 Task: Create a green corporate presentation templates elements.
Action: Mouse moved to (523, 270)
Screenshot: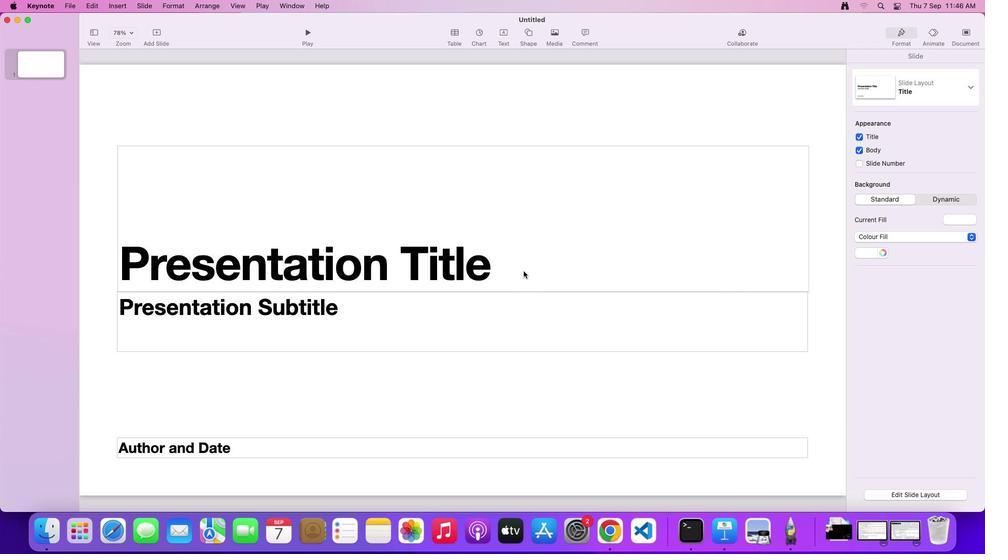 
Action: Mouse pressed left at (523, 270)
Screenshot: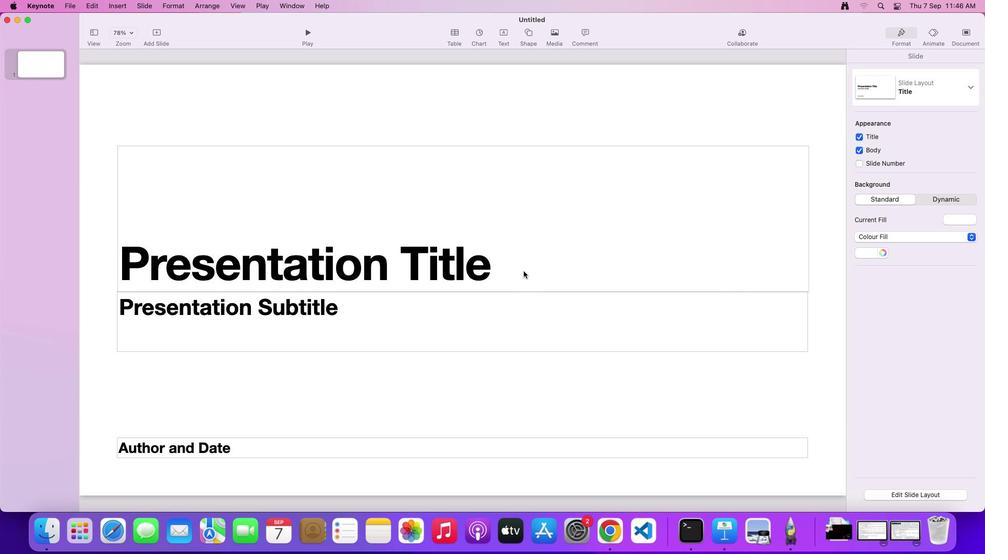 
Action: Mouse pressed left at (523, 270)
Screenshot: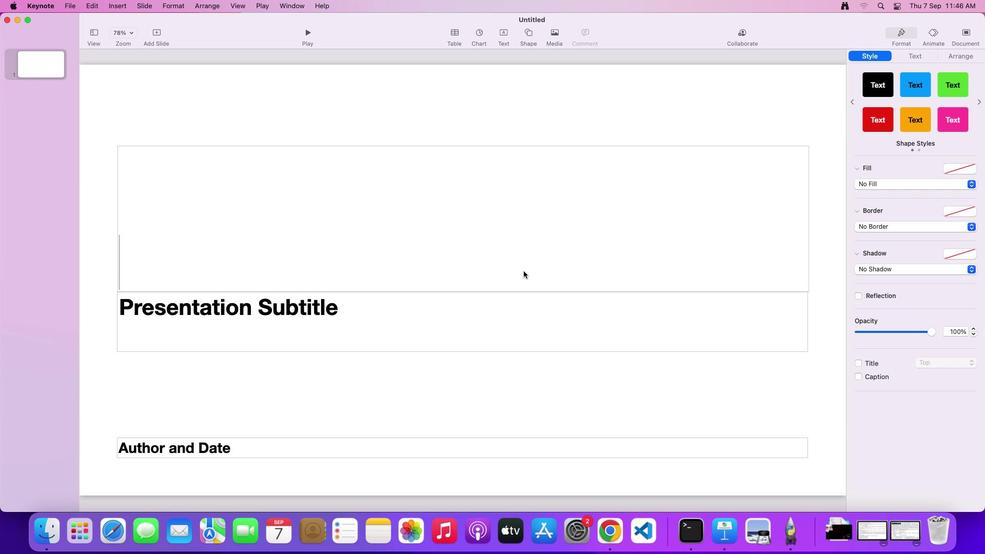 
Action: Key pressed Key.delete
Screenshot: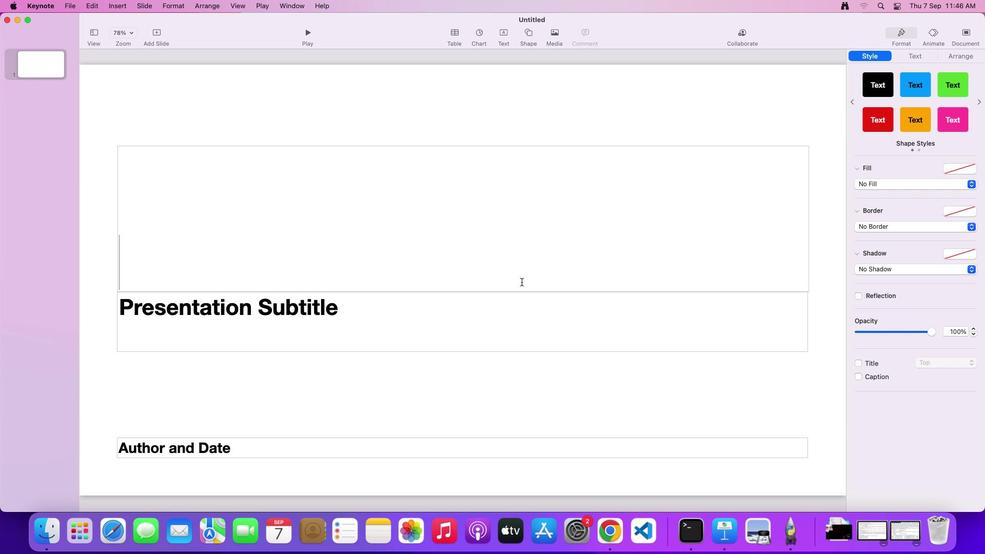 
Action: Mouse moved to (540, 260)
Screenshot: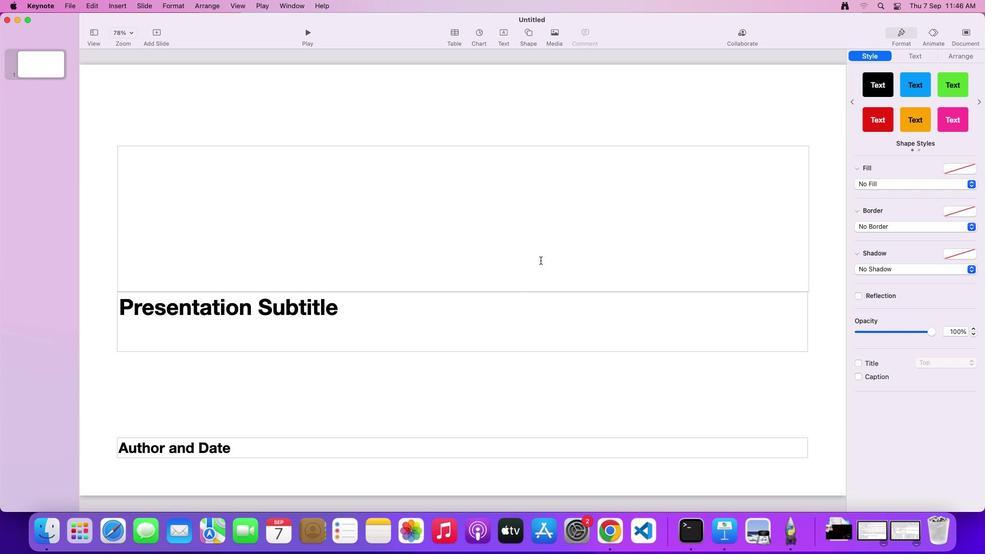 
Action: Mouse pressed left at (540, 260)
Screenshot: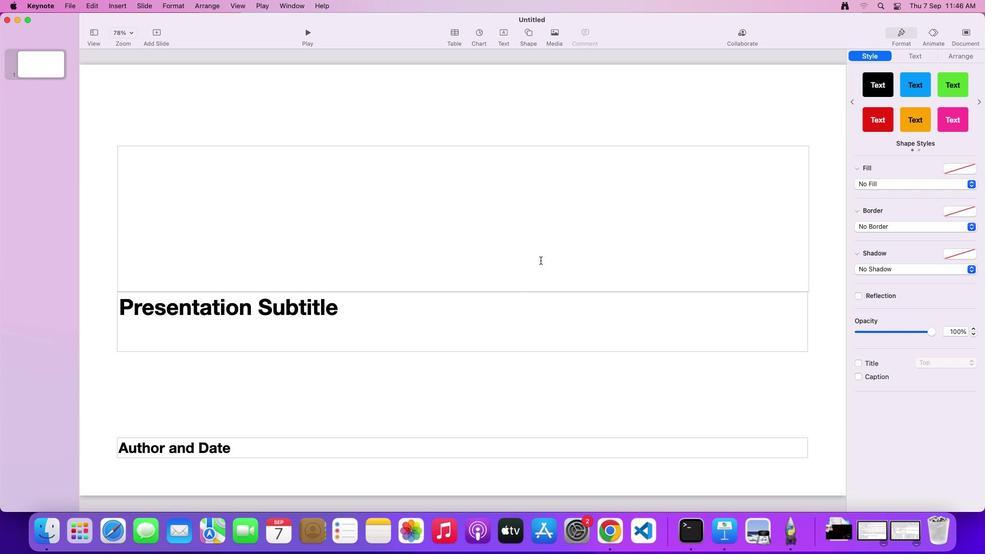 
Action: Mouse moved to (529, 323)
Screenshot: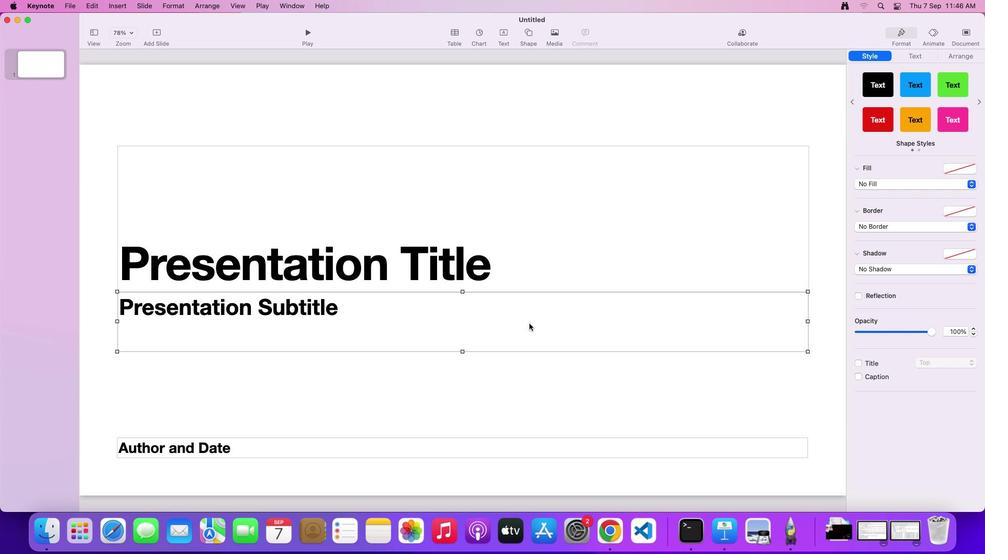 
Action: Mouse pressed left at (529, 323)
Screenshot: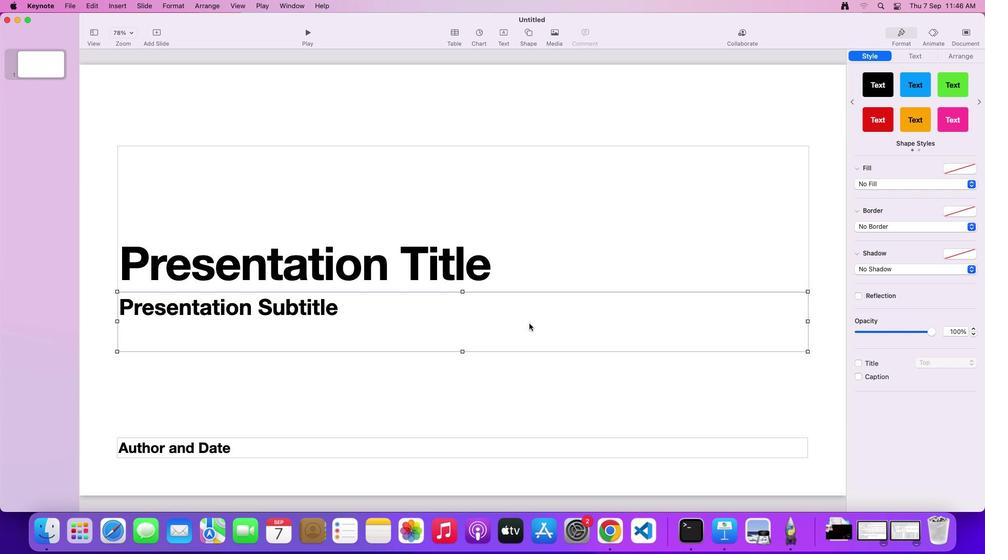 
Action: Key pressed Key.delete
Screenshot: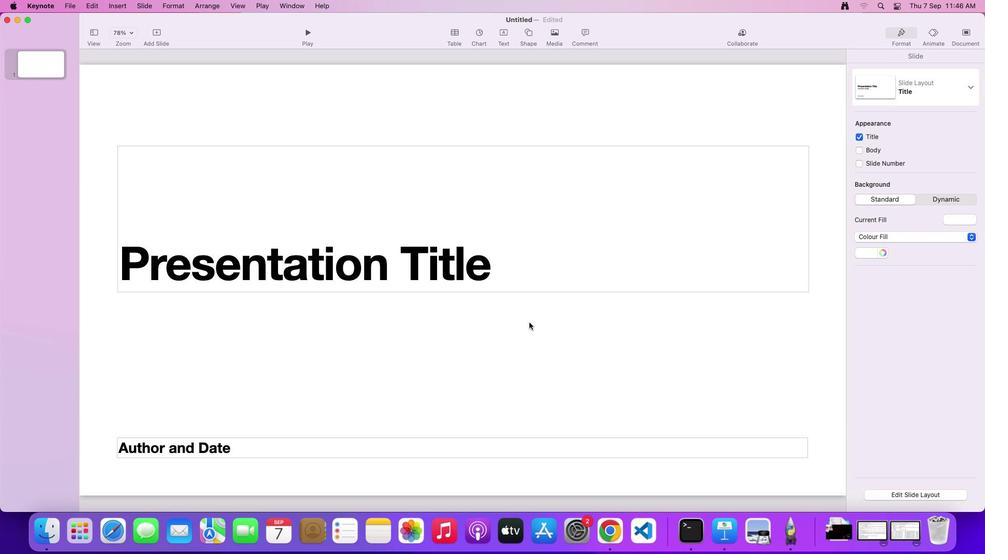 
Action: Mouse moved to (553, 277)
Screenshot: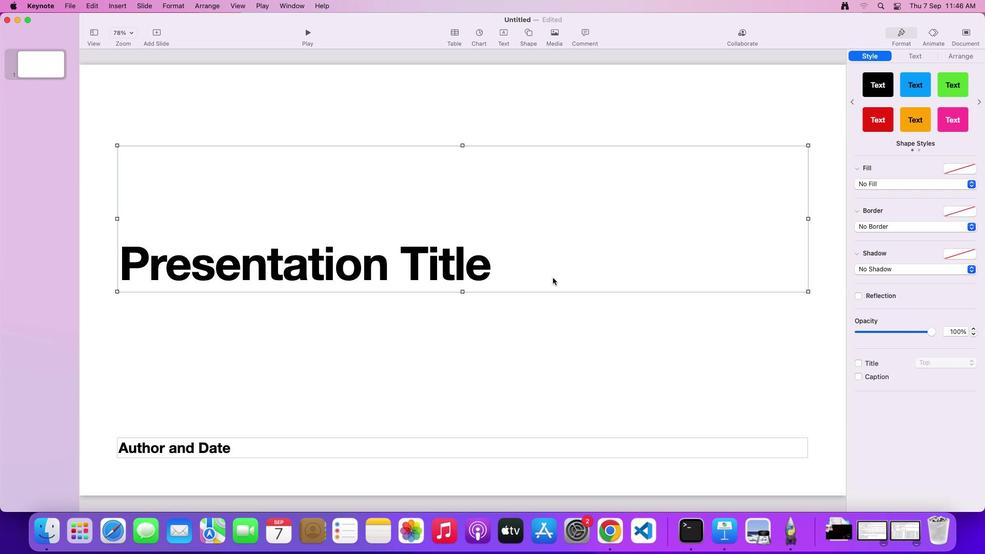 
Action: Mouse pressed left at (553, 277)
Screenshot: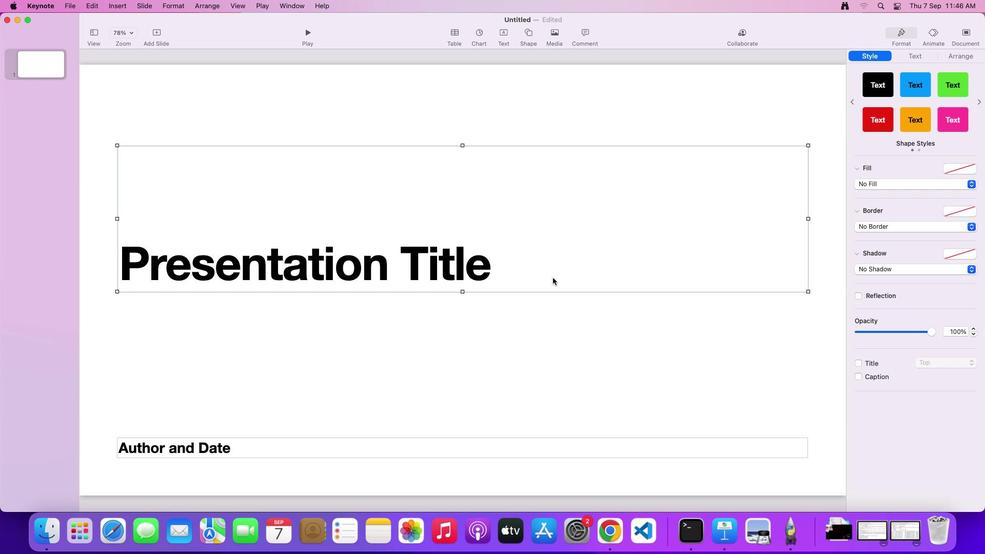 
Action: Key pressed Key.delete
Screenshot: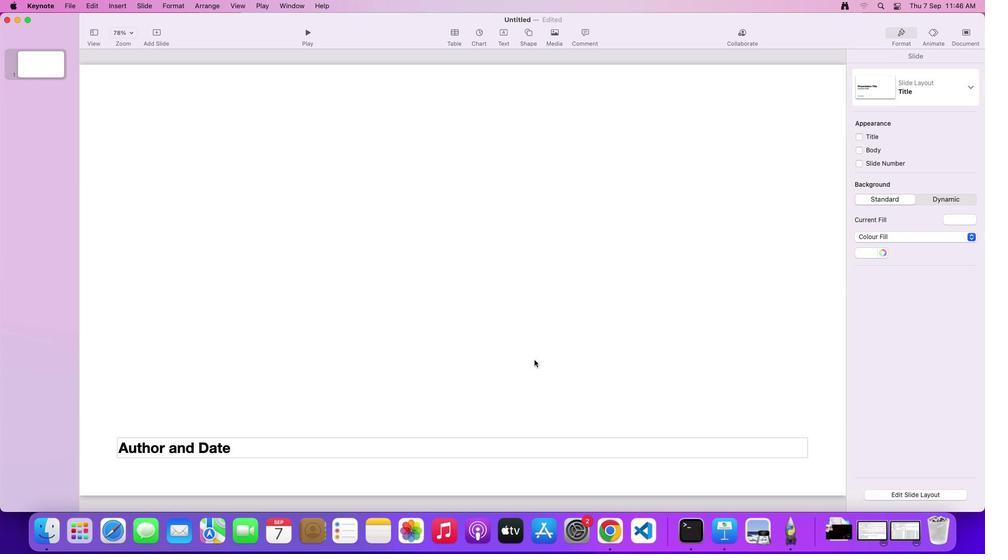 
Action: Mouse moved to (540, 454)
Screenshot: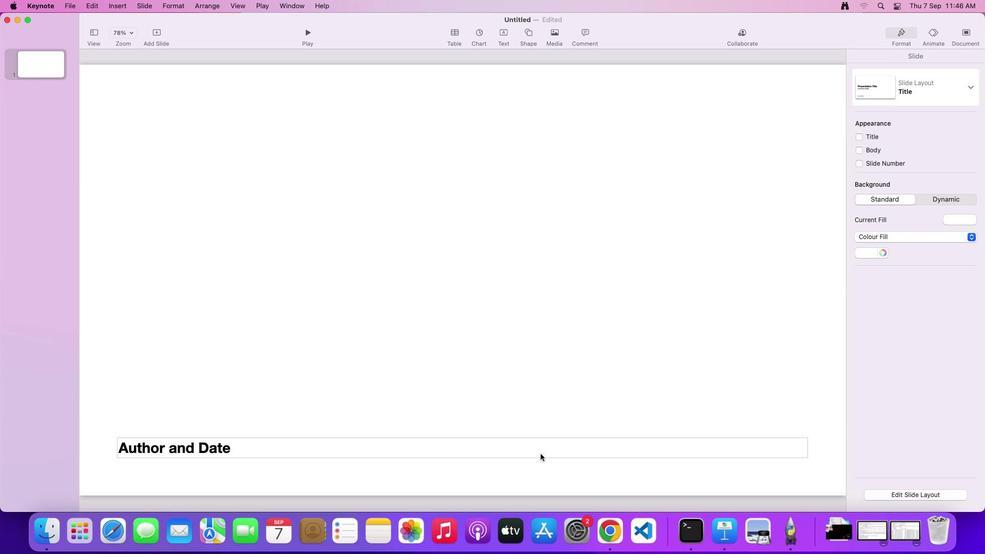 
Action: Mouse pressed left at (540, 454)
Screenshot: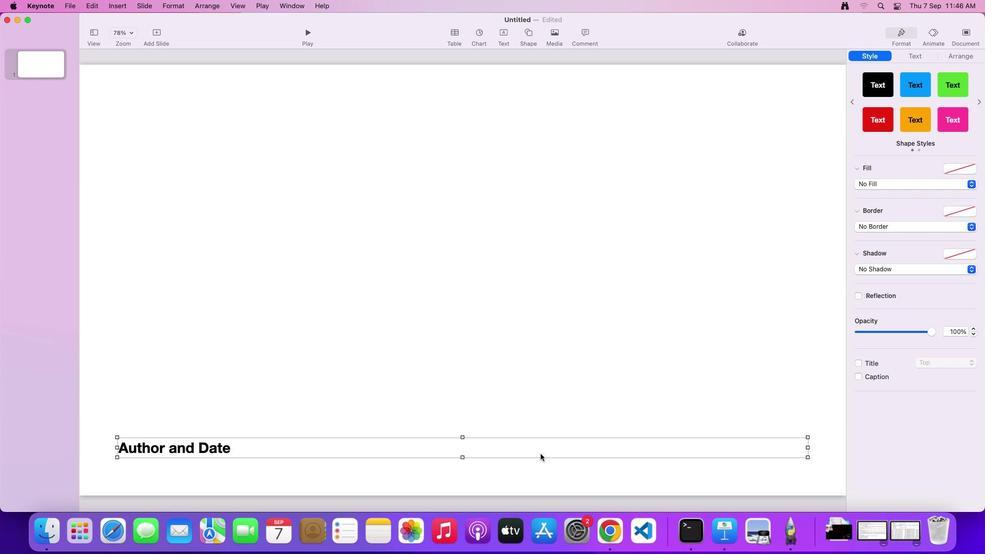 
Action: Key pressed Key.delete
Screenshot: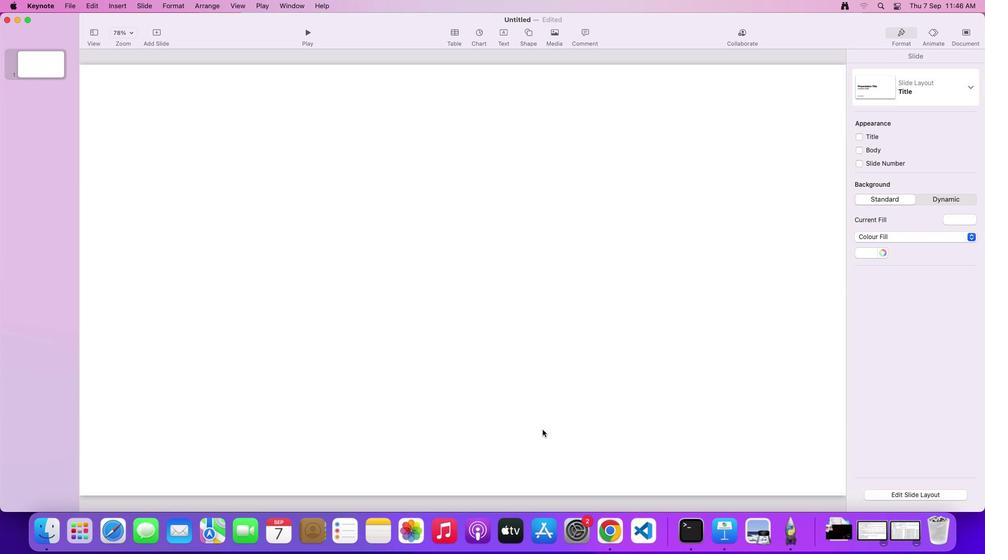 
Action: Mouse moved to (515, 320)
Screenshot: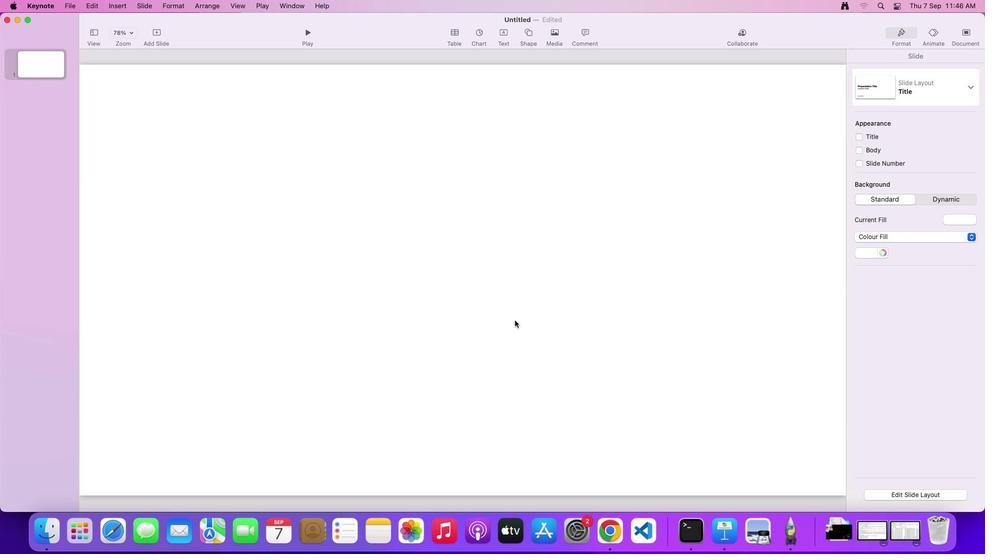 
Action: Mouse pressed left at (515, 320)
Screenshot: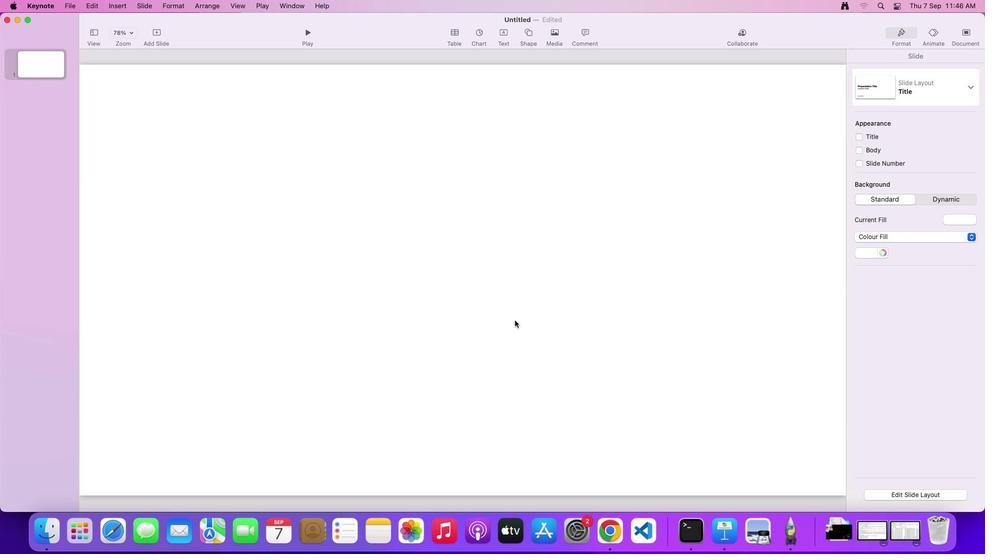 
Action: Mouse moved to (479, 116)
Screenshot: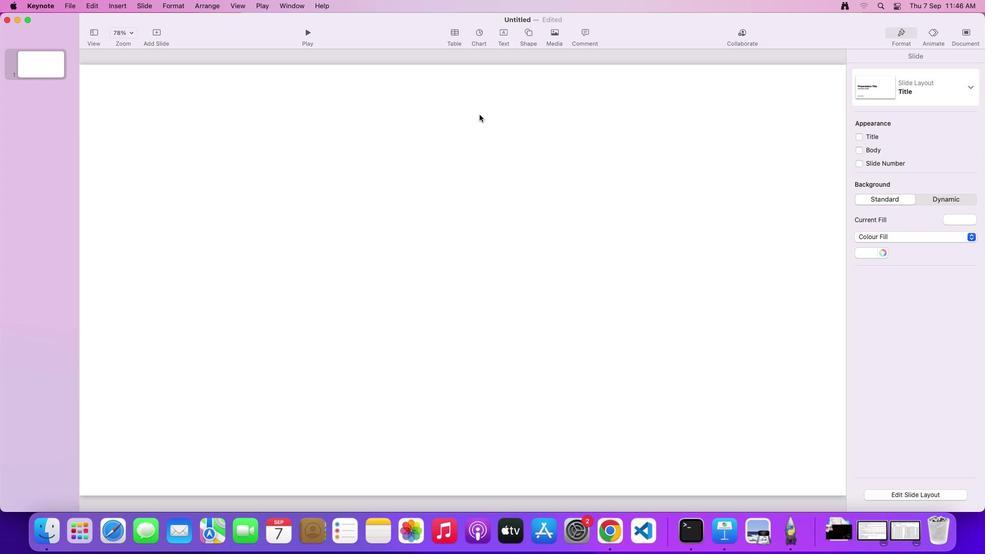 
Action: Mouse pressed left at (479, 116)
Screenshot: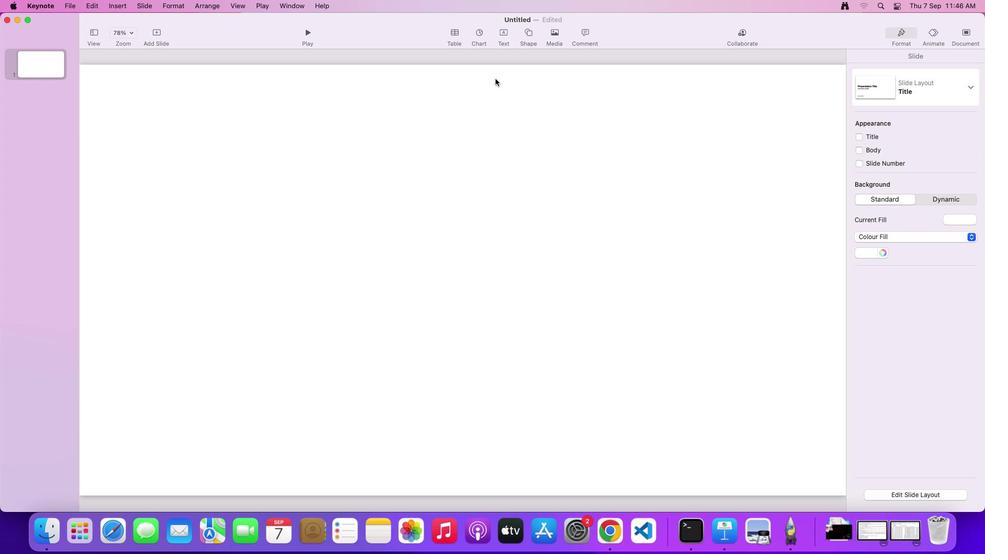 
Action: Mouse moved to (529, 33)
Screenshot: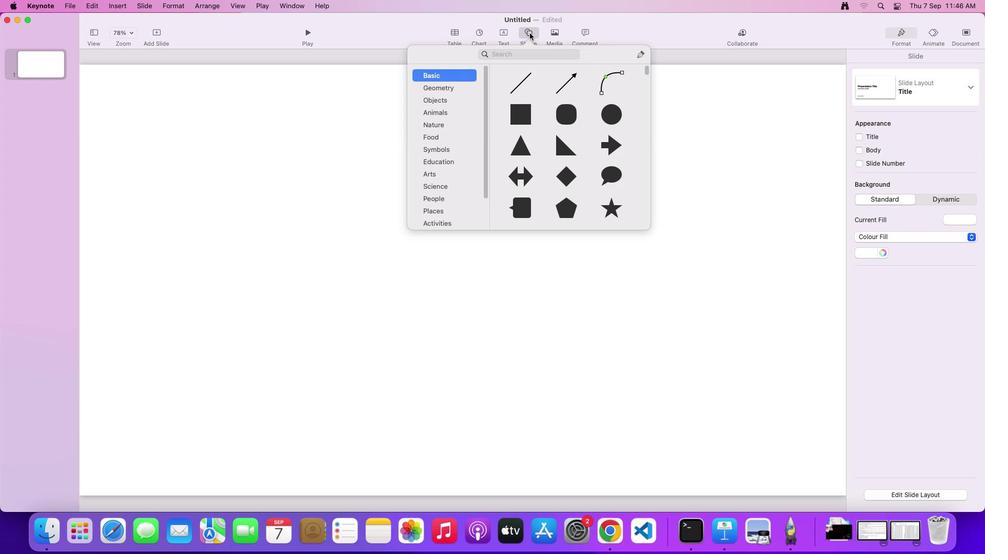 
Action: Mouse pressed left at (529, 33)
Screenshot: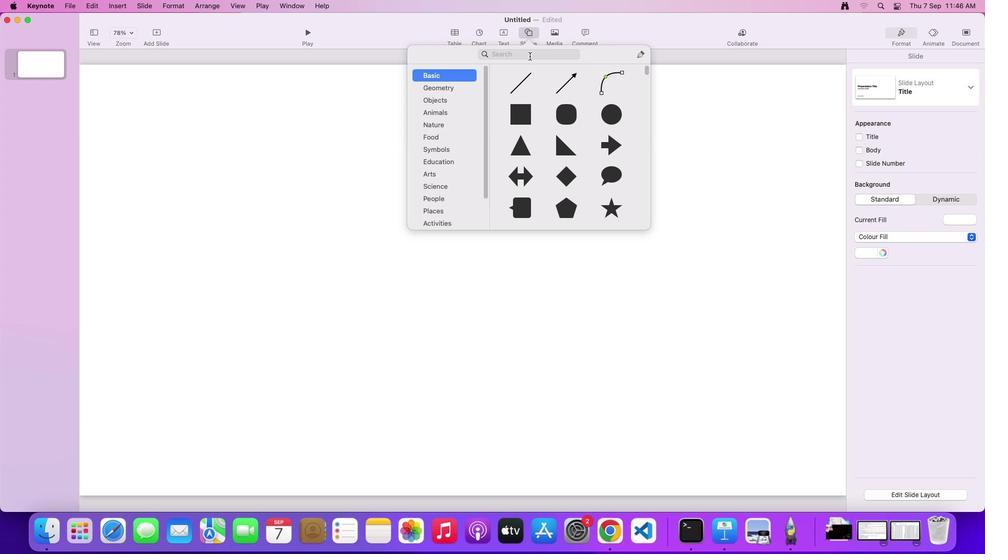 
Action: Mouse moved to (520, 118)
Screenshot: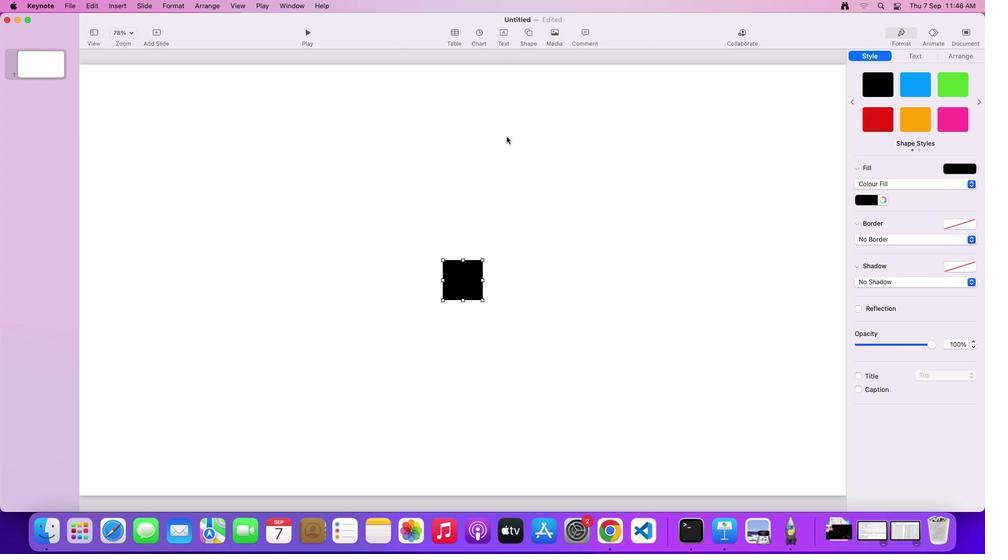 
Action: Mouse pressed left at (520, 118)
Screenshot: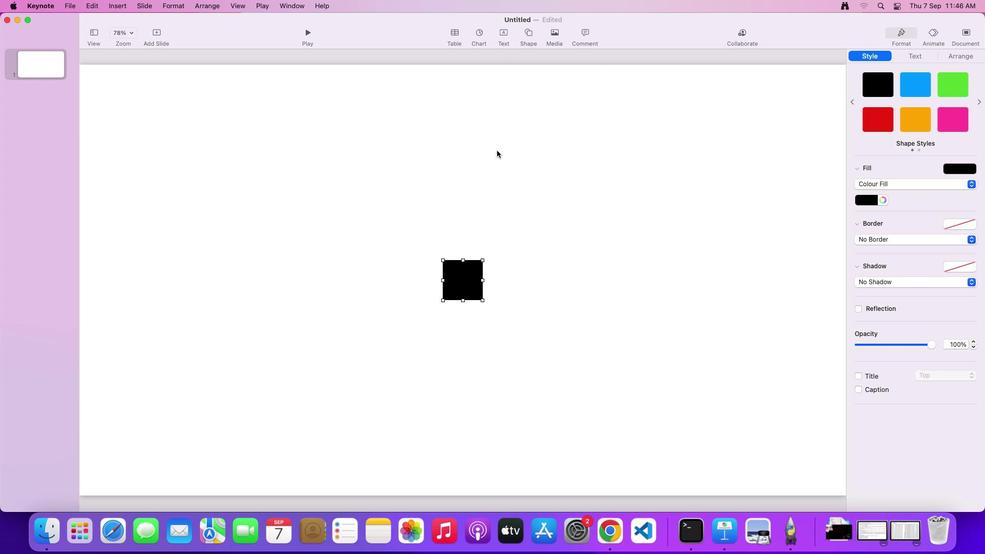 
Action: Mouse moved to (482, 300)
Screenshot: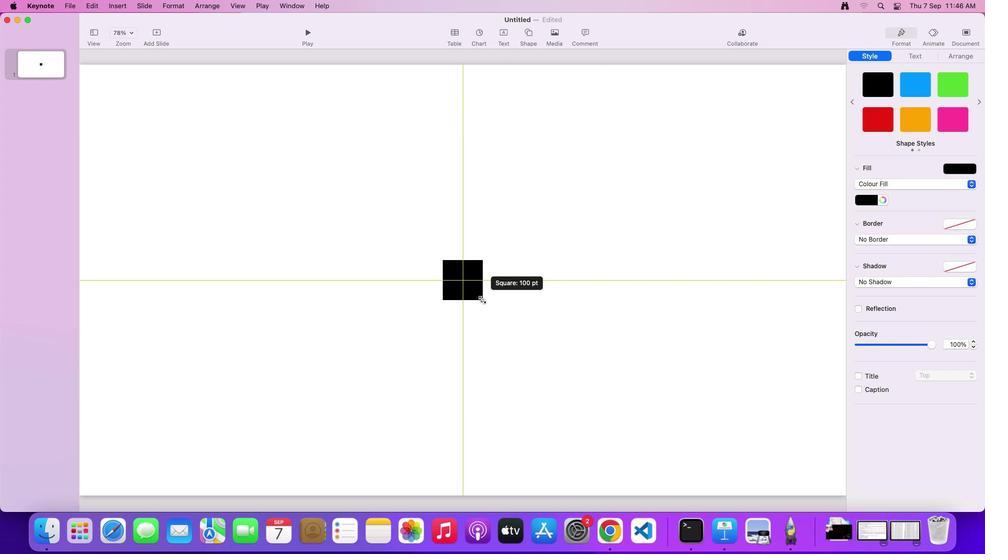 
Action: Mouse pressed left at (482, 300)
Screenshot: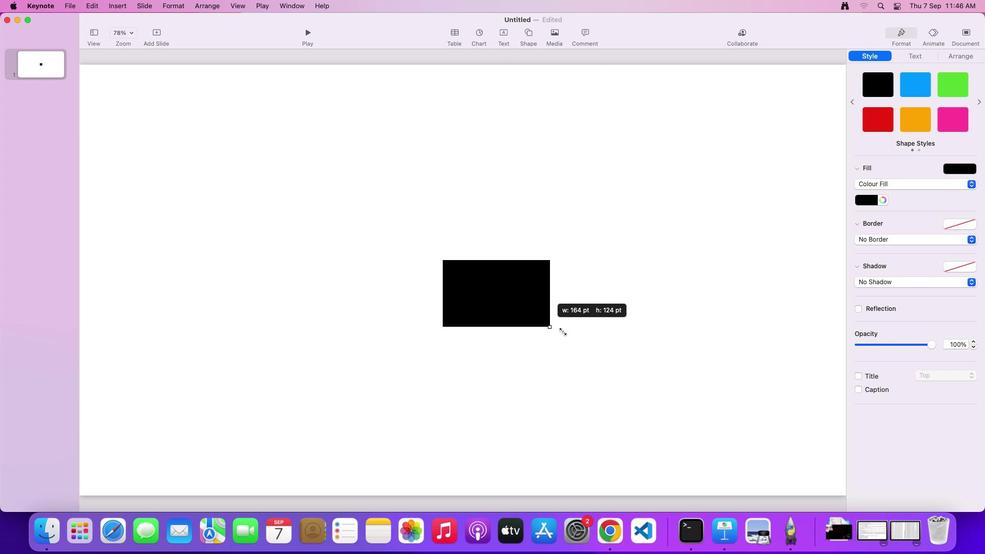 
Action: Mouse moved to (615, 332)
Screenshot: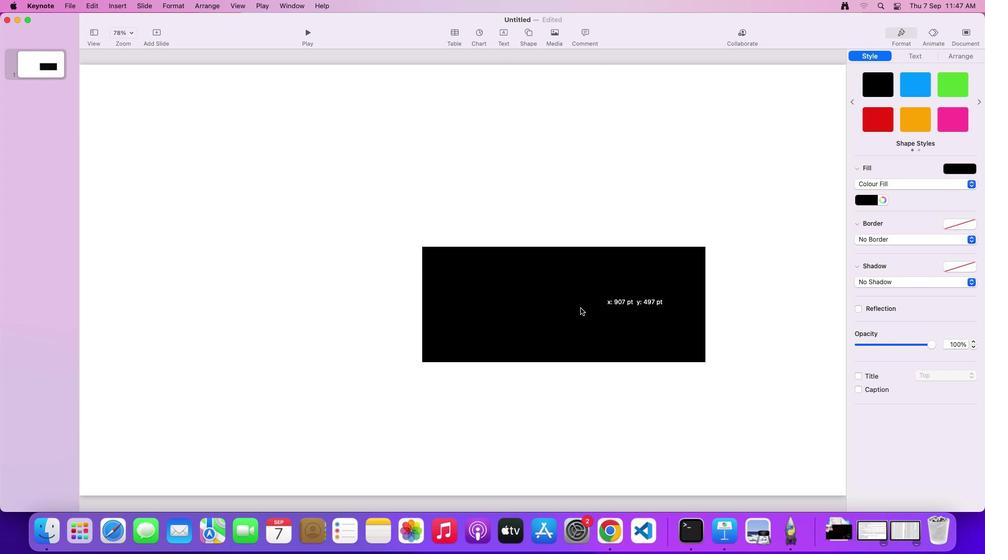 
Action: Mouse pressed left at (615, 332)
Screenshot: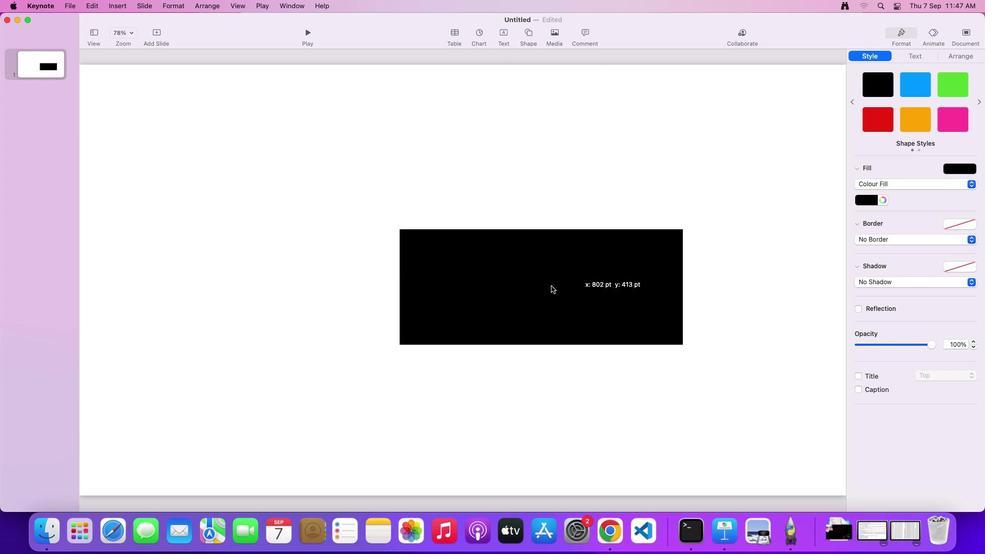 
Action: Mouse moved to (514, 239)
Screenshot: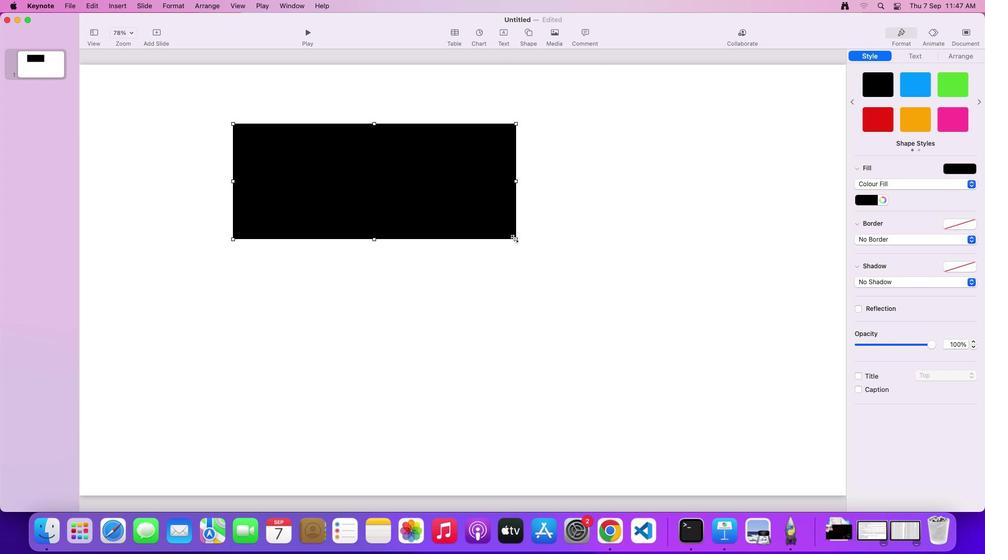 
Action: Mouse pressed left at (514, 239)
Screenshot: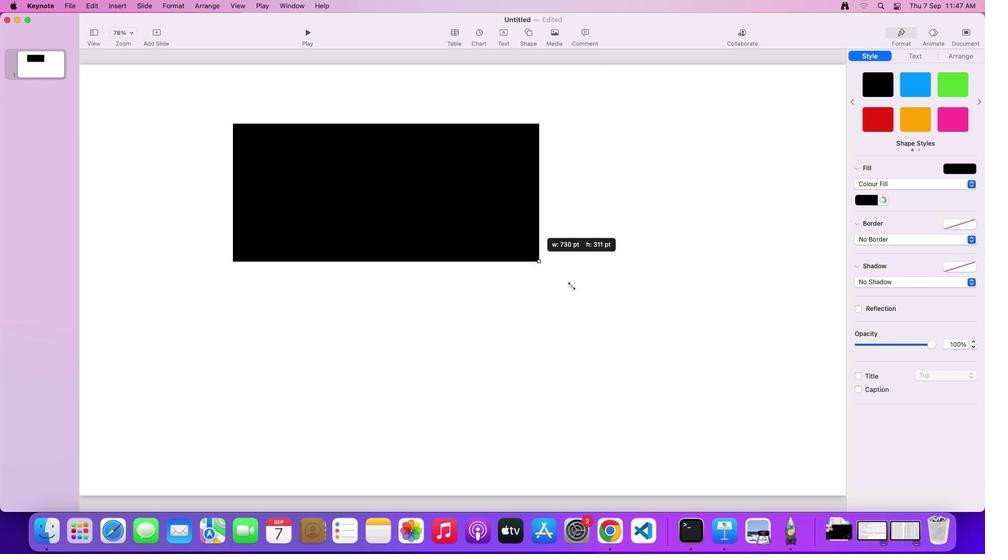 
Action: Mouse moved to (524, 284)
Screenshot: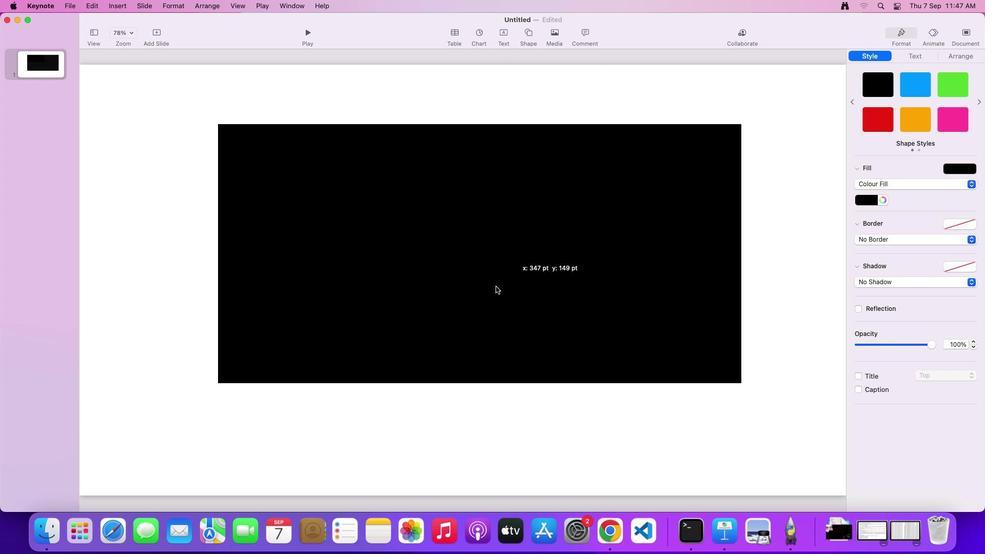 
Action: Mouse pressed left at (524, 284)
Screenshot: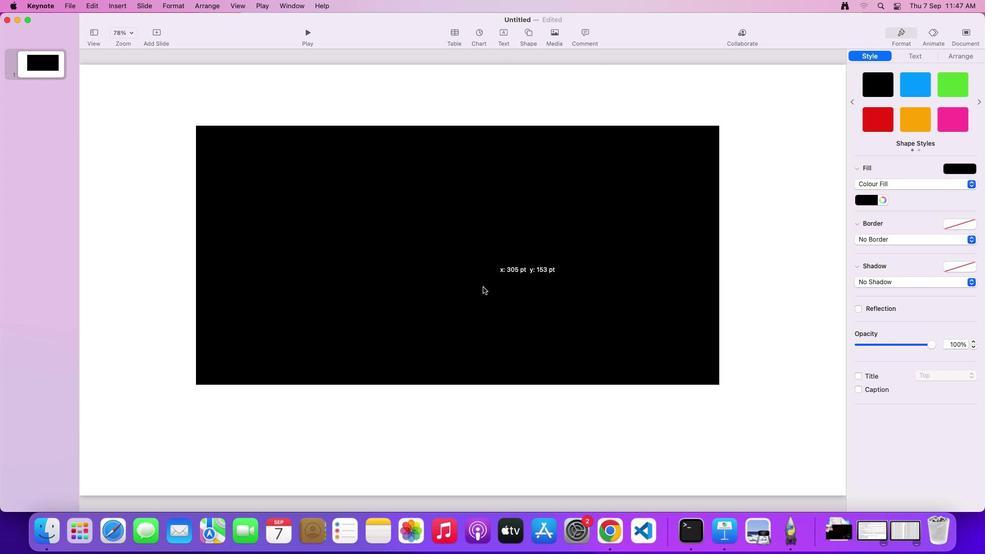 
Action: Mouse moved to (859, 308)
Screenshot: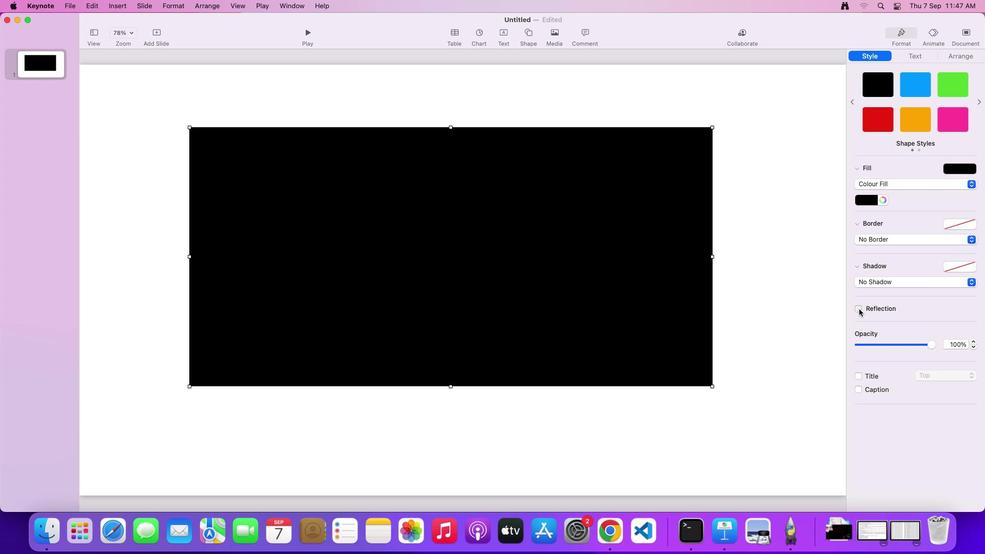 
Action: Mouse pressed left at (859, 308)
Screenshot: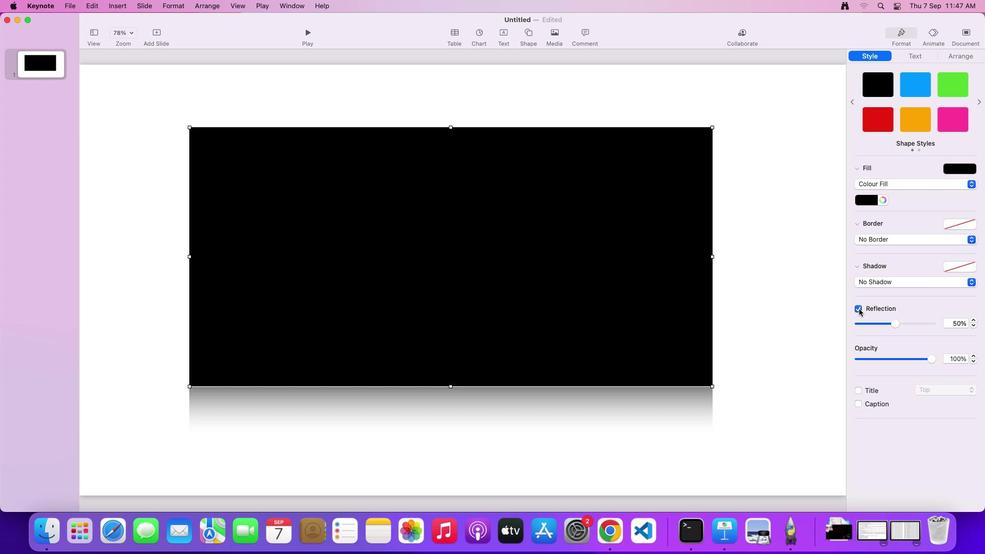 
Action: Mouse moved to (971, 185)
Screenshot: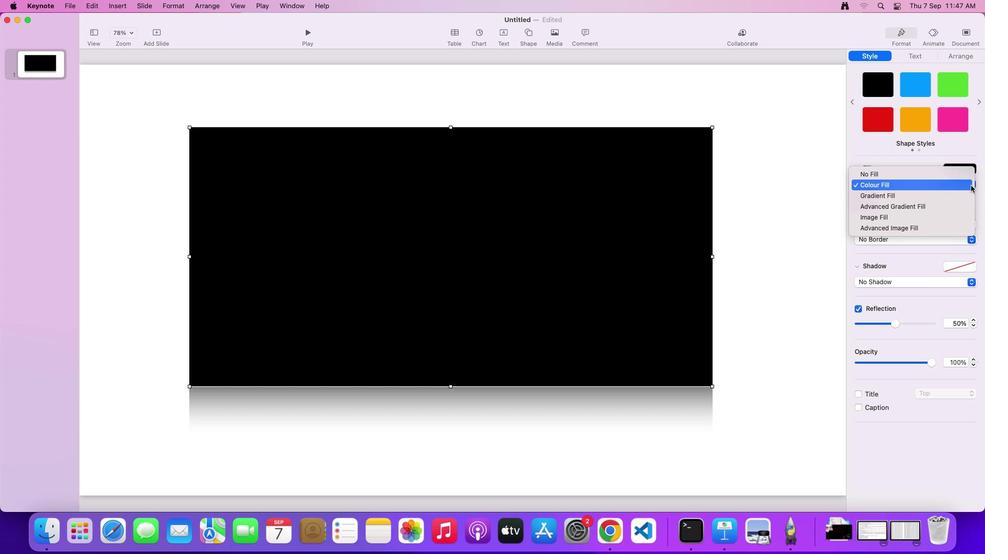 
Action: Mouse pressed left at (971, 185)
Screenshot: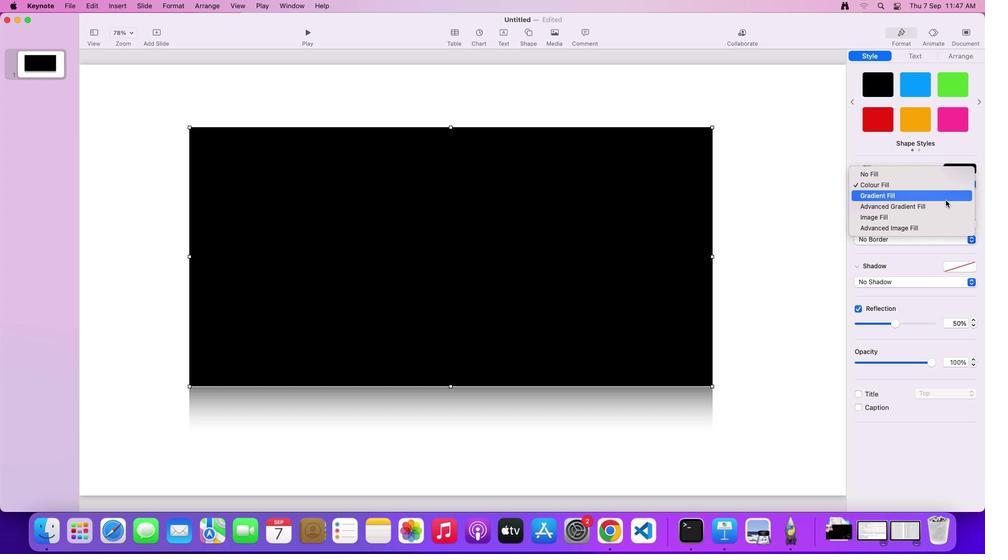 
Action: Mouse moved to (931, 198)
Screenshot: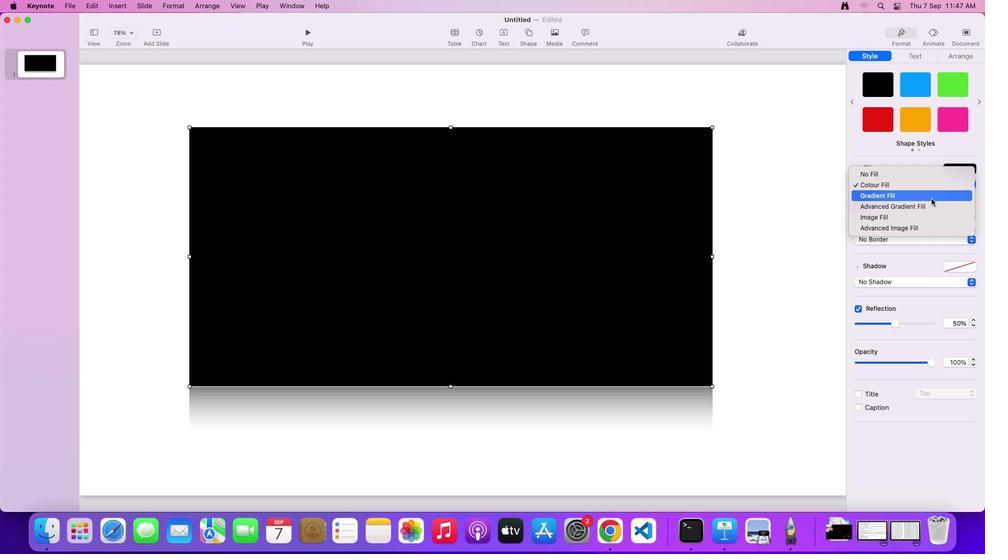 
Action: Mouse pressed left at (931, 198)
Screenshot: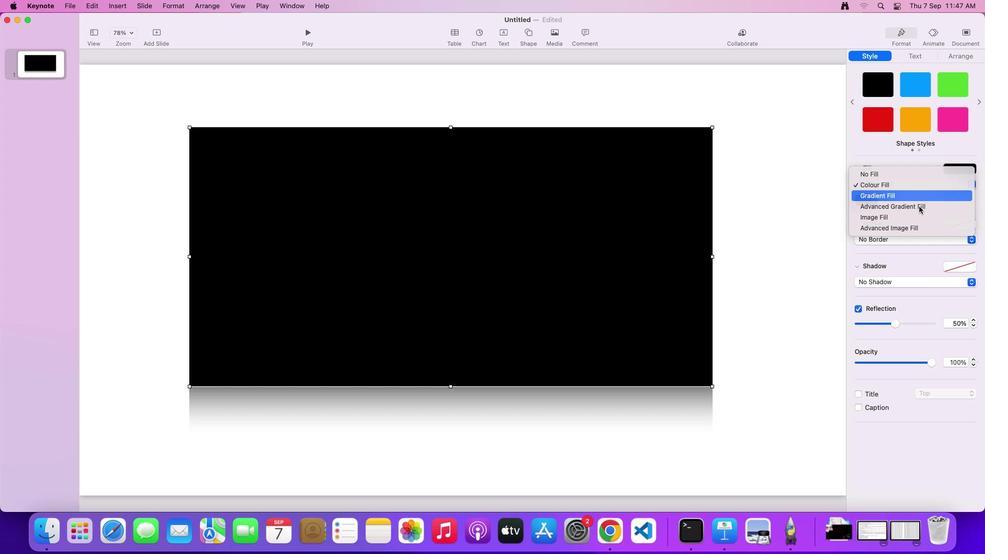 
Action: Mouse moved to (884, 202)
Screenshot: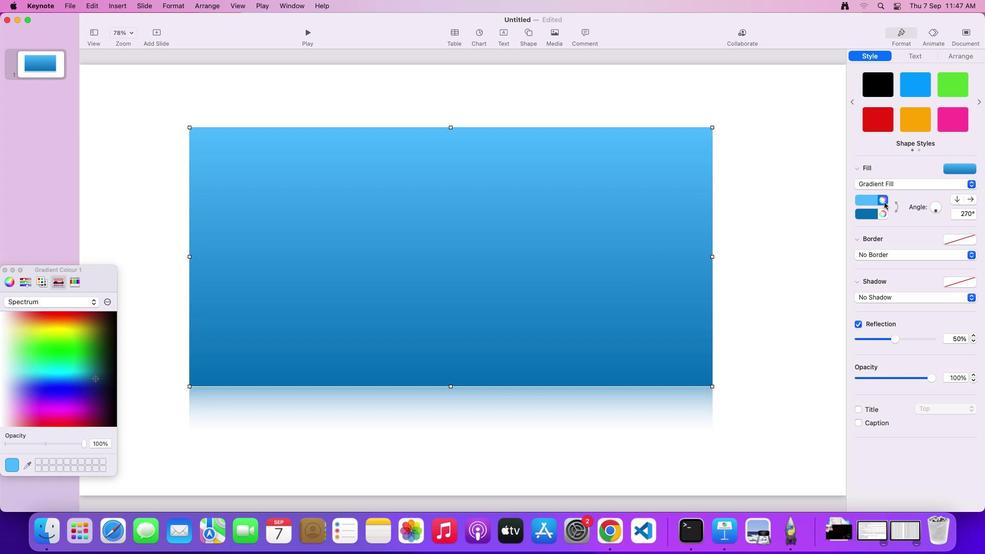 
Action: Mouse pressed left at (884, 202)
Screenshot: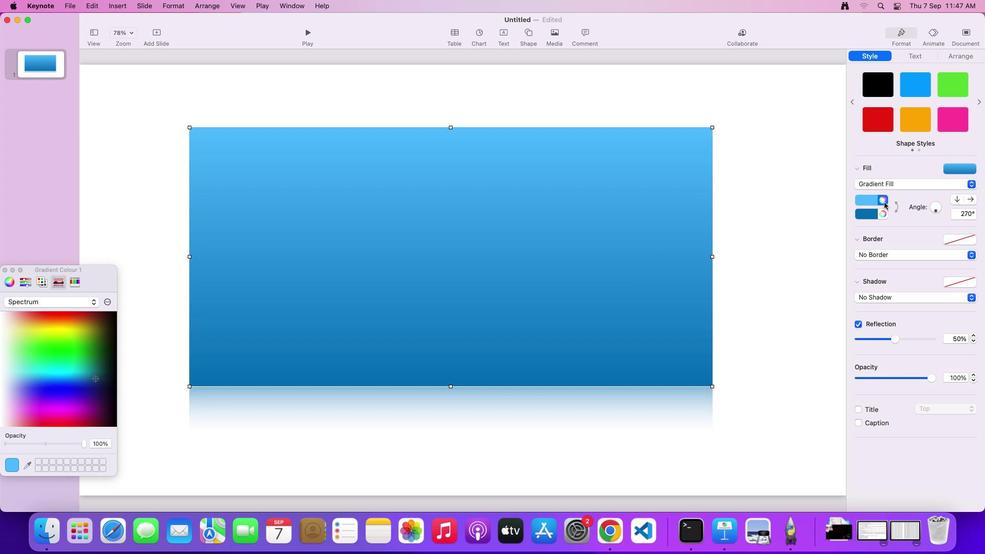 
Action: Mouse moved to (103, 347)
Screenshot: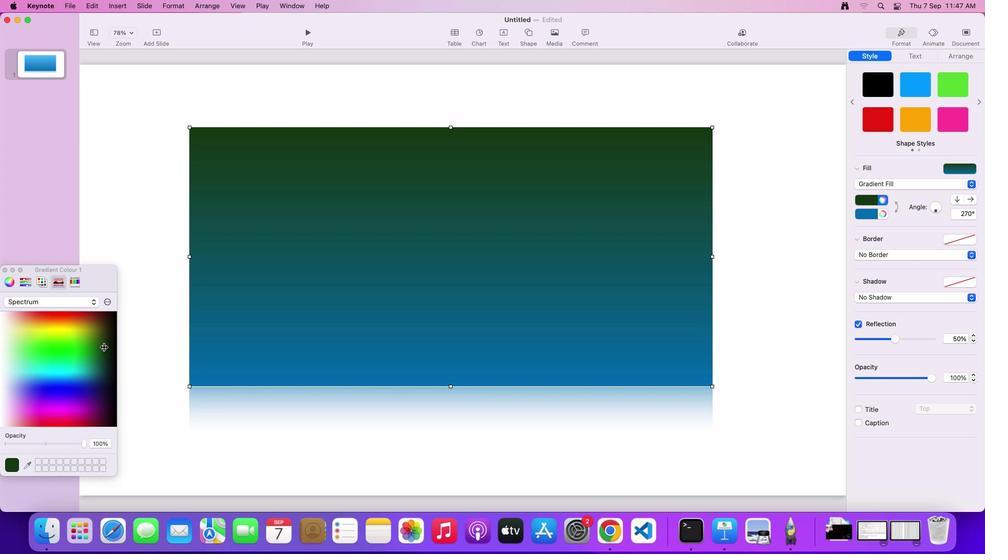 
Action: Mouse pressed left at (103, 347)
Screenshot: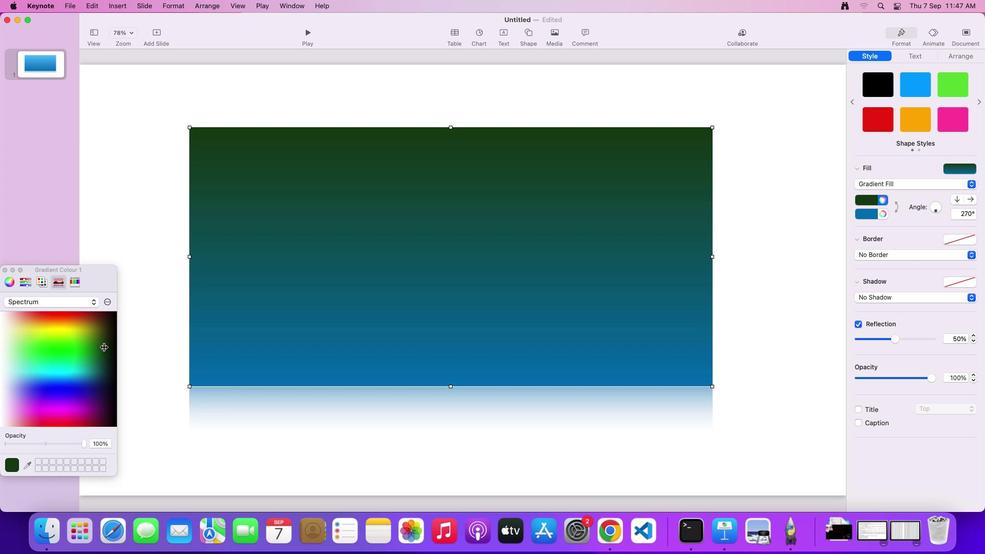 
Action: Mouse moved to (94, 340)
Screenshot: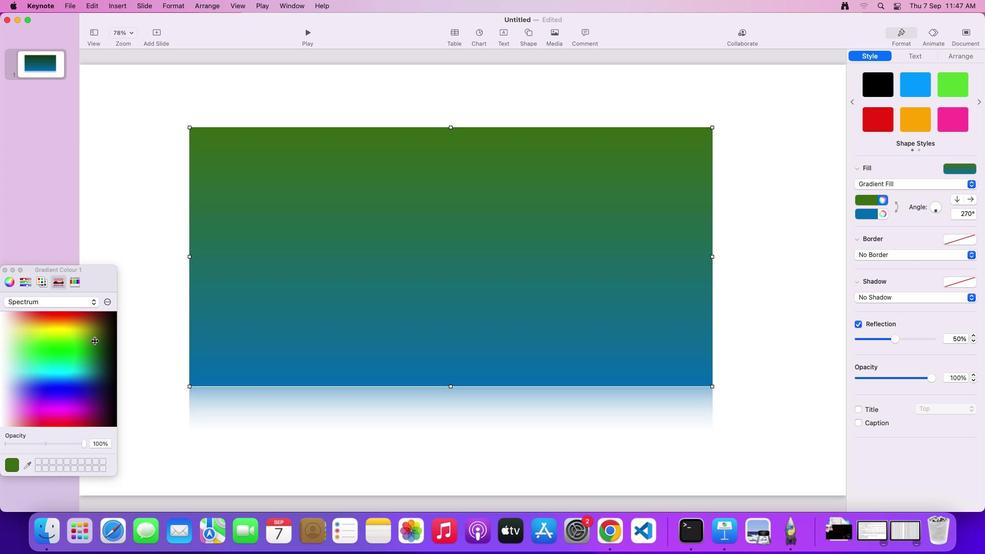 
Action: Mouse pressed left at (94, 340)
Screenshot: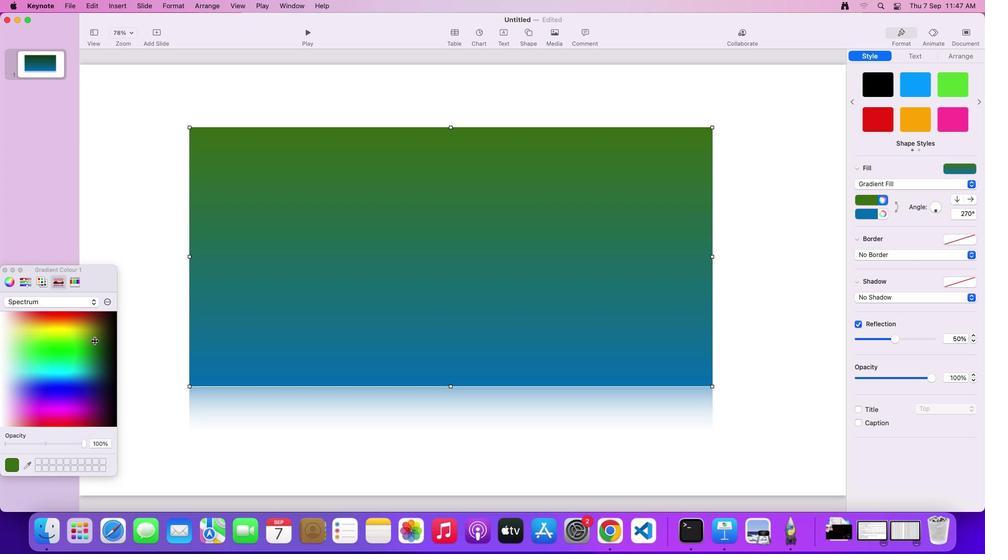
Action: Mouse moved to (83, 328)
Screenshot: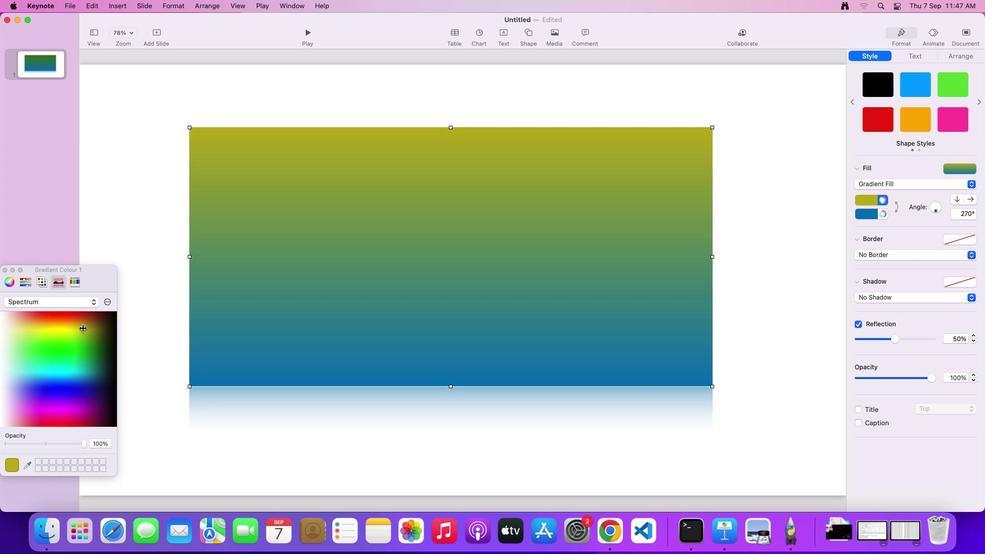 
Action: Mouse pressed left at (83, 328)
Screenshot: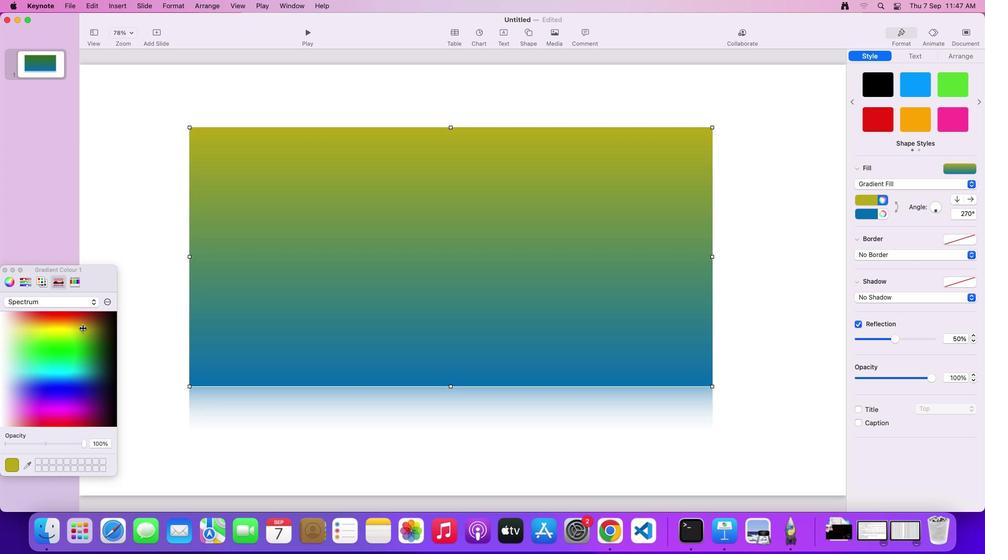 
Action: Mouse moved to (86, 354)
Screenshot: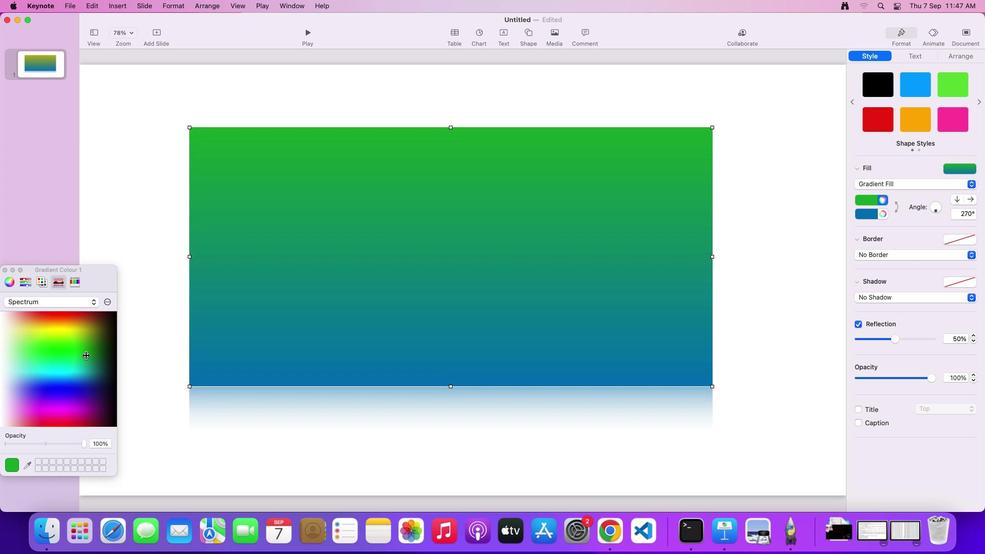 
Action: Mouse pressed left at (86, 354)
Screenshot: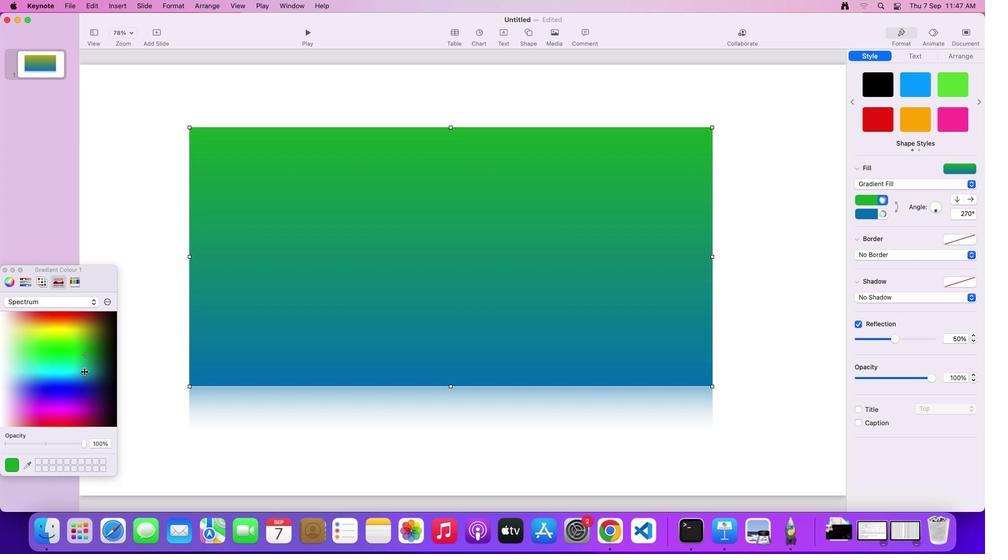 
Action: Mouse moved to (87, 369)
Screenshot: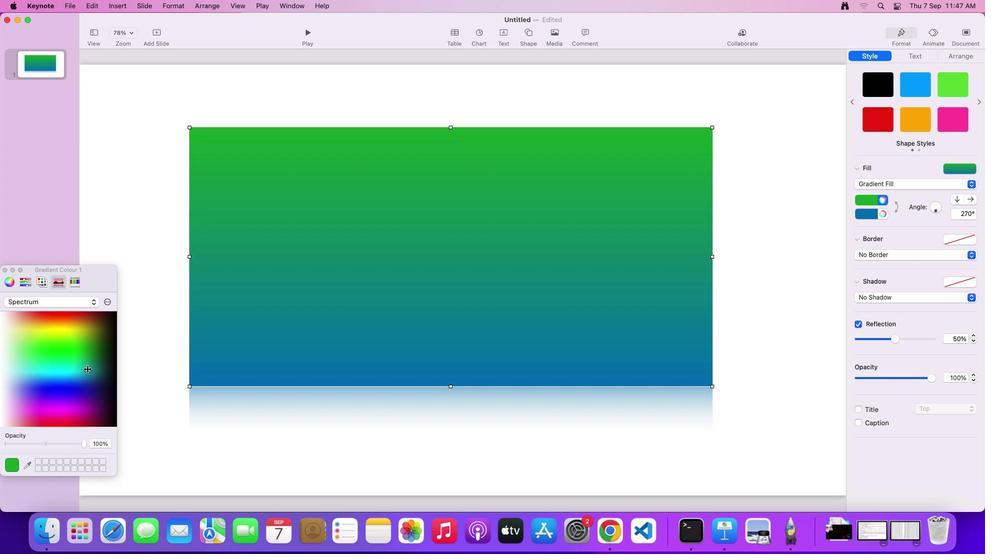 
Action: Mouse pressed left at (87, 369)
Screenshot: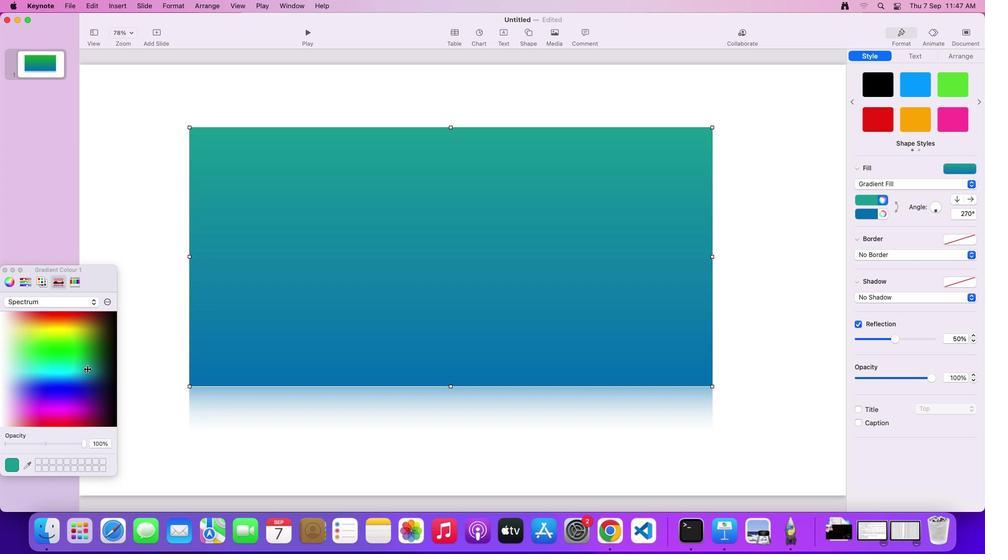 
Action: Mouse moved to (92, 366)
Screenshot: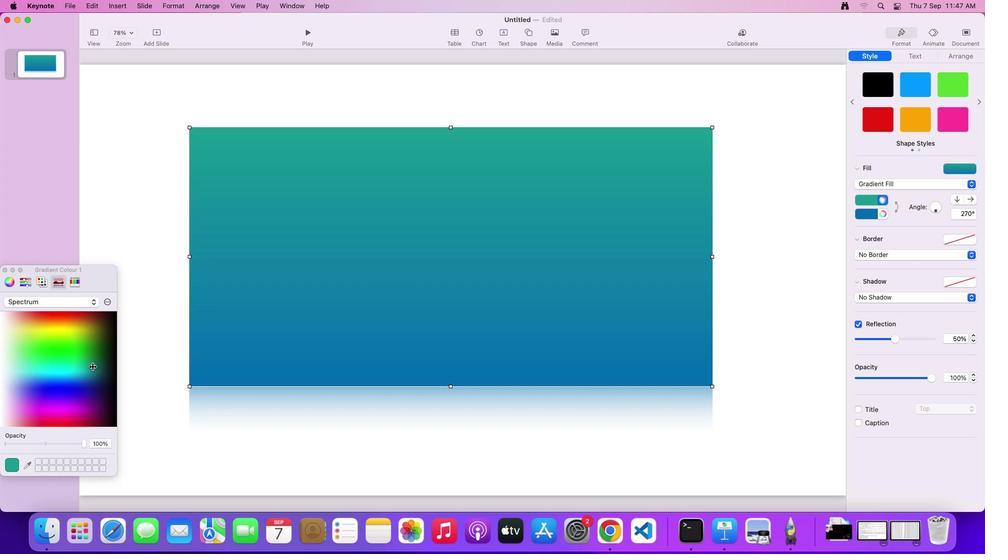 
Action: Mouse pressed left at (92, 366)
Screenshot: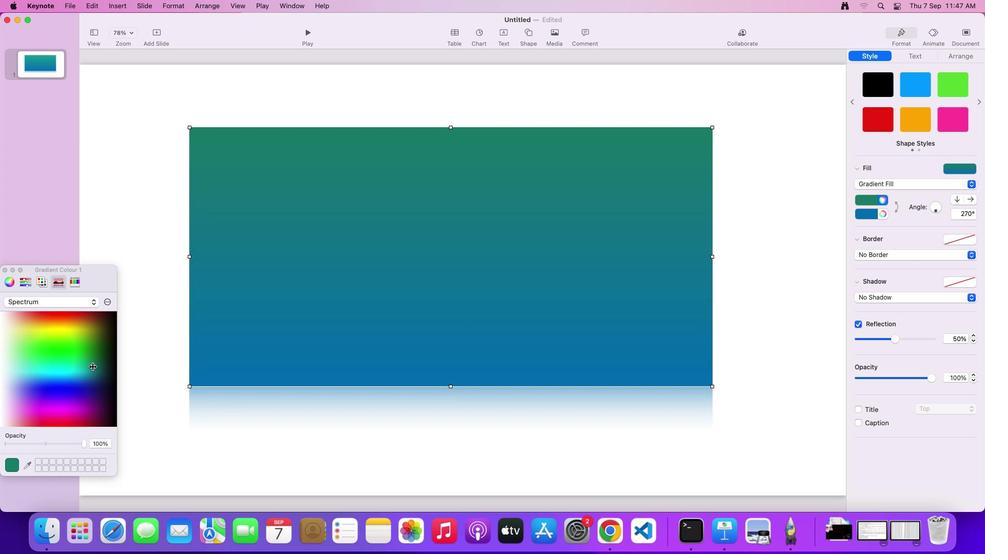 
Action: Mouse moved to (94, 364)
Screenshot: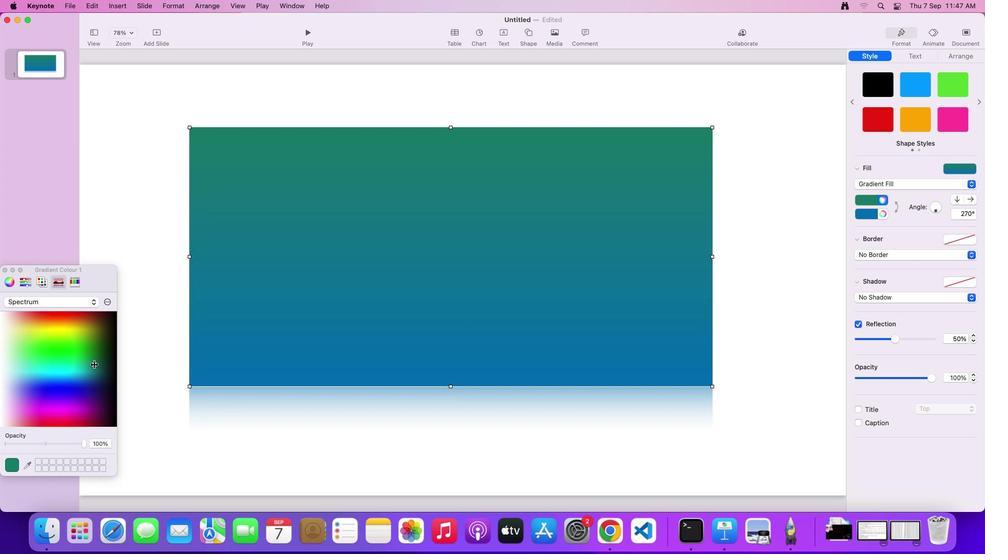 
Action: Mouse pressed left at (94, 364)
Screenshot: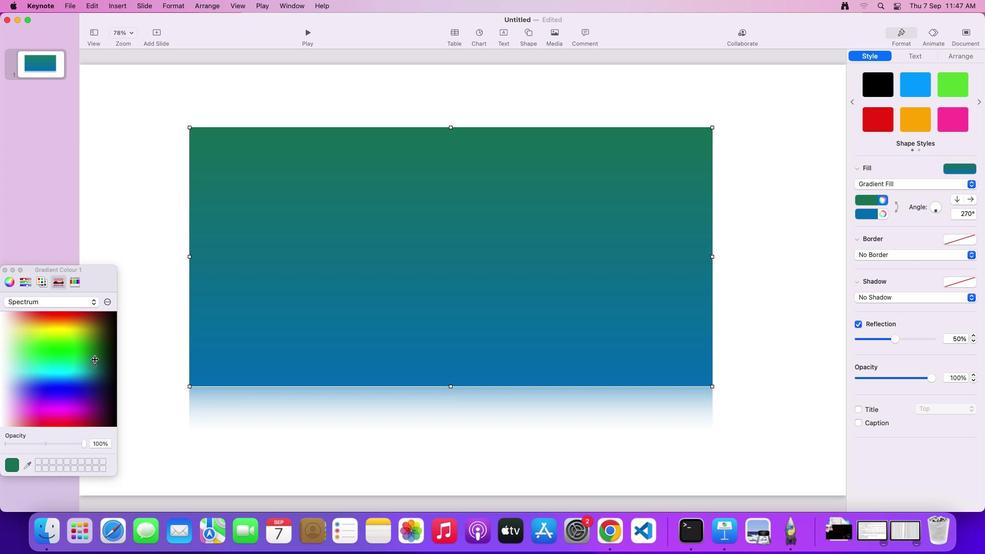 
Action: Mouse moved to (94, 357)
Screenshot: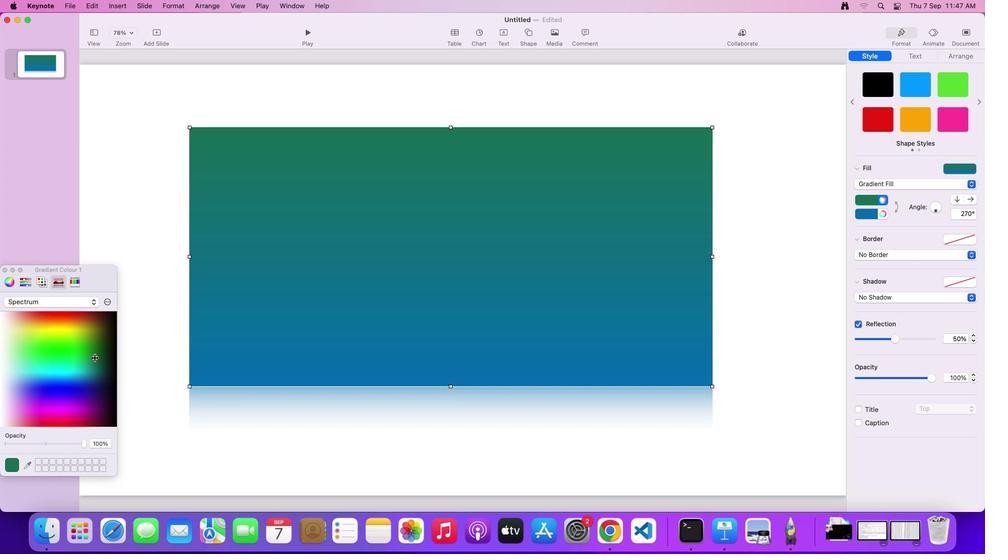 
Action: Mouse pressed left at (94, 357)
Screenshot: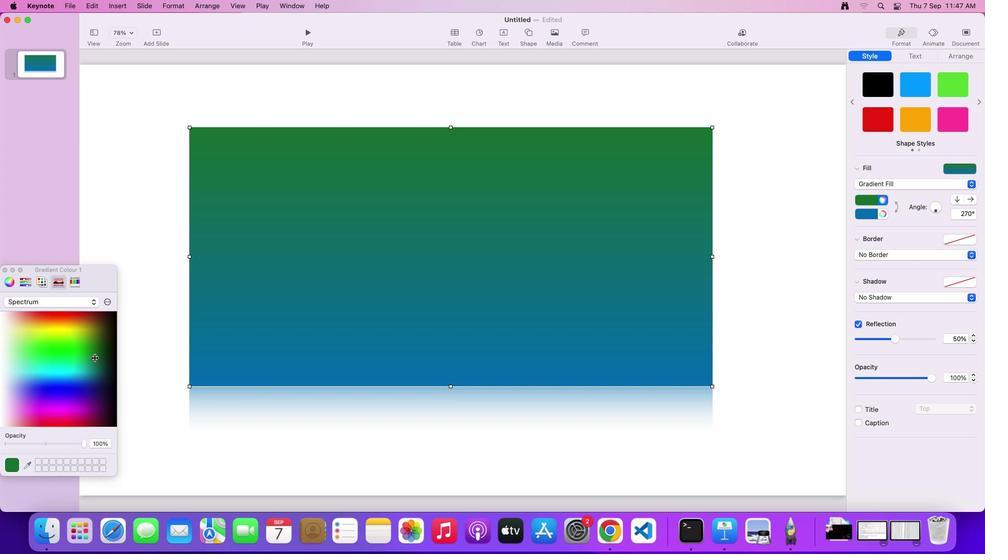 
Action: Mouse moved to (884, 212)
Screenshot: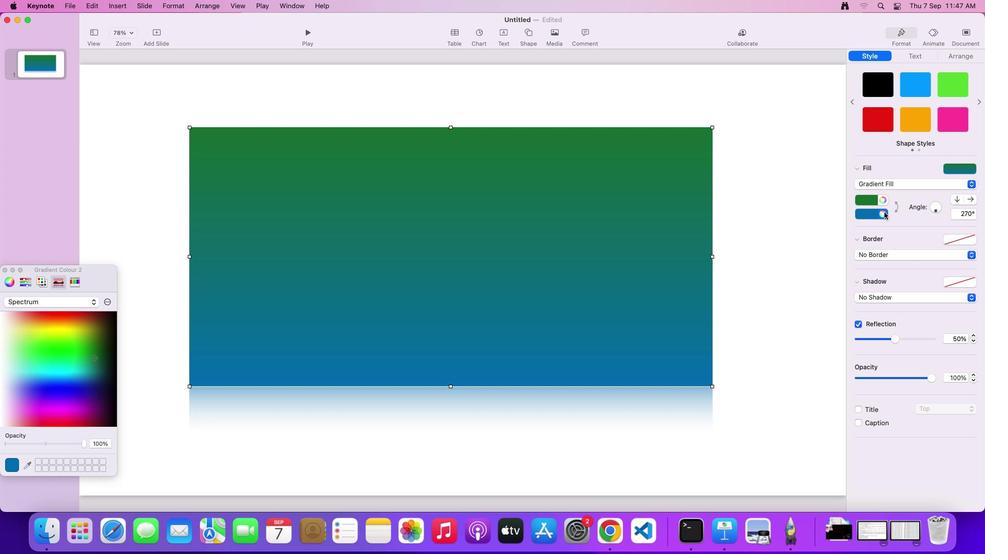 
Action: Mouse pressed left at (884, 212)
Screenshot: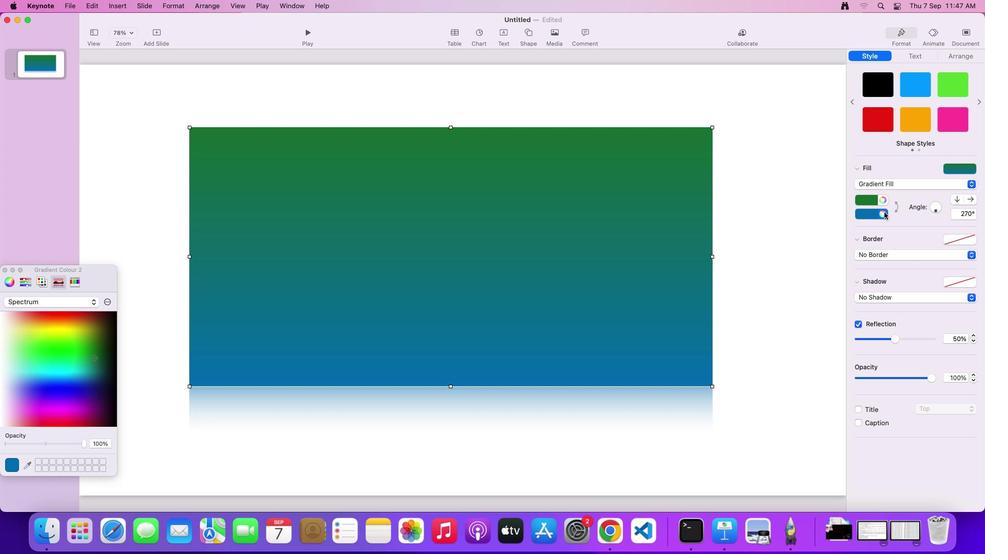 
Action: Mouse moved to (91, 369)
Screenshot: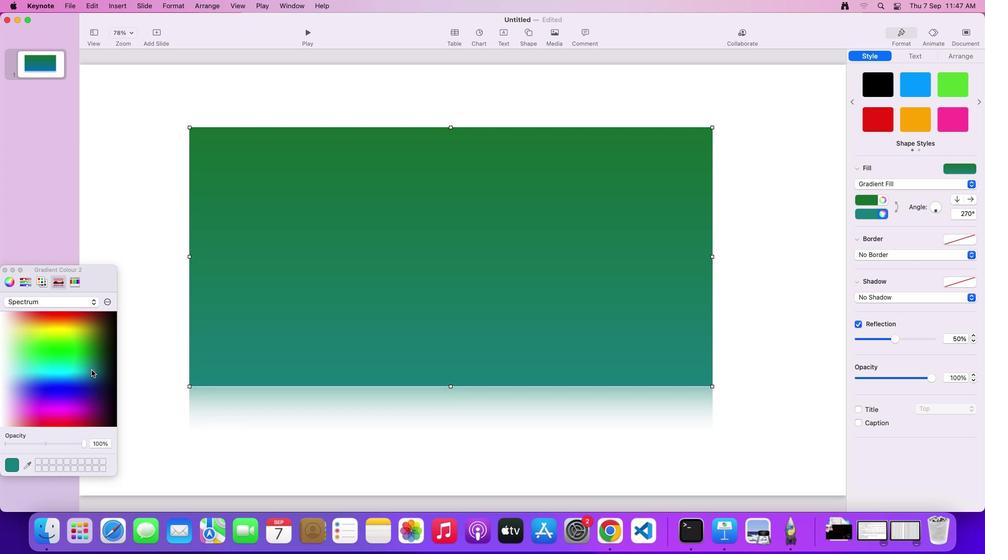 
Action: Mouse pressed left at (91, 369)
Screenshot: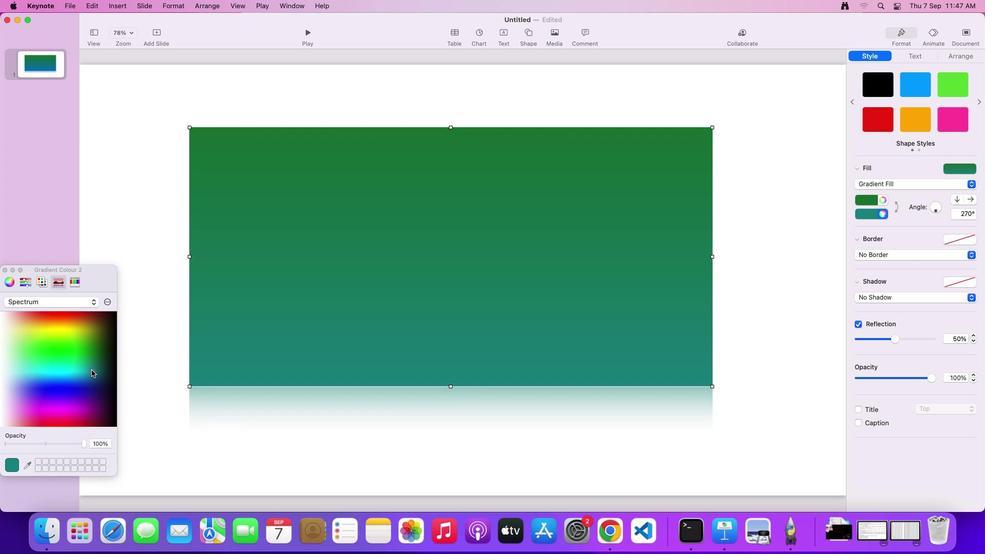 
Action: Mouse moved to (5, 271)
Screenshot: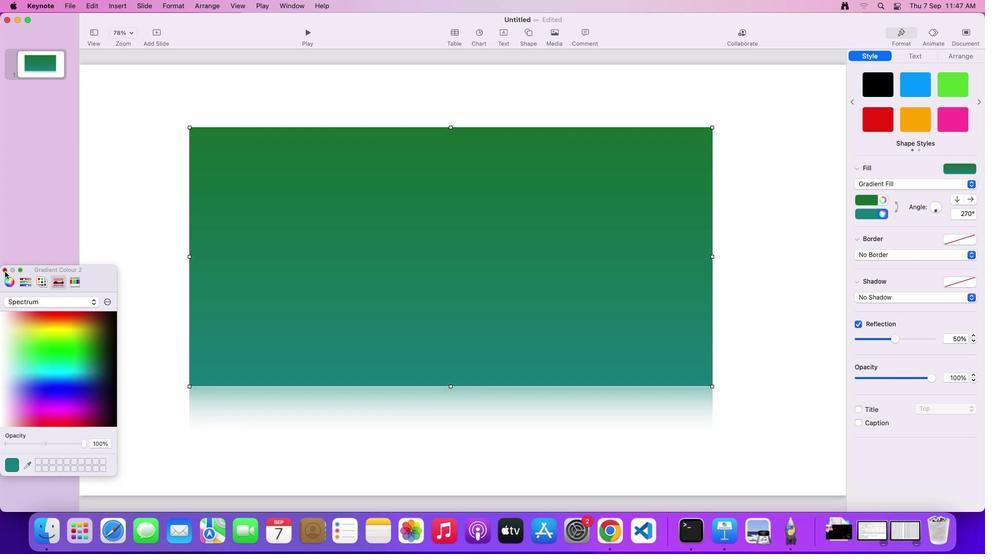 
Action: Mouse pressed left at (5, 271)
Screenshot: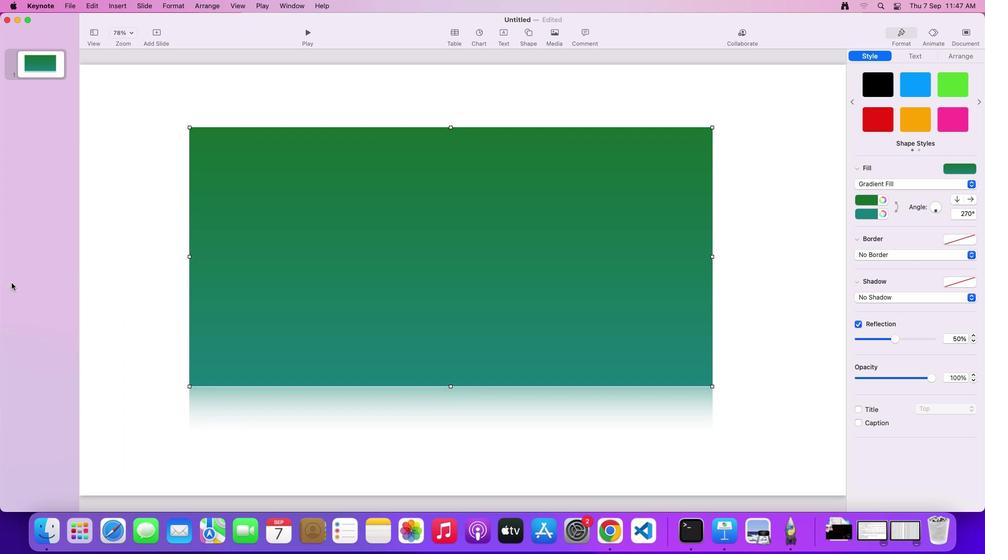 
Action: Mouse moved to (394, 341)
Screenshot: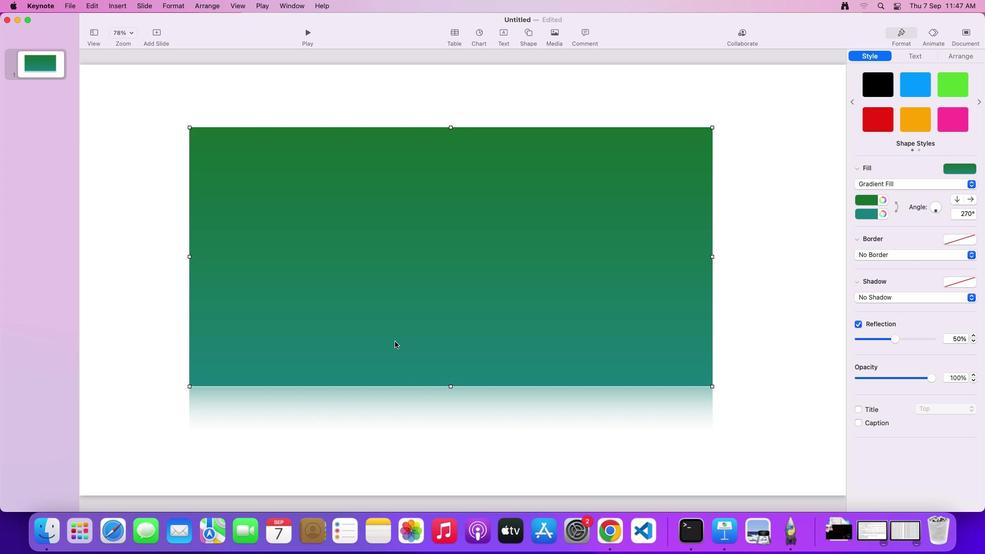 
Action: Key pressed Key.cmd
Screenshot: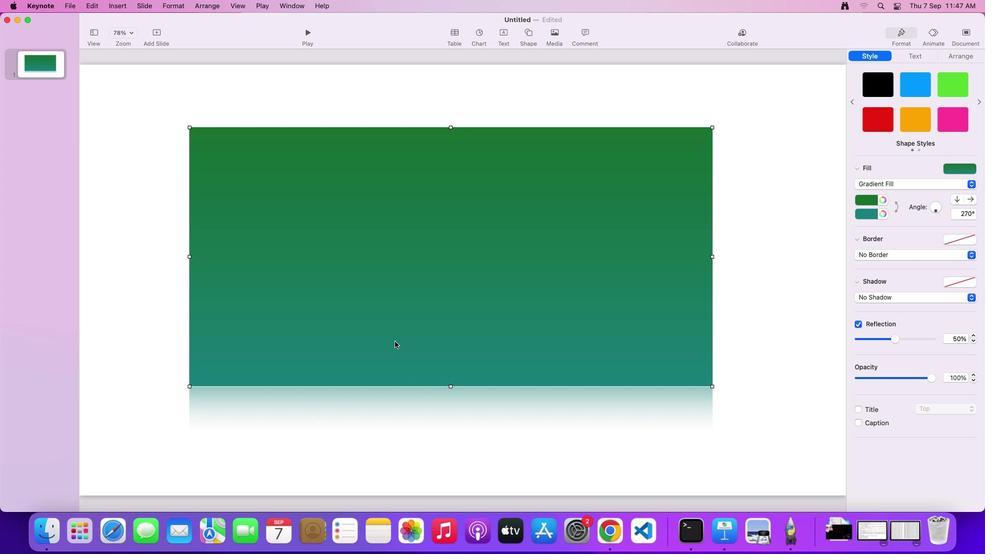 
Action: Mouse moved to (405, 276)
Screenshot: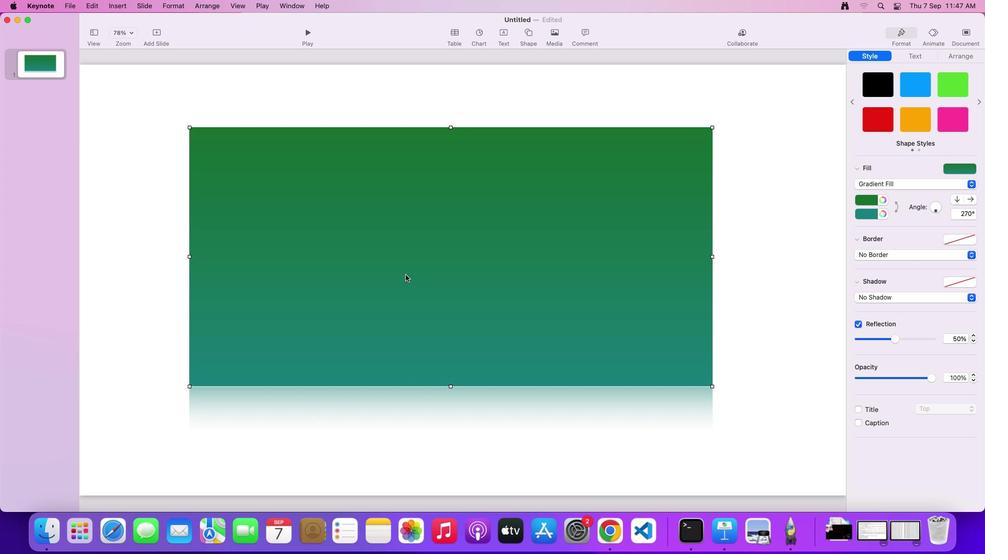 
Action: Mouse pressed left at (405, 276)
Screenshot: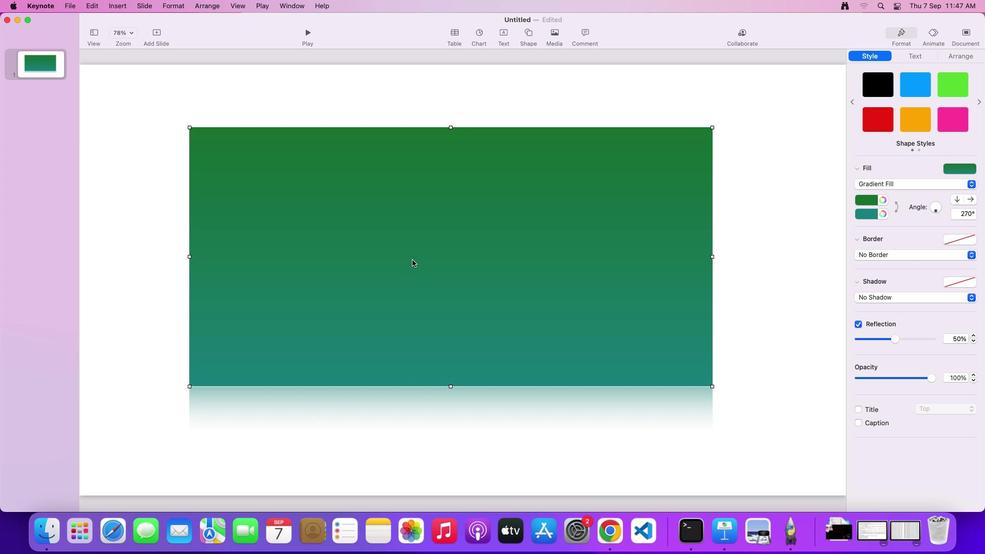 
Action: Mouse moved to (972, 183)
Screenshot: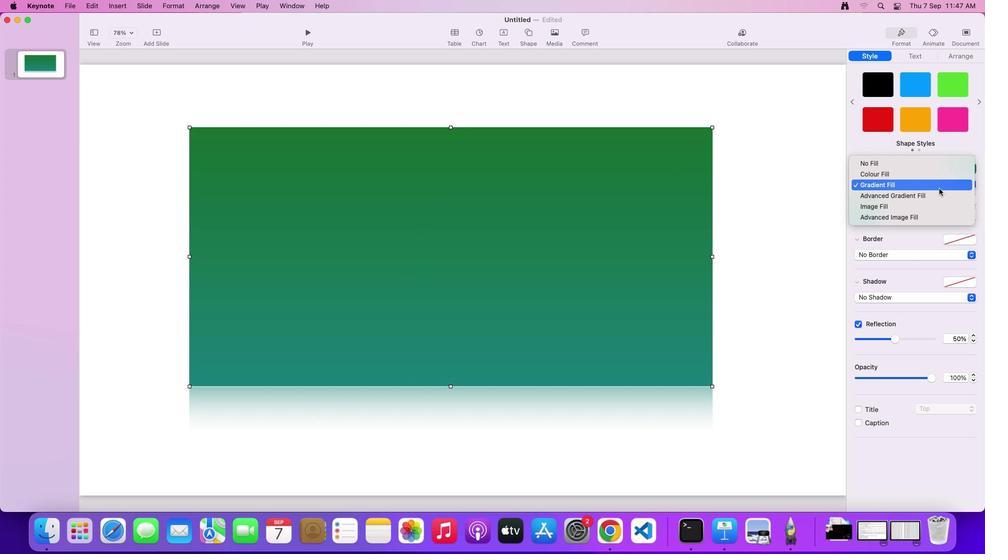 
Action: Mouse pressed left at (972, 183)
Screenshot: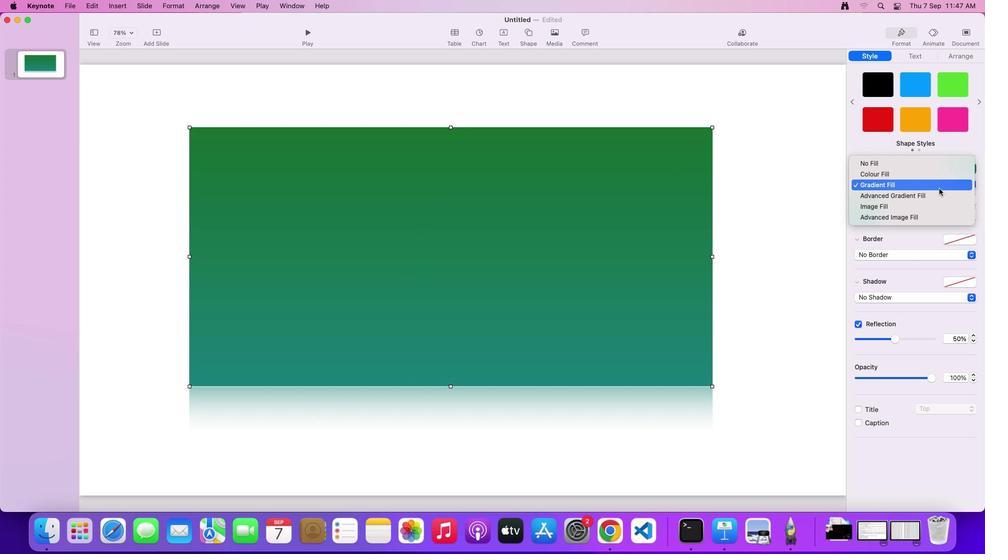
Action: Mouse moved to (889, 173)
Screenshot: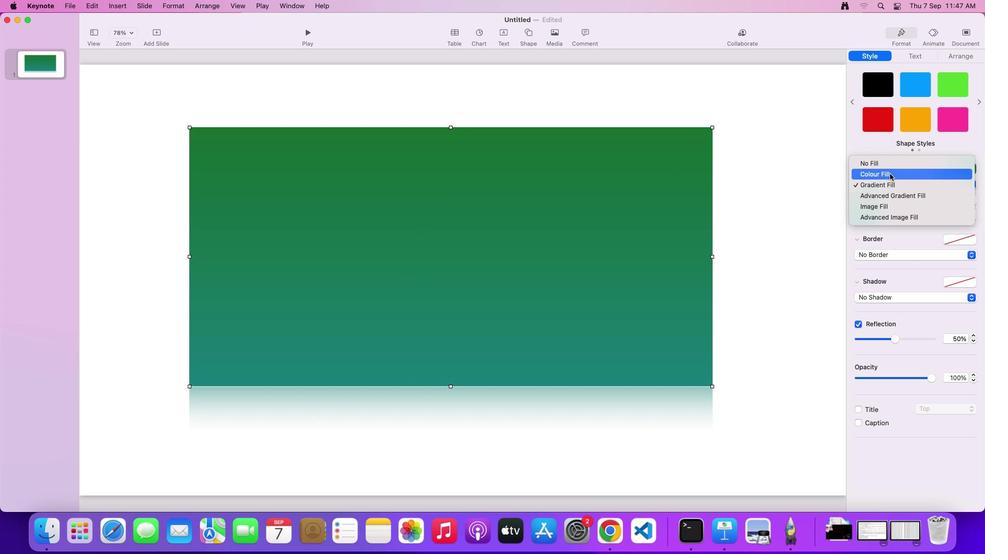 
Action: Mouse pressed left at (889, 173)
Screenshot: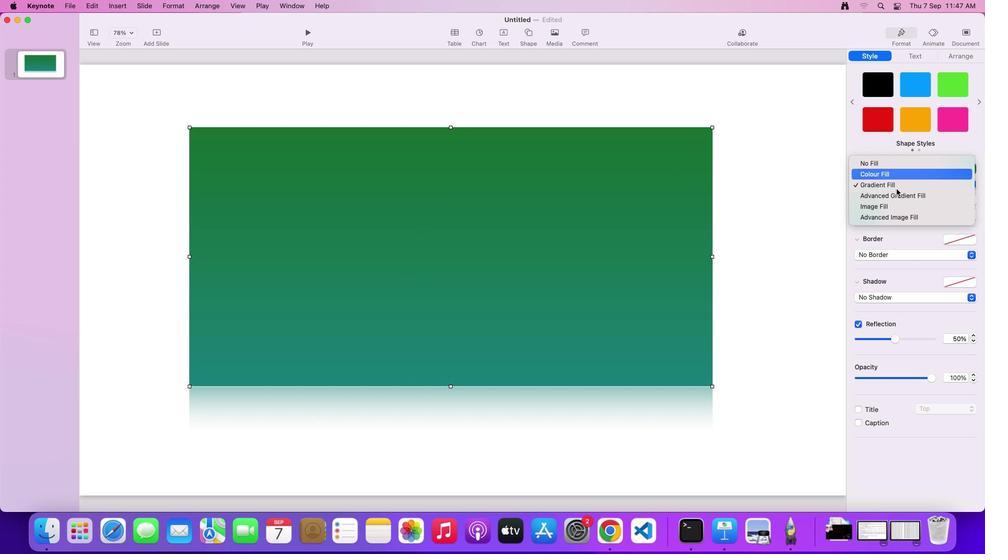 
Action: Mouse moved to (873, 201)
Screenshot: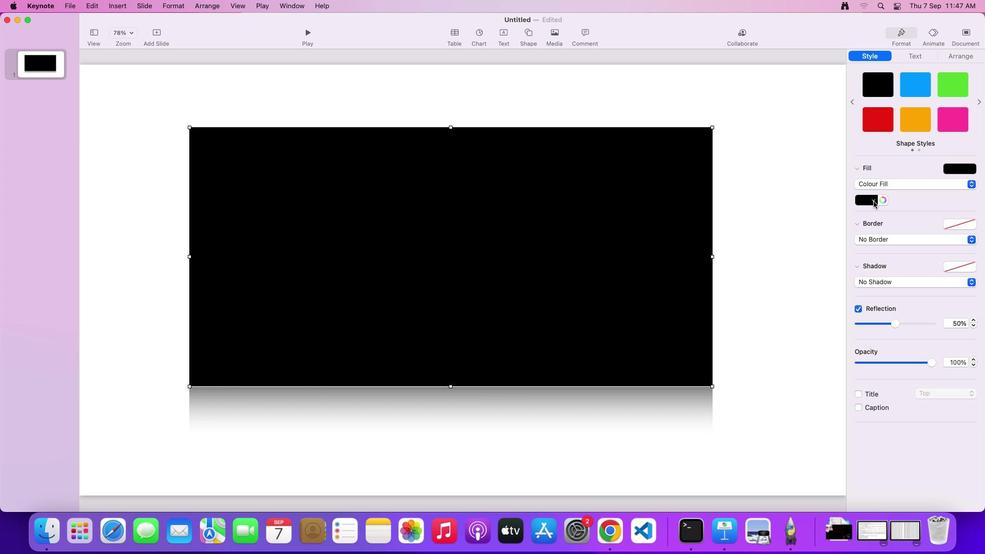 
Action: Mouse pressed left at (873, 201)
Screenshot: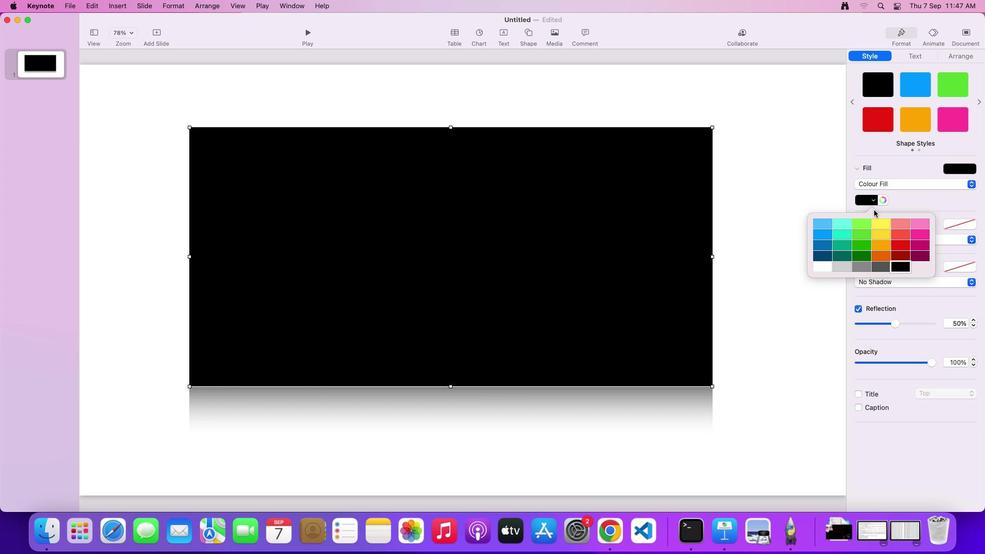 
Action: Mouse moved to (827, 268)
Screenshot: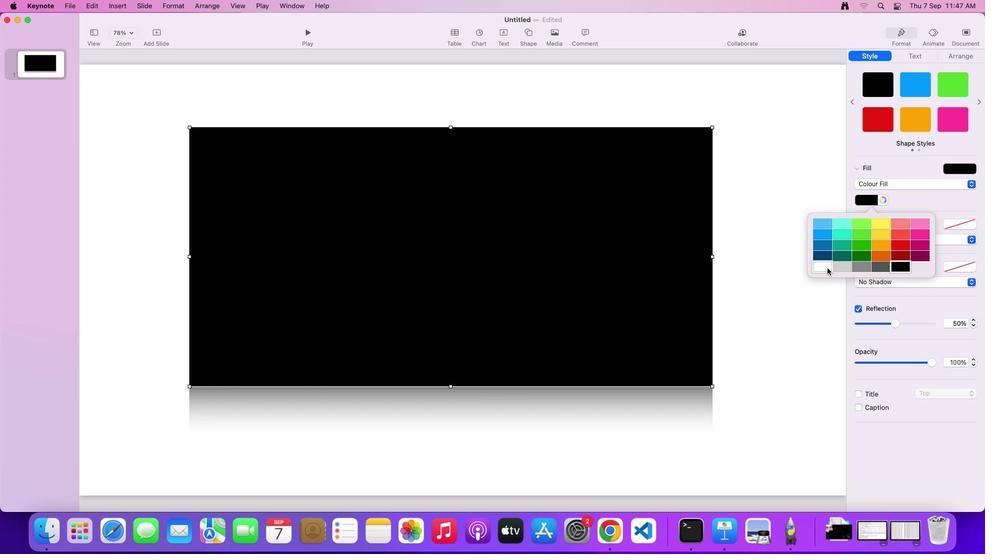 
Action: Mouse pressed left at (827, 268)
Screenshot: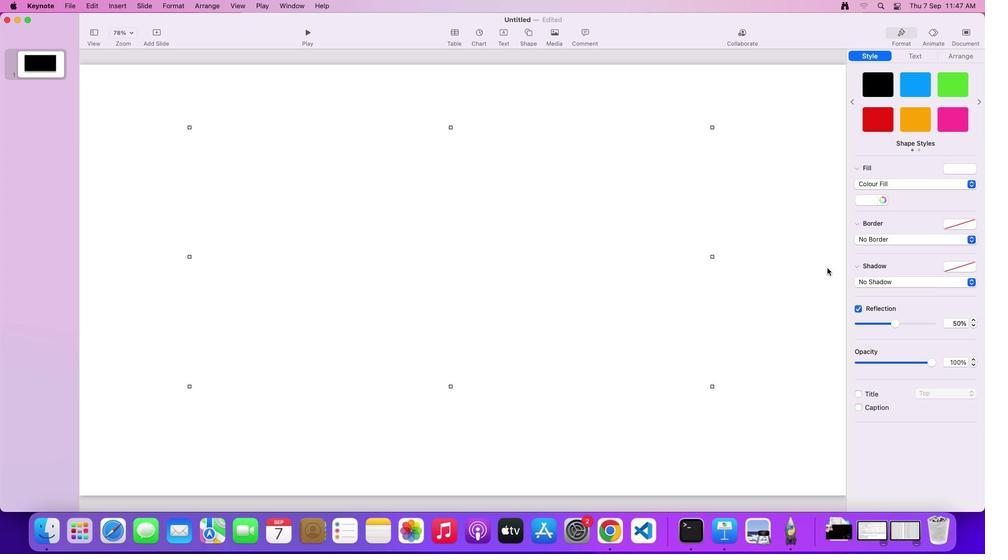 
Action: Mouse moved to (512, 68)
Screenshot: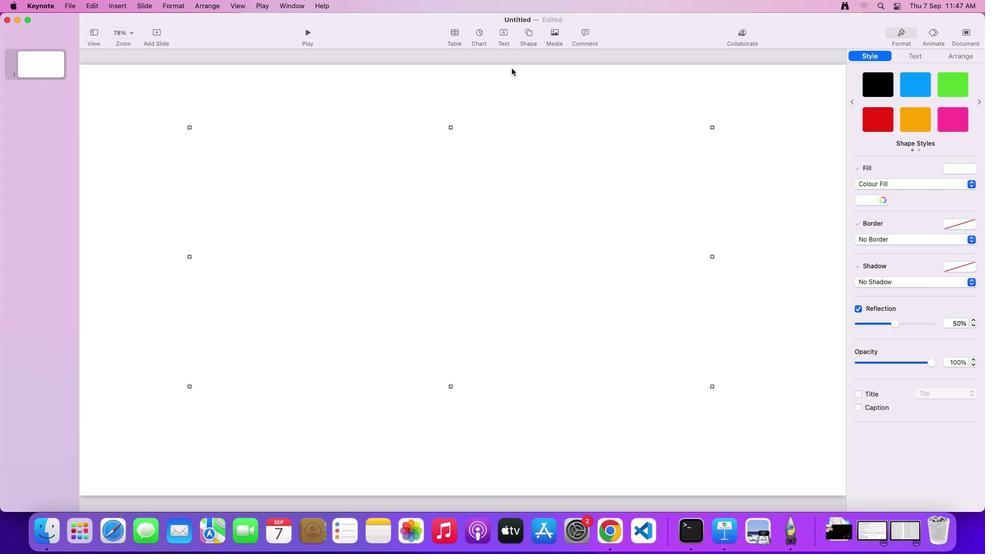 
Action: Key pressed Key.cmd
Screenshot: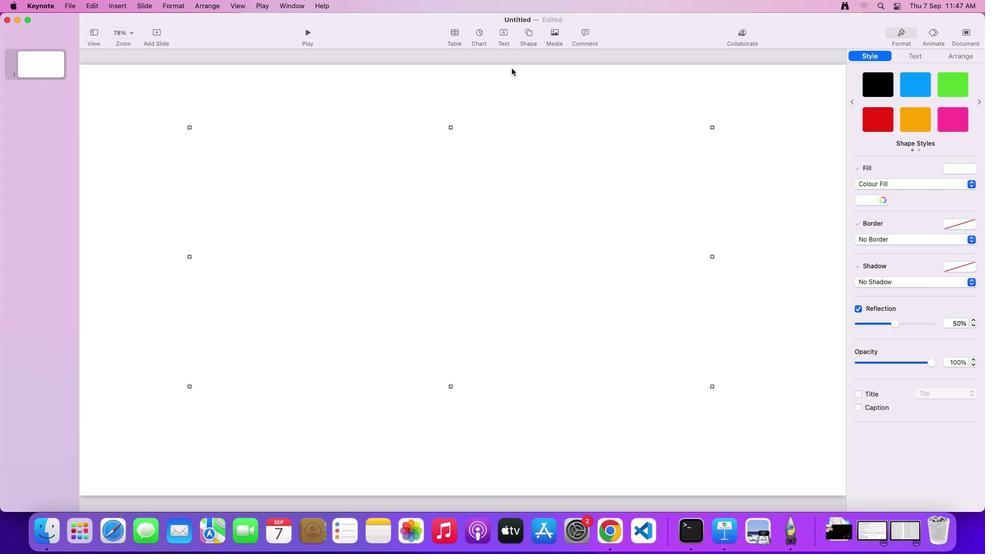
Action: Mouse moved to (512, 68)
Screenshot: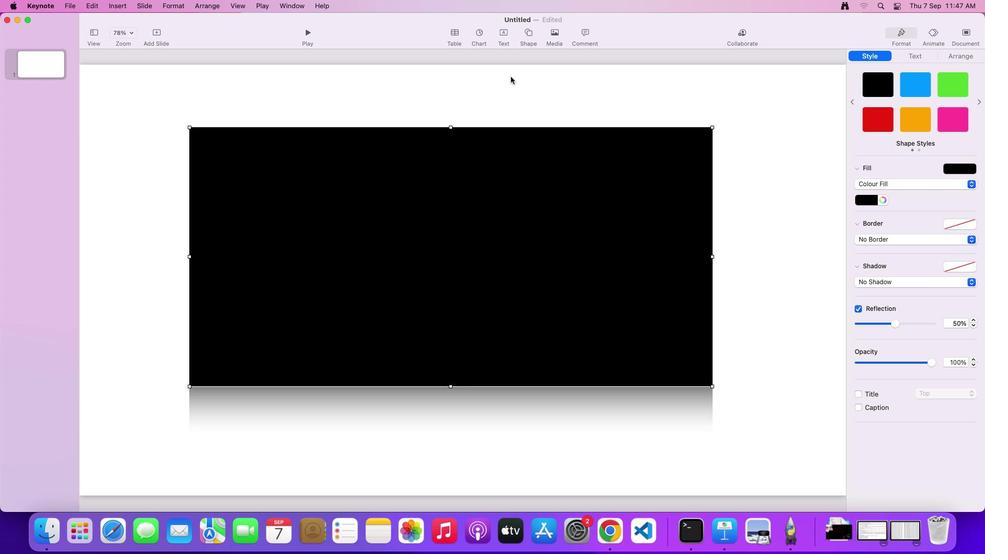 
Action: Key pressed 'z'
Screenshot: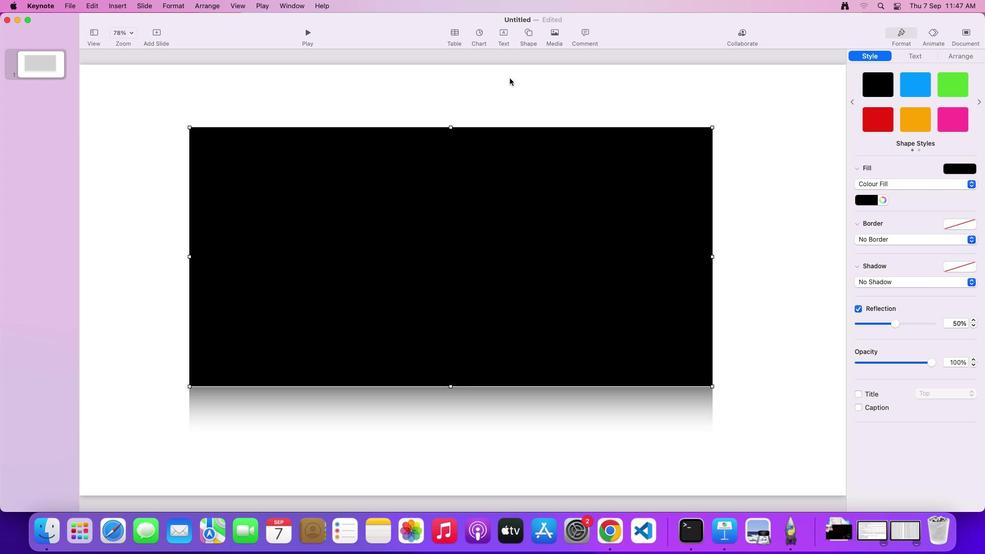 
Action: Mouse moved to (502, 87)
Screenshot: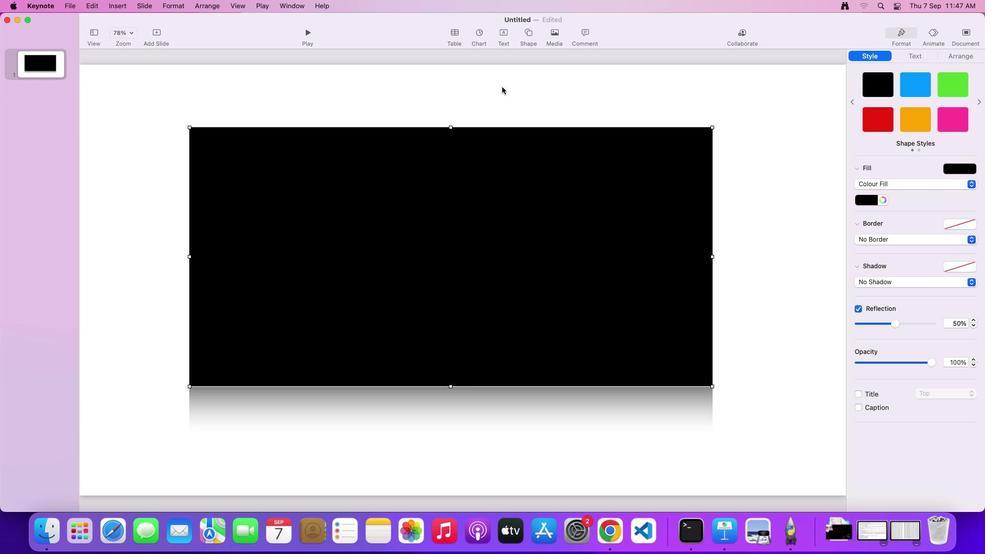 
Action: Key pressed Key.cmd'z'
Screenshot: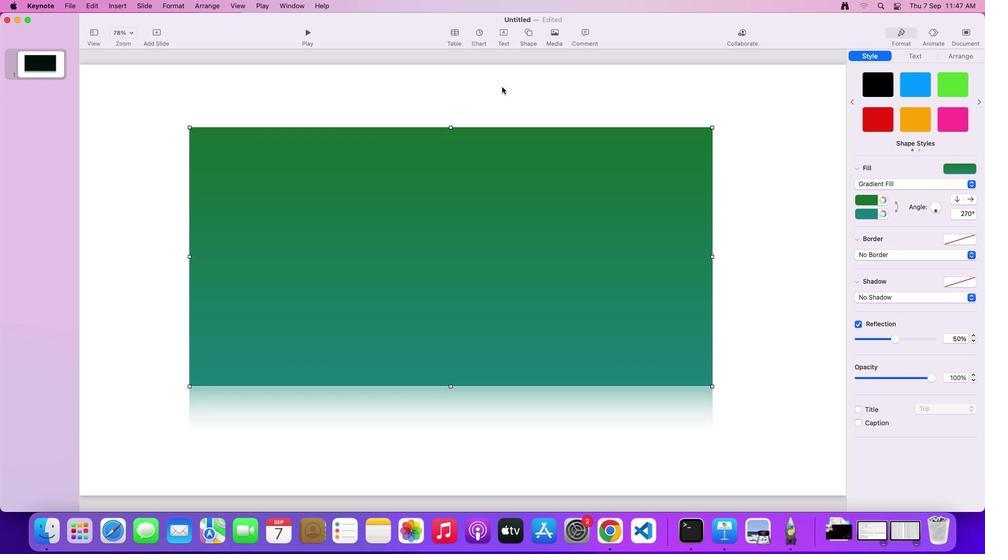 
Action: Mouse moved to (529, 32)
Screenshot: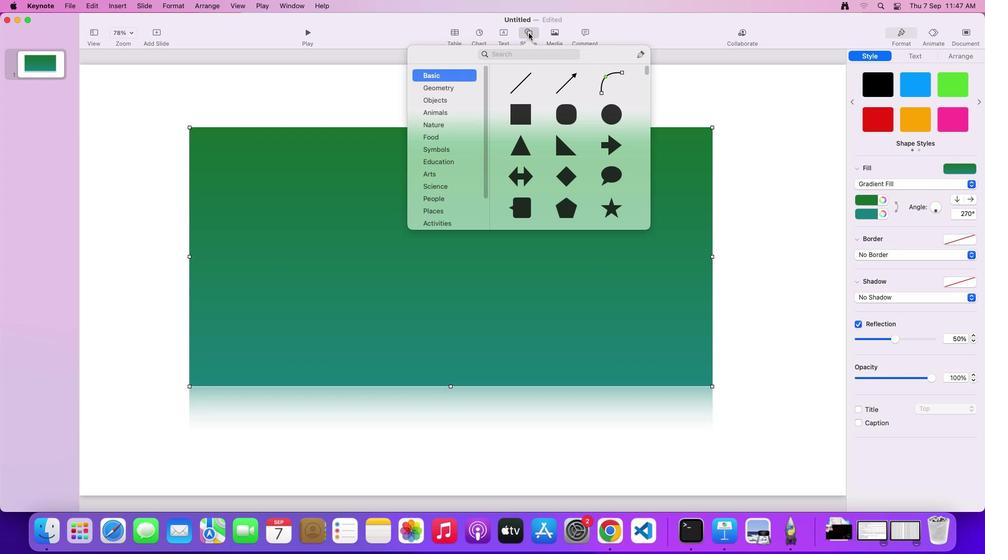 
Action: Mouse pressed left at (529, 32)
Screenshot: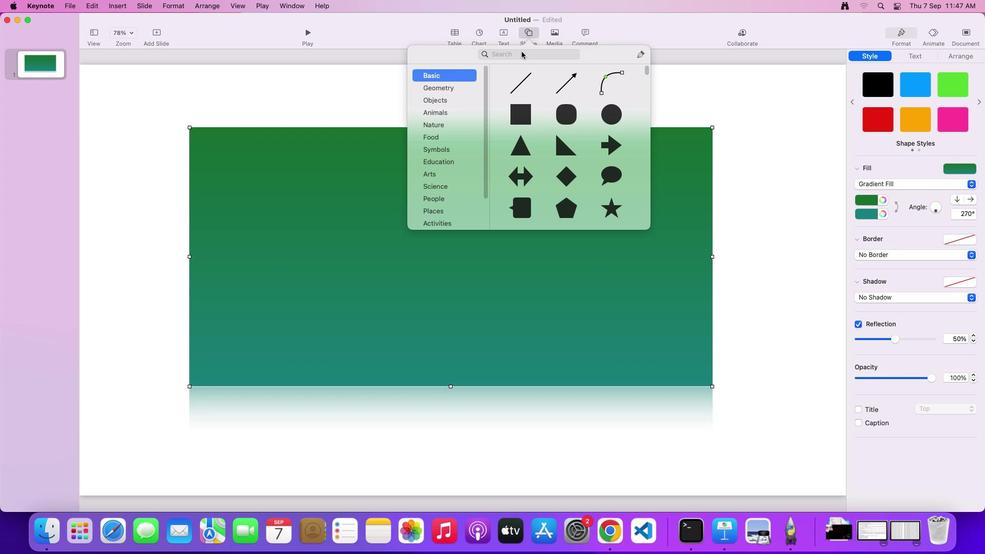 
Action: Mouse moved to (536, 53)
Screenshot: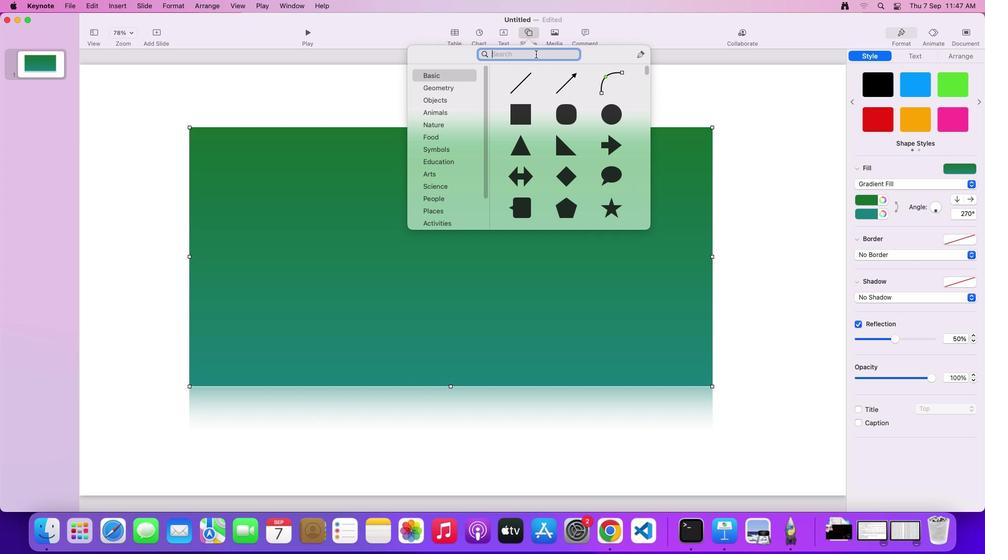 
Action: Mouse pressed left at (536, 53)
Screenshot: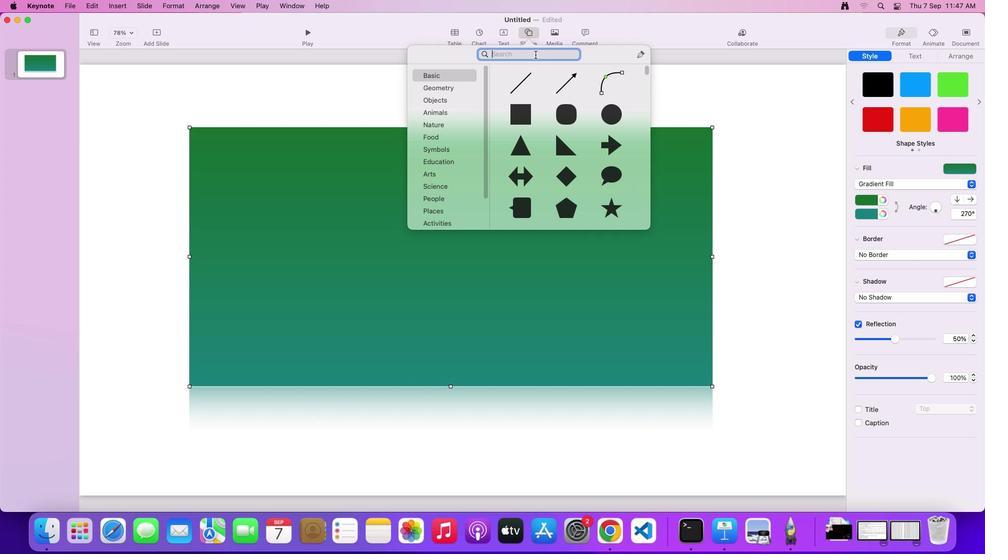 
Action: Mouse moved to (533, 69)
Screenshot: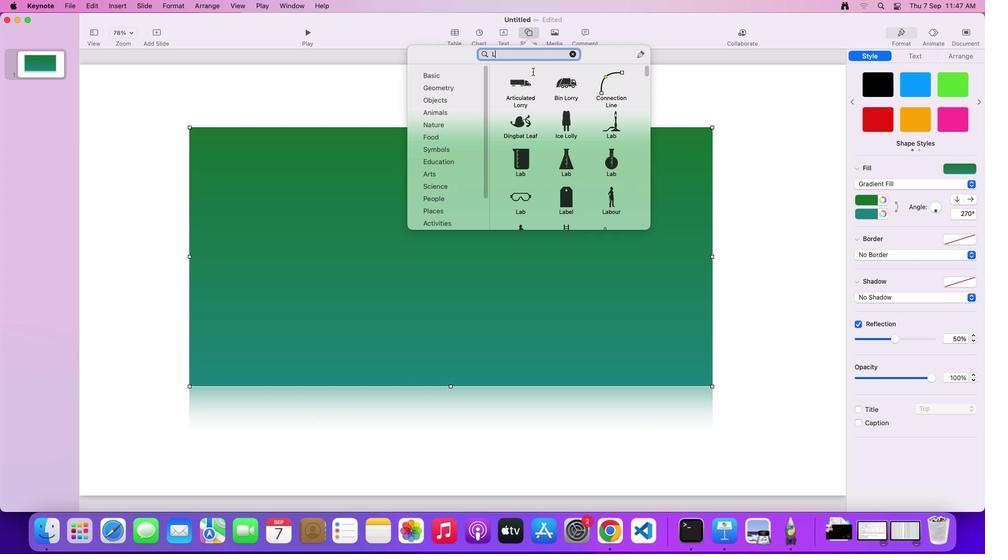 
Action: Key pressed 'L'
Screenshot: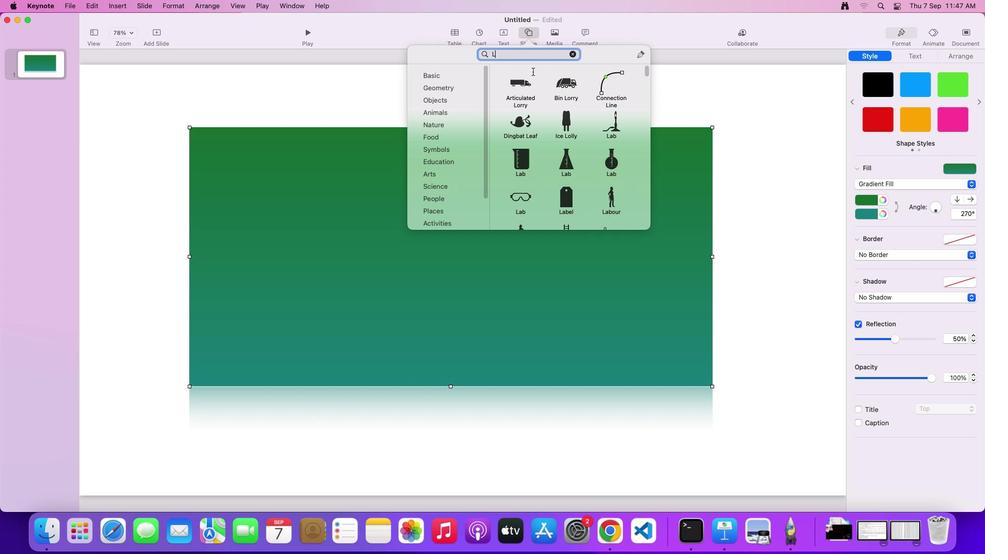 
Action: Mouse moved to (532, 71)
Screenshot: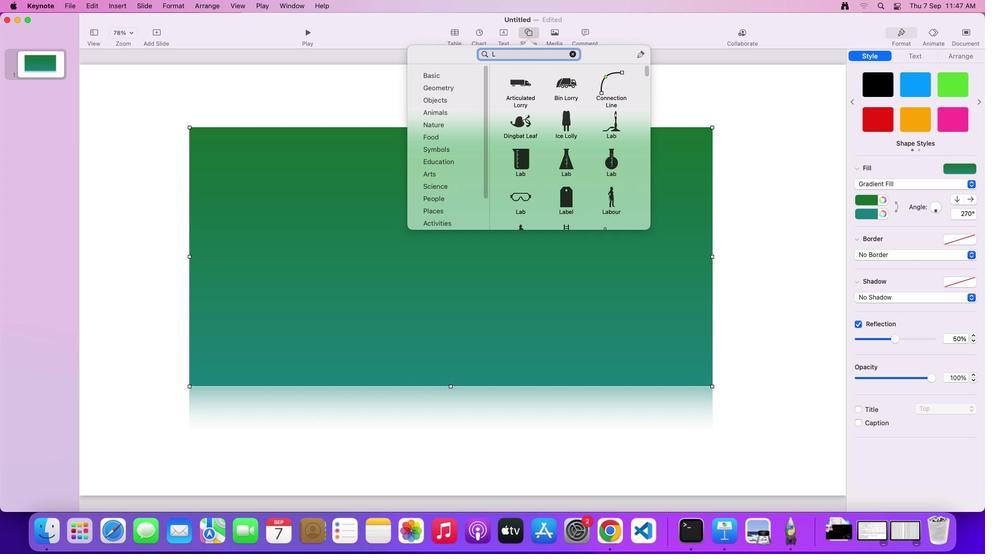 
Action: Key pressed 'E''A''F'
Screenshot: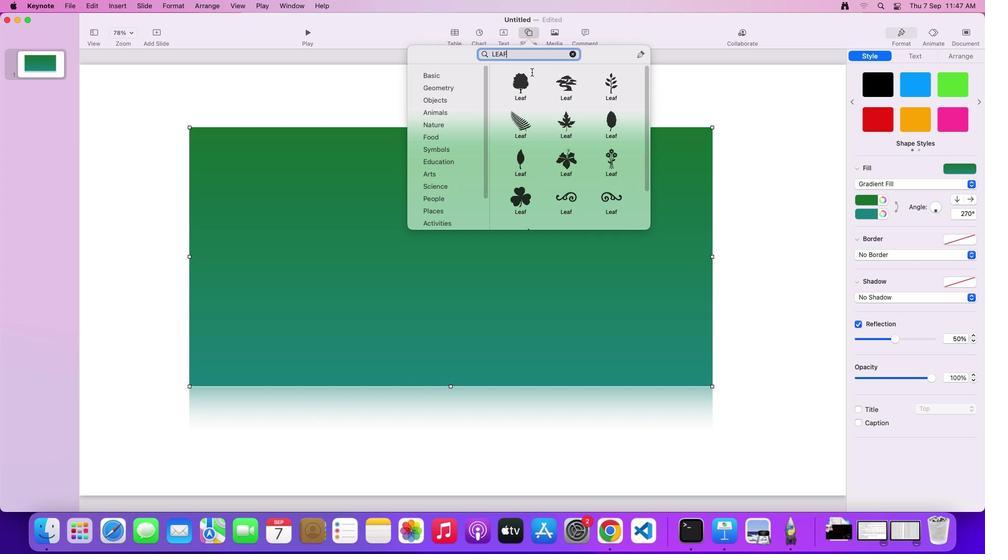 
Action: Mouse moved to (568, 161)
Screenshot: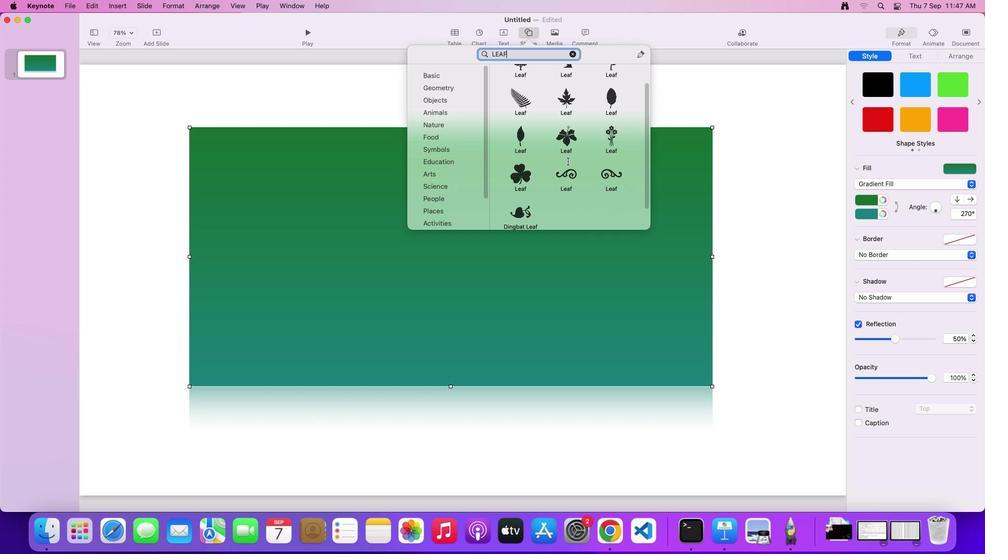 
Action: Mouse scrolled (568, 161) with delta (0, 0)
Screenshot: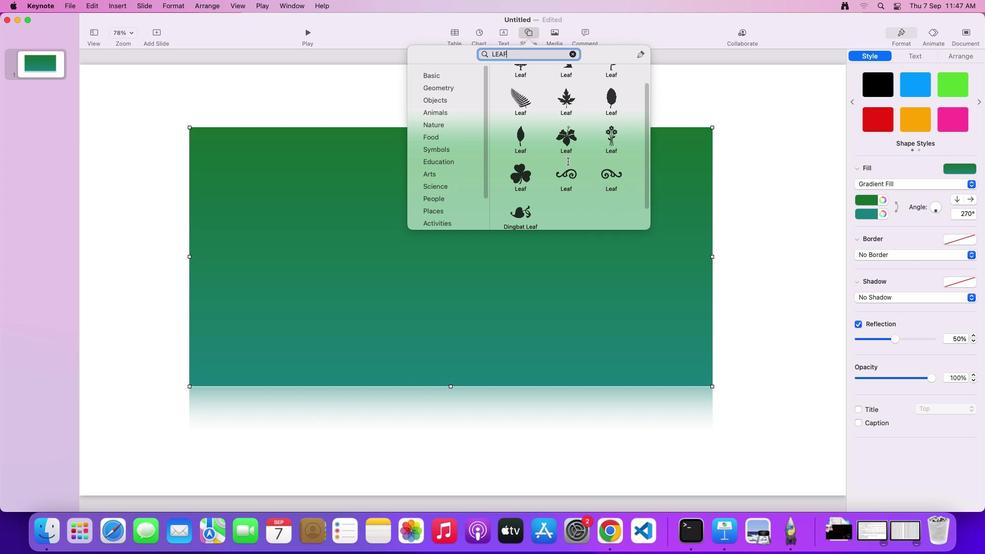 
Action: Mouse scrolled (568, 161) with delta (0, 0)
Screenshot: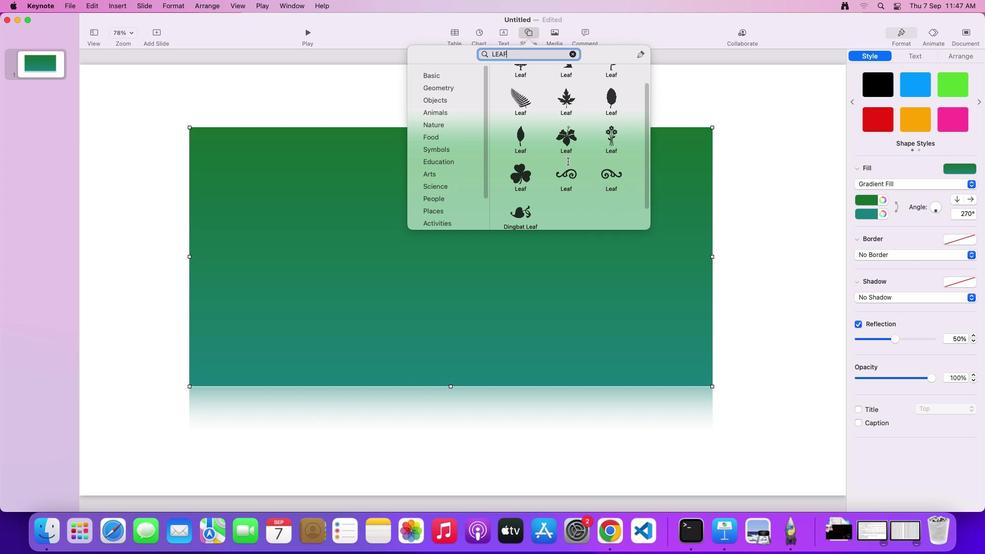 
Action: Mouse scrolled (568, 161) with delta (0, -1)
Screenshot: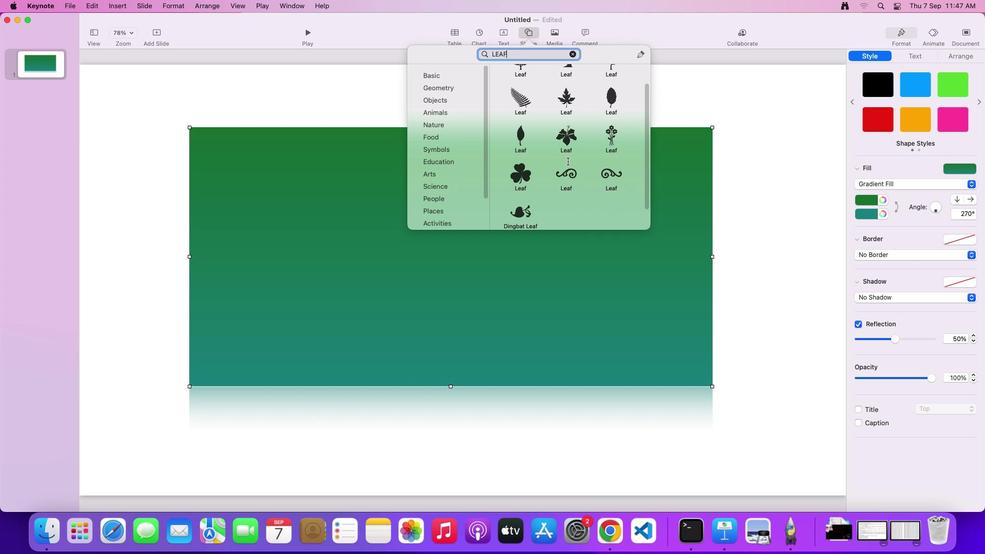 
Action: Mouse scrolled (568, 161) with delta (0, 0)
Screenshot: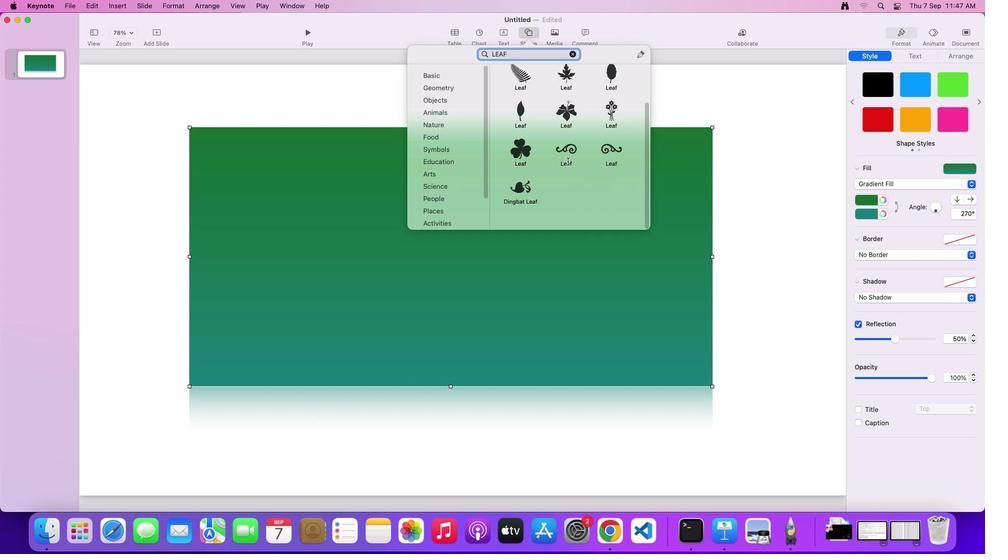 
Action: Mouse scrolled (568, 161) with delta (0, 0)
Screenshot: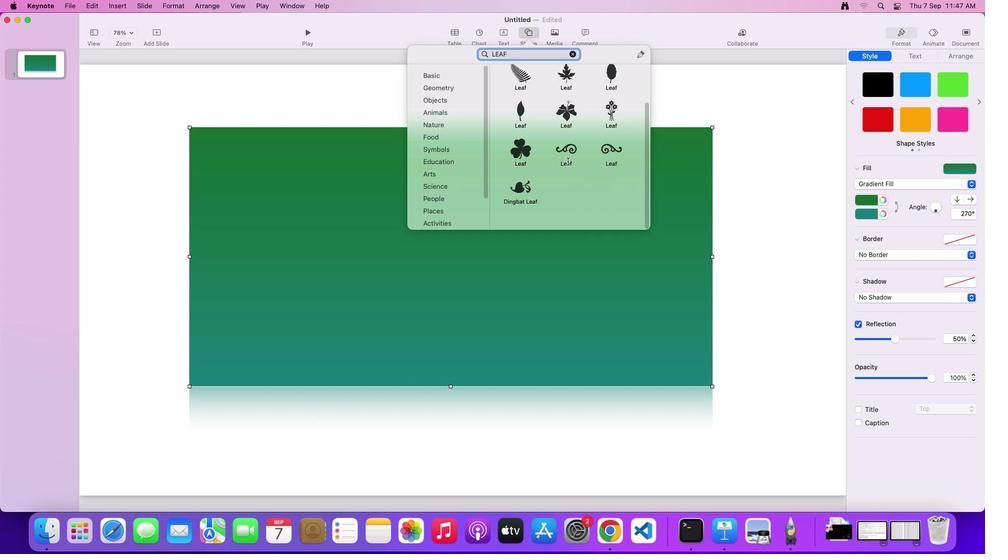 
Action: Mouse scrolled (568, 161) with delta (0, -1)
Screenshot: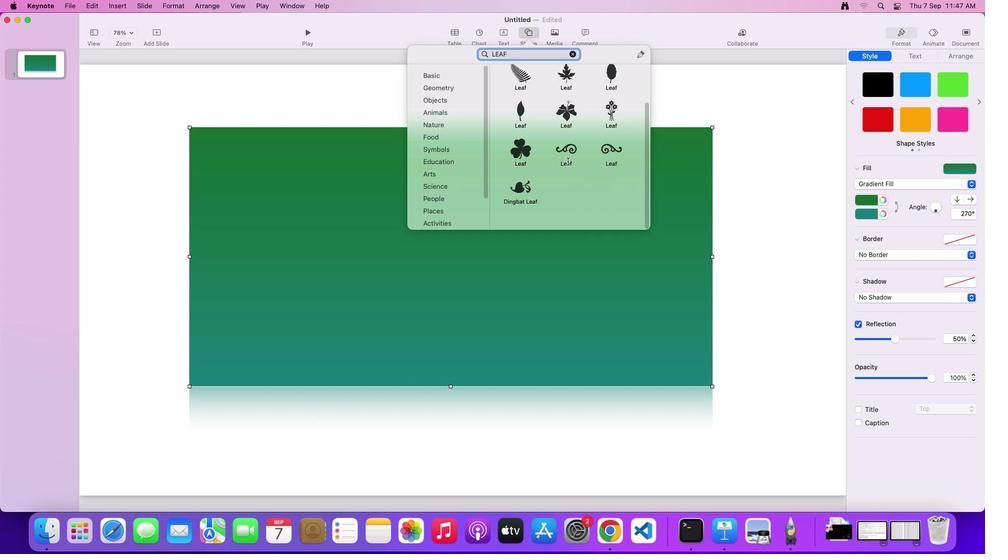 
Action: Mouse scrolled (568, 161) with delta (0, -2)
Screenshot: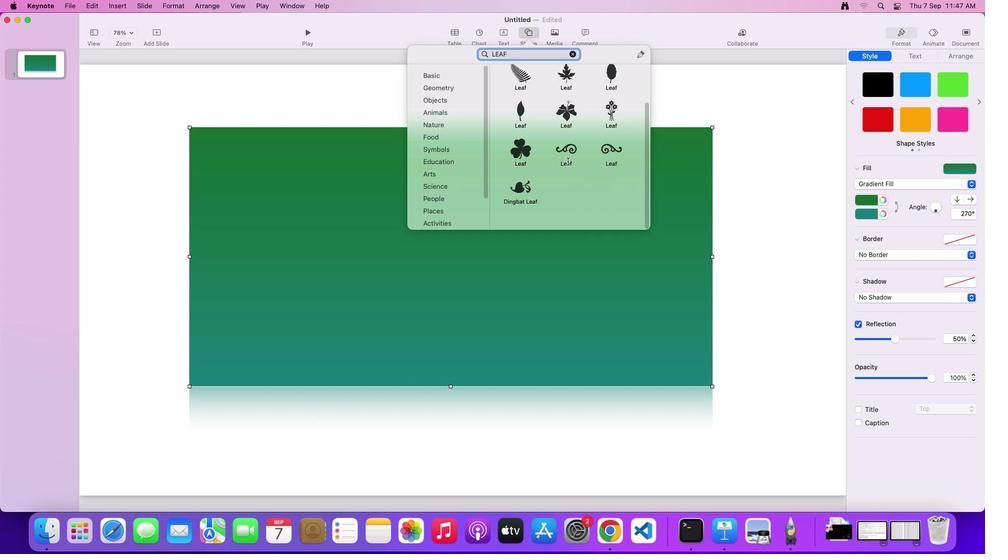 
Action: Mouse scrolled (568, 161) with delta (0, 0)
Screenshot: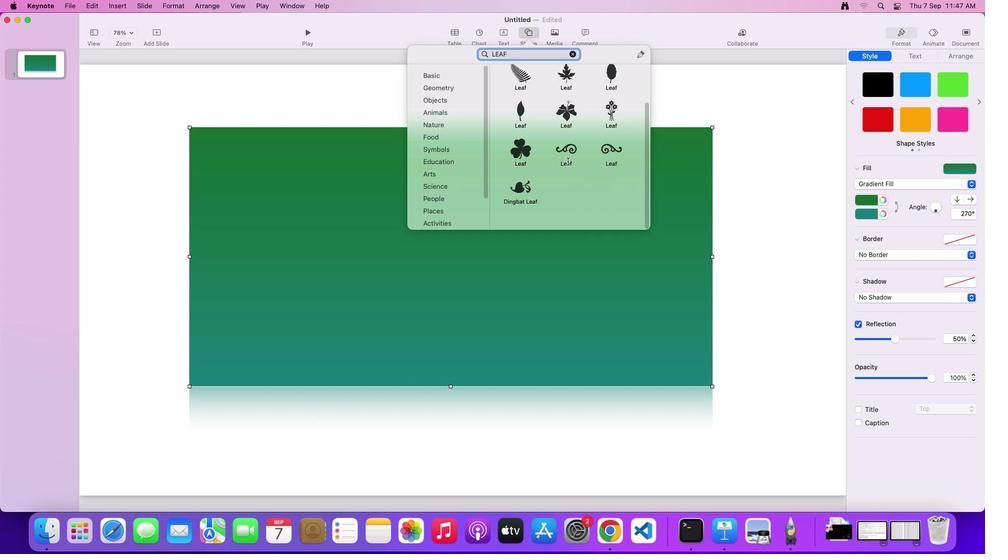 
Action: Mouse scrolled (568, 161) with delta (0, 0)
Screenshot: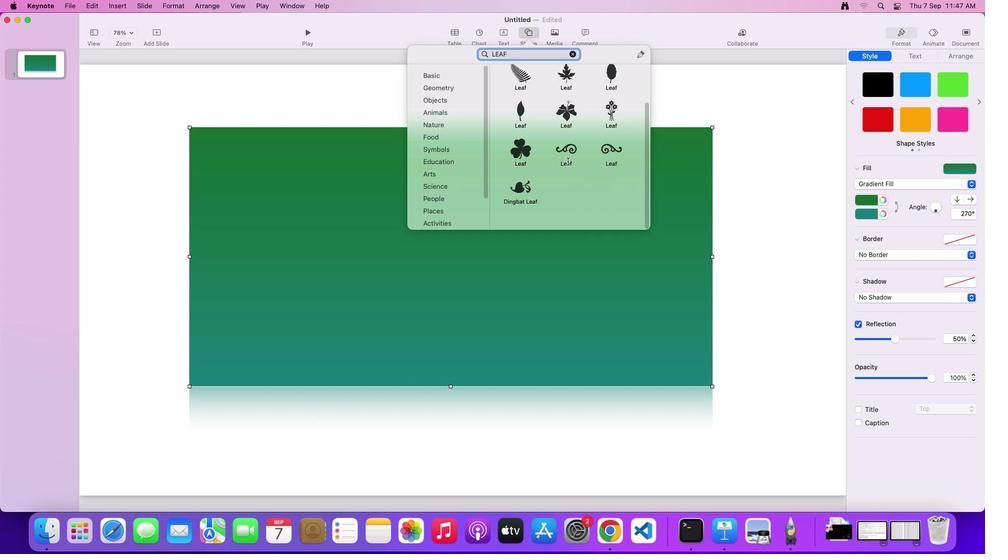 
Action: Mouse scrolled (568, 161) with delta (0, -1)
Screenshot: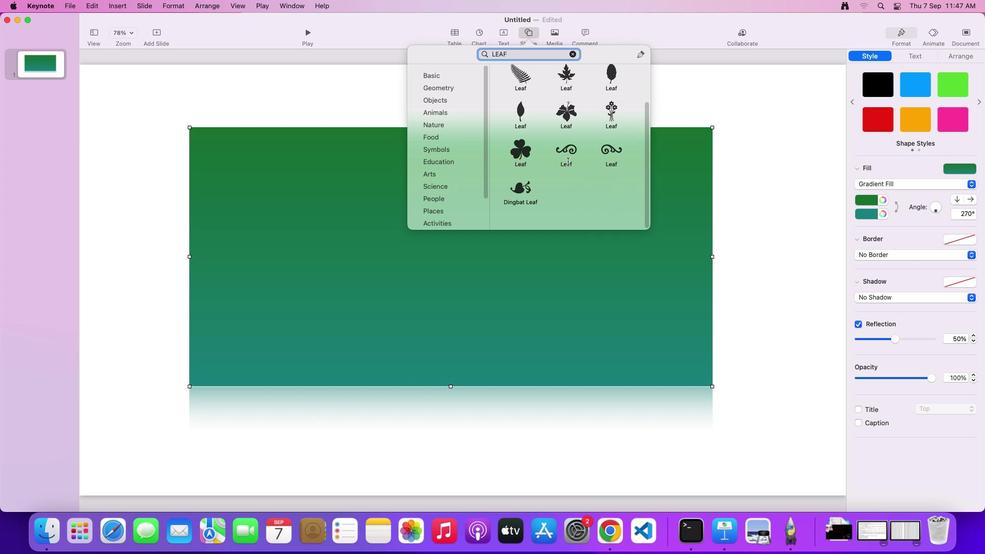 
Action: Mouse scrolled (568, 161) with delta (0, 0)
Screenshot: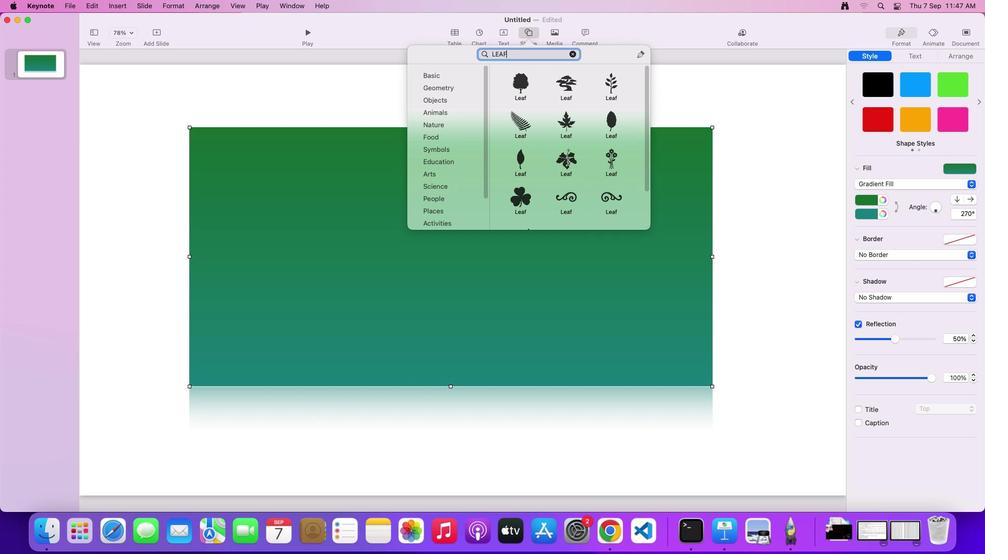 
Action: Mouse scrolled (568, 161) with delta (0, 0)
Screenshot: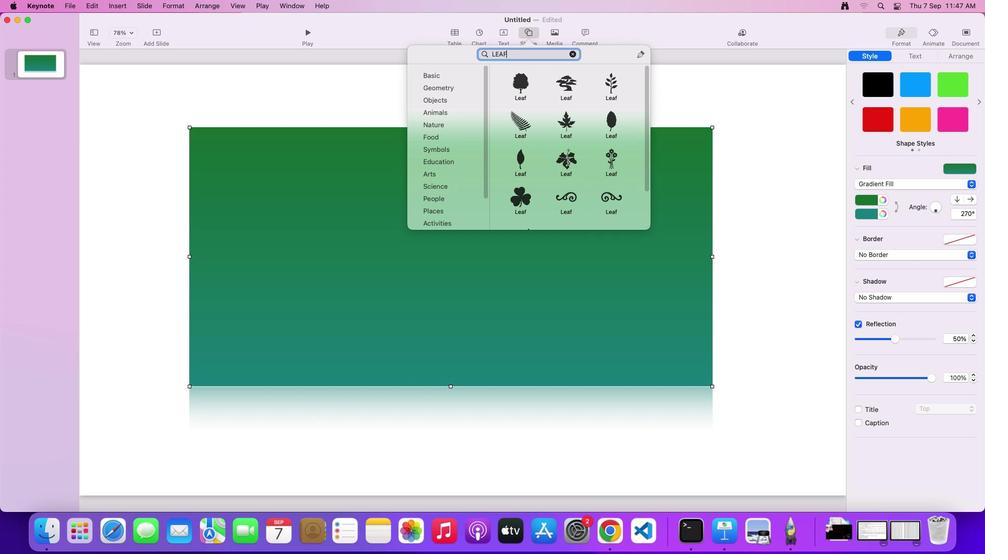 
Action: Mouse scrolled (568, 161) with delta (0, 2)
Screenshot: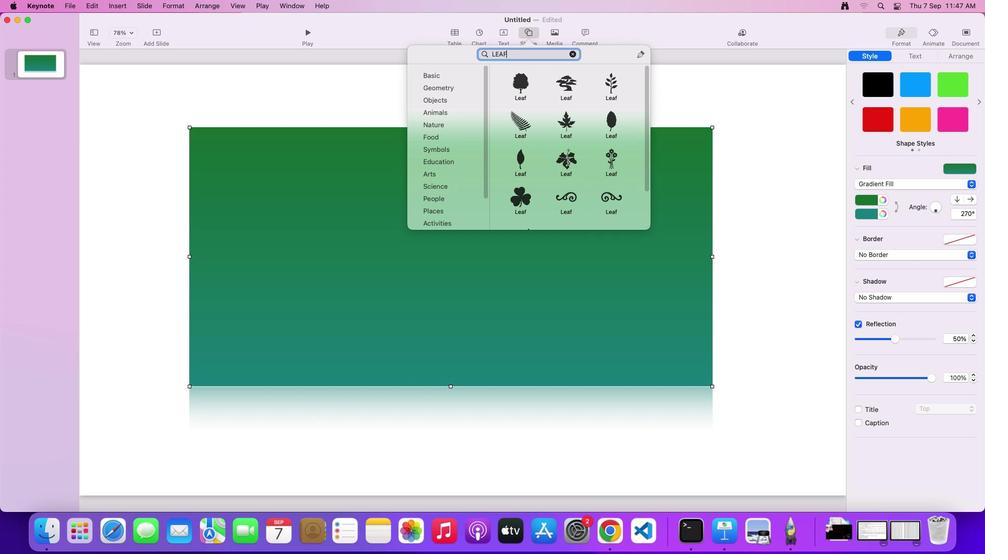 
Action: Mouse scrolled (568, 161) with delta (0, 2)
Screenshot: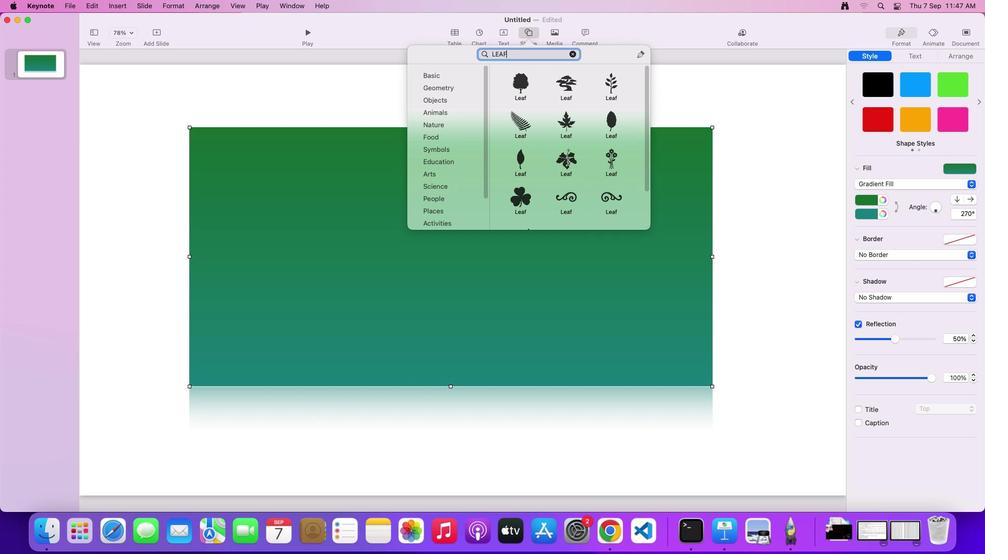 
Action: Mouse scrolled (568, 161) with delta (0, 0)
Screenshot: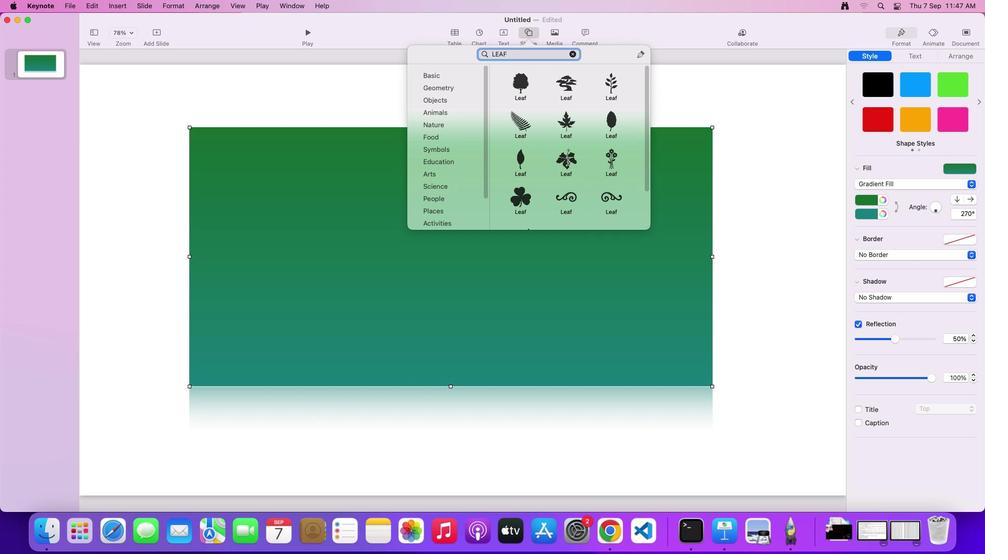 
Action: Mouse scrolled (568, 161) with delta (0, 0)
Screenshot: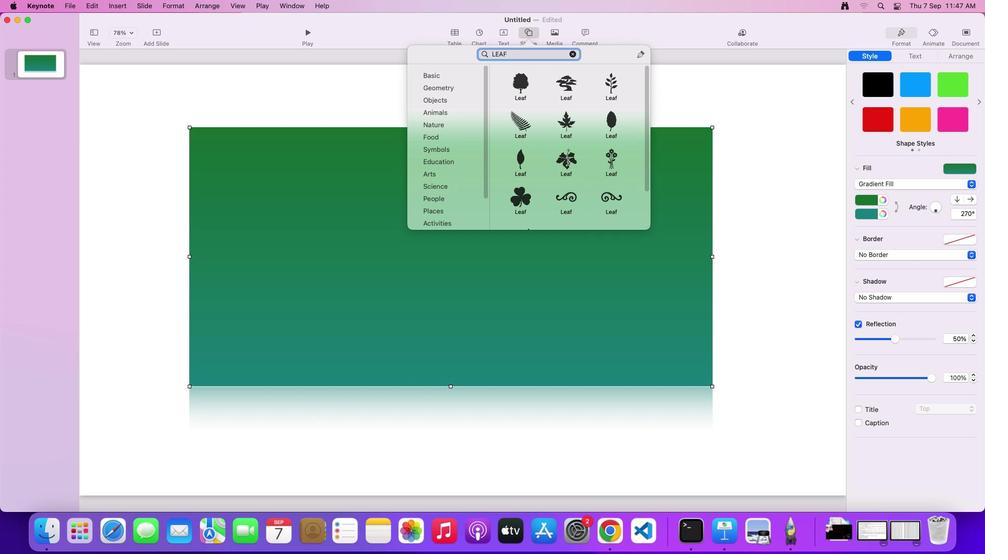 
Action: Mouse scrolled (568, 161) with delta (0, 2)
Screenshot: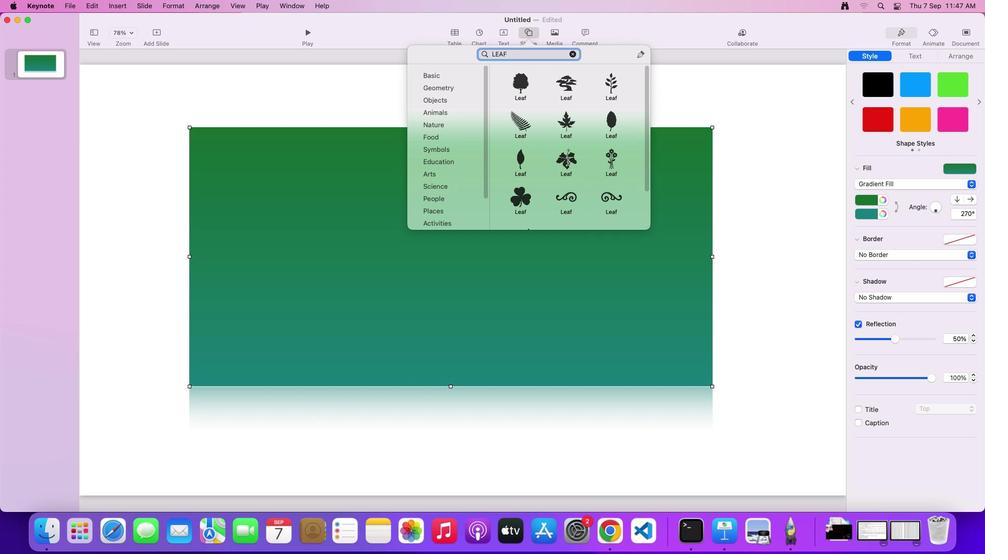 
Action: Mouse scrolled (568, 161) with delta (0, 2)
Screenshot: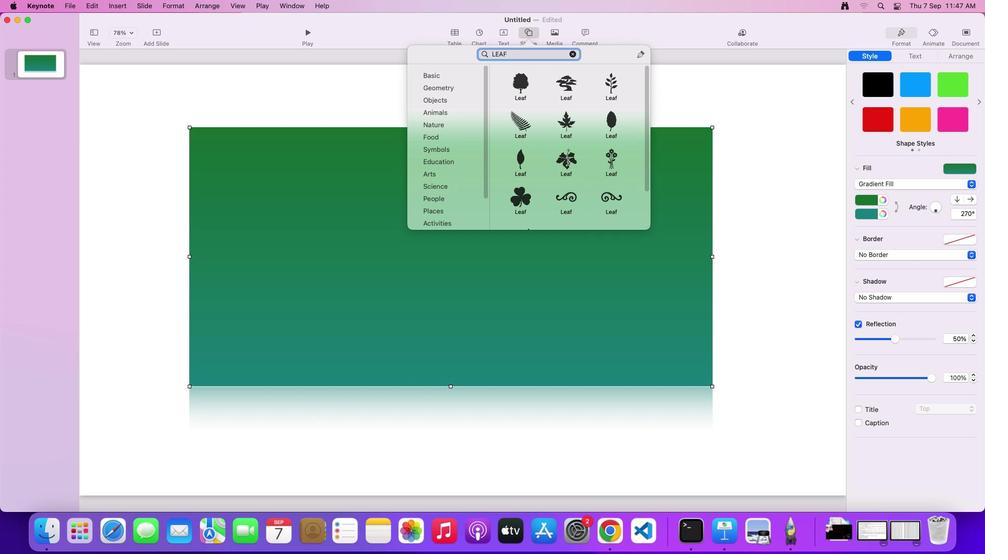 
Action: Mouse scrolled (568, 161) with delta (0, 0)
Screenshot: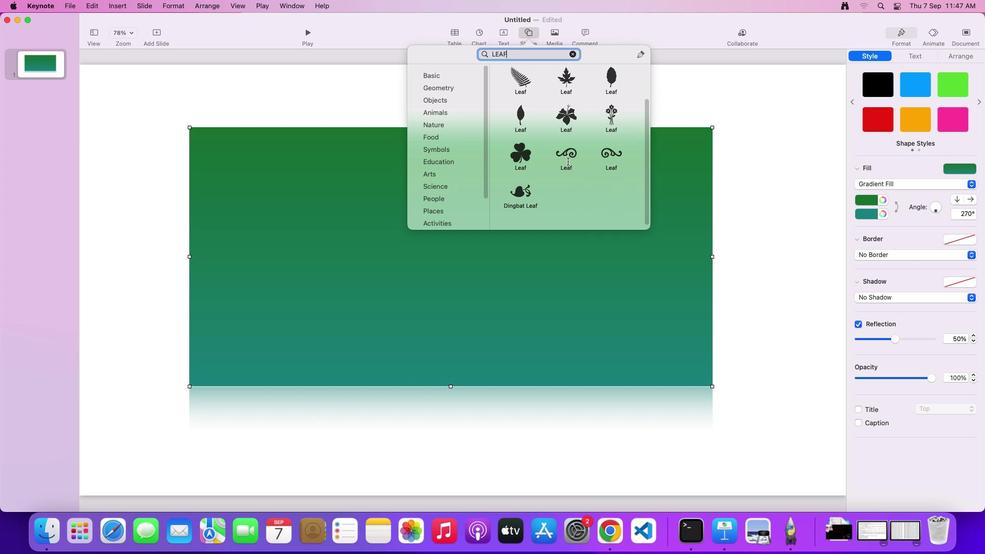 
Action: Mouse scrolled (568, 161) with delta (0, 0)
Screenshot: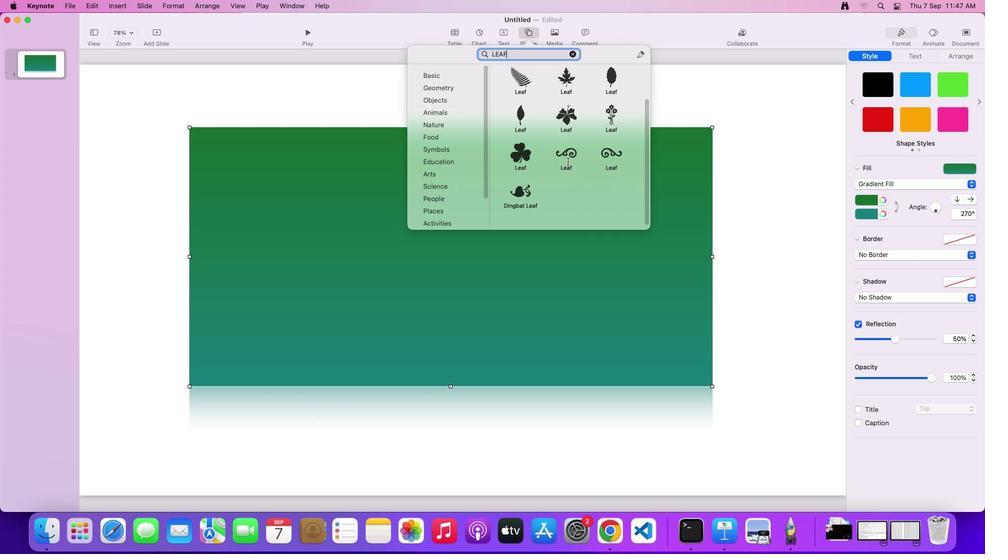 
Action: Mouse scrolled (568, 161) with delta (0, -1)
Screenshot: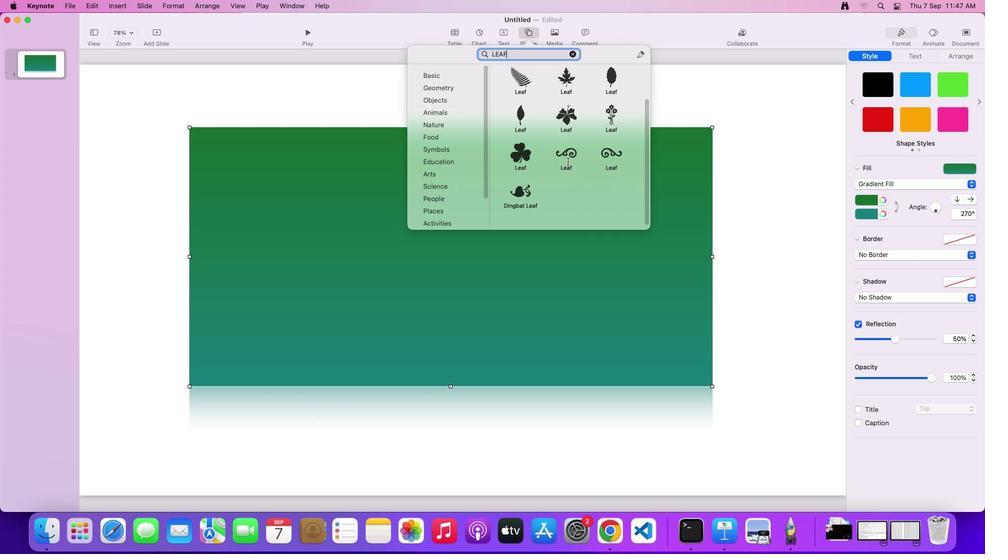 
Action: Mouse scrolled (568, 161) with delta (0, -2)
Screenshot: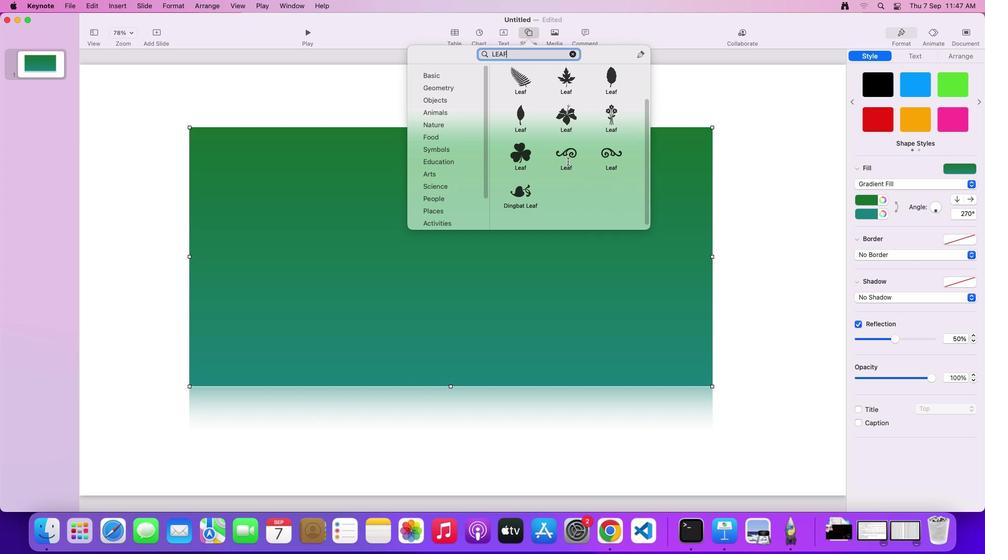
Action: Mouse moved to (568, 161)
Screenshot: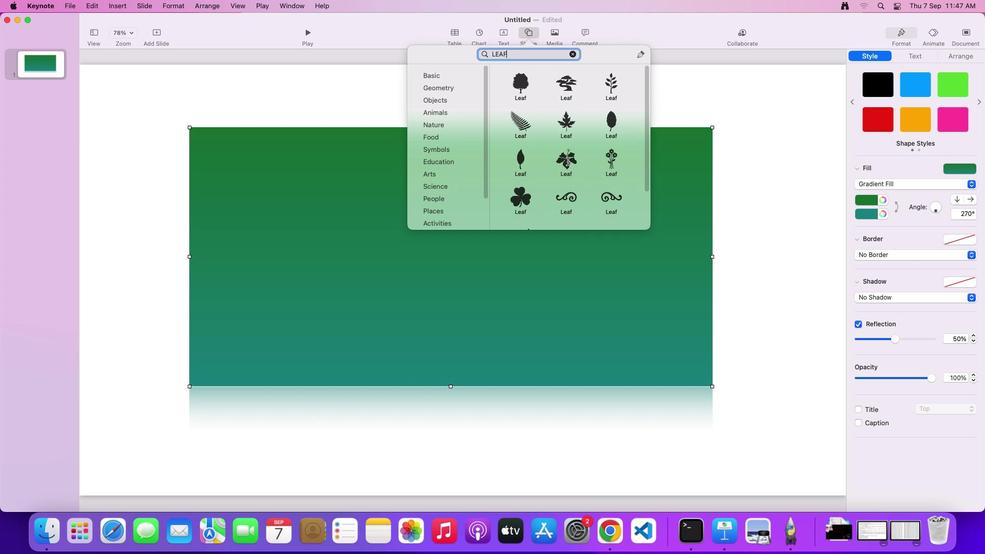 
Action: Mouse scrolled (568, 161) with delta (0, 0)
Screenshot: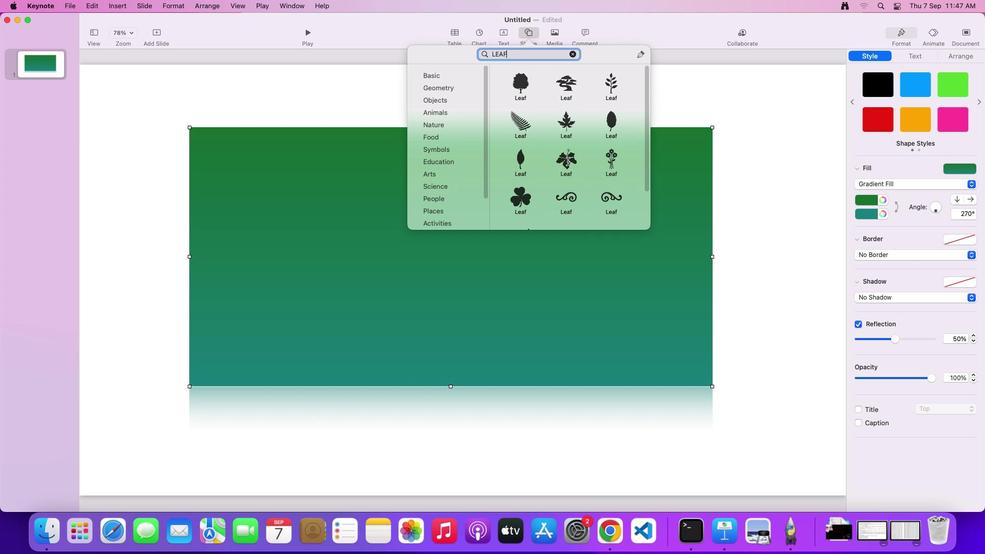 
Action: Mouse scrolled (568, 161) with delta (0, 0)
Screenshot: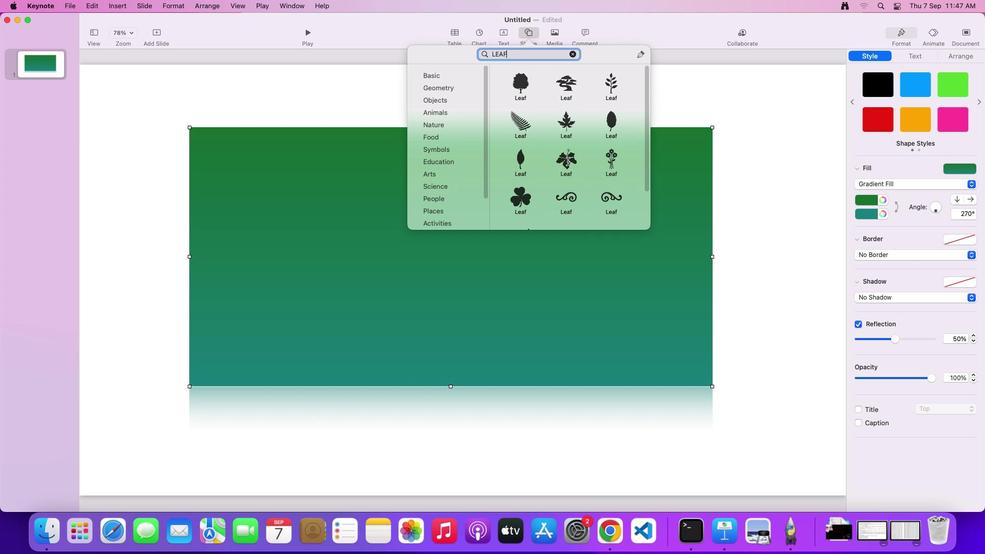
Action: Mouse scrolled (568, 161) with delta (0, 1)
Screenshot: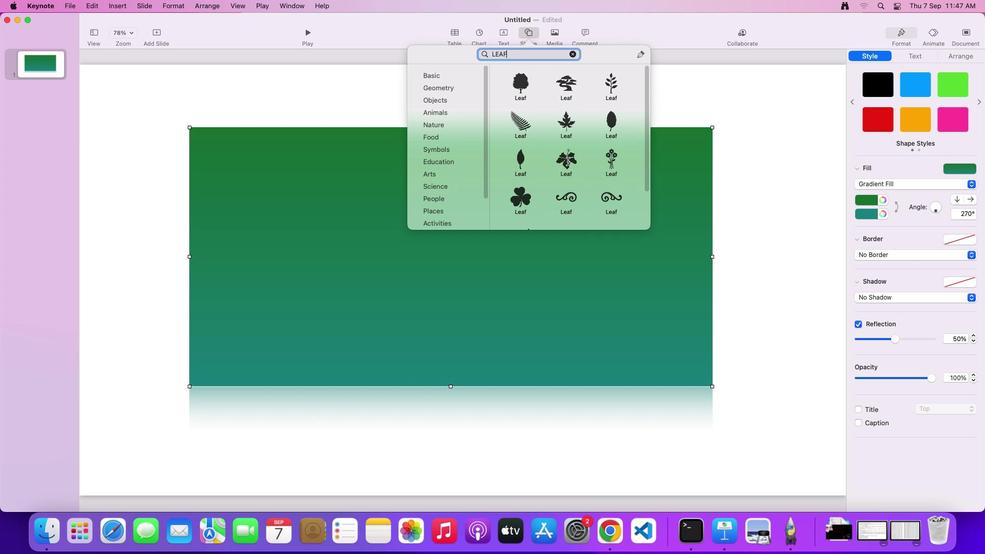 
Action: Mouse scrolled (568, 161) with delta (0, 2)
Screenshot: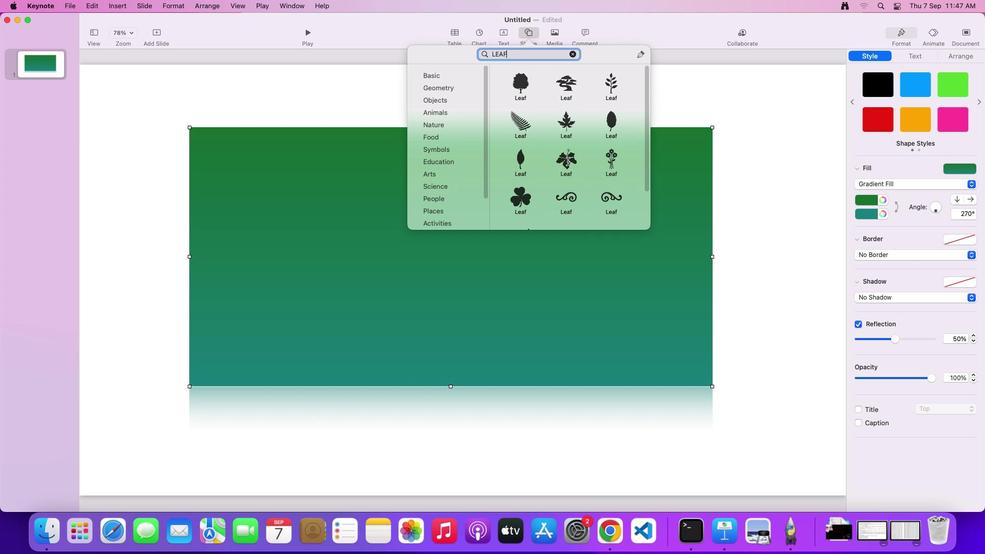 
Action: Mouse moved to (518, 165)
Screenshot: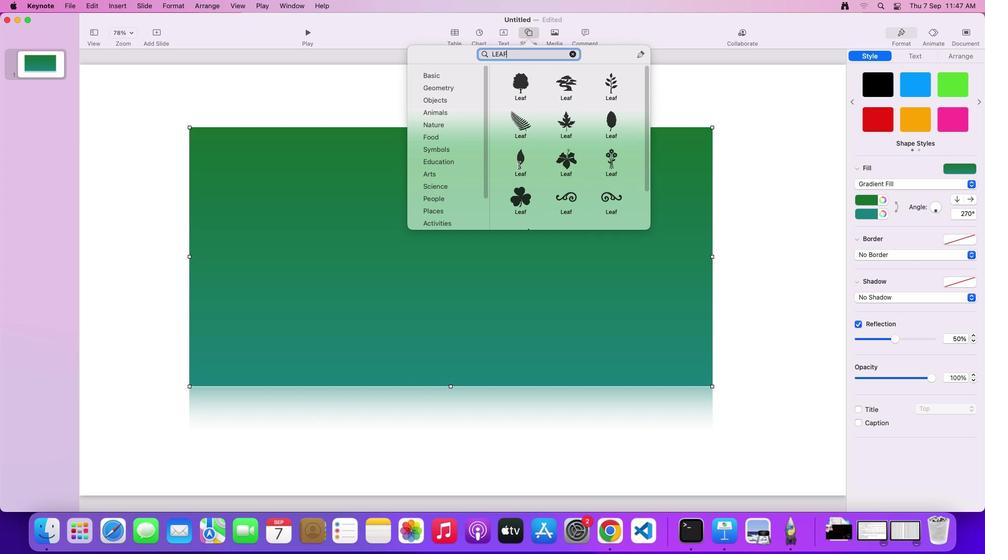 
Action: Mouse pressed left at (518, 165)
Screenshot: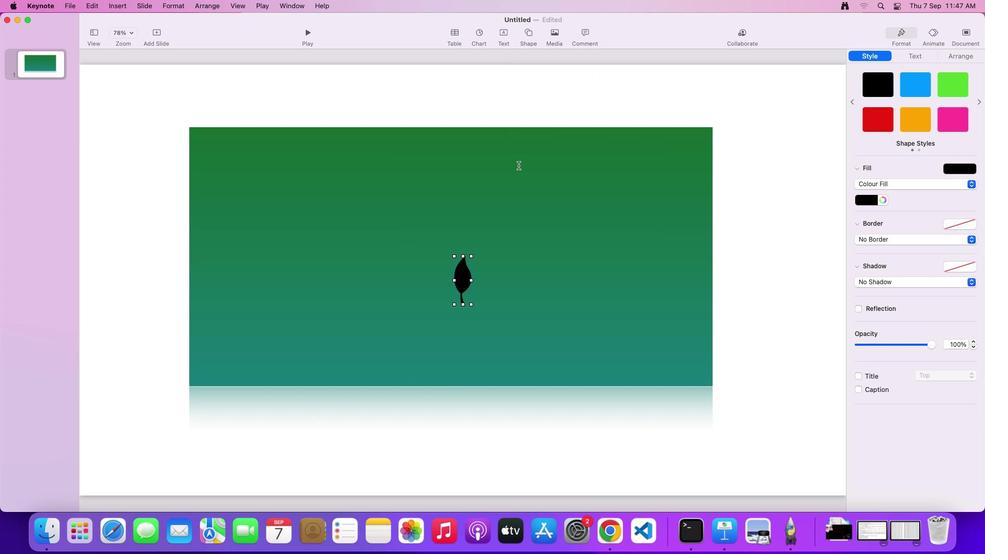 
Action: Mouse moved to (472, 303)
Screenshot: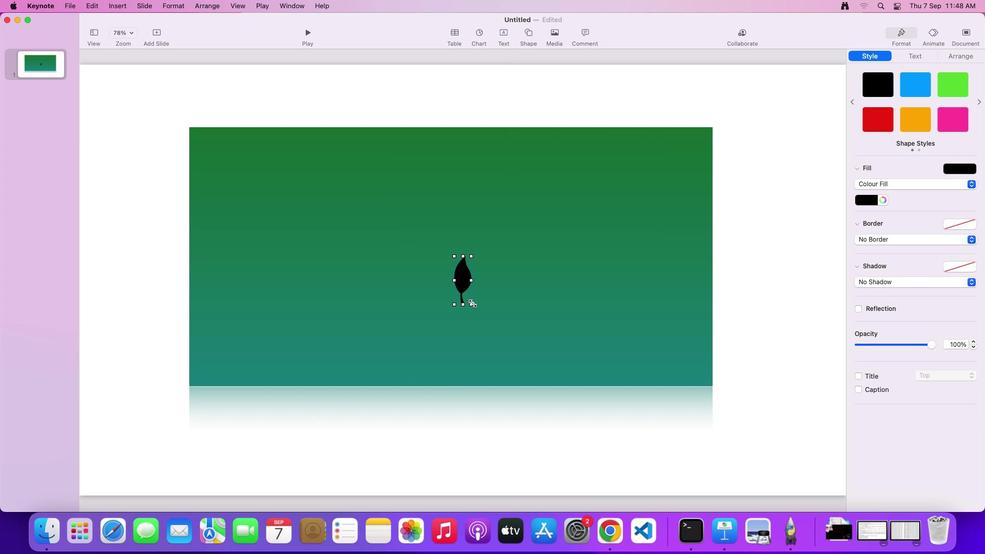 
Action: Mouse pressed left at (472, 303)
Screenshot: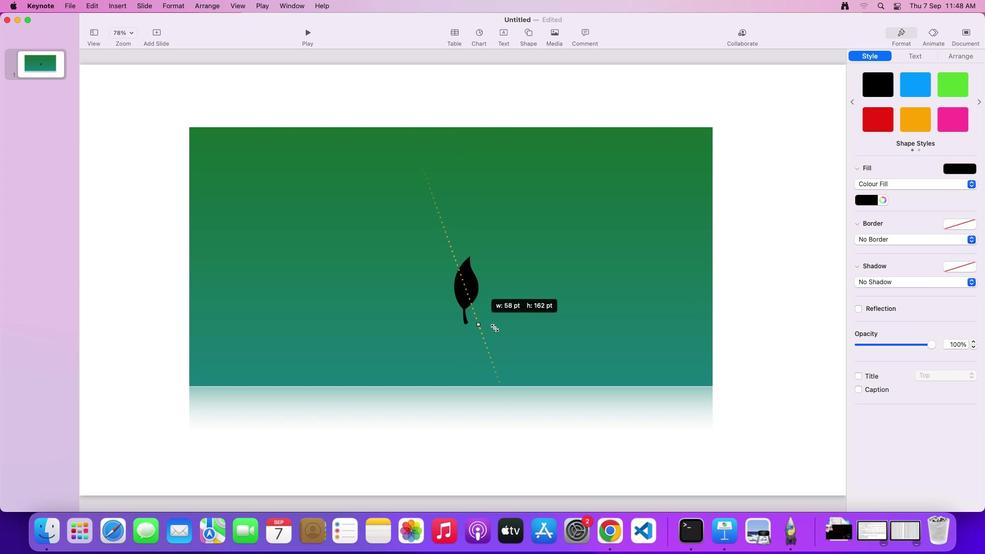 
Action: Mouse moved to (503, 331)
Screenshot: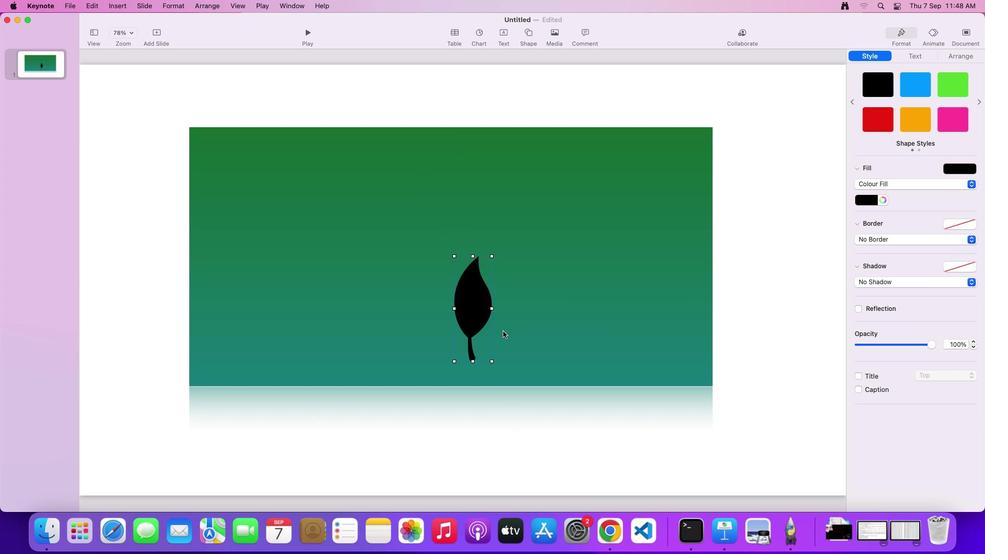 
Action: Key pressed Key.alt
Screenshot: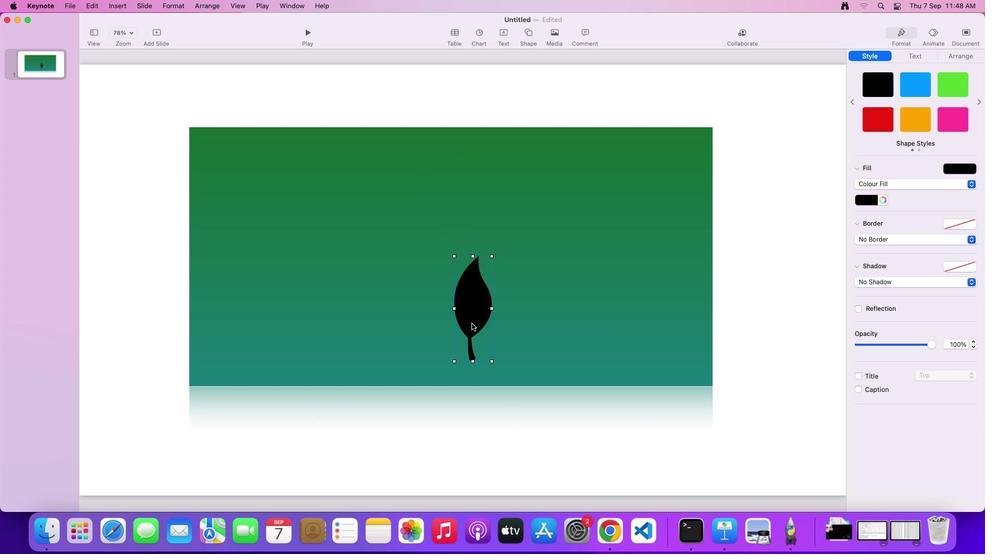 
Action: Mouse moved to (471, 315)
Screenshot: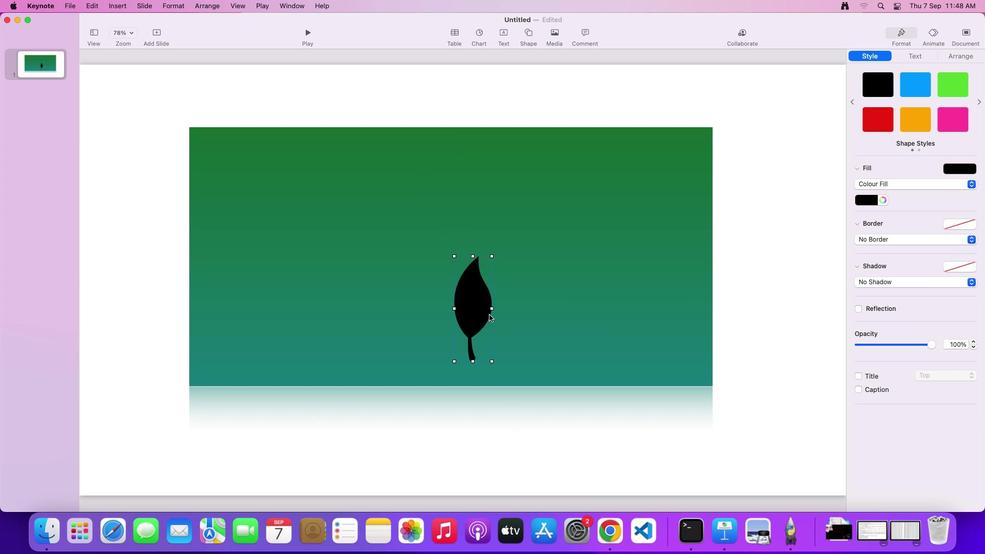 
Action: Mouse pressed left at (471, 315)
Screenshot: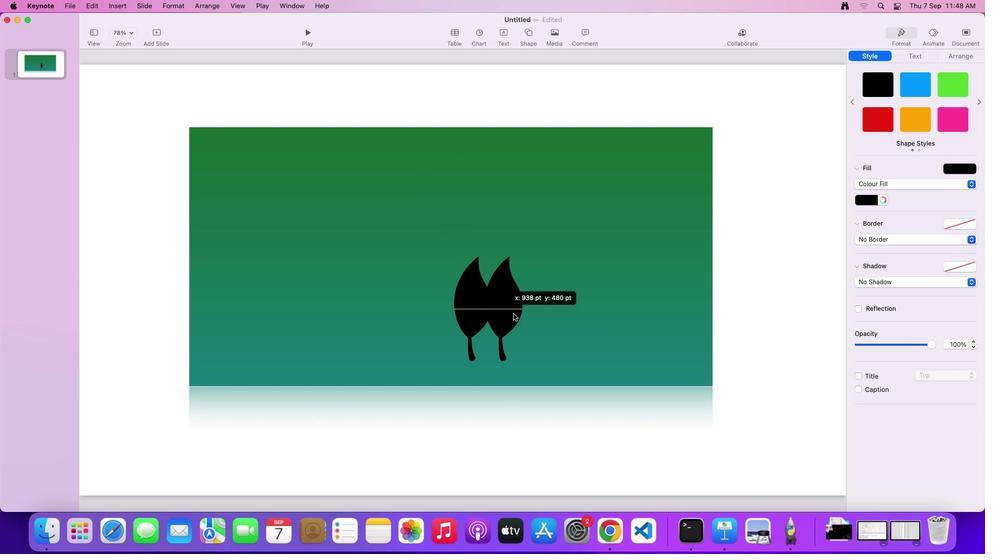 
Action: Mouse moved to (514, 313)
Screenshot: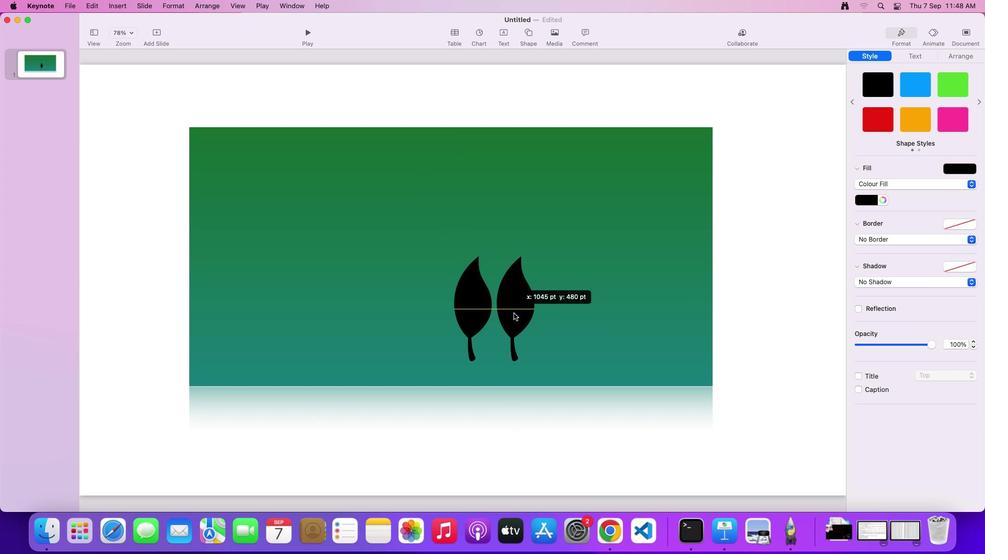 
Action: Mouse pressed left at (514, 313)
Screenshot: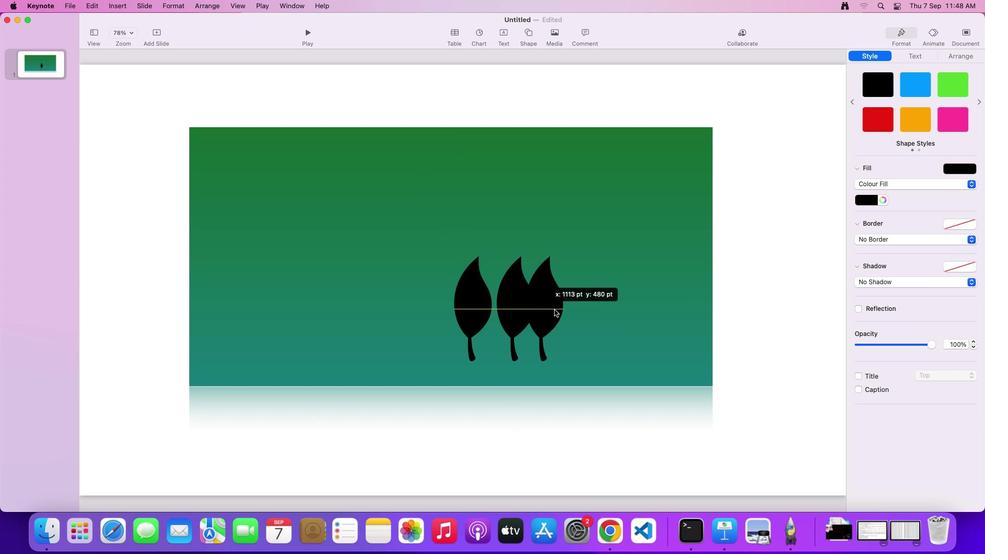 
Action: Mouse moved to (598, 250)
Screenshot: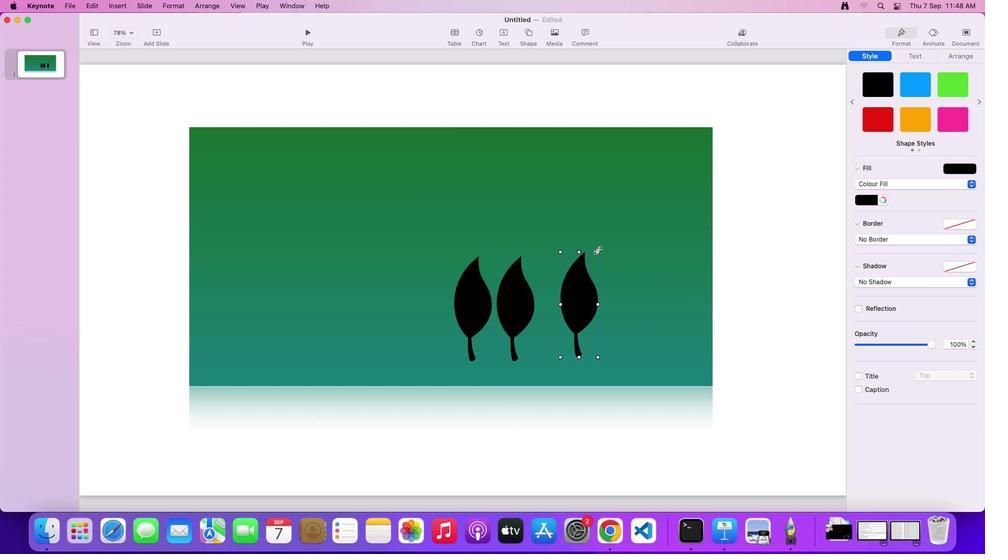 
Action: Mouse pressed left at (598, 250)
Screenshot: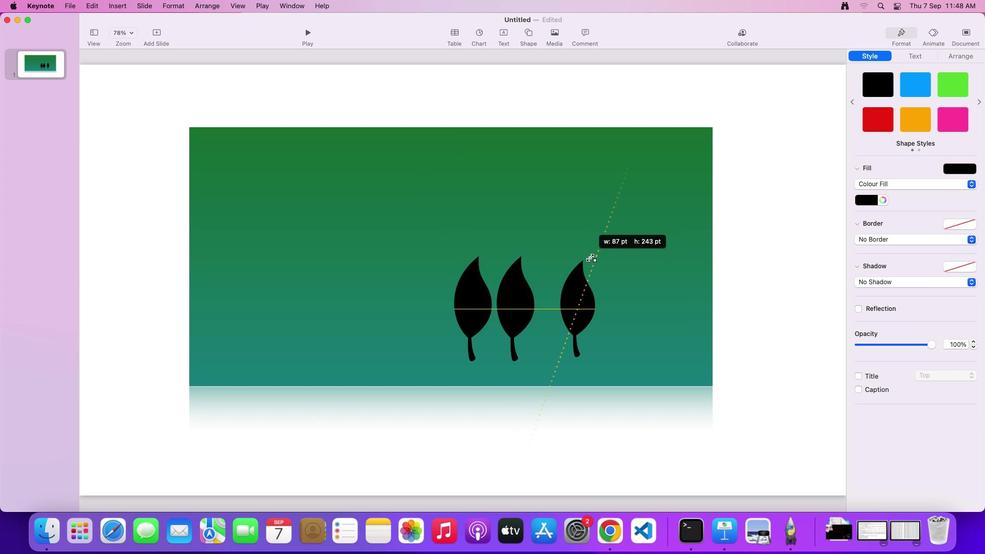 
Action: Mouse moved to (509, 298)
Screenshot: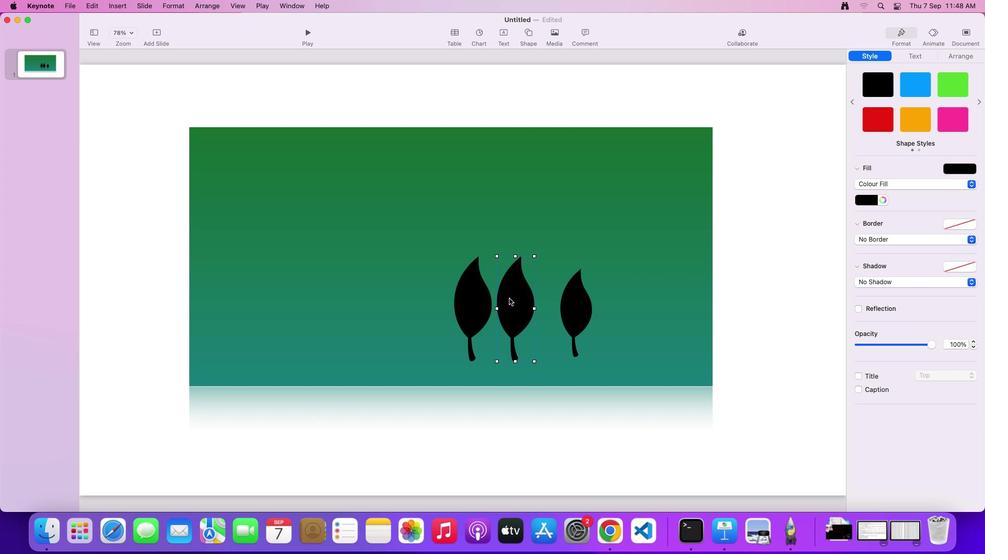 
Action: Mouse pressed left at (509, 298)
Screenshot: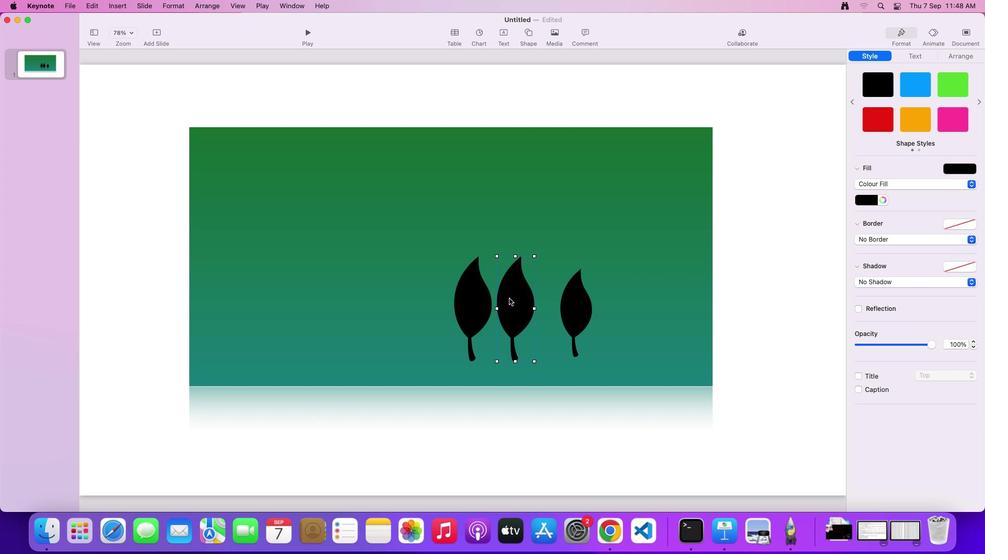 
Action: Mouse moved to (535, 256)
Screenshot: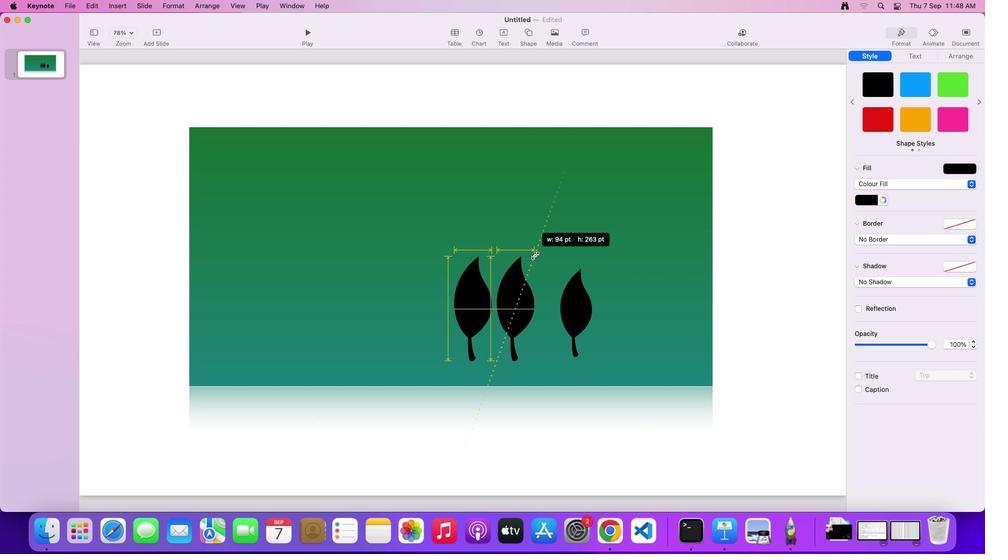 
Action: Mouse pressed left at (535, 256)
Screenshot: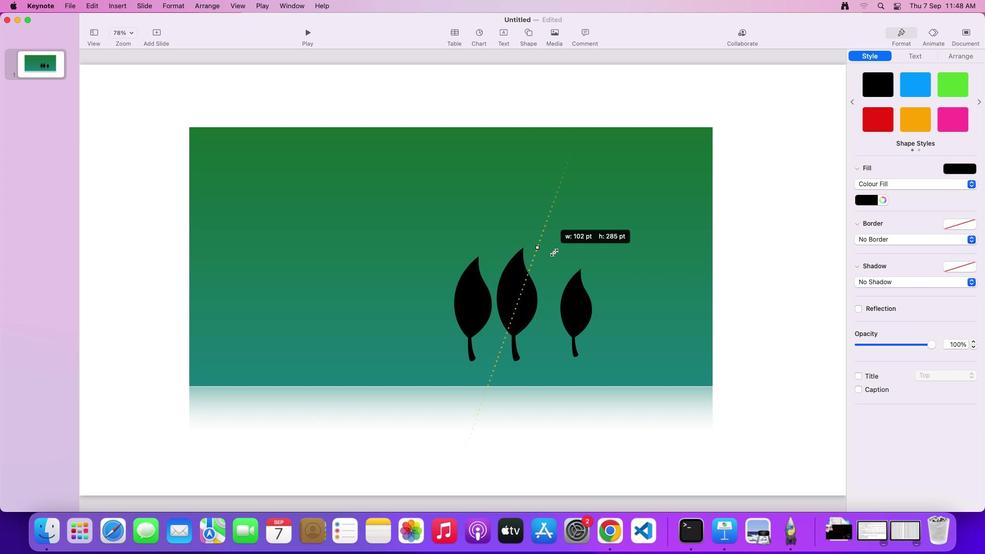 
Action: Mouse moved to (567, 322)
Screenshot: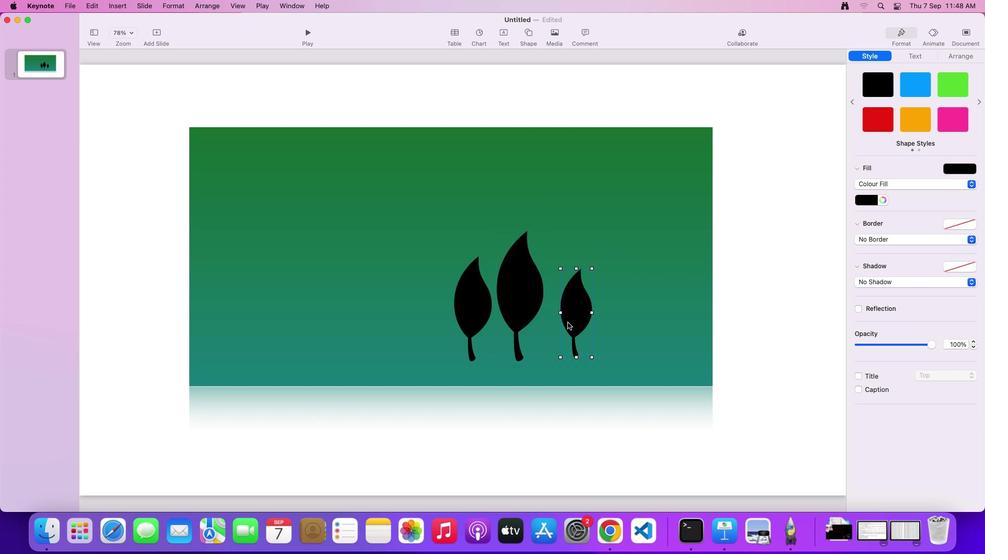 
Action: Mouse pressed left at (567, 322)
Screenshot: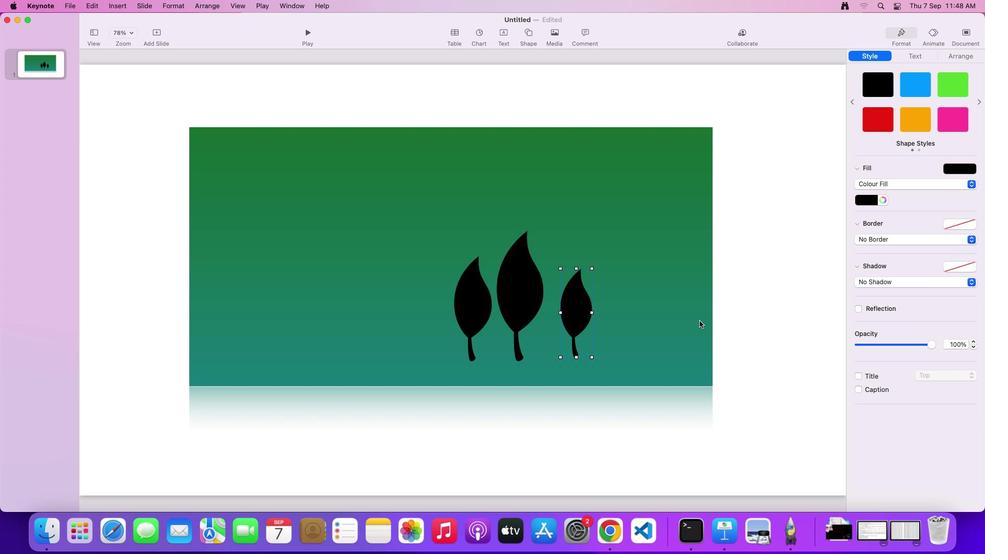 
Action: Mouse moved to (967, 53)
Screenshot: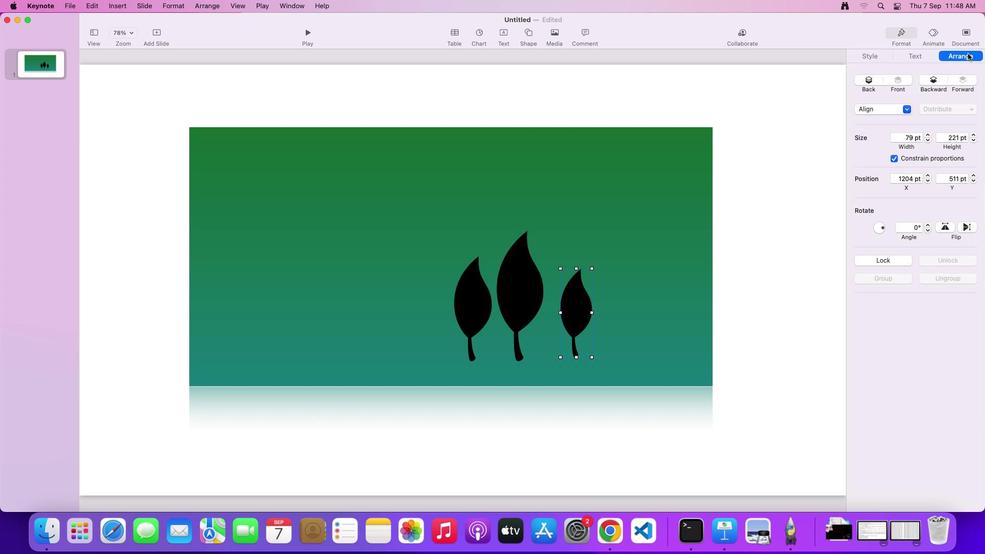 
Action: Mouse pressed left at (967, 53)
Screenshot: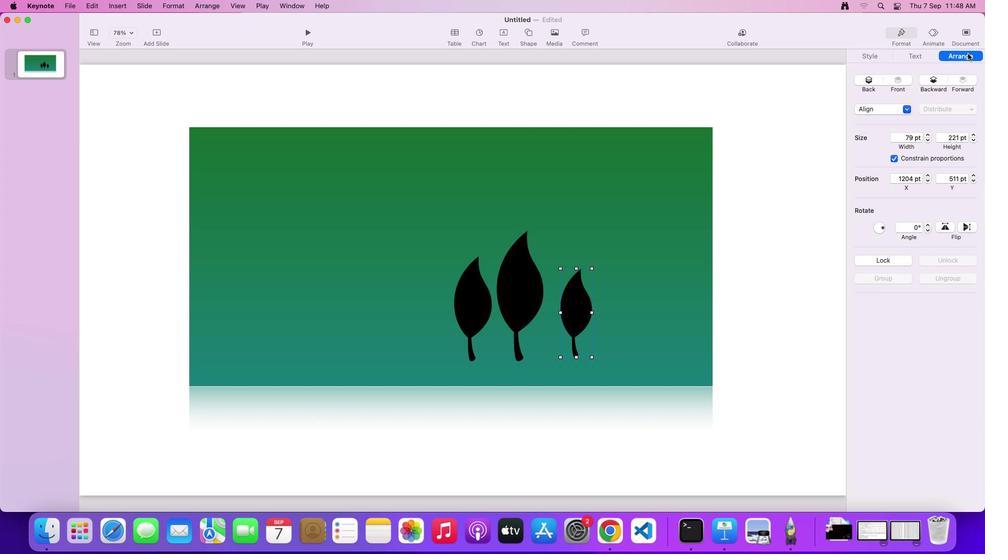 
Action: Mouse moved to (881, 232)
Screenshot: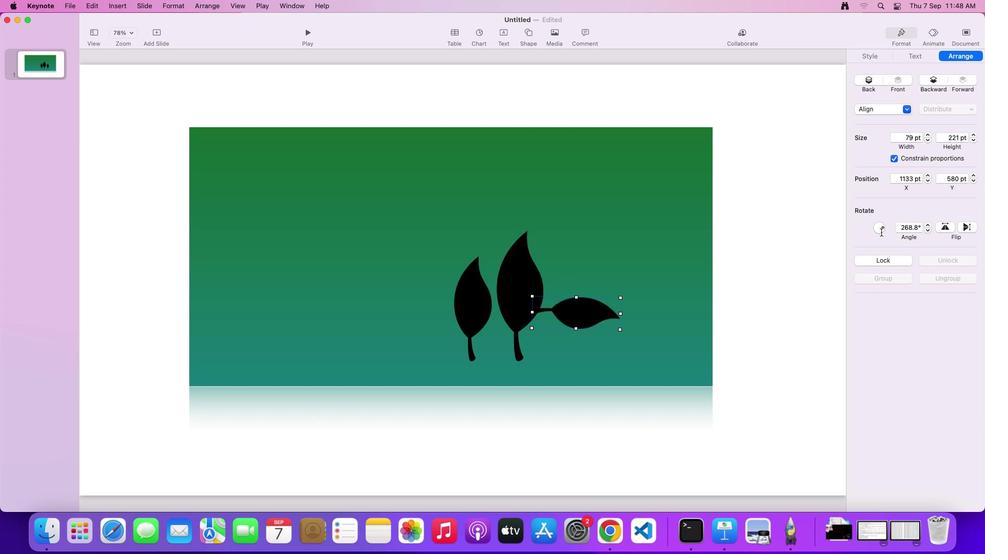 
Action: Mouse pressed left at (881, 232)
Screenshot: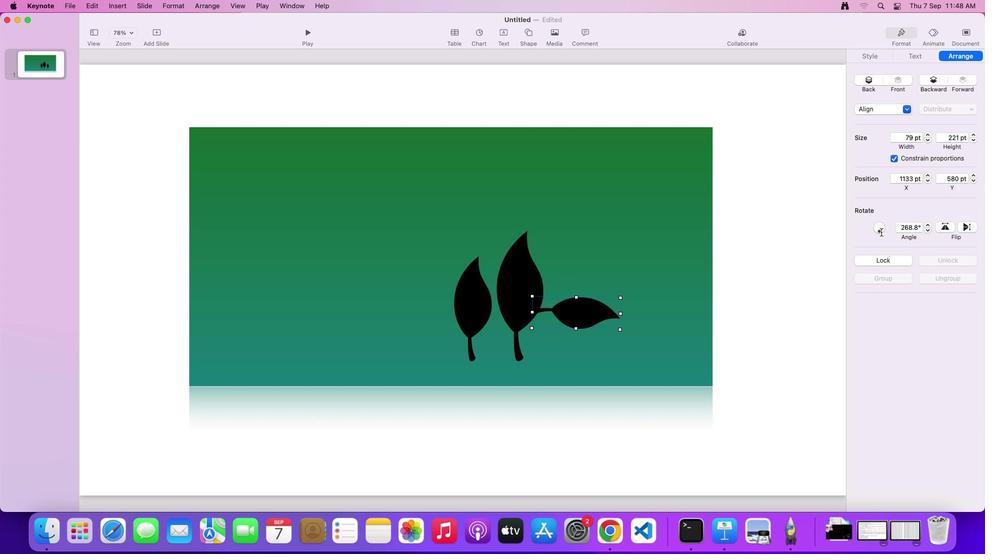 
Action: Mouse moved to (874, 226)
Screenshot: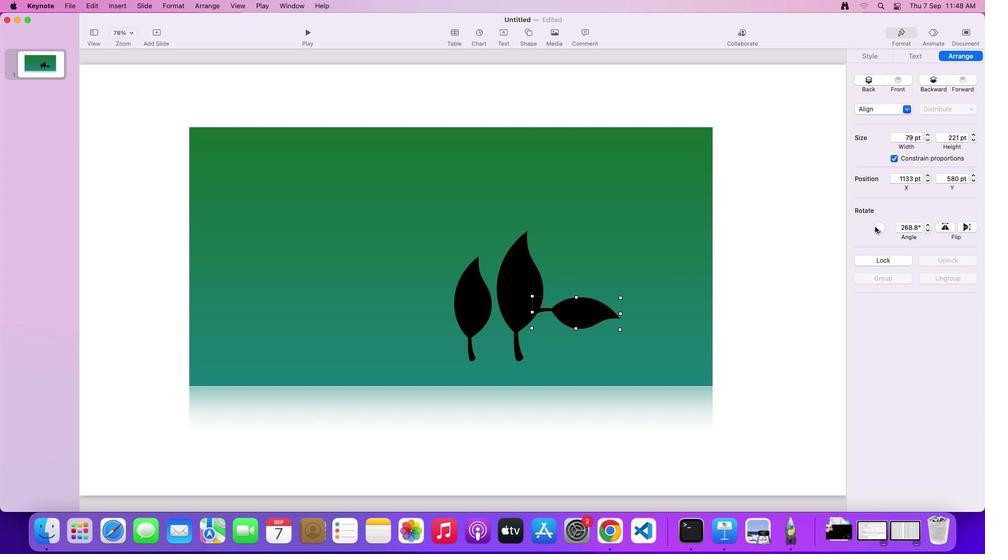 
Action: Mouse pressed left at (874, 226)
Screenshot: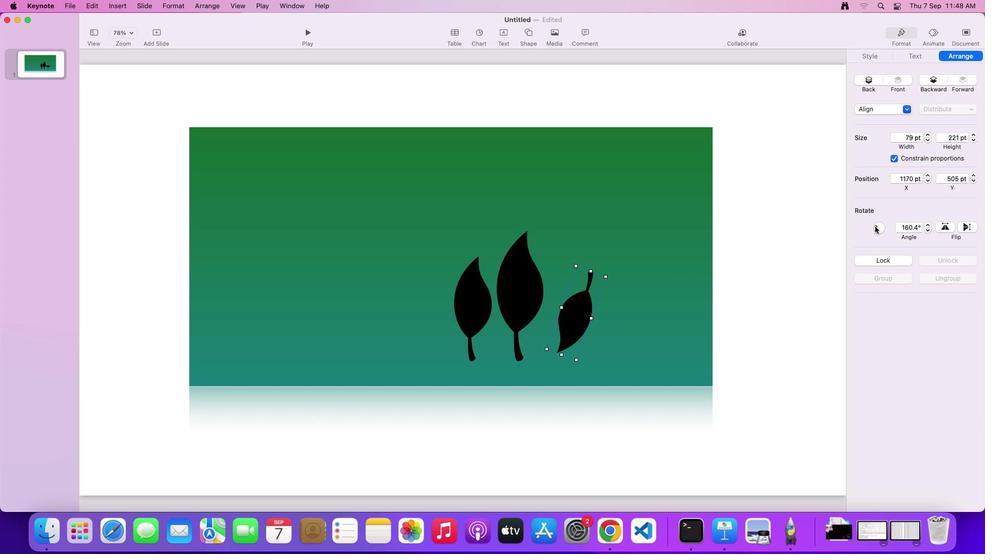 
Action: Mouse moved to (875, 230)
Screenshot: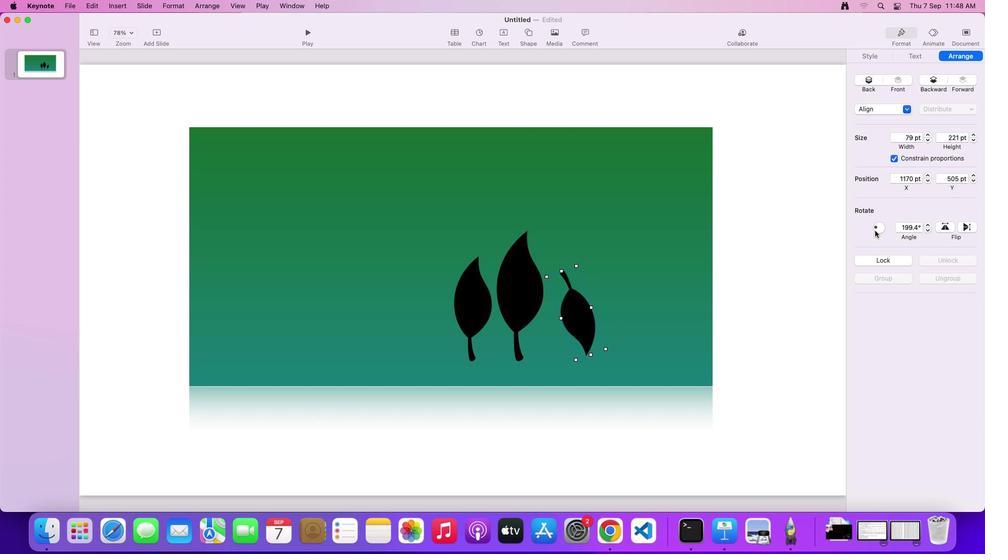 
Action: Mouse pressed left at (875, 230)
Screenshot: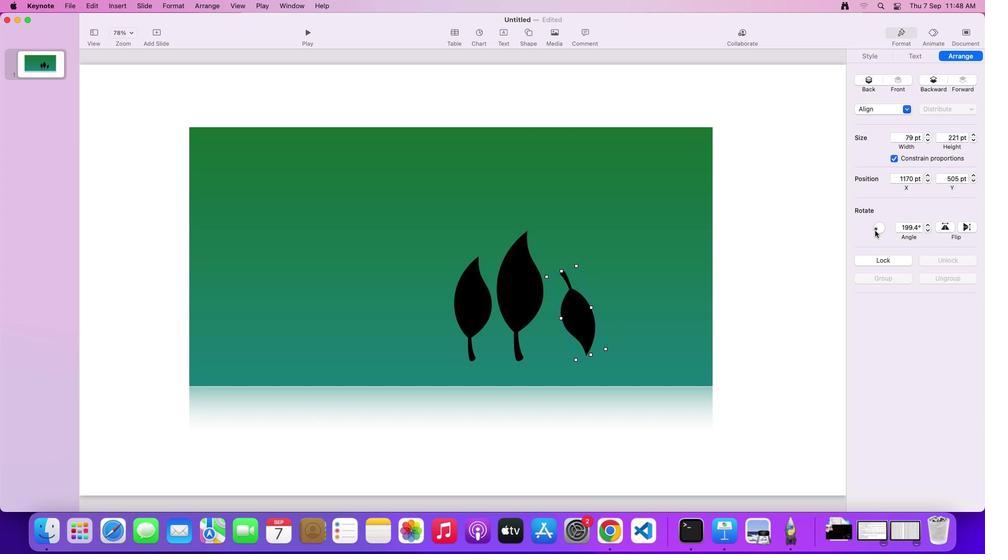 
Action: Mouse moved to (525, 294)
Screenshot: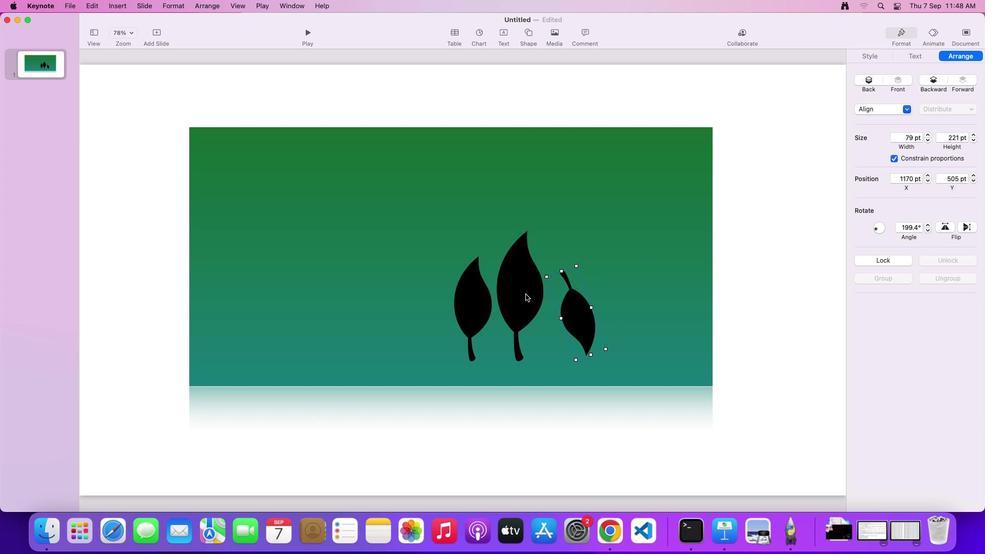 
Action: Mouse pressed left at (525, 294)
Screenshot: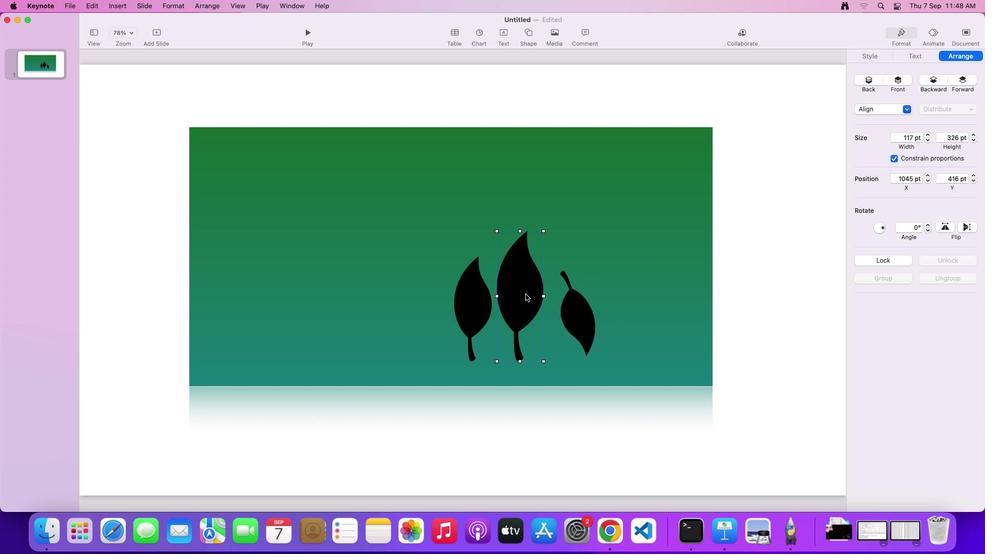 
Action: Mouse moved to (879, 230)
Screenshot: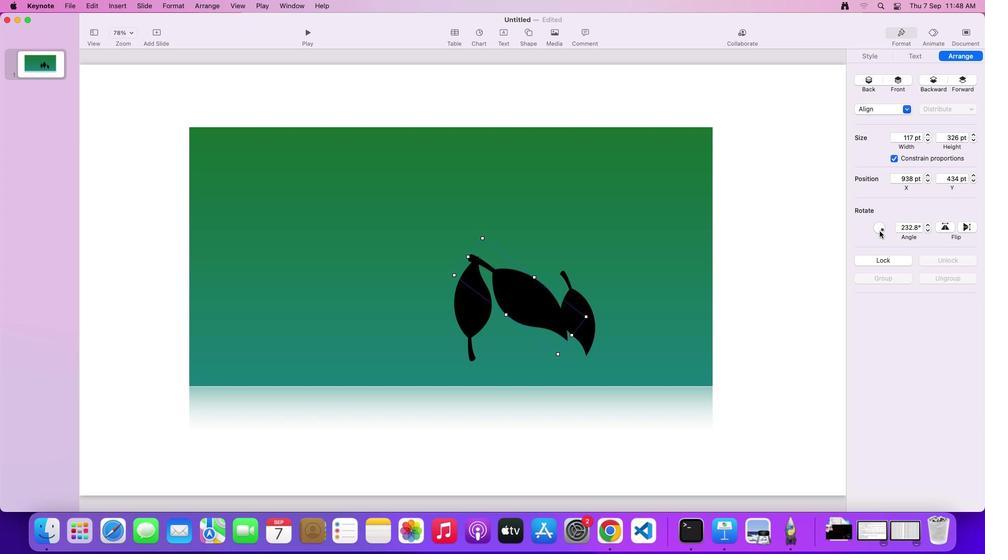 
Action: Mouse pressed left at (879, 230)
Screenshot: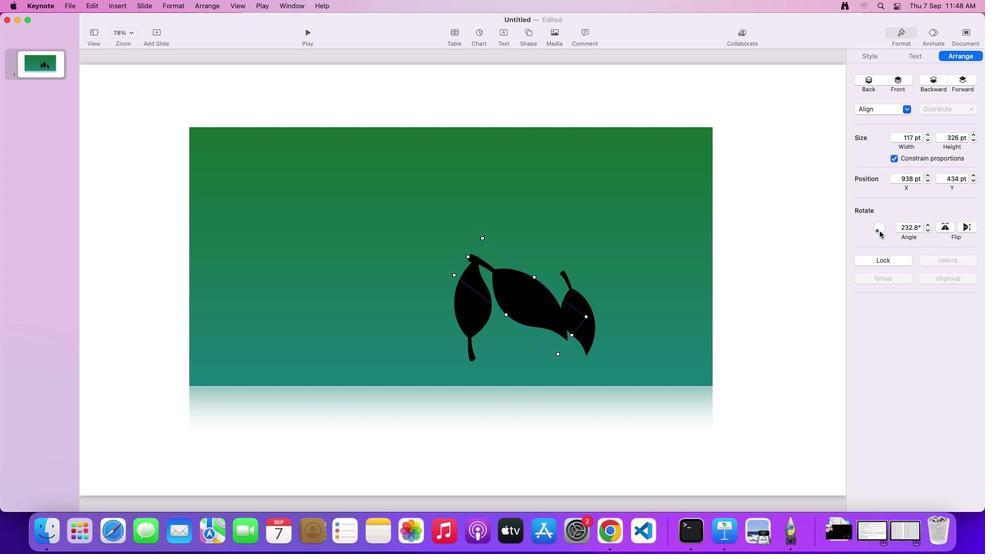 
Action: Mouse moved to (878, 231)
Screenshot: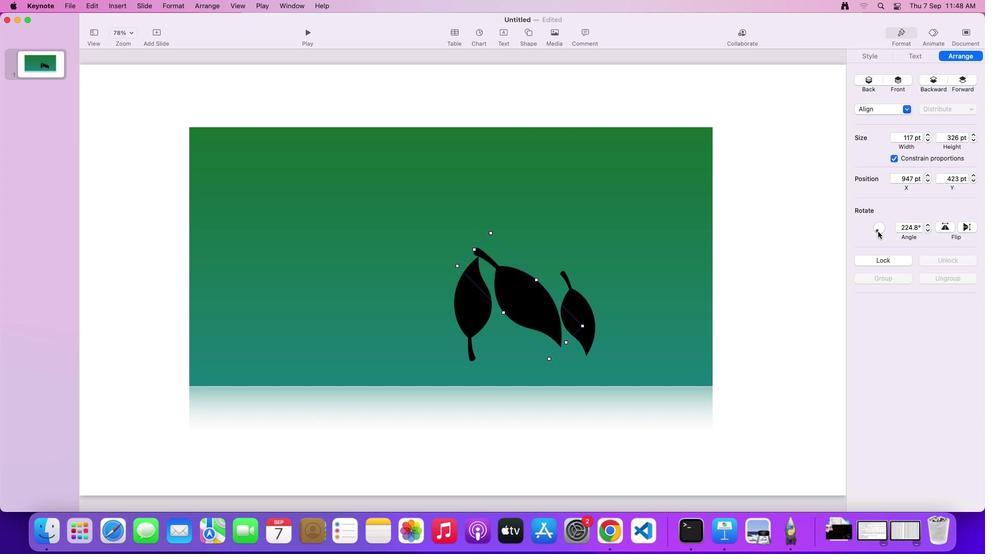 
Action: Mouse pressed left at (878, 231)
Screenshot: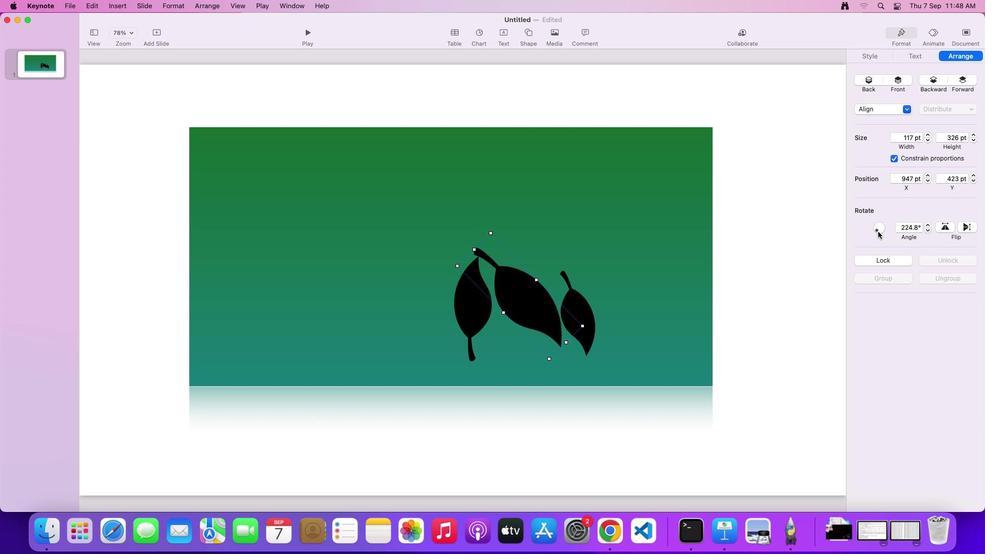 
Action: Mouse moved to (877, 232)
Screenshot: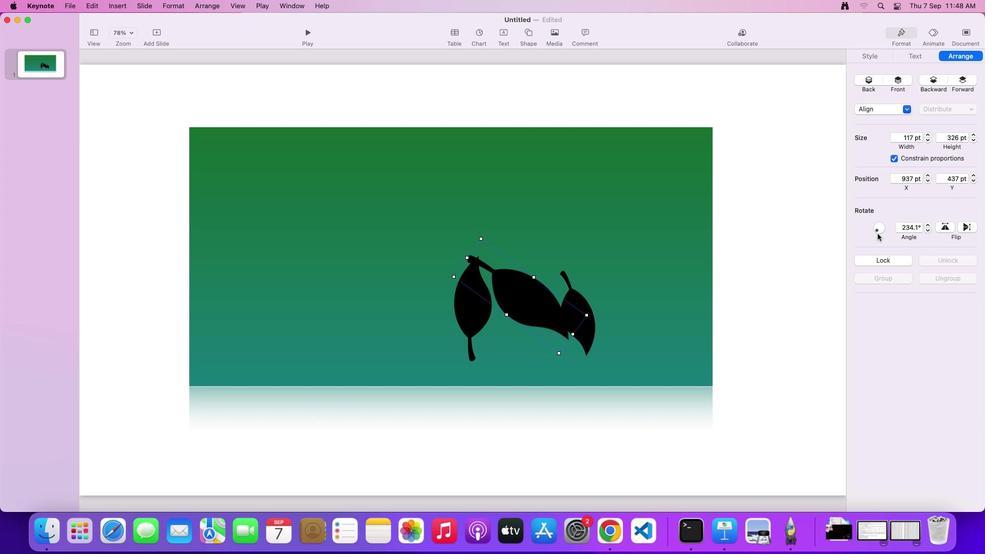 
Action: Mouse pressed left at (877, 232)
Screenshot: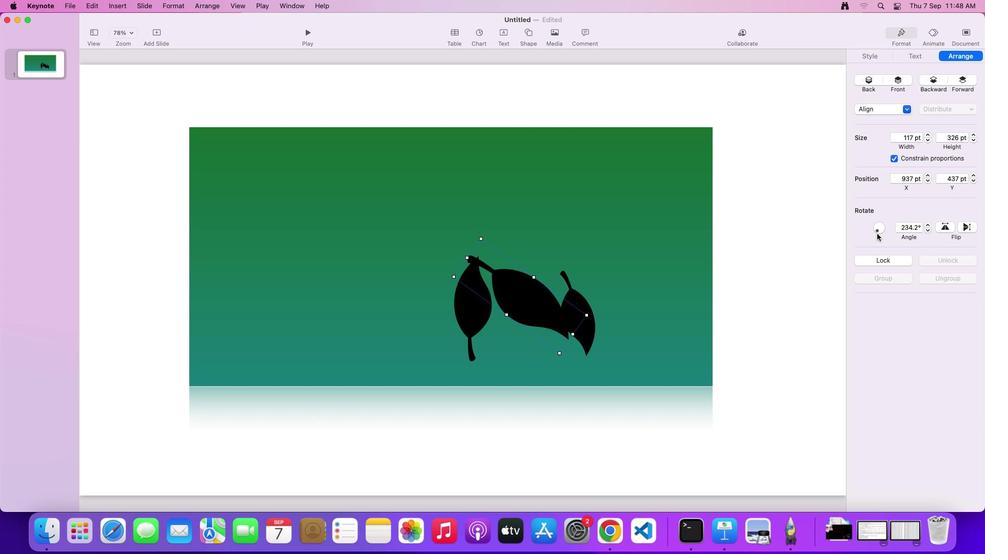 
Action: Mouse moved to (879, 231)
Screenshot: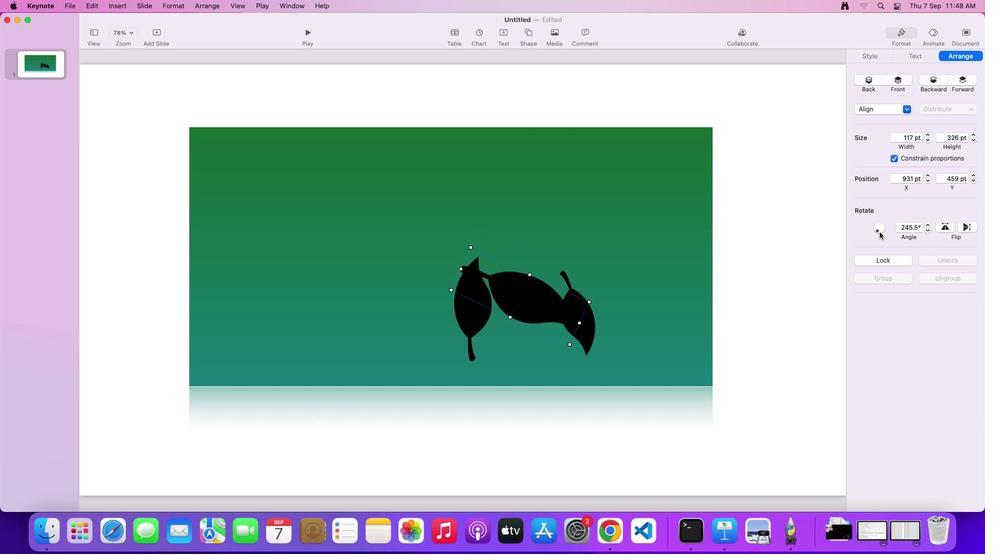 
Action: Mouse pressed left at (879, 231)
Screenshot: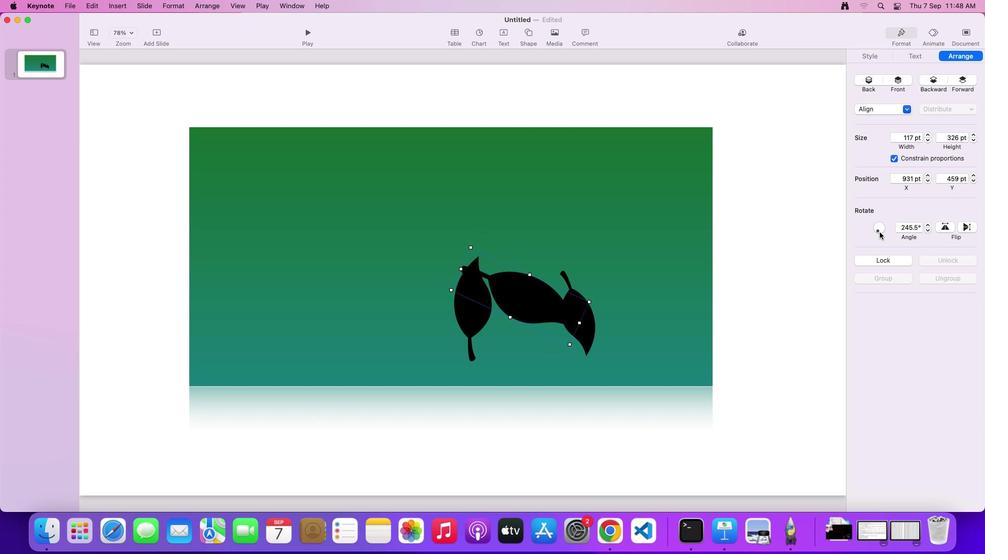 
Action: Mouse moved to (880, 223)
Screenshot: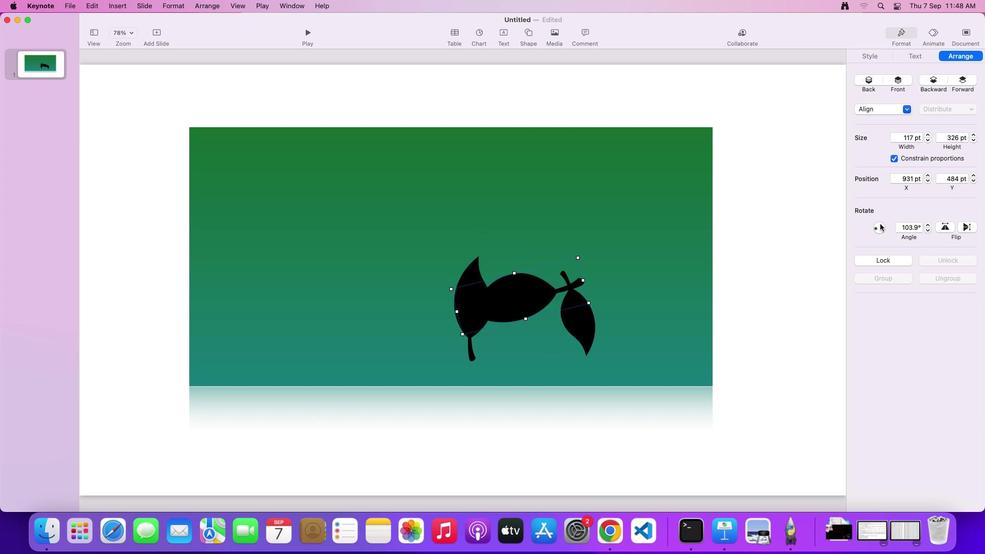 
Action: Mouse pressed left at (880, 223)
Screenshot: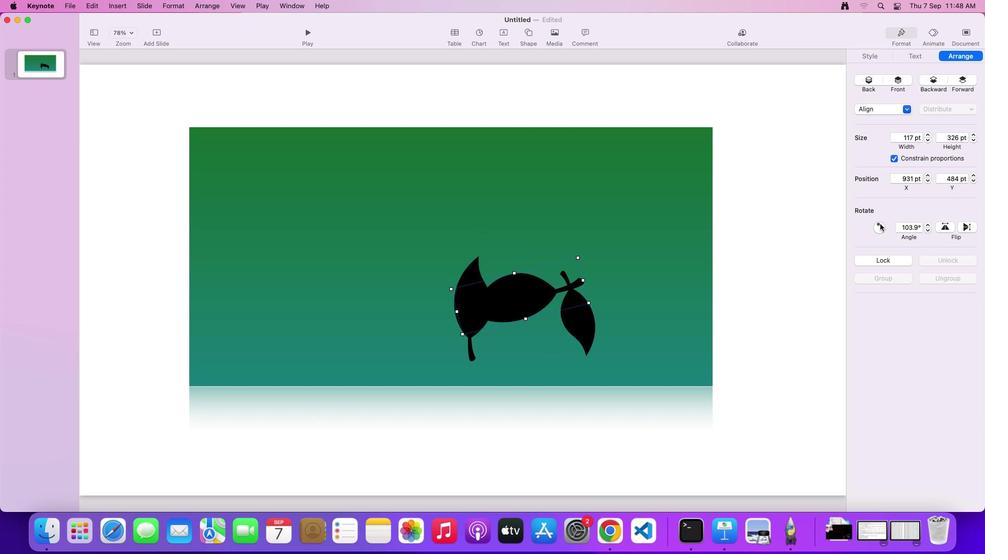 
Action: Mouse moved to (522, 291)
Screenshot: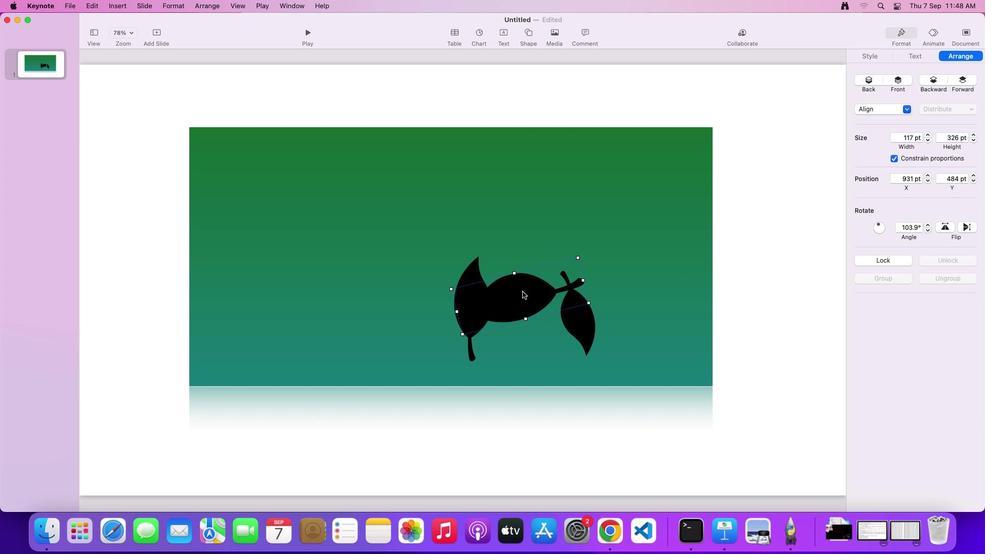 
Action: Mouse pressed left at (522, 291)
Screenshot: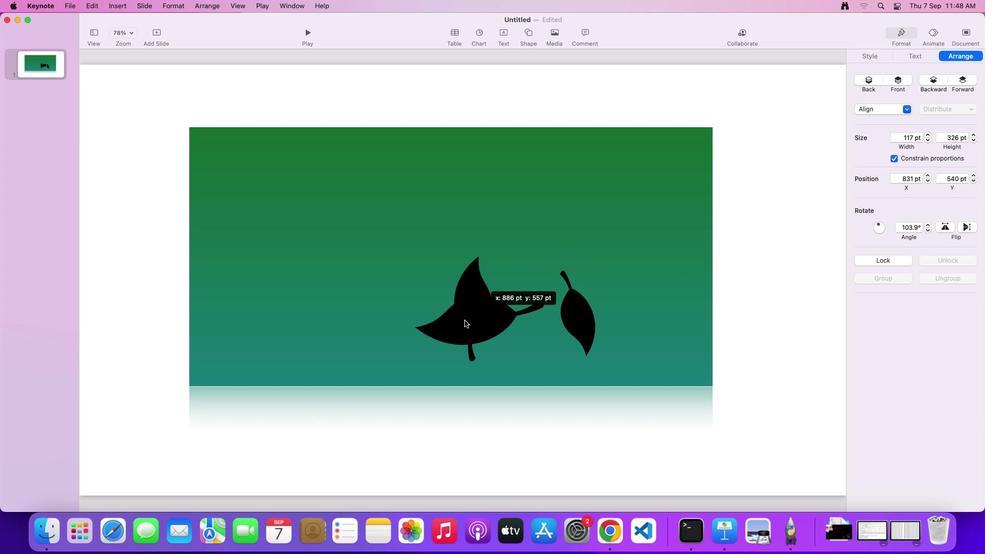 
Action: Mouse moved to (310, 317)
Screenshot: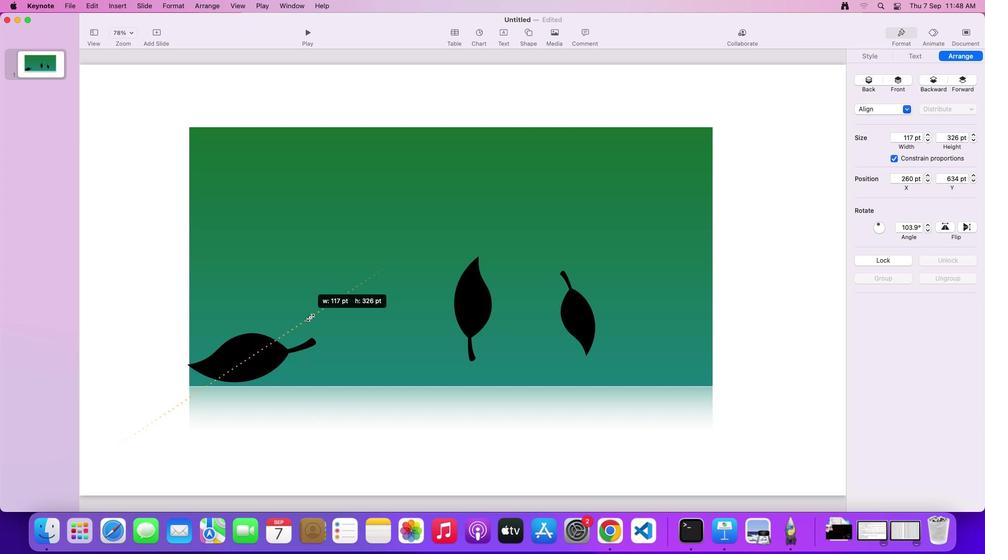 
Action: Mouse pressed left at (310, 317)
Screenshot: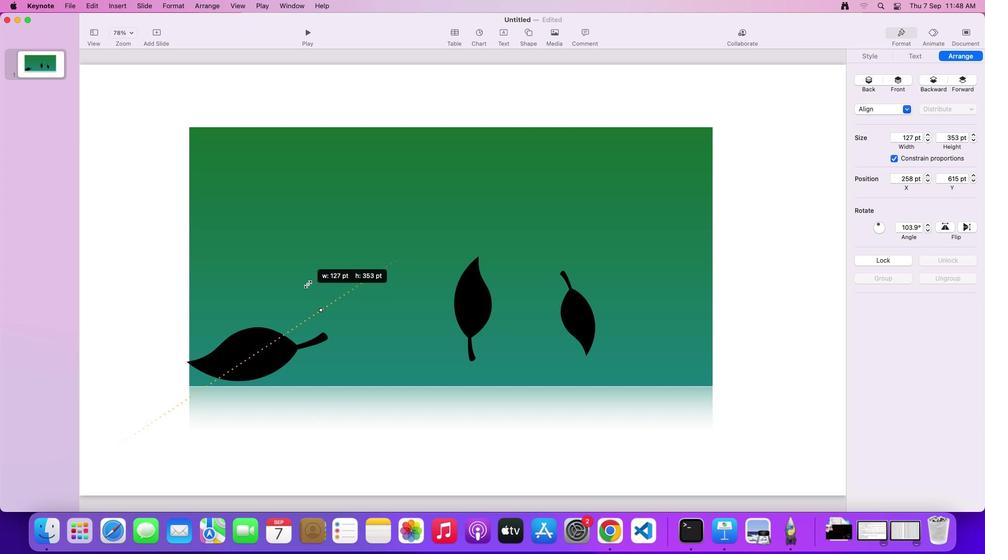 
Action: Mouse moved to (244, 337)
Screenshot: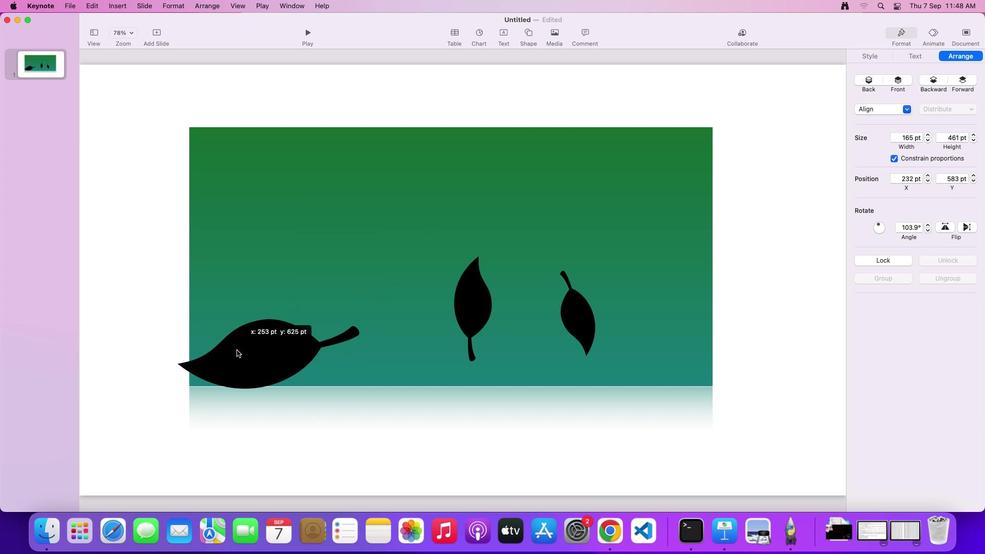 
Action: Mouse pressed left at (244, 337)
Screenshot: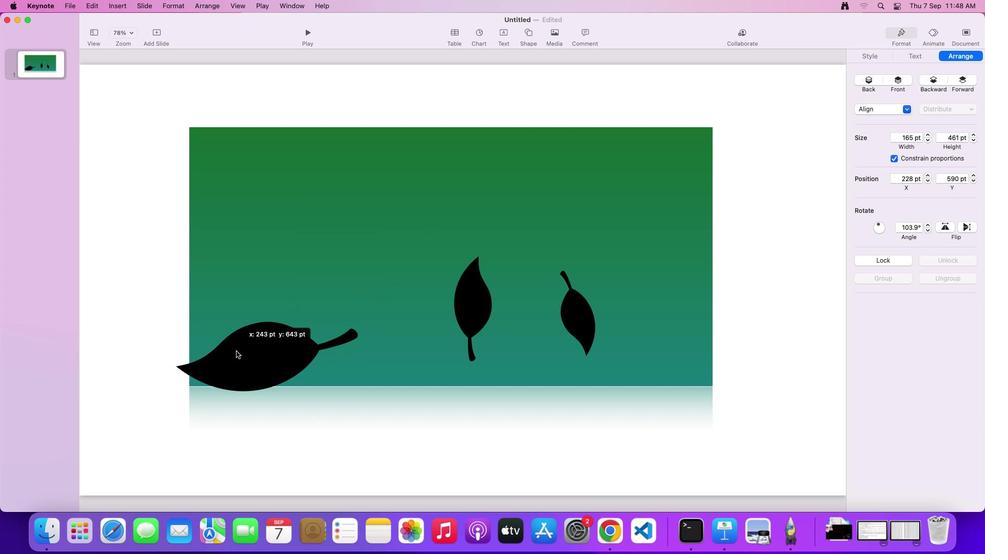 
Action: Mouse moved to (926, 224)
Screenshot: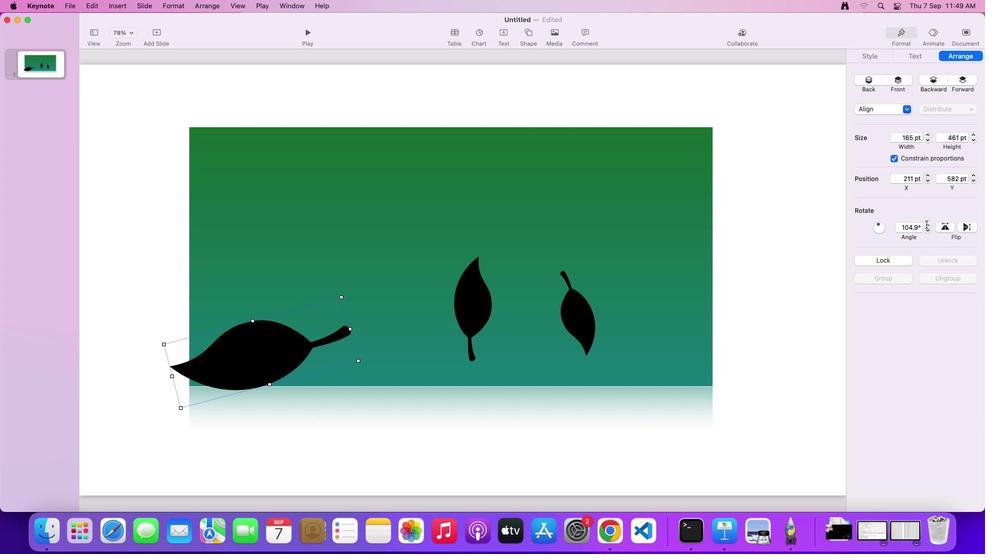 
Action: Mouse pressed left at (926, 224)
Screenshot: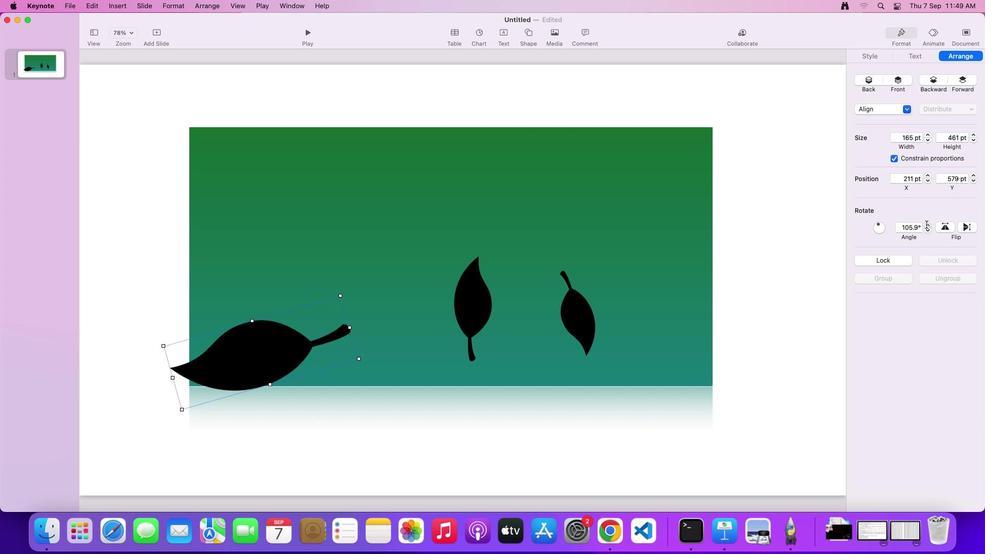 
Action: Mouse pressed left at (926, 224)
Screenshot: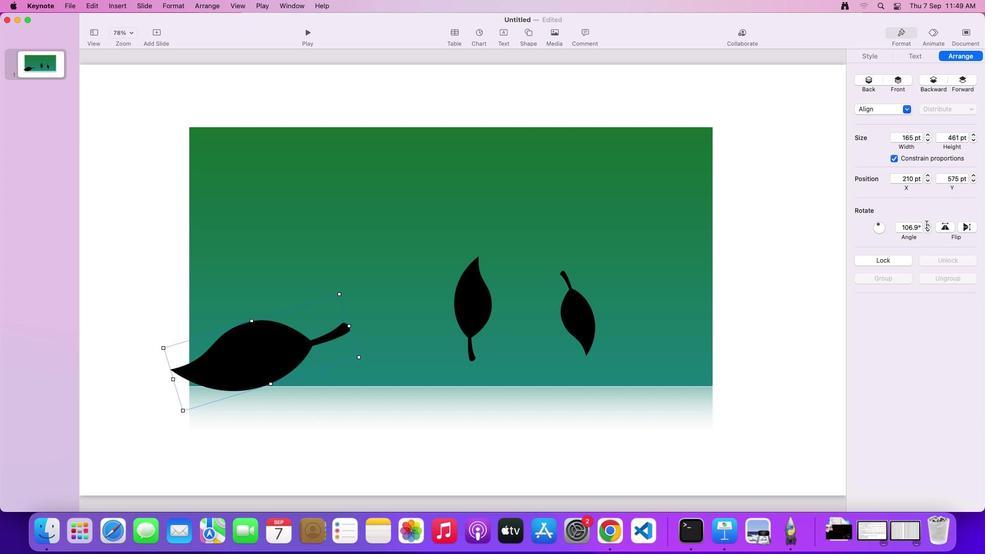 
Action: Mouse pressed left at (926, 224)
Screenshot: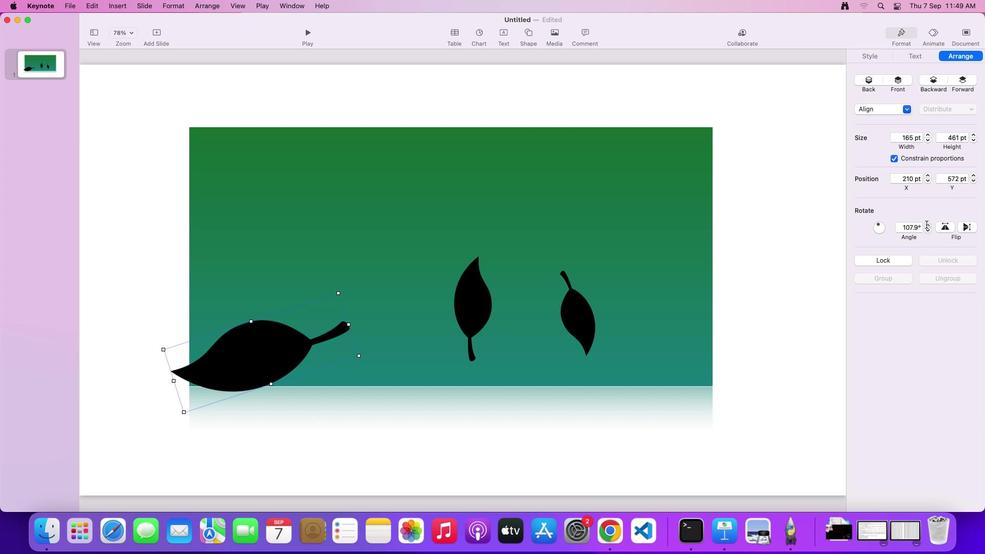 
Action: Mouse pressed left at (926, 224)
Screenshot: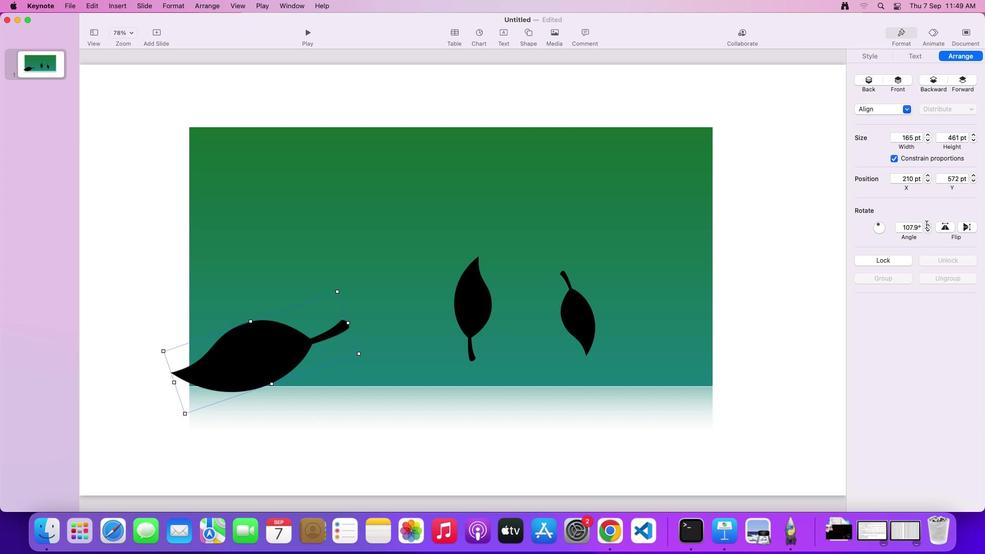 
Action: Mouse pressed left at (926, 224)
Screenshot: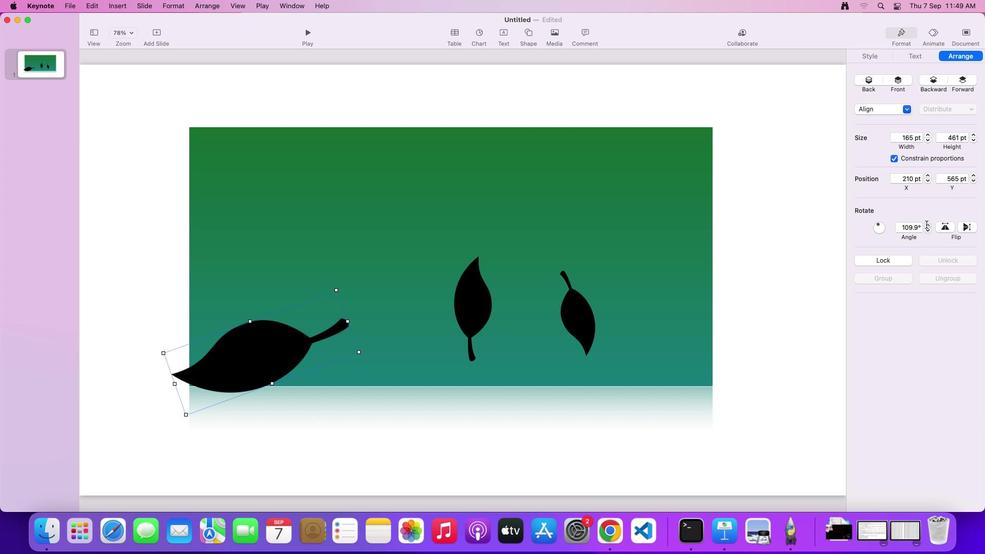 
Action: Mouse pressed left at (926, 224)
Screenshot: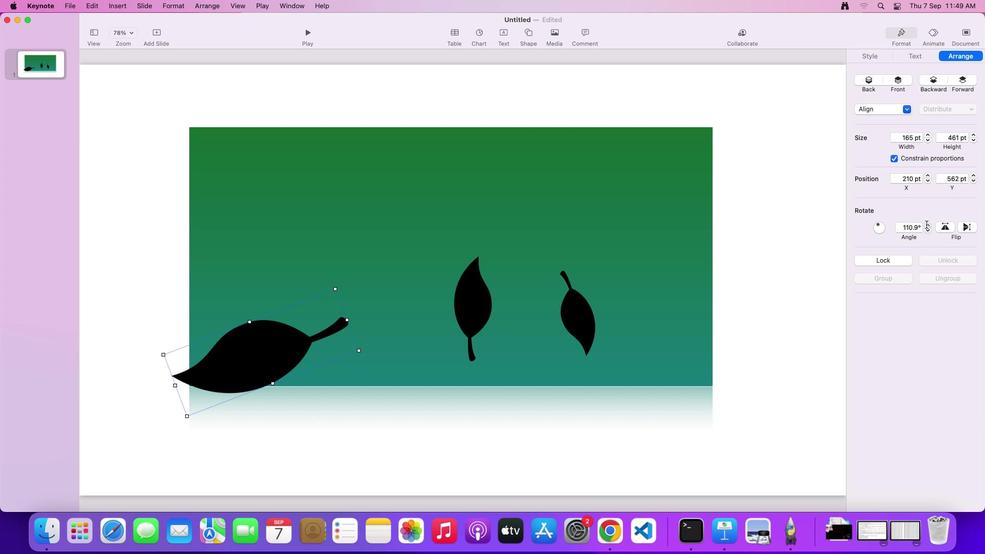 
Action: Mouse pressed left at (926, 224)
Screenshot: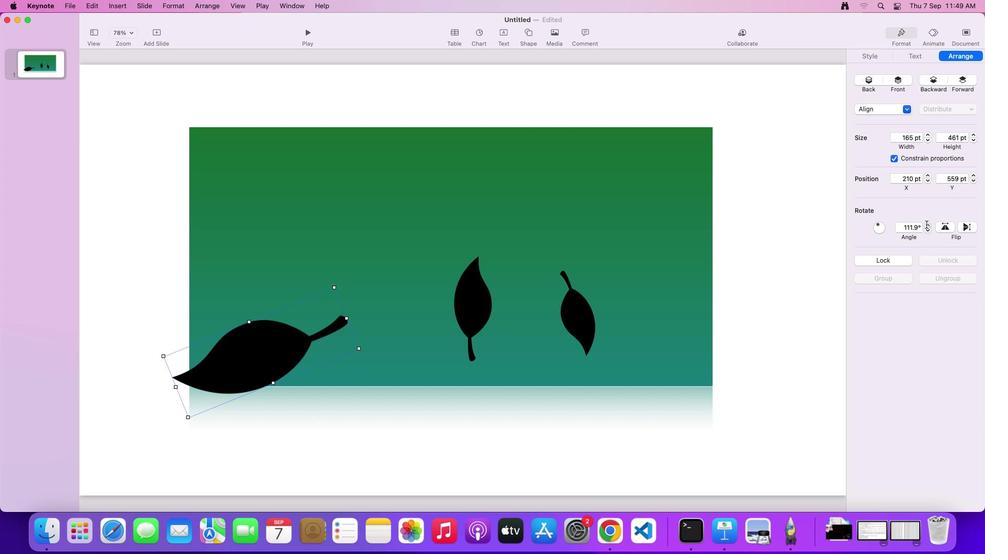 
Action: Mouse pressed left at (926, 224)
Screenshot: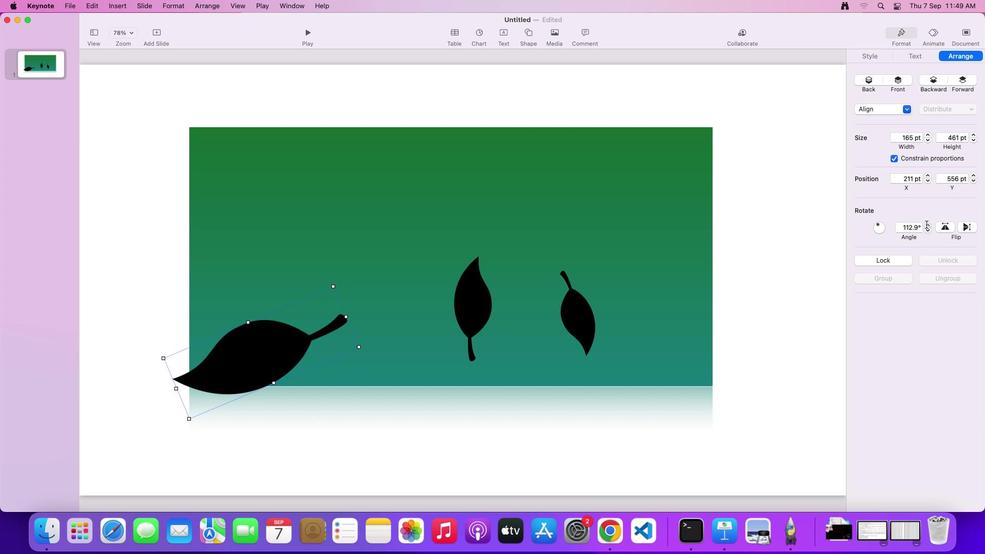 
Action: Mouse pressed left at (926, 224)
Screenshot: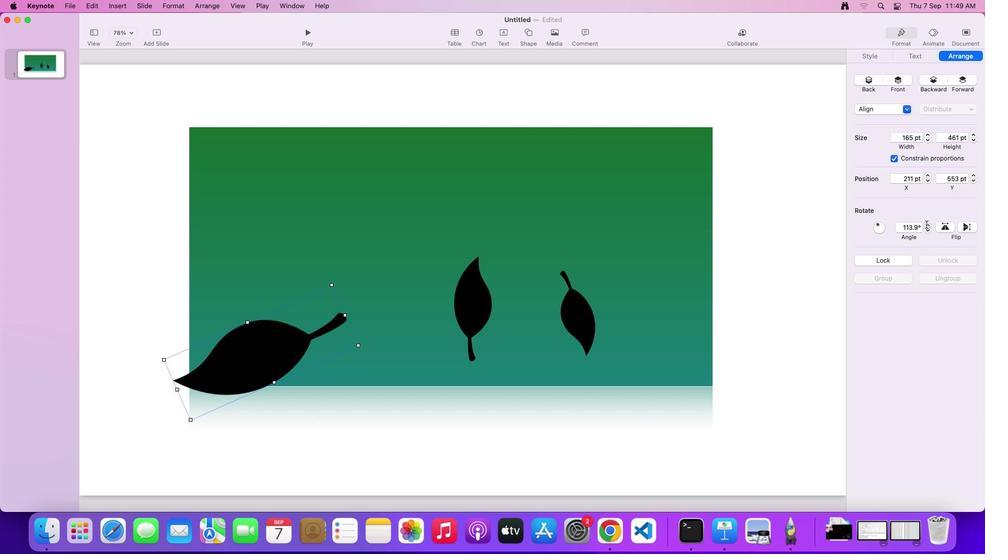 
Action: Mouse pressed left at (926, 224)
Screenshot: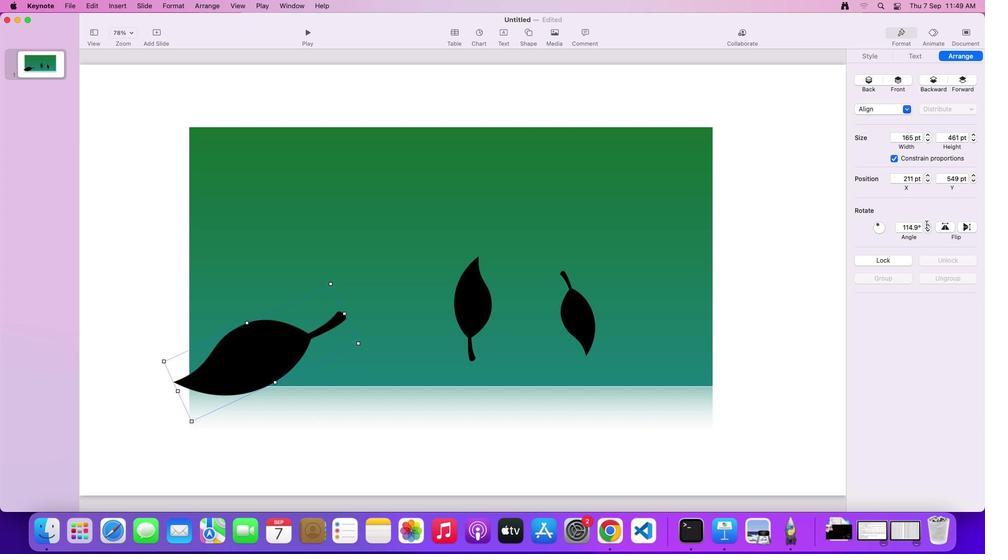 
Action: Mouse pressed left at (926, 224)
Screenshot: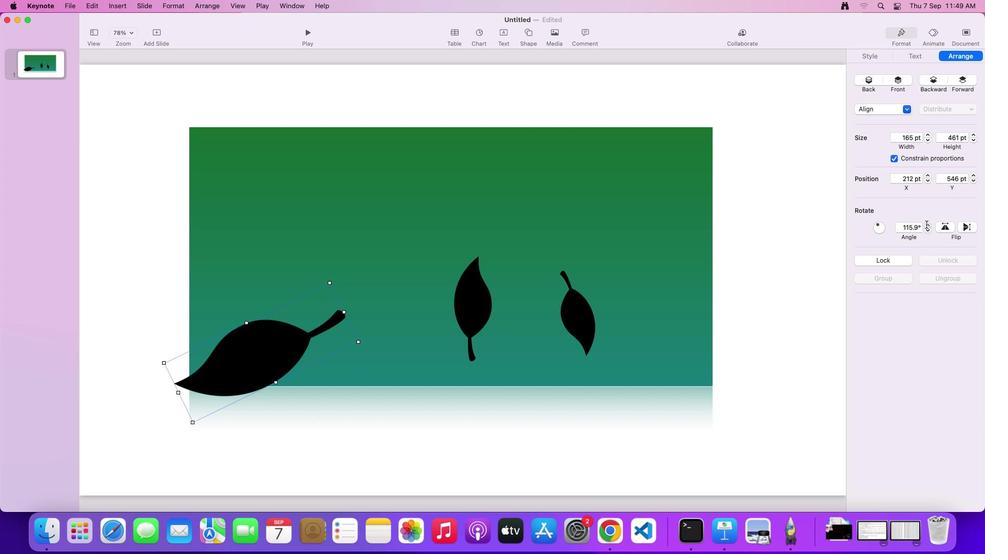
Action: Mouse pressed left at (926, 224)
Screenshot: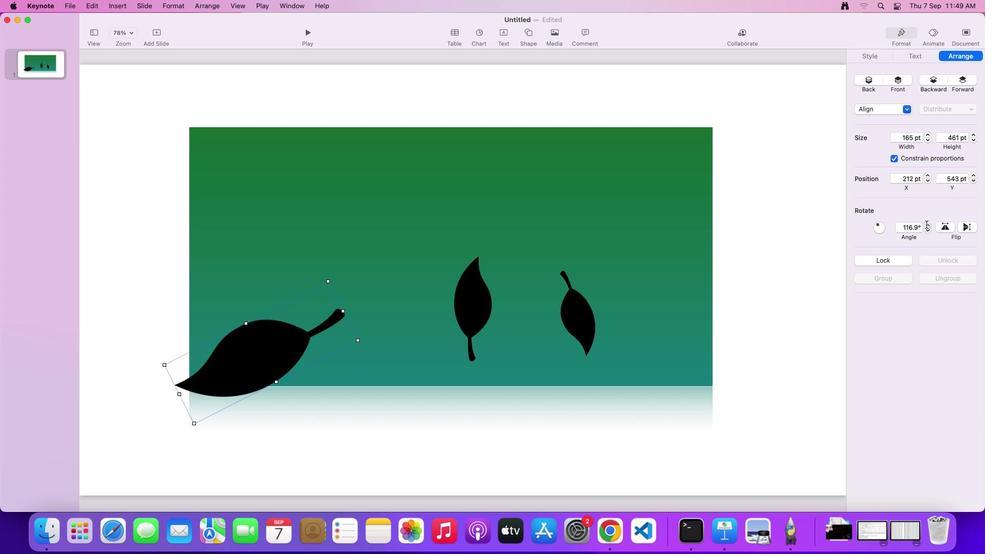 
Action: Mouse pressed left at (926, 224)
Screenshot: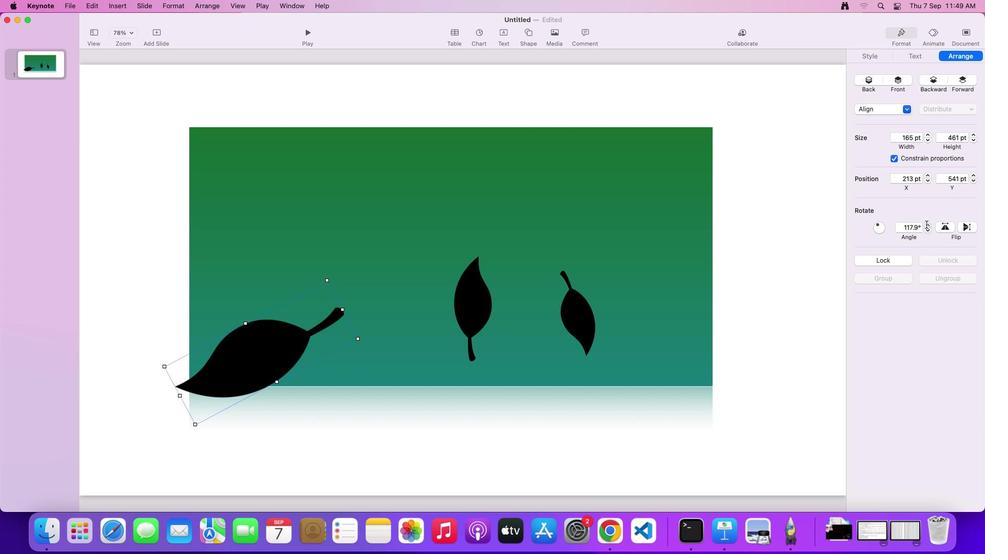 
Action: Mouse pressed left at (926, 224)
Screenshot: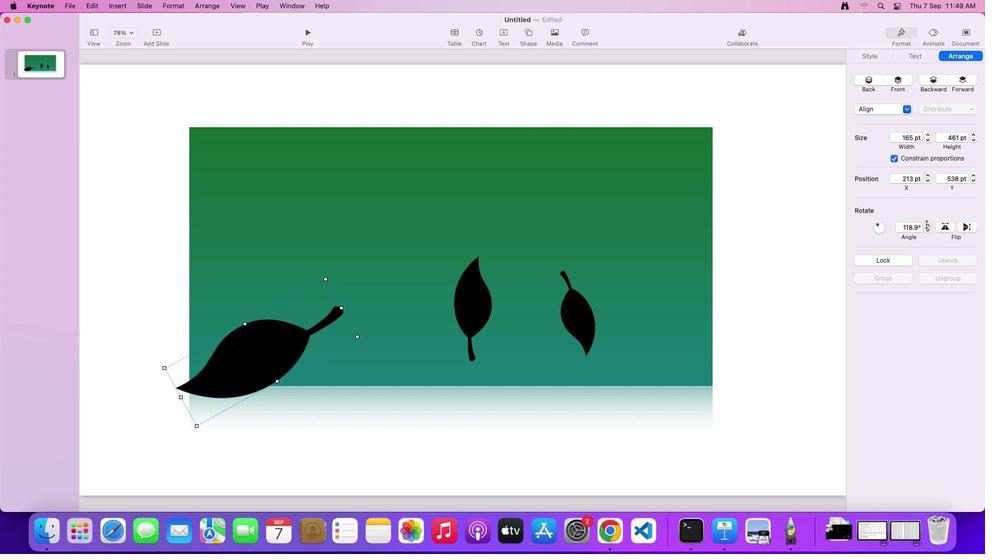
Action: Mouse pressed left at (926, 224)
Screenshot: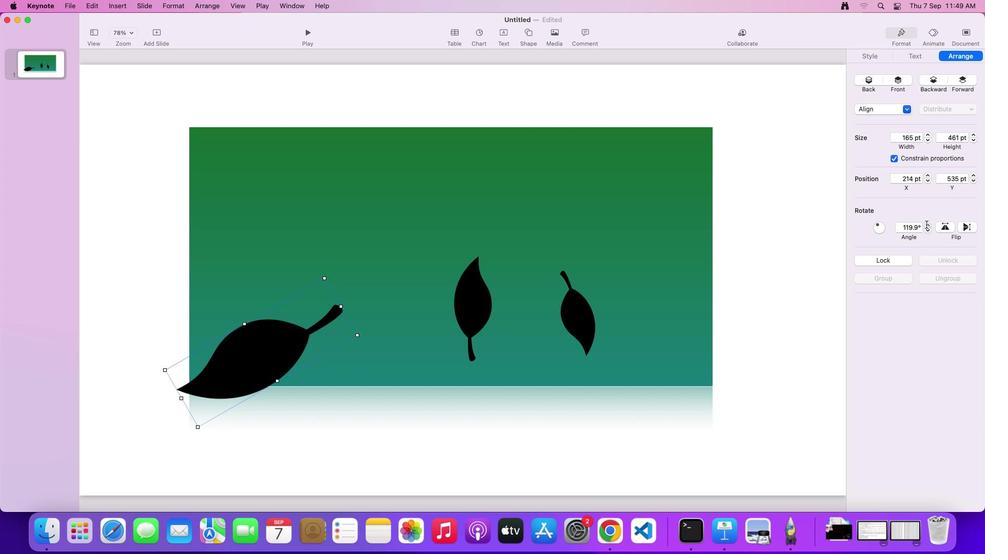 
Action: Mouse pressed left at (926, 224)
Screenshot: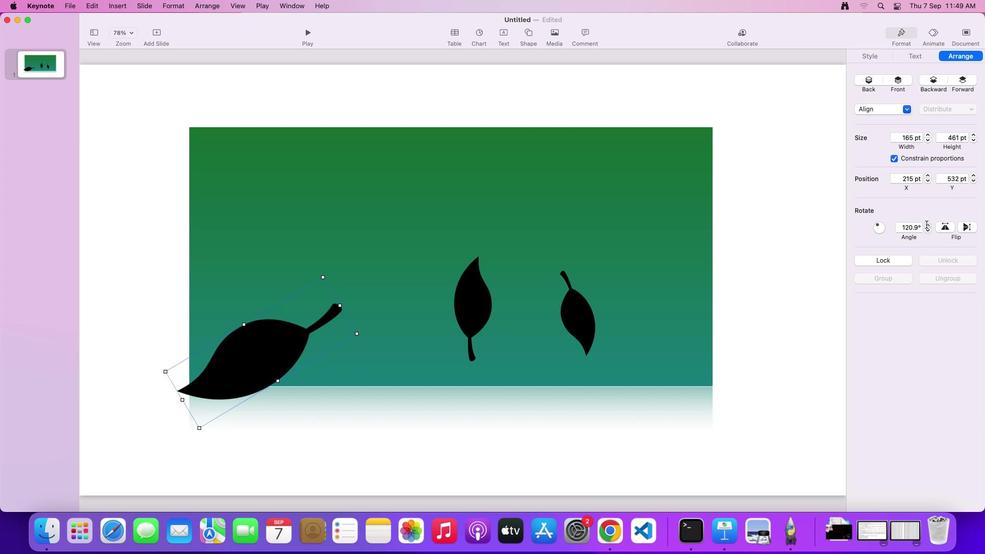 
Action: Mouse pressed left at (926, 224)
Screenshot: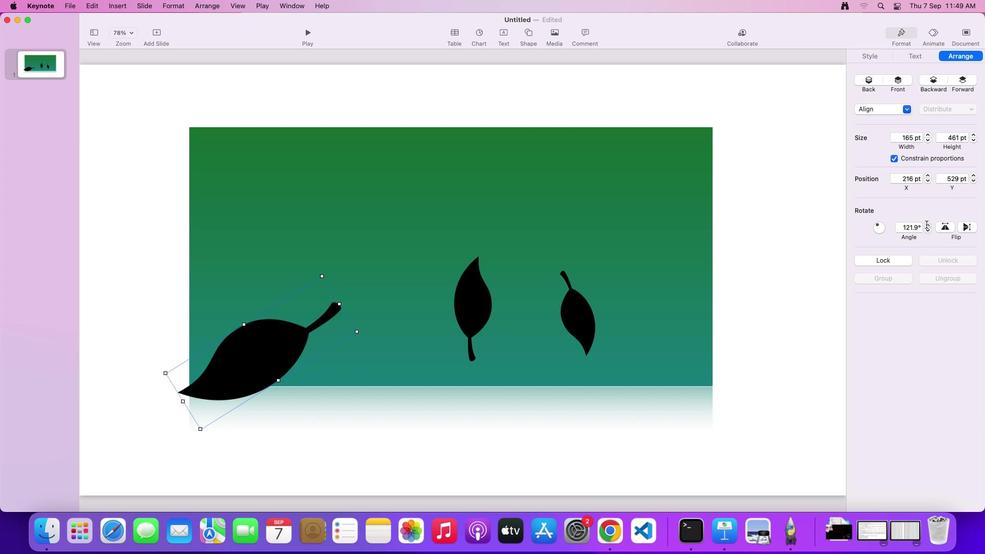 
Action: Mouse pressed left at (926, 224)
Screenshot: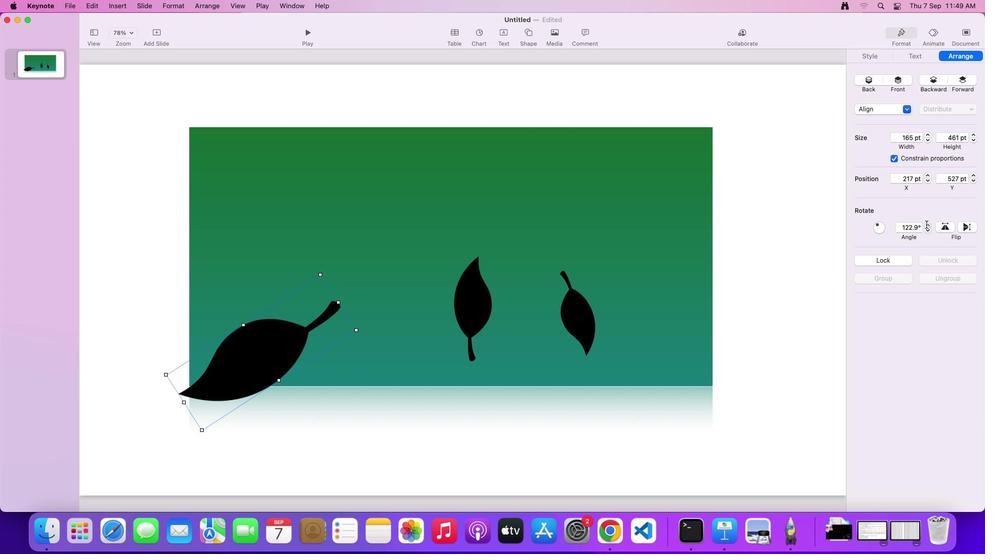 
Action: Mouse pressed left at (926, 224)
Screenshot: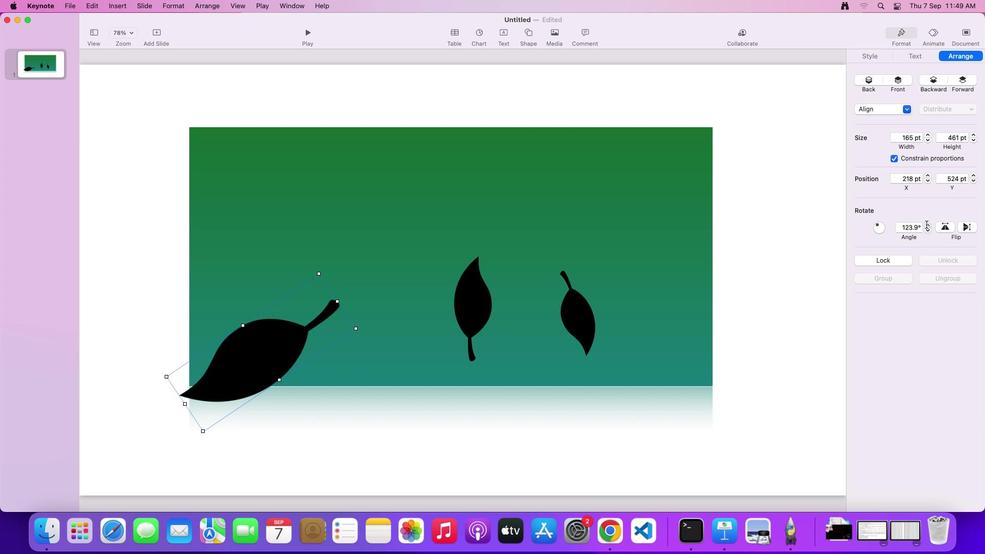 
Action: Mouse pressed left at (926, 224)
Screenshot: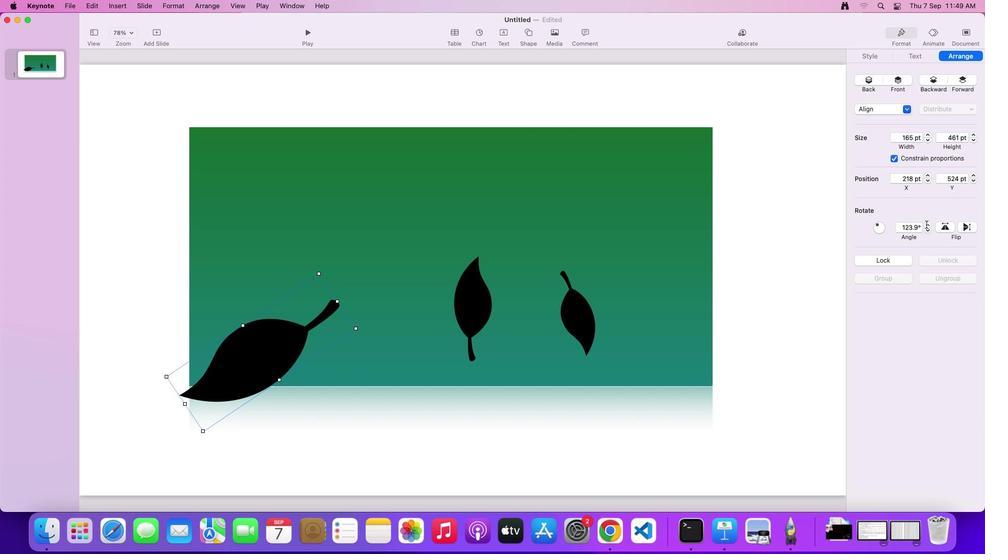 
Action: Mouse pressed left at (926, 224)
Screenshot: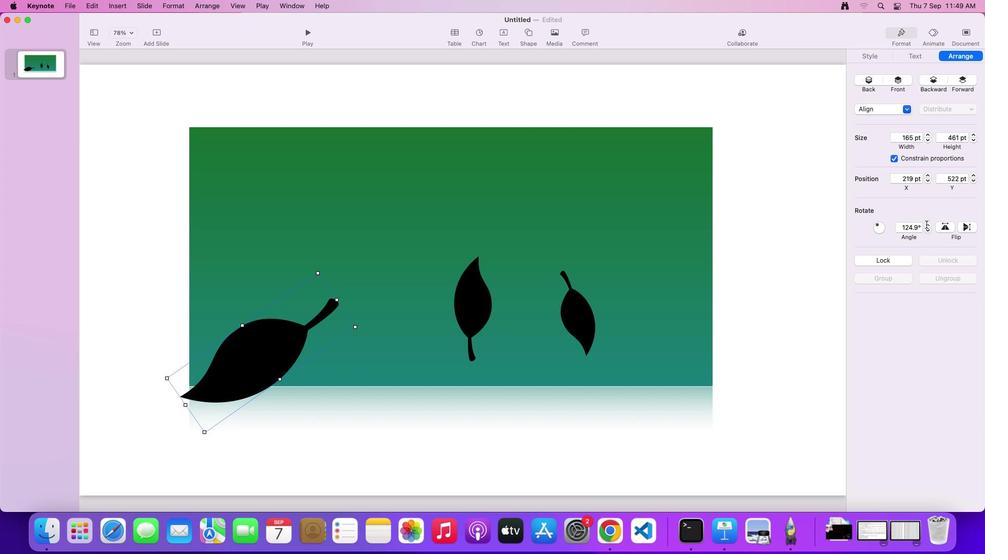 
Action: Mouse pressed left at (926, 224)
Screenshot: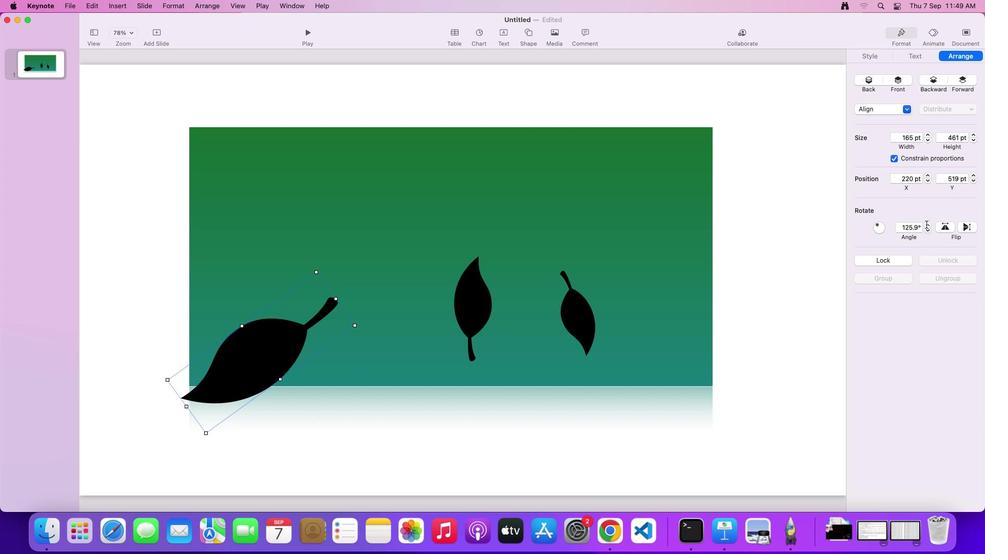 
Action: Mouse moved to (266, 347)
Screenshot: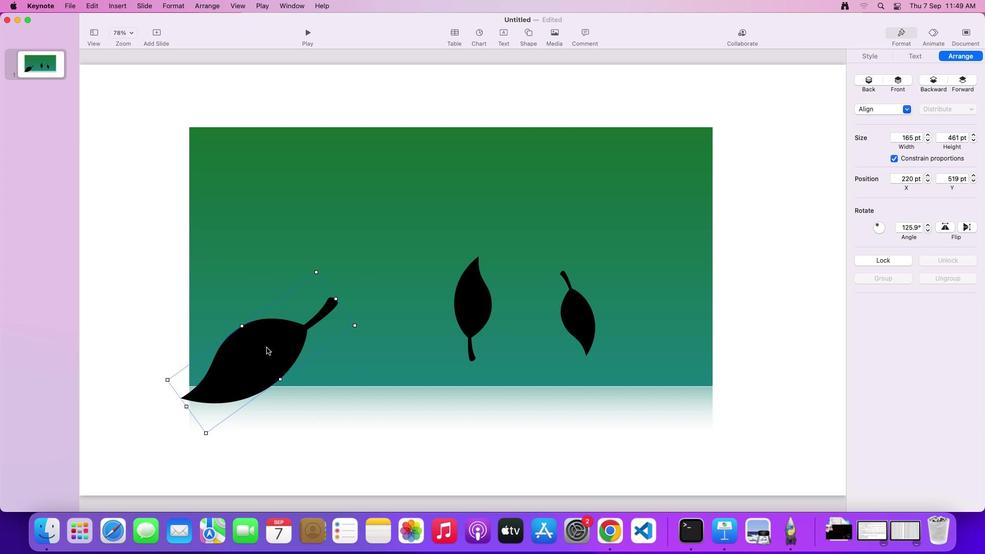 
Action: Mouse pressed left at (266, 347)
Screenshot: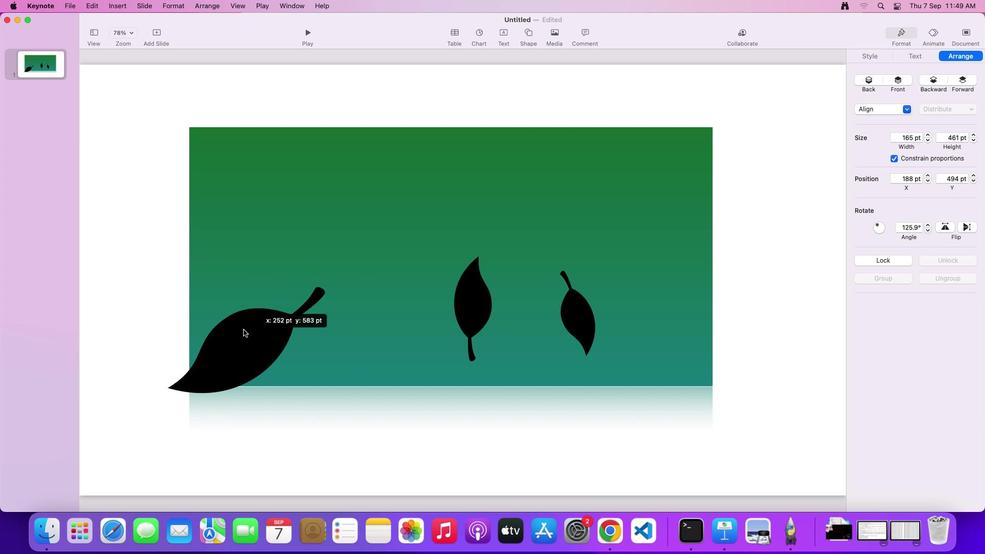 
Action: Mouse moved to (485, 299)
Screenshot: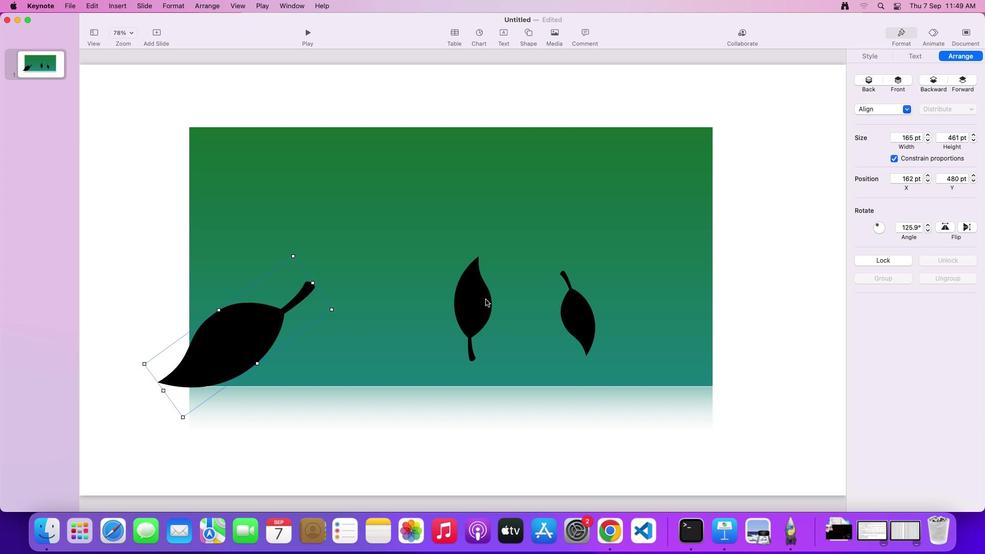 
Action: Mouse pressed left at (485, 299)
Screenshot: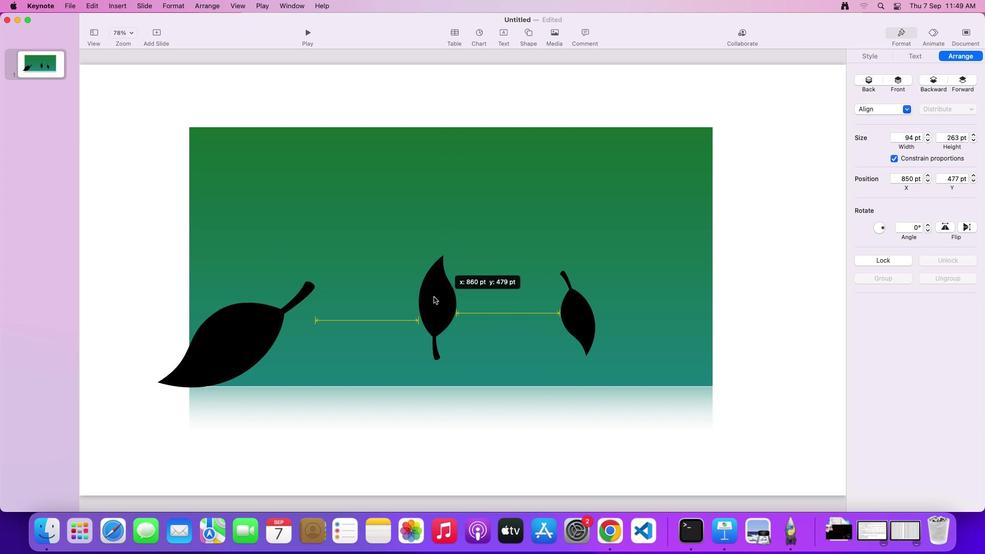 
Action: Mouse moved to (586, 332)
Screenshot: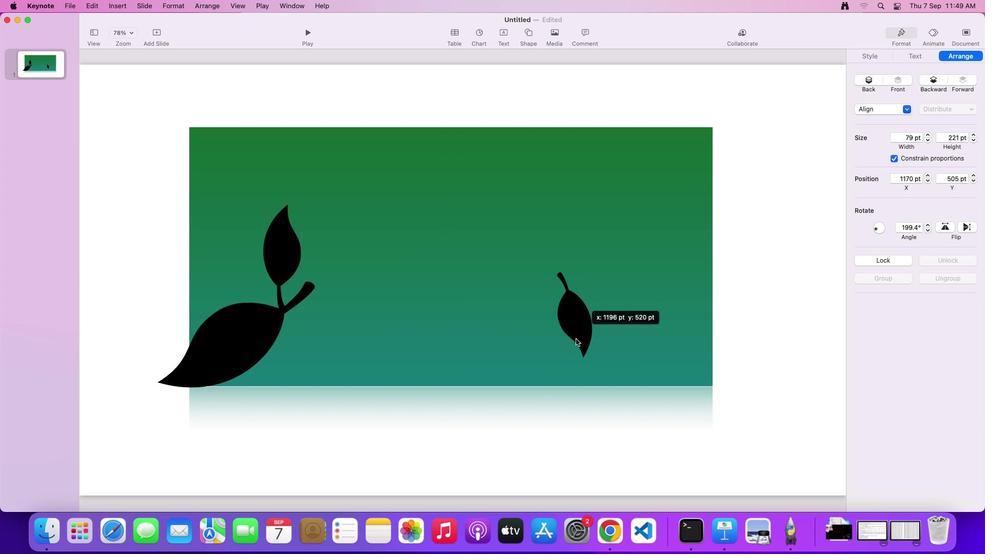 
Action: Mouse pressed left at (586, 332)
Screenshot: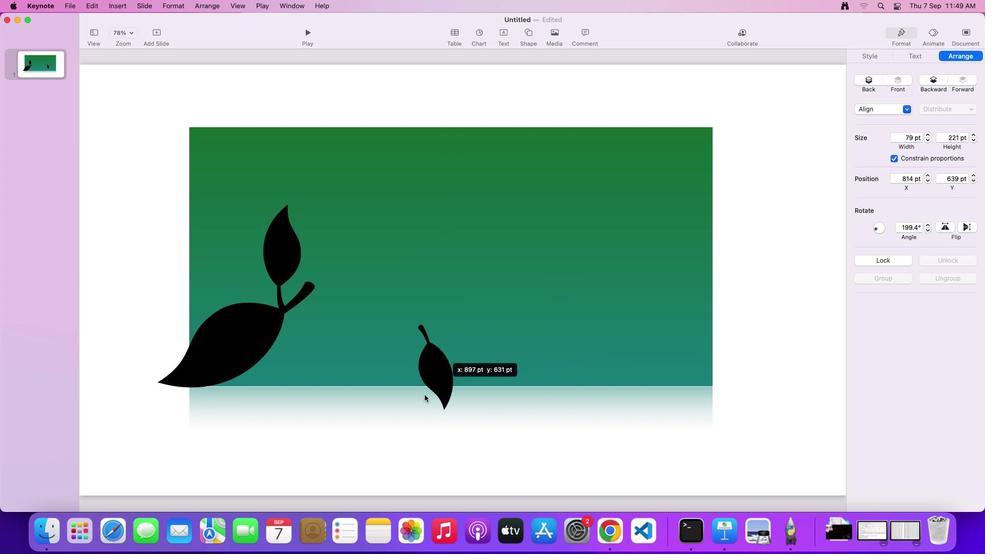 
Action: Mouse moved to (236, 350)
Screenshot: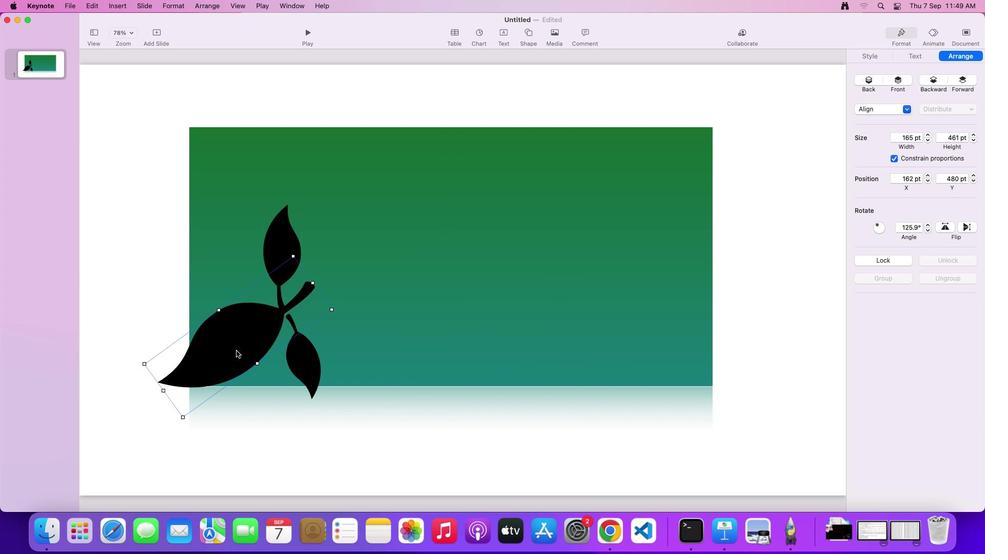 
Action: Mouse pressed left at (236, 350)
Screenshot: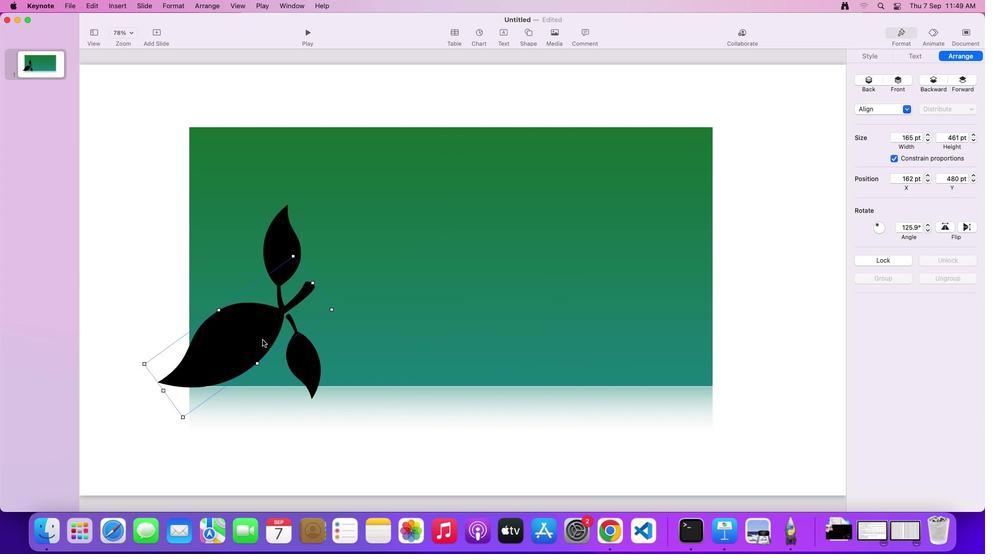 
Action: Mouse moved to (293, 257)
Screenshot: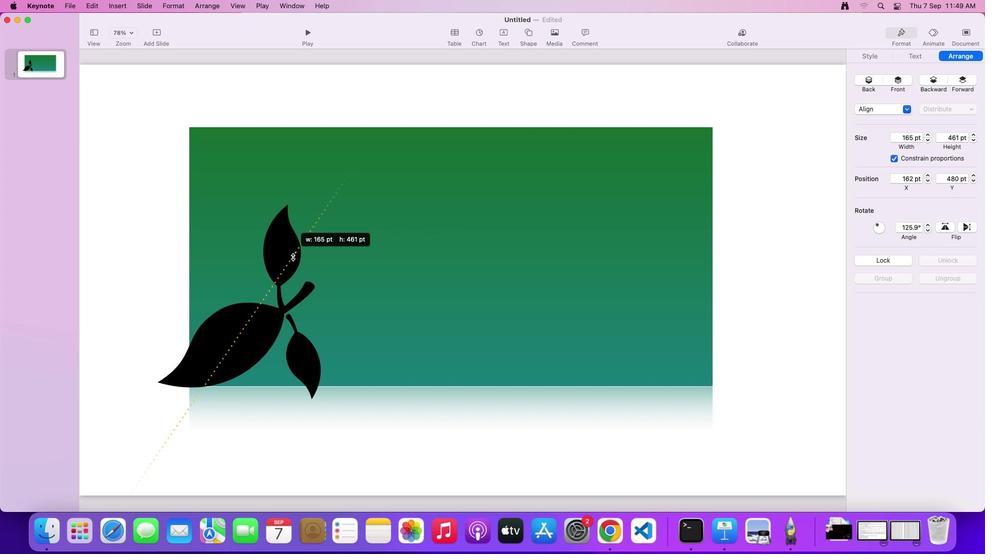
Action: Mouse pressed left at (293, 257)
Screenshot: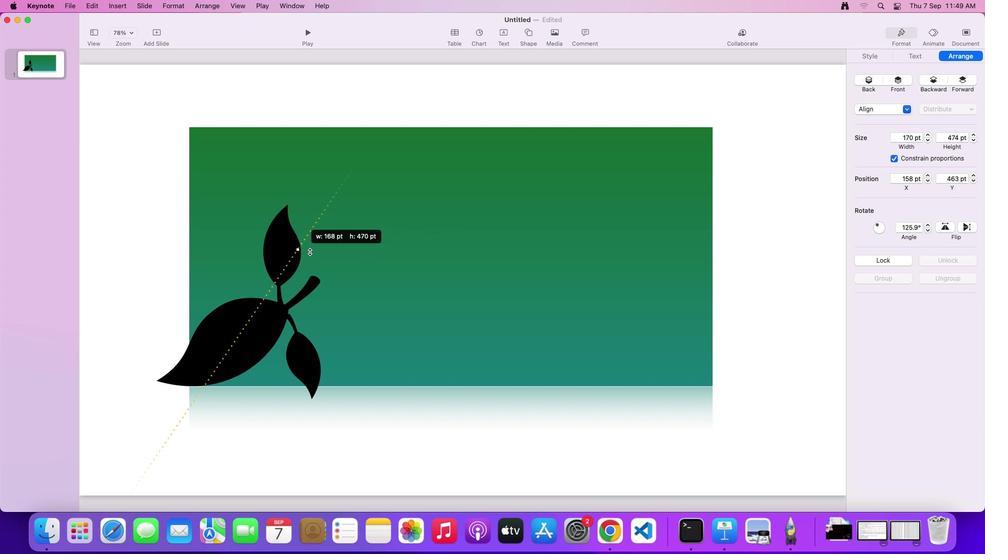 
Action: Mouse moved to (301, 251)
Screenshot: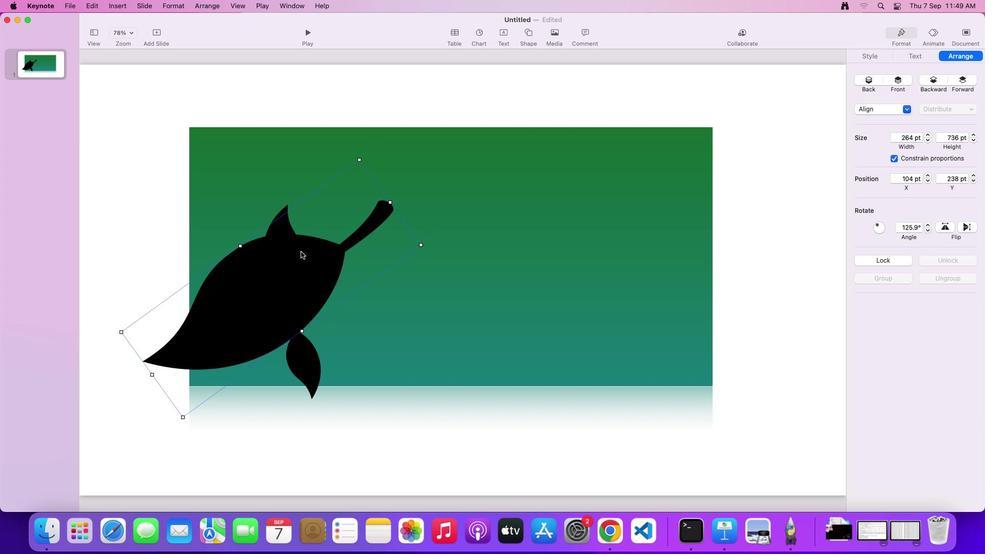 
Action: Mouse pressed left at (301, 251)
Screenshot: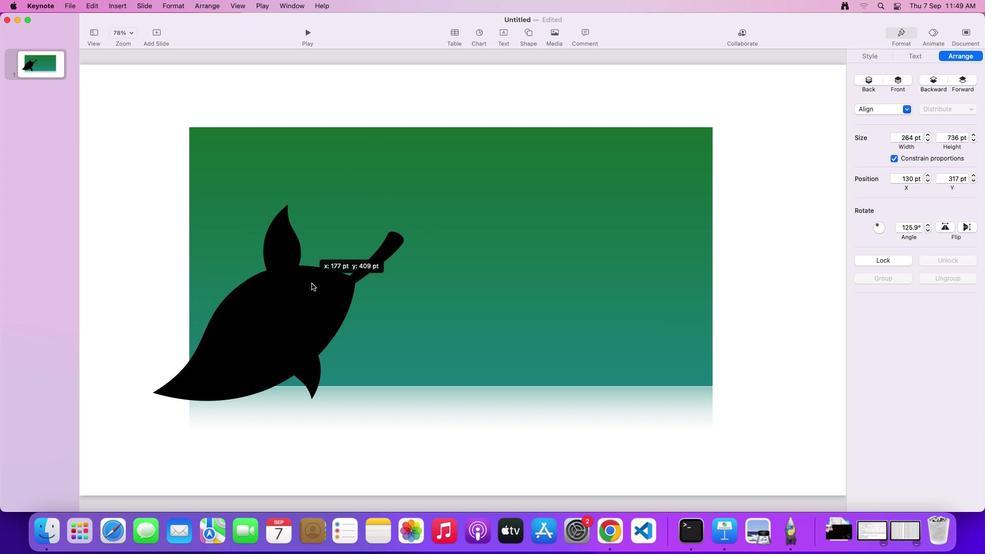 
Action: Mouse moved to (309, 391)
Screenshot: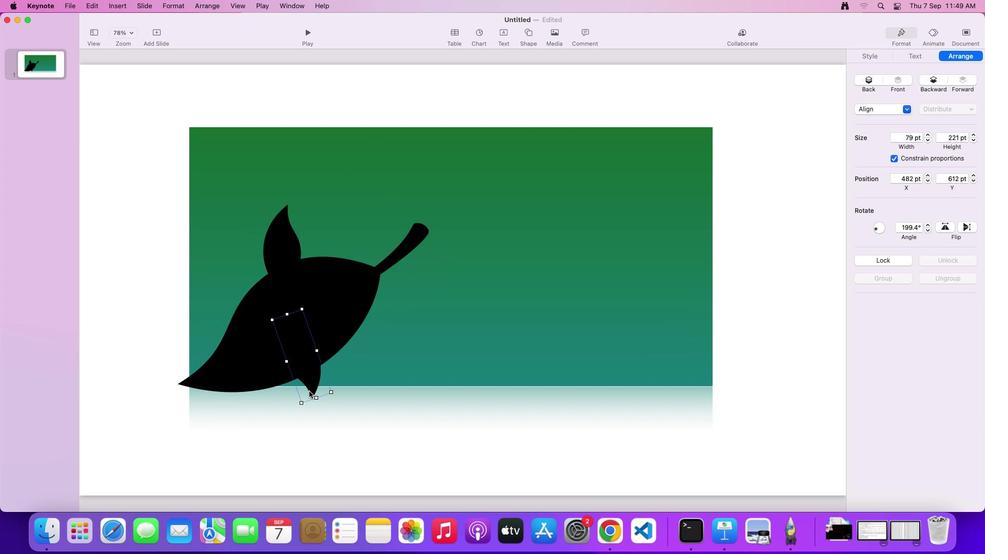 
Action: Mouse pressed left at (309, 391)
Screenshot: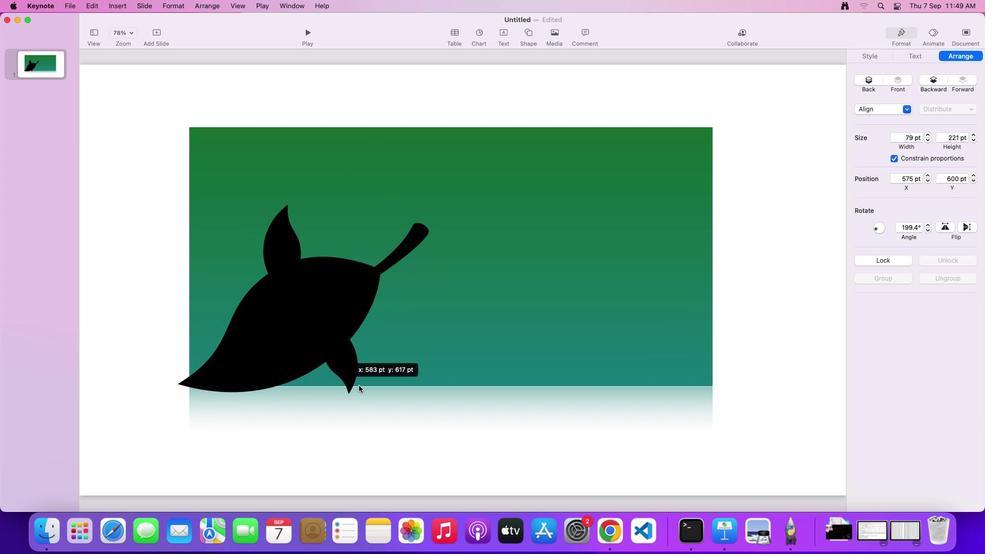 
Action: Mouse moved to (928, 231)
Screenshot: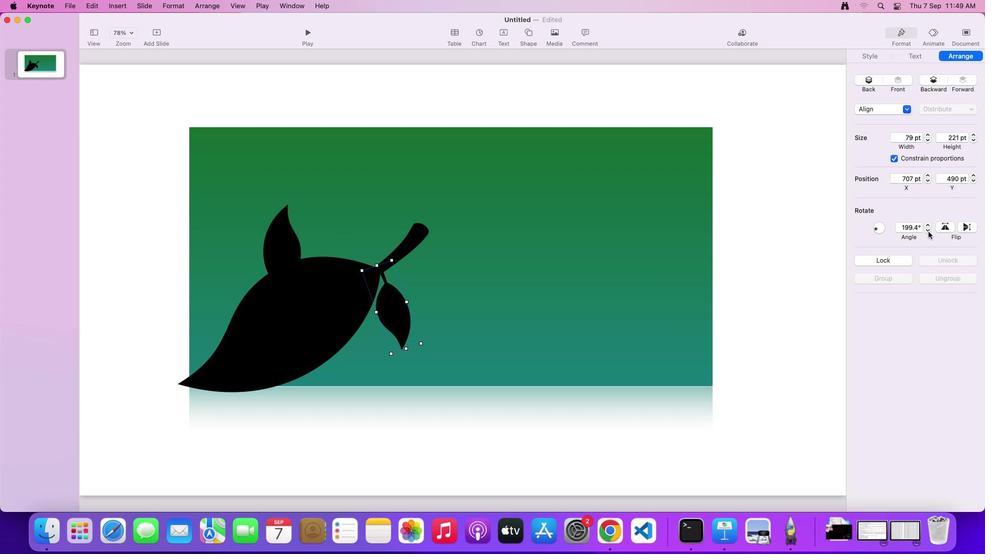 
Action: Mouse pressed left at (928, 231)
Screenshot: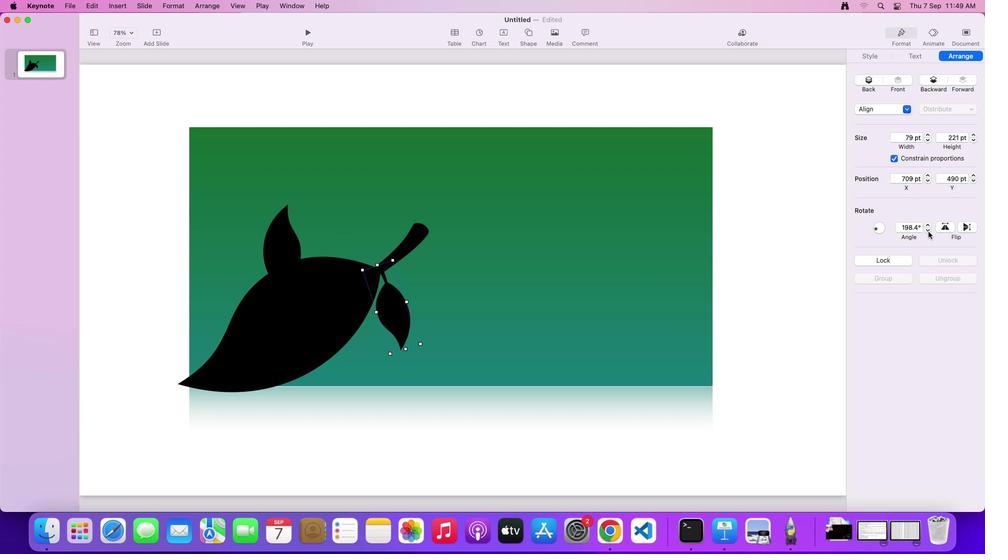 
Action: Mouse pressed left at (928, 231)
Screenshot: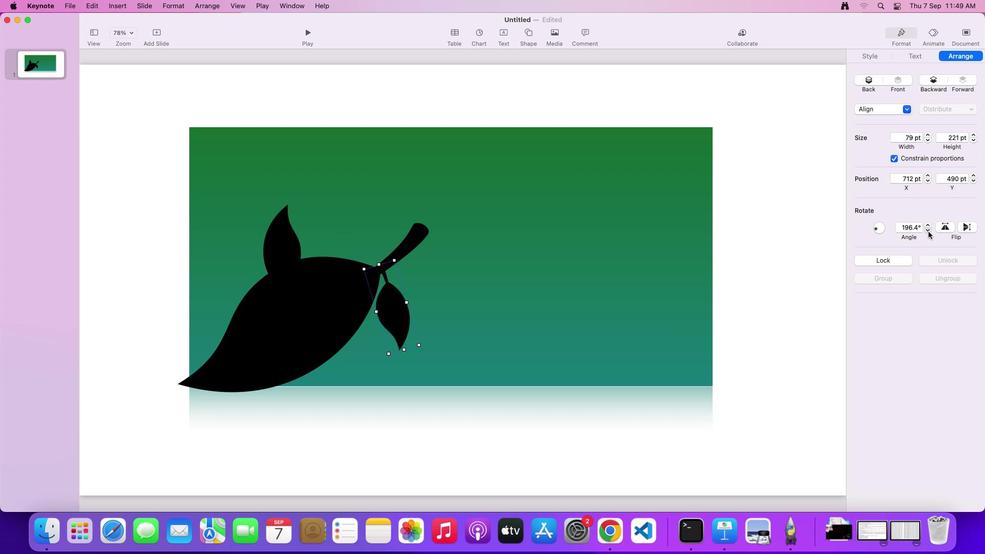 
Action: Mouse pressed left at (928, 231)
Screenshot: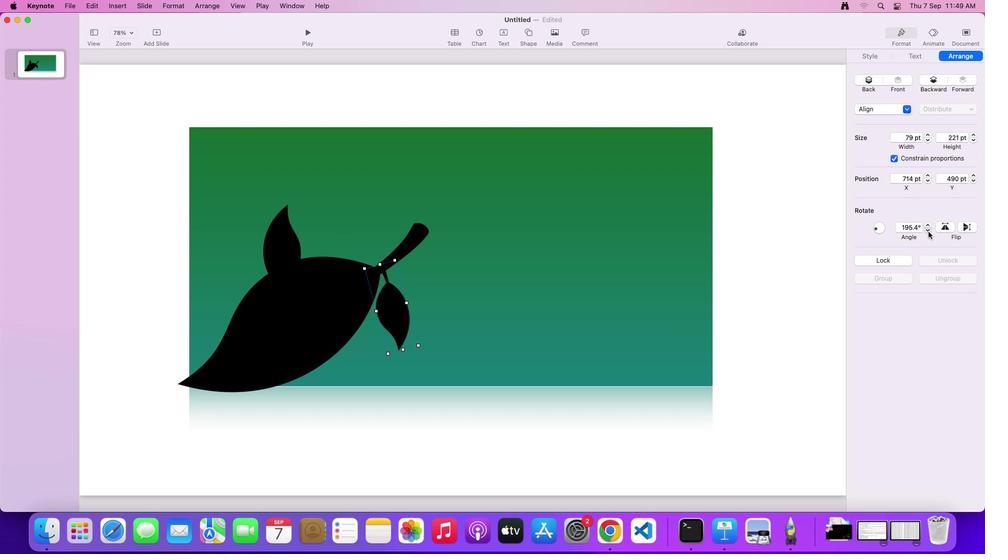 
Action: Mouse pressed left at (928, 231)
Screenshot: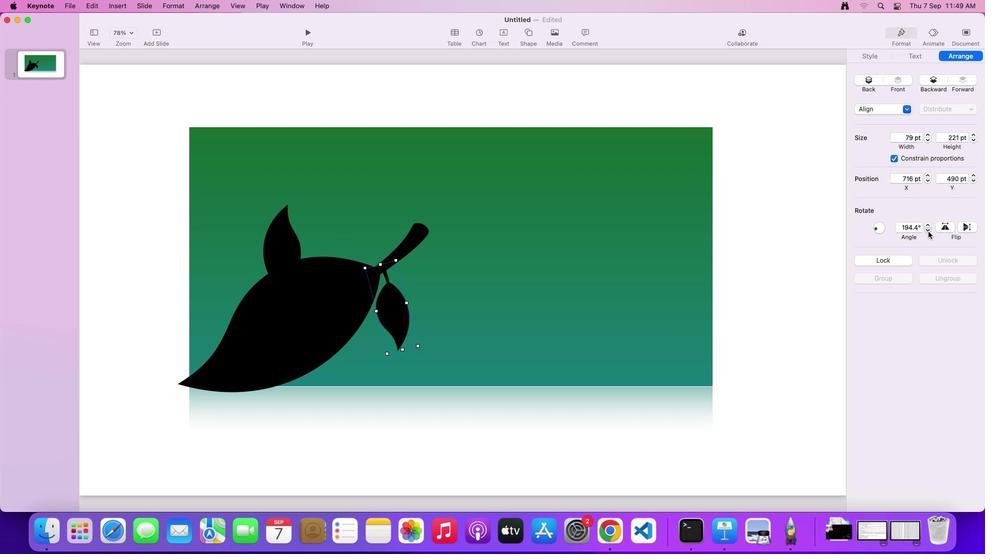 
Action: Mouse pressed left at (928, 231)
Screenshot: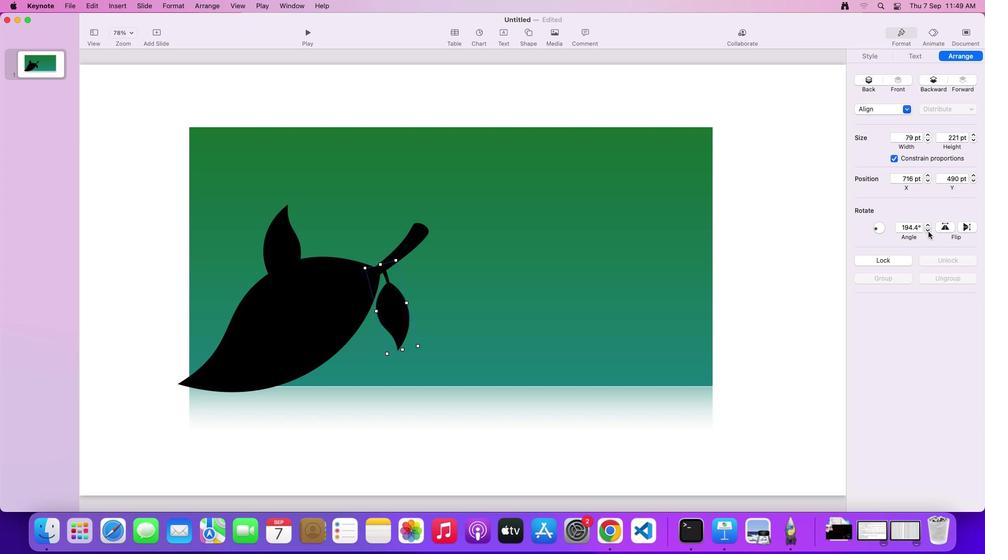 
Action: Mouse pressed left at (928, 231)
Screenshot: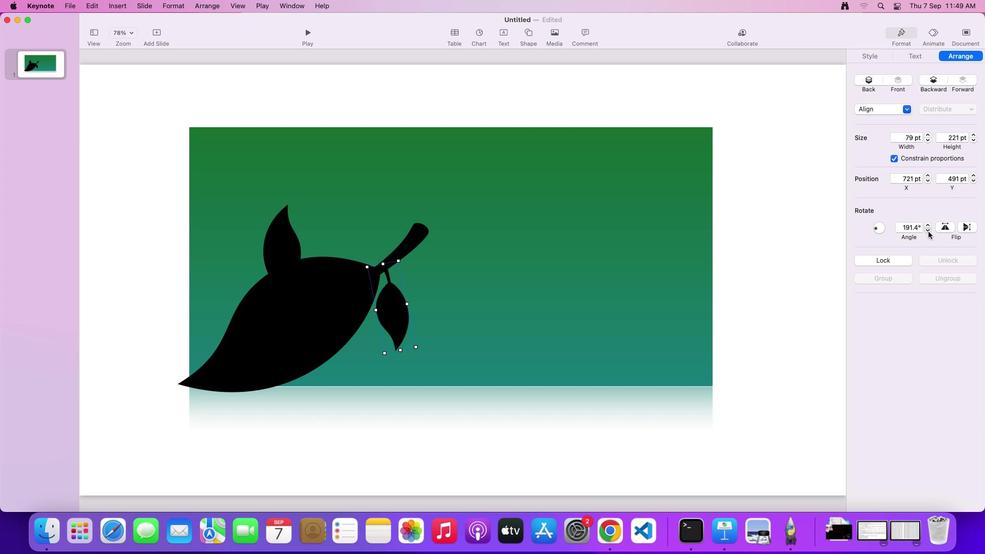 
Action: Mouse pressed left at (928, 231)
Screenshot: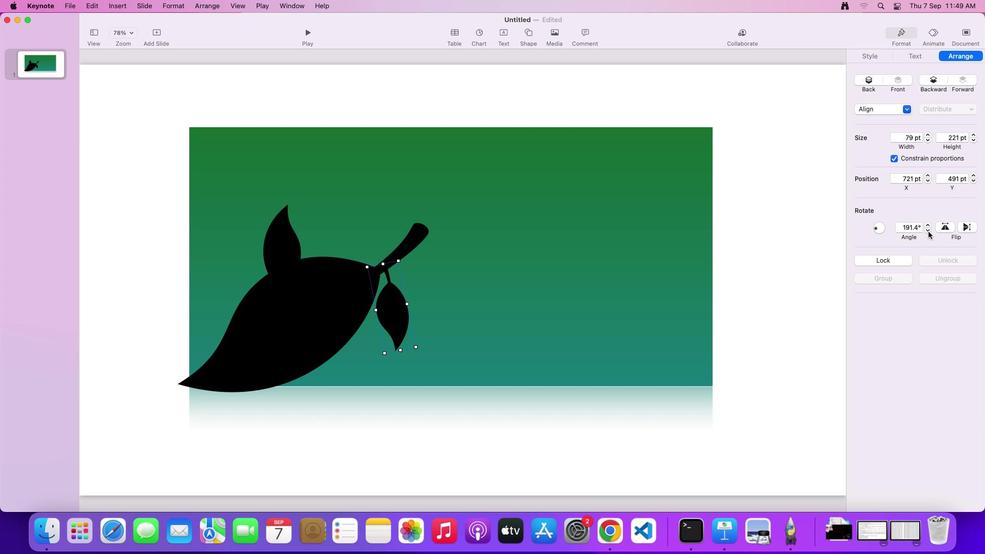 
Action: Mouse pressed left at (928, 231)
Screenshot: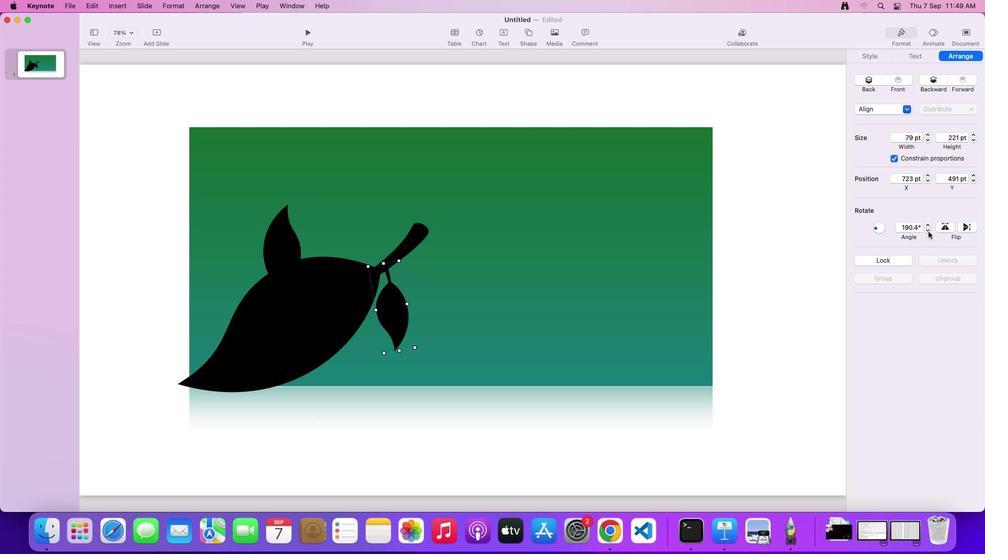 
Action: Mouse pressed left at (928, 231)
Screenshot: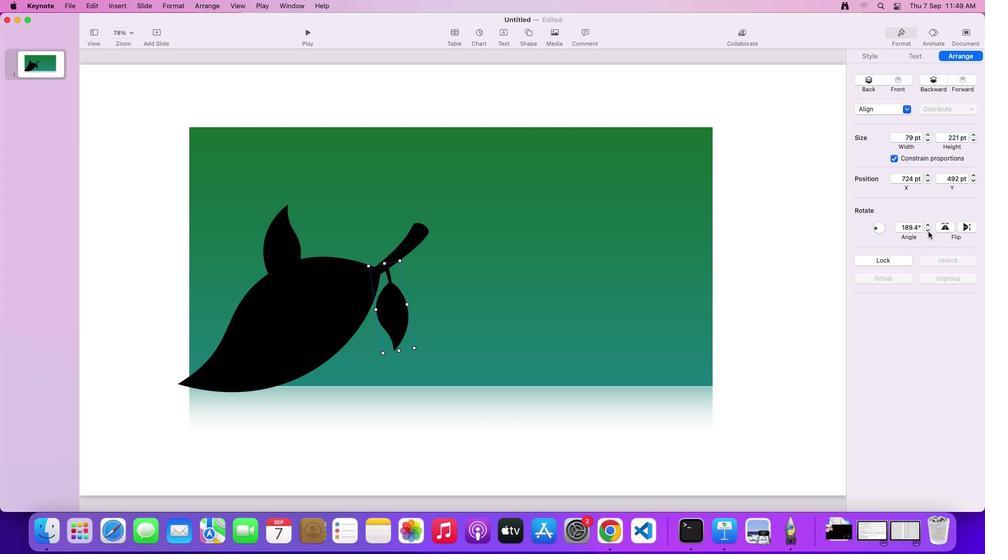 
Action: Mouse moved to (276, 243)
Screenshot: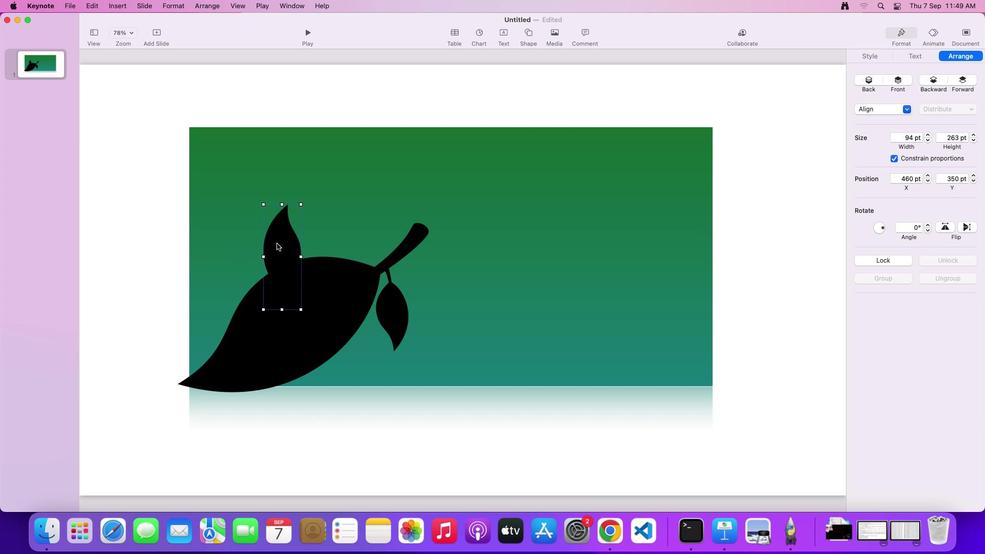 
Action: Mouse pressed left at (276, 243)
Screenshot: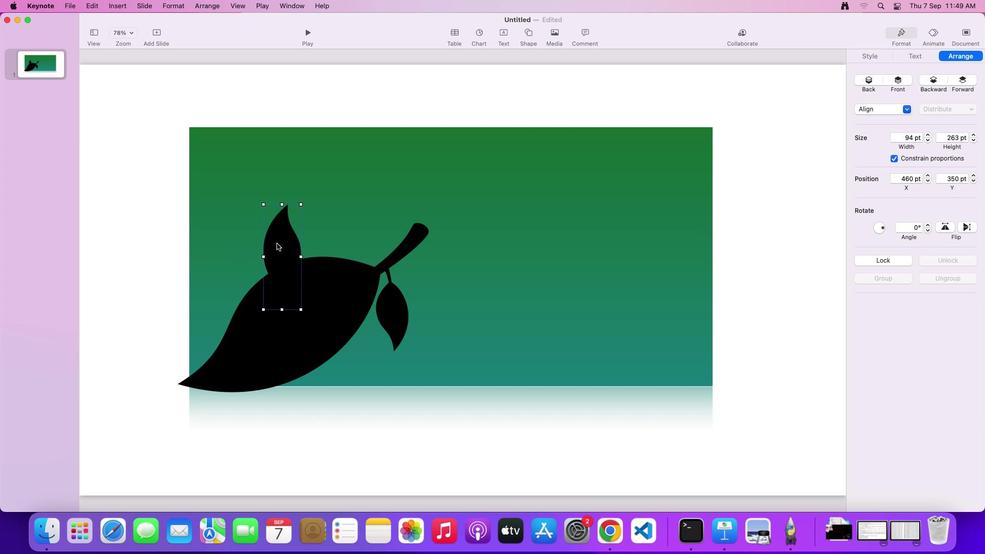
Action: Mouse moved to (879, 232)
Screenshot: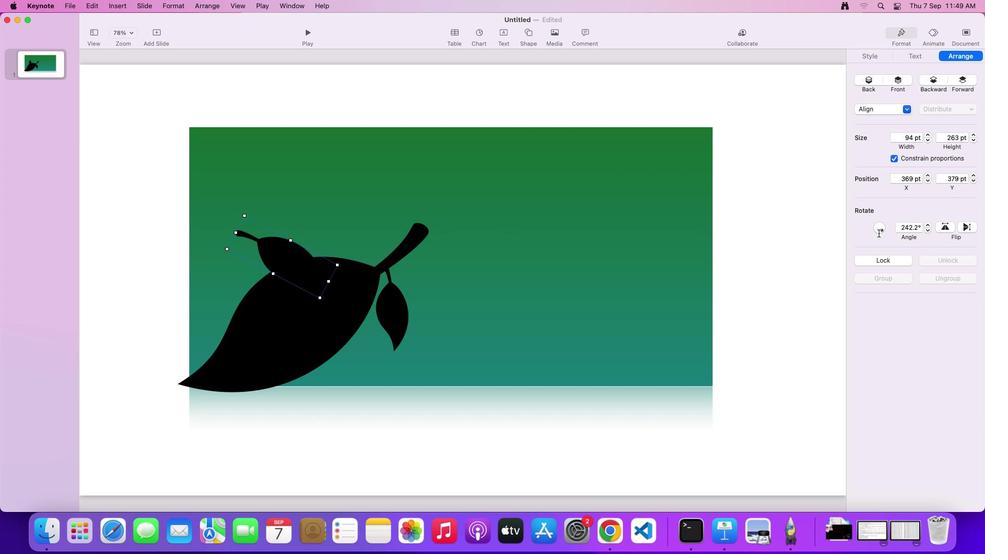 
Action: Mouse pressed left at (879, 232)
Screenshot: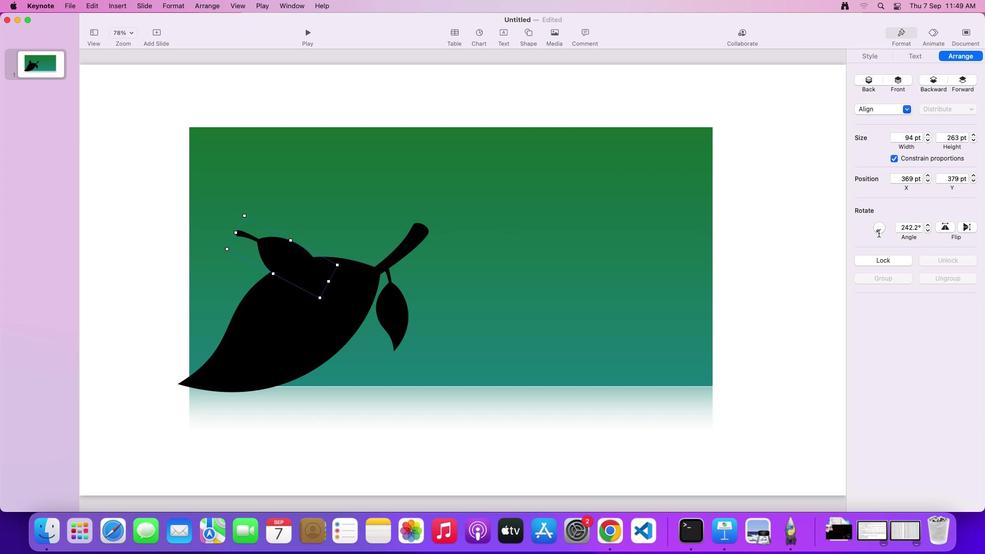 
Action: Mouse moved to (879, 231)
Screenshot: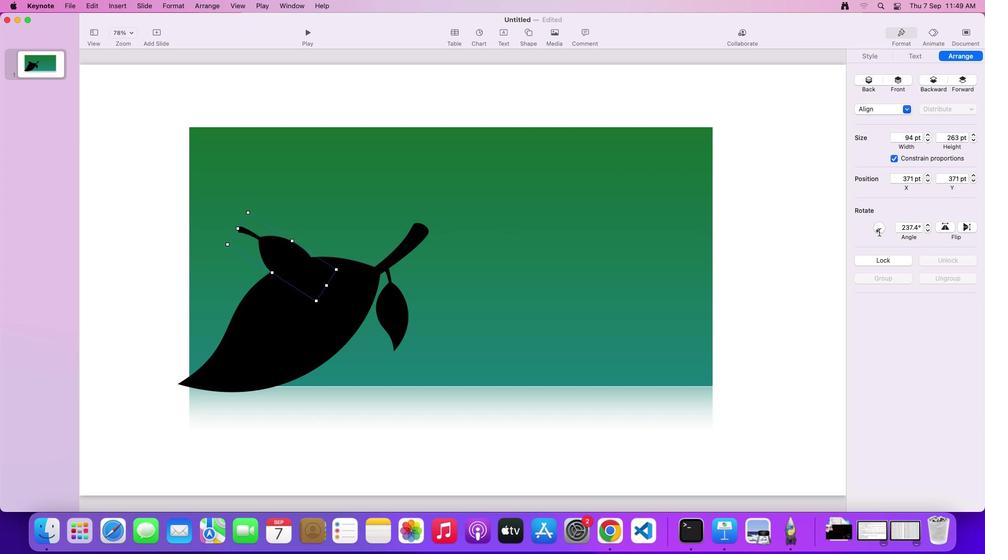 
Action: Mouse pressed left at (879, 231)
Screenshot: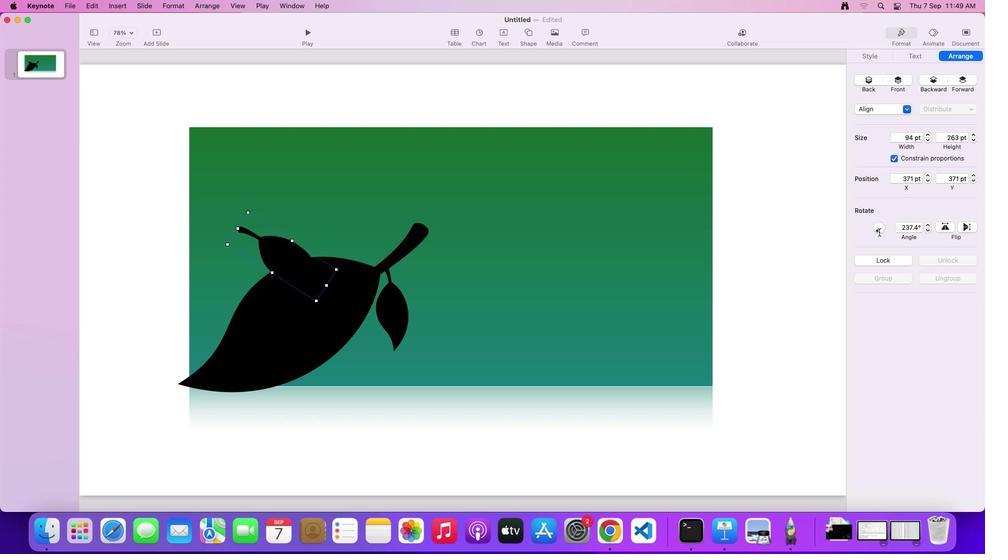 
Action: Mouse moved to (878, 225)
Screenshot: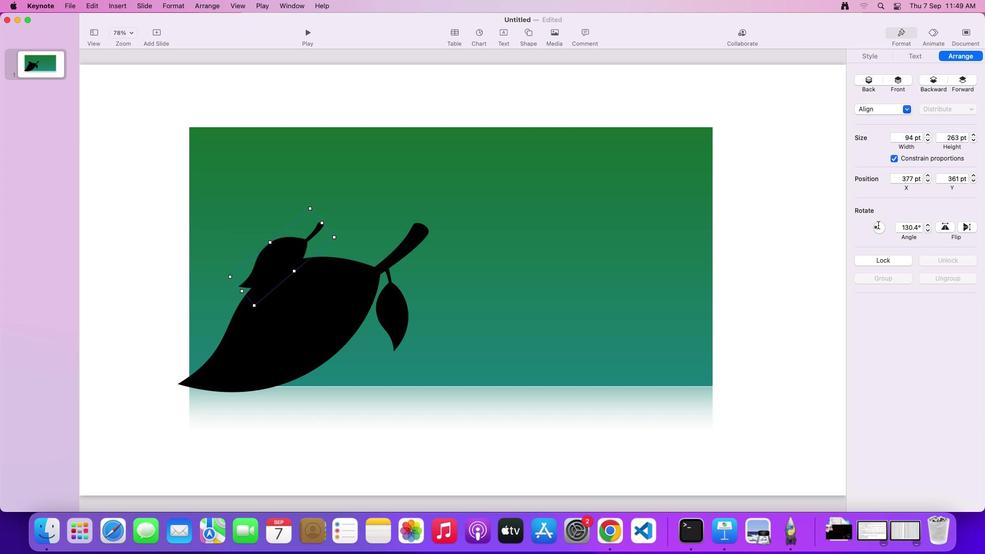 
Action: Mouse pressed left at (878, 225)
Screenshot: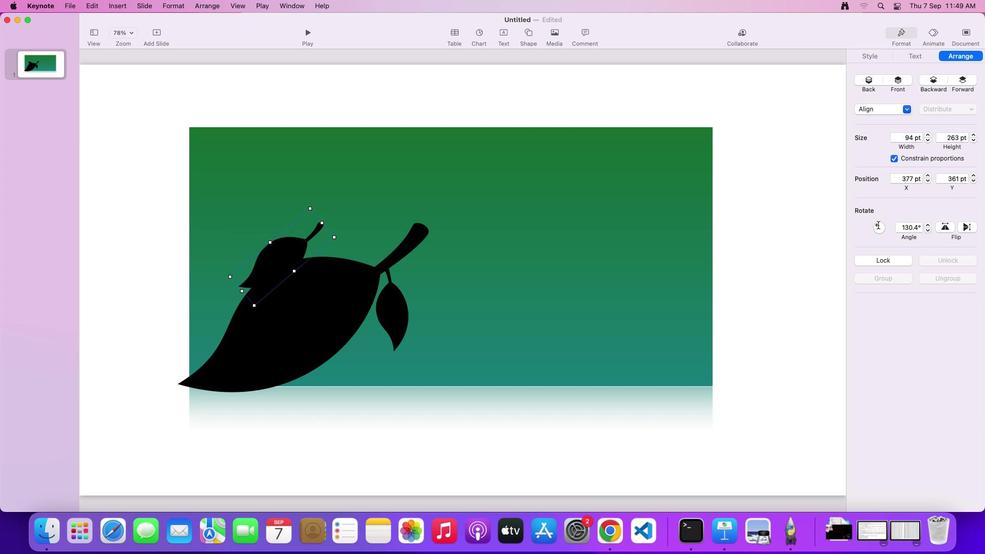 
Action: Mouse moved to (872, 228)
Screenshot: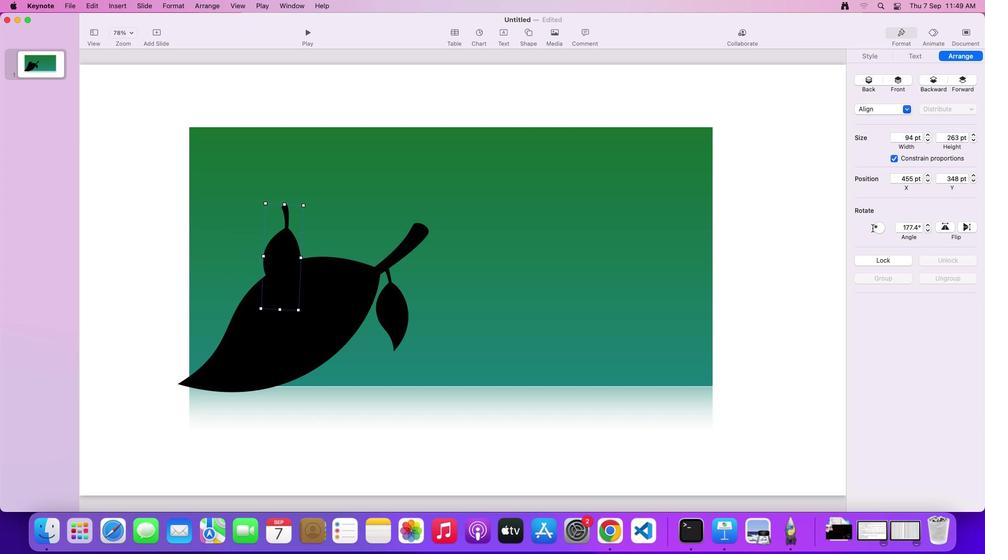 
Action: Mouse pressed left at (872, 228)
Screenshot: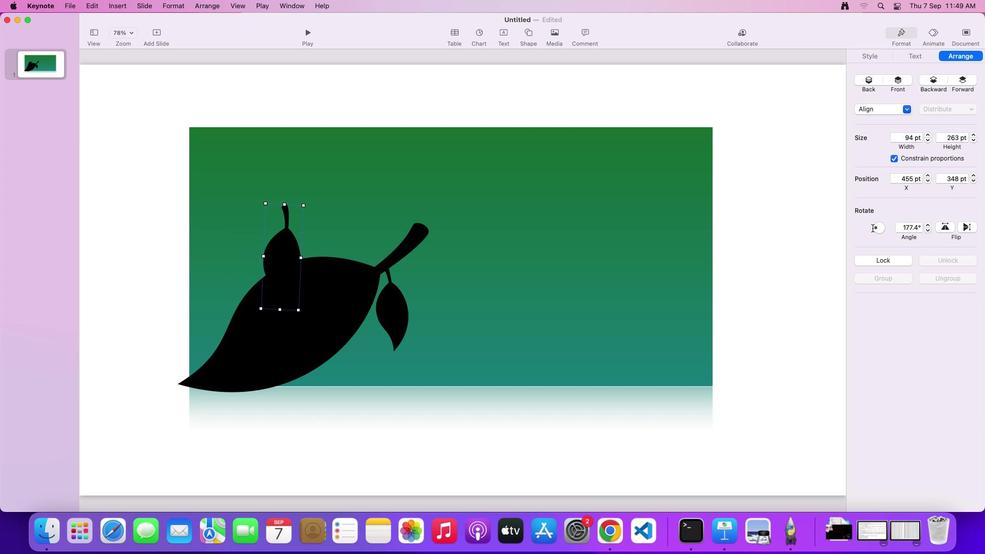 
Action: Mouse moved to (880, 222)
Screenshot: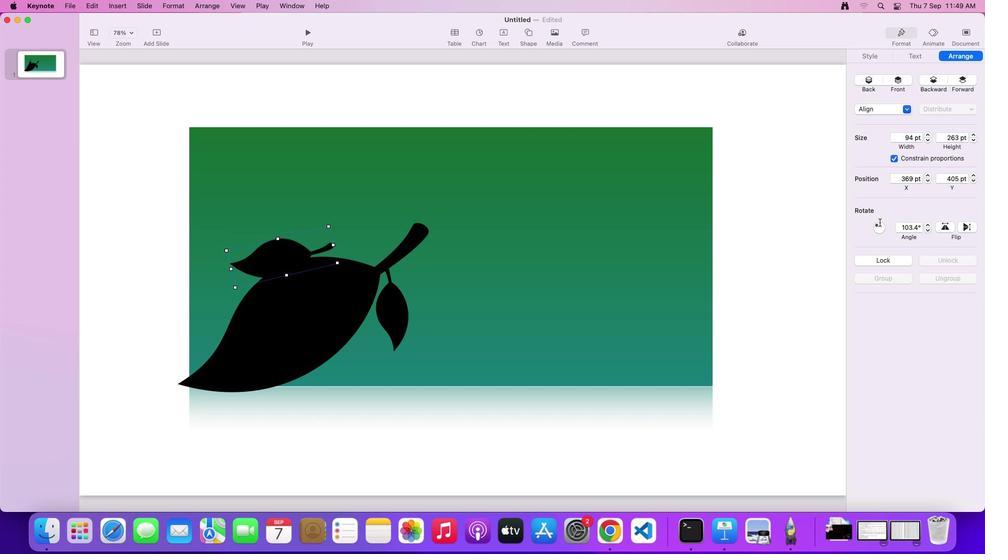 
Action: Mouse pressed left at (880, 222)
Screenshot: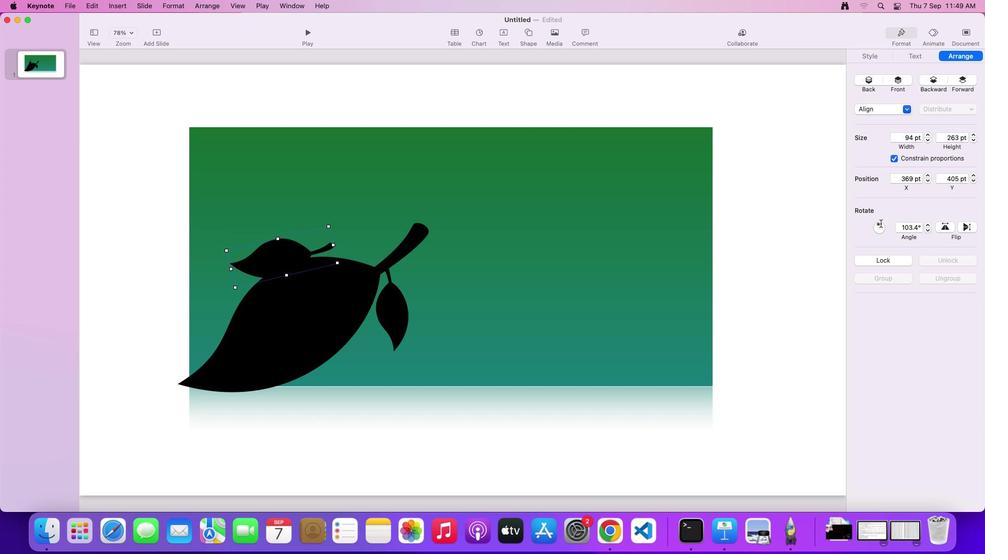 
Action: Mouse moved to (881, 224)
Screenshot: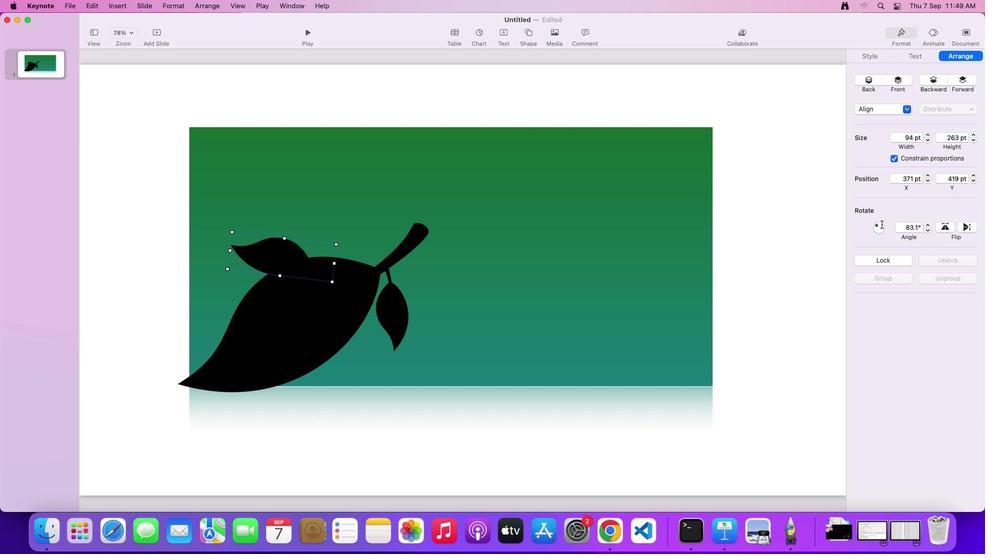
Action: Mouse pressed left at (881, 224)
Screenshot: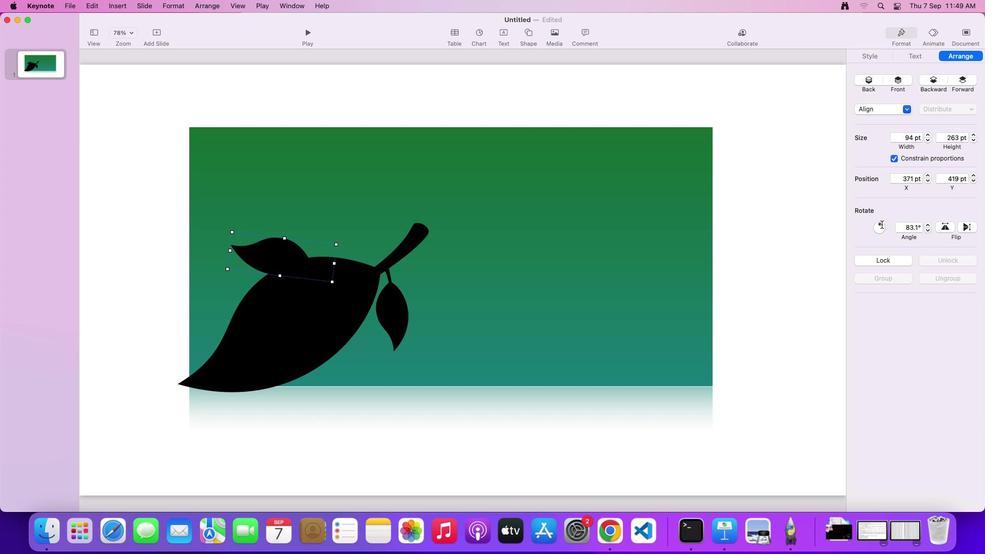 
Action: Mouse moved to (270, 258)
Screenshot: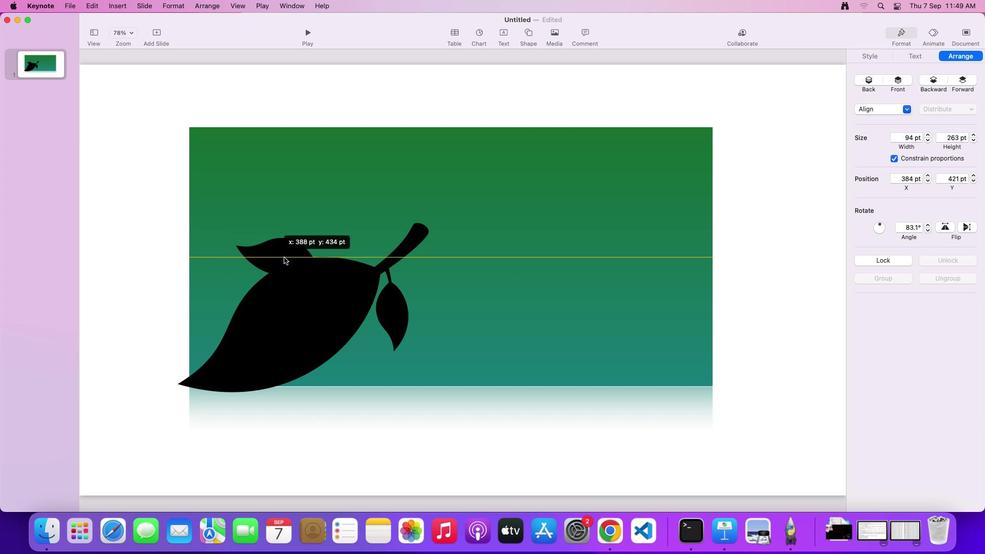 
Action: Mouse pressed left at (270, 258)
Screenshot: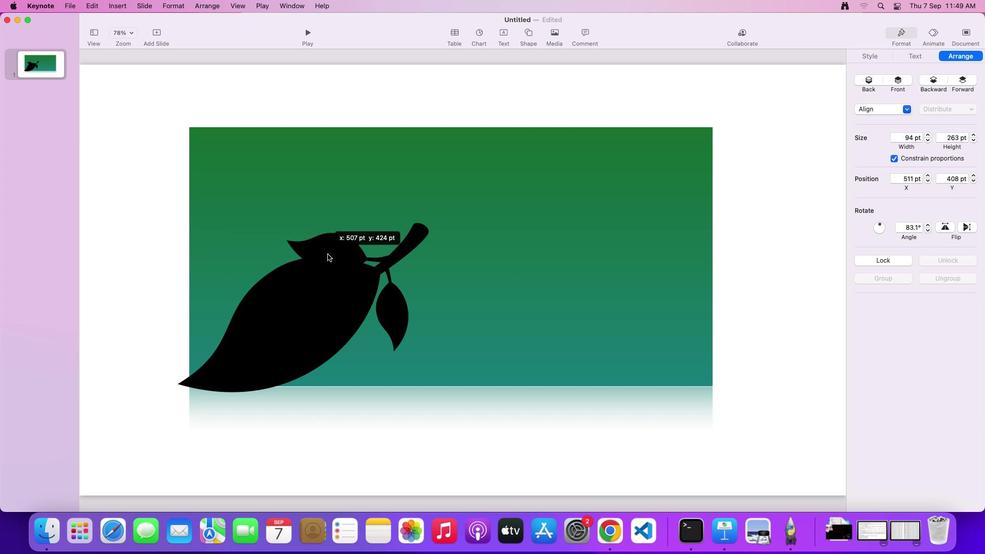
Action: Mouse moved to (292, 315)
Screenshot: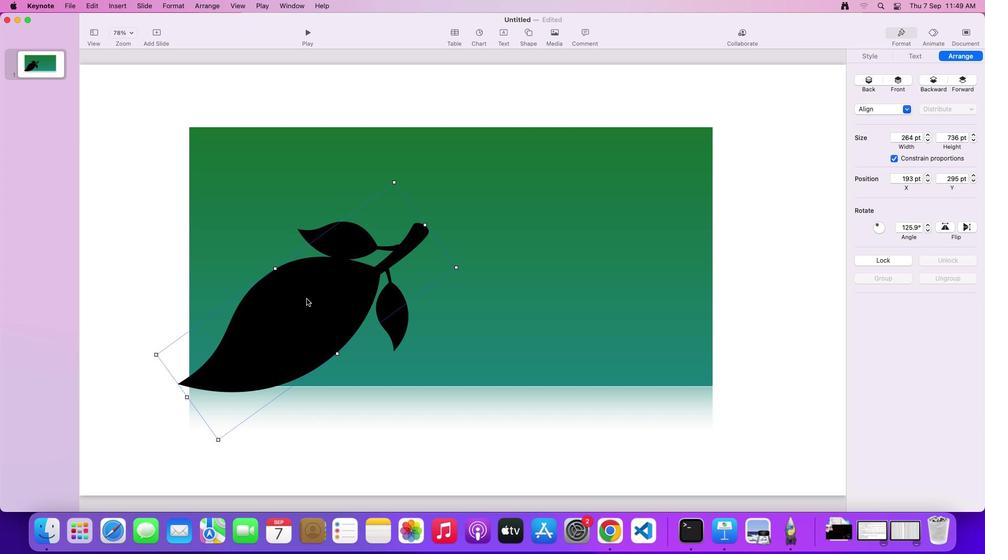 
Action: Mouse pressed left at (292, 315)
Screenshot: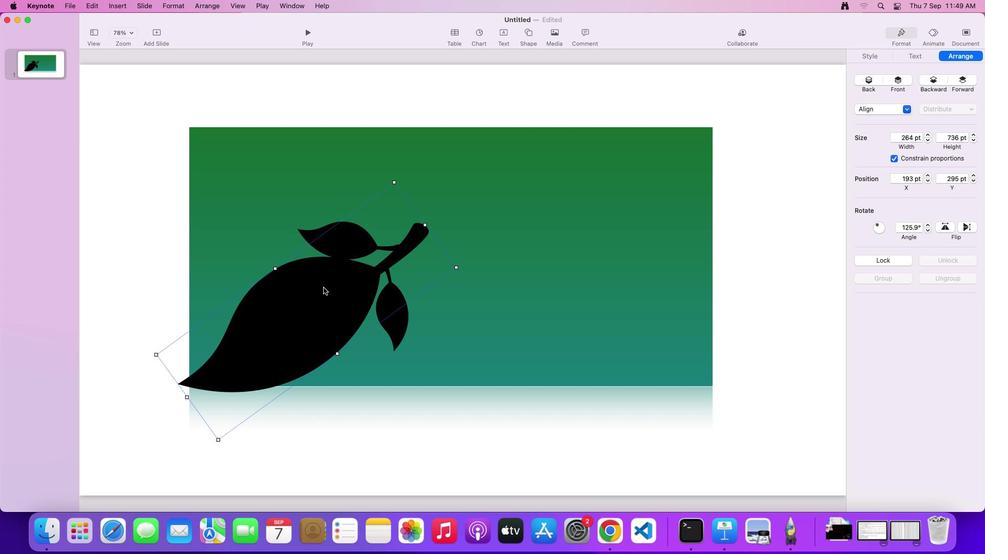 
Action: Mouse moved to (875, 56)
Screenshot: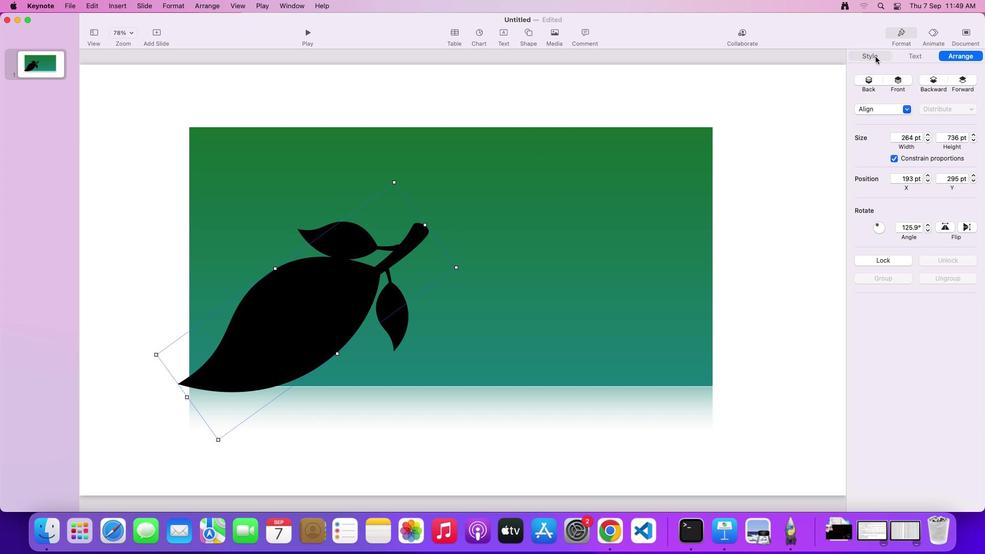 
Action: Mouse pressed left at (875, 56)
Screenshot: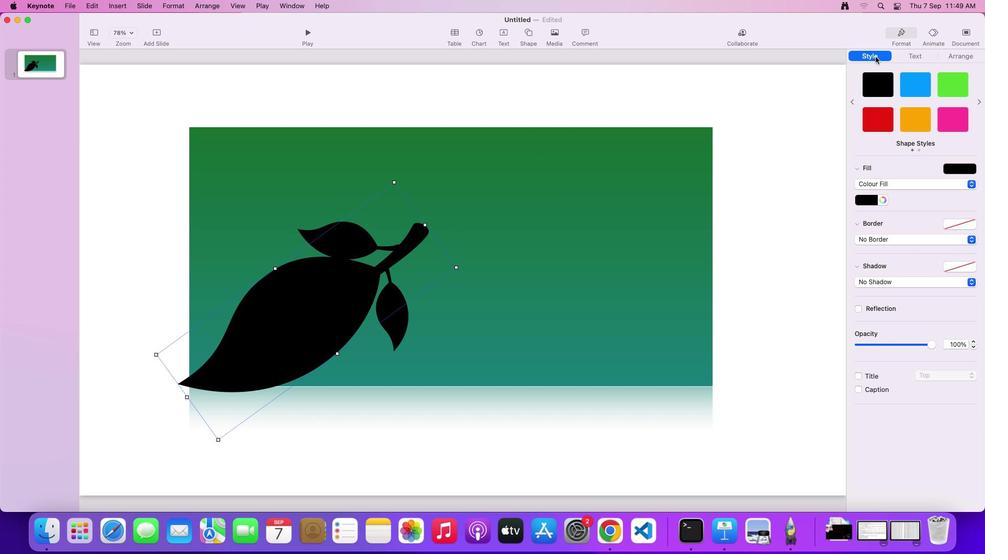 
Action: Mouse moved to (875, 203)
Screenshot: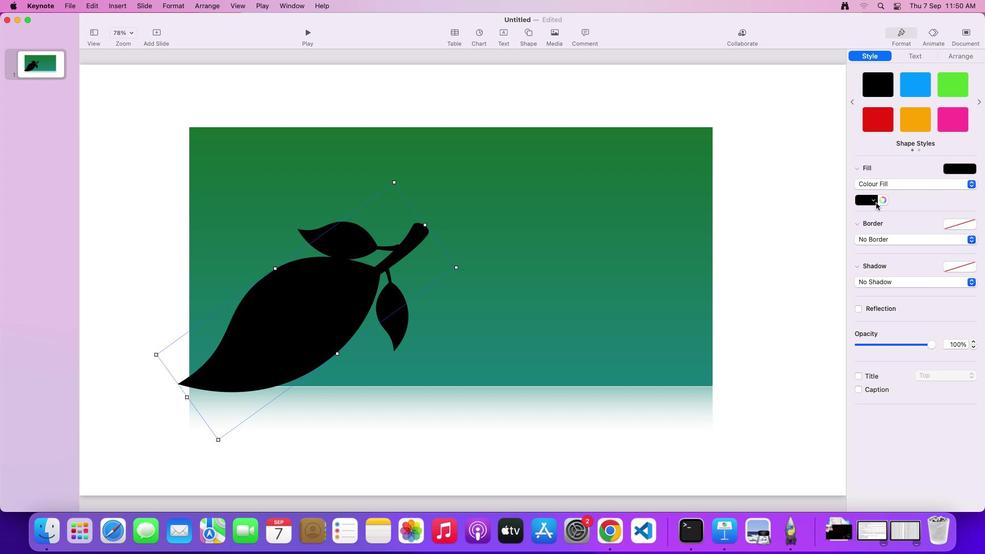 
Action: Mouse pressed left at (875, 203)
Screenshot: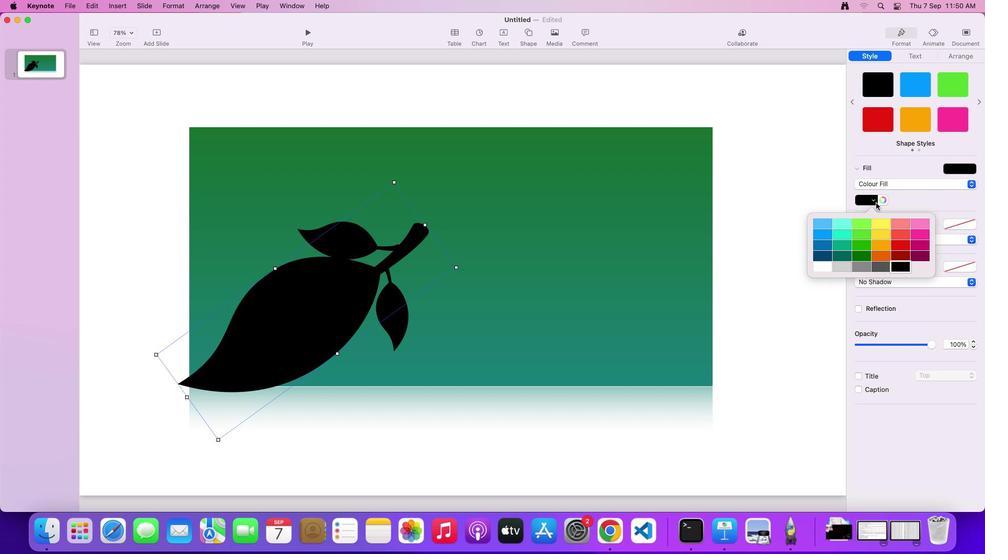 
Action: Mouse moved to (859, 244)
Screenshot: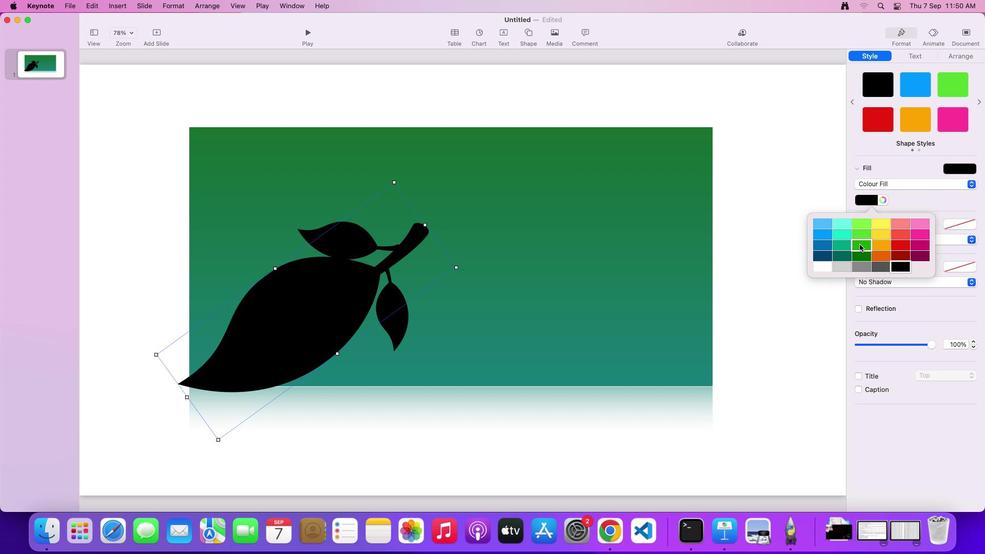 
Action: Mouse pressed left at (859, 244)
Screenshot: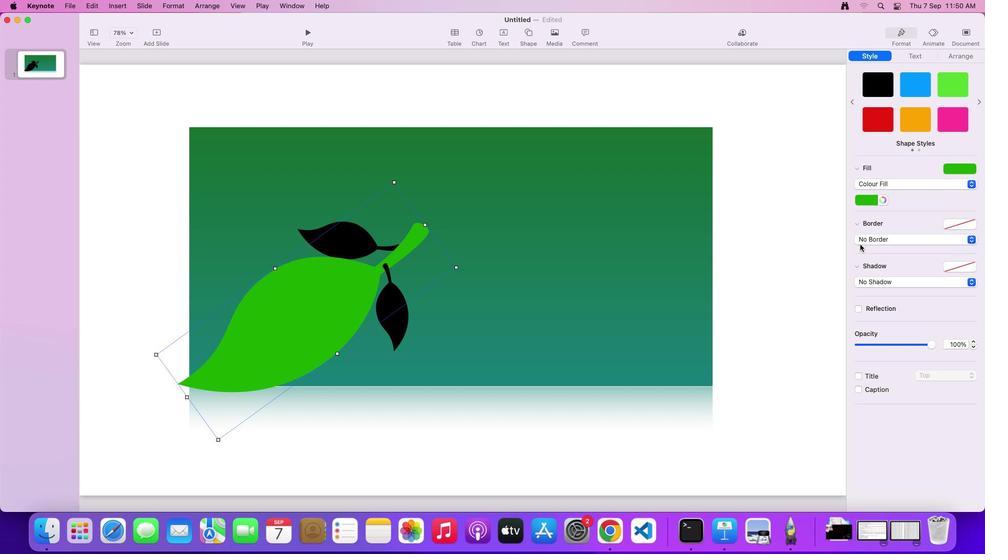 
Action: Mouse moved to (329, 244)
Screenshot: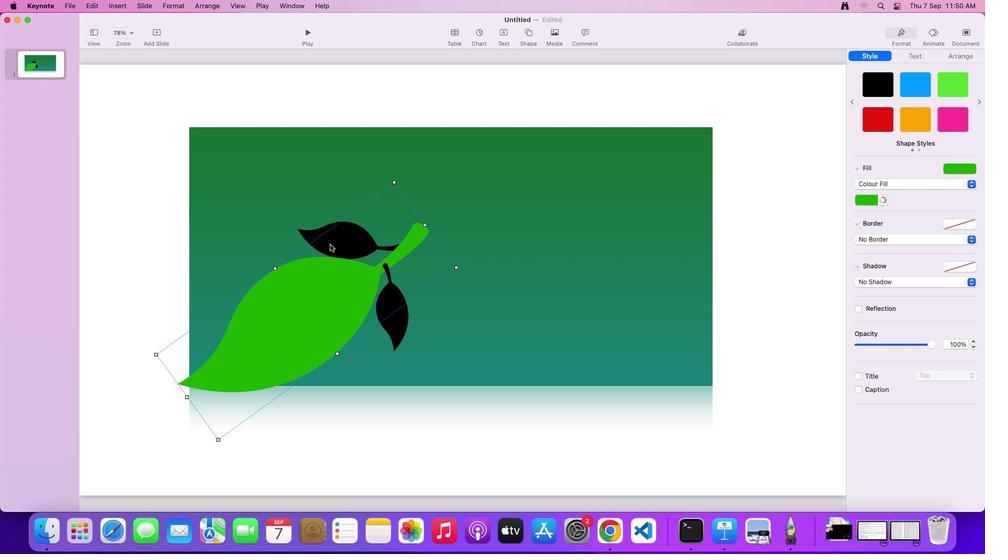 
Action: Mouse pressed left at (329, 244)
Screenshot: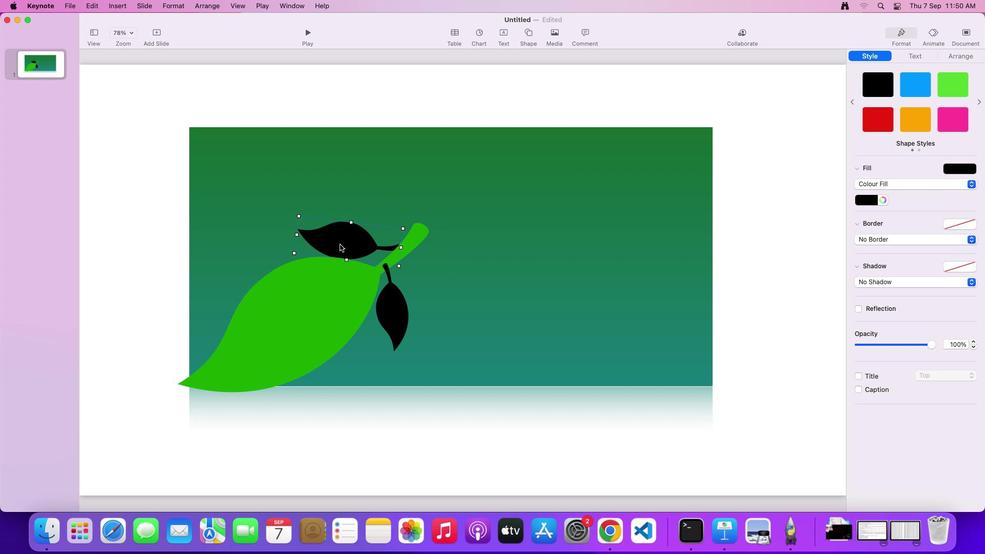 
Action: Mouse moved to (872, 199)
Screenshot: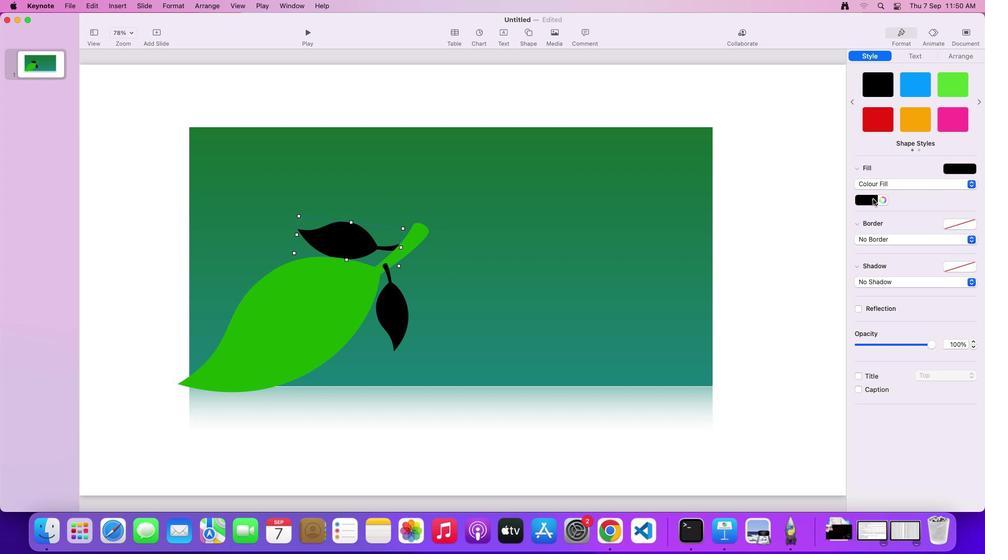 
Action: Mouse pressed left at (872, 199)
Screenshot: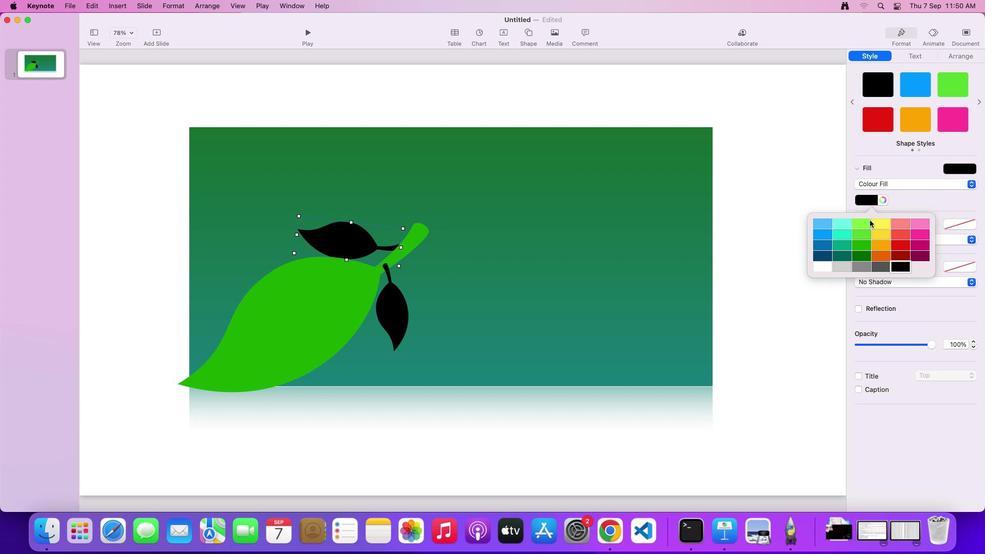 
Action: Mouse moved to (860, 244)
Screenshot: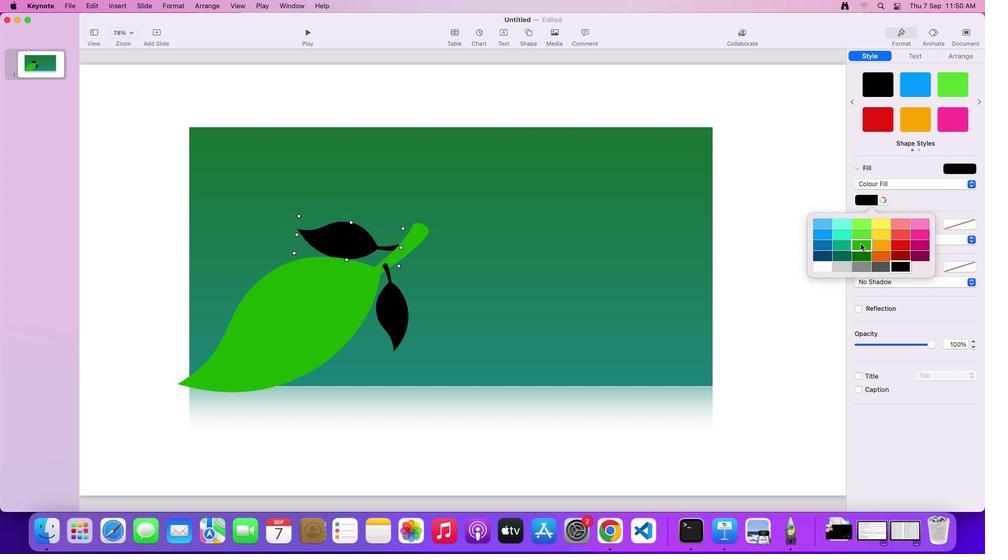 
Action: Mouse pressed left at (860, 244)
Screenshot: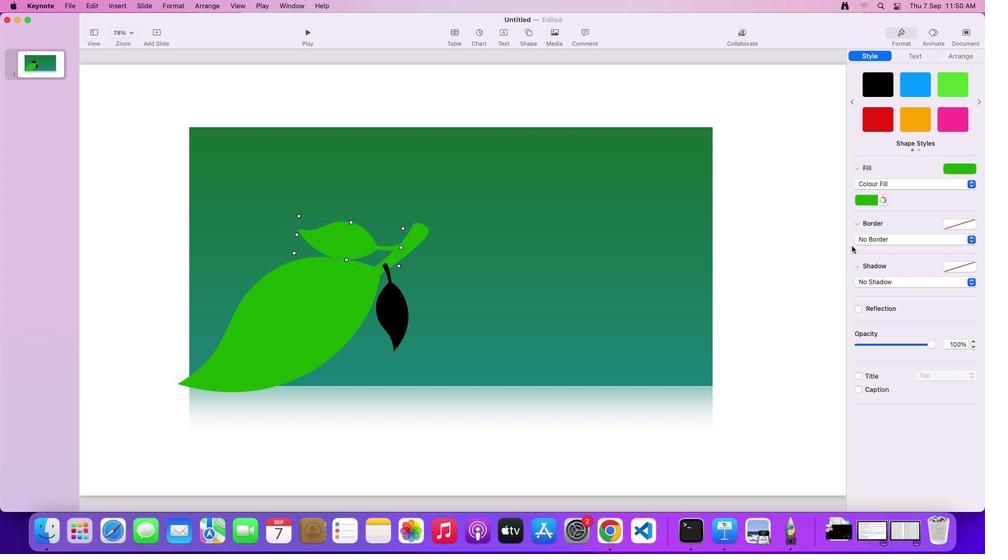 
Action: Mouse moved to (395, 329)
Screenshot: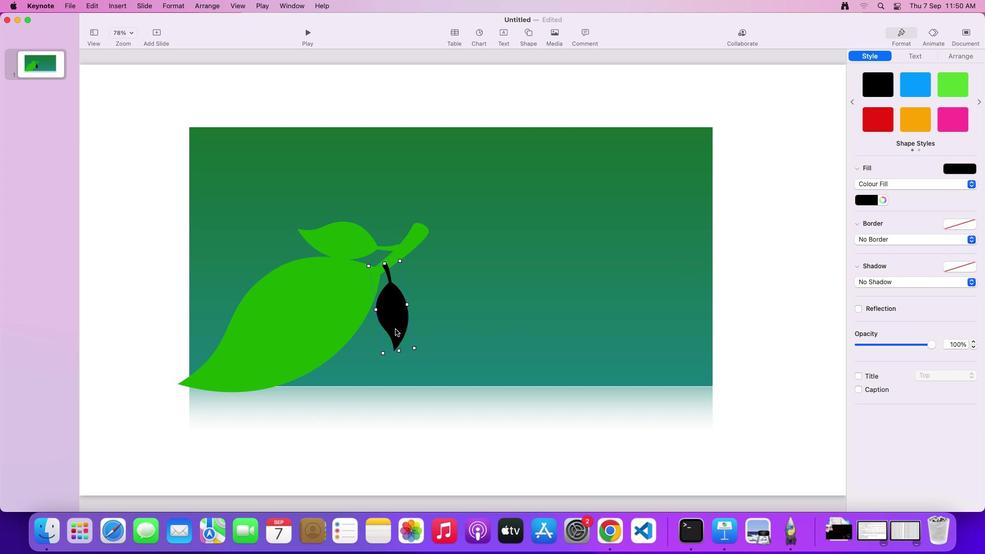 
Action: Mouse pressed left at (395, 329)
Screenshot: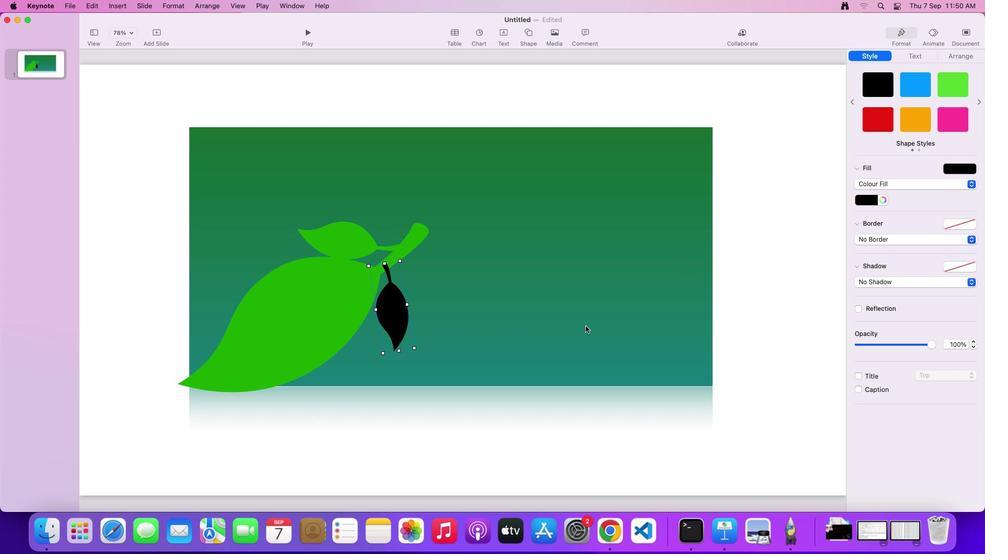 
Action: Mouse moved to (875, 202)
Screenshot: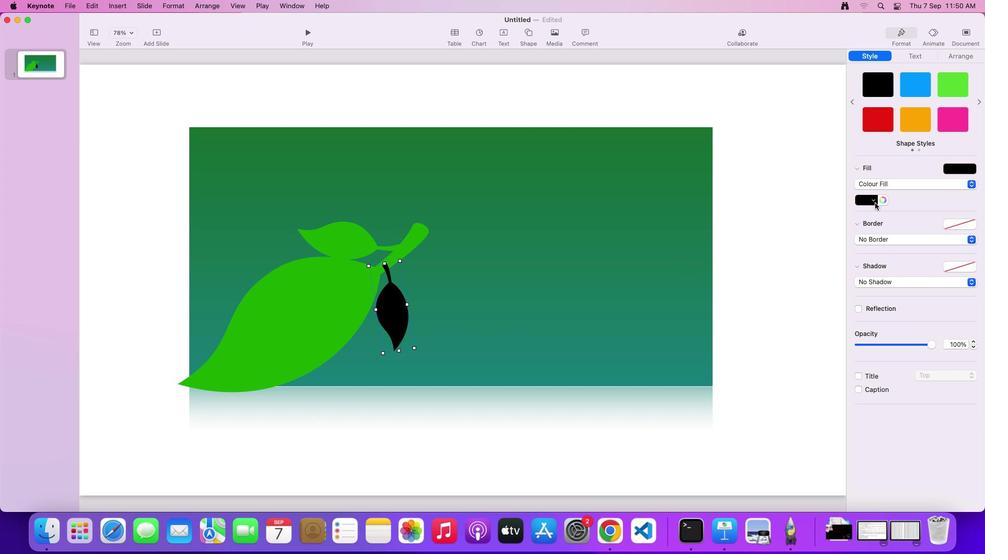 
Action: Mouse pressed left at (875, 202)
Screenshot: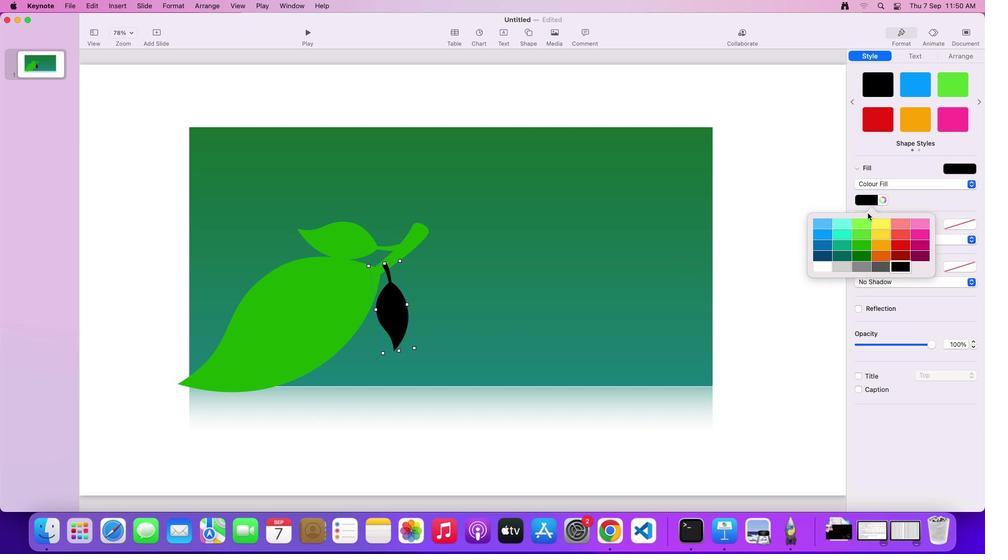 
Action: Mouse moved to (862, 245)
Screenshot: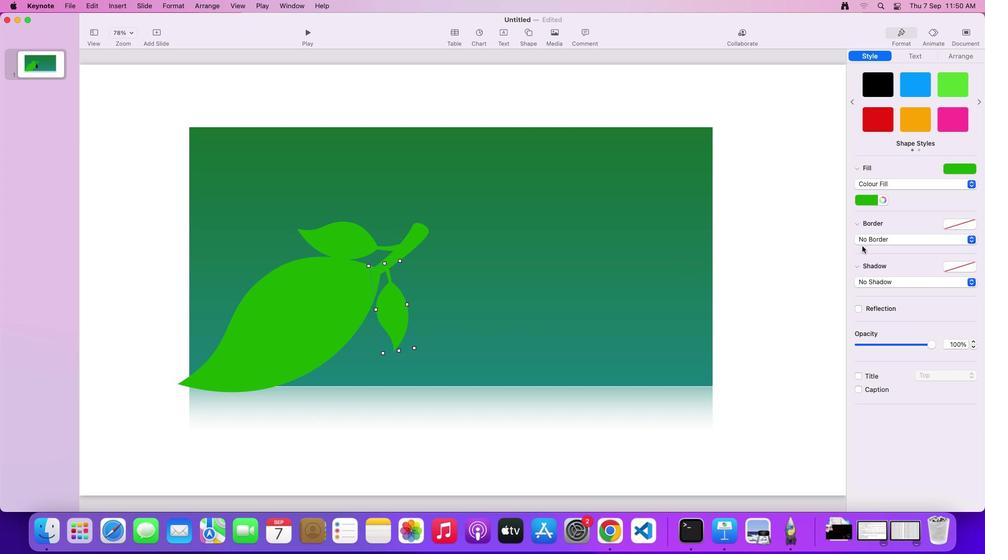 
Action: Mouse pressed left at (862, 245)
Screenshot: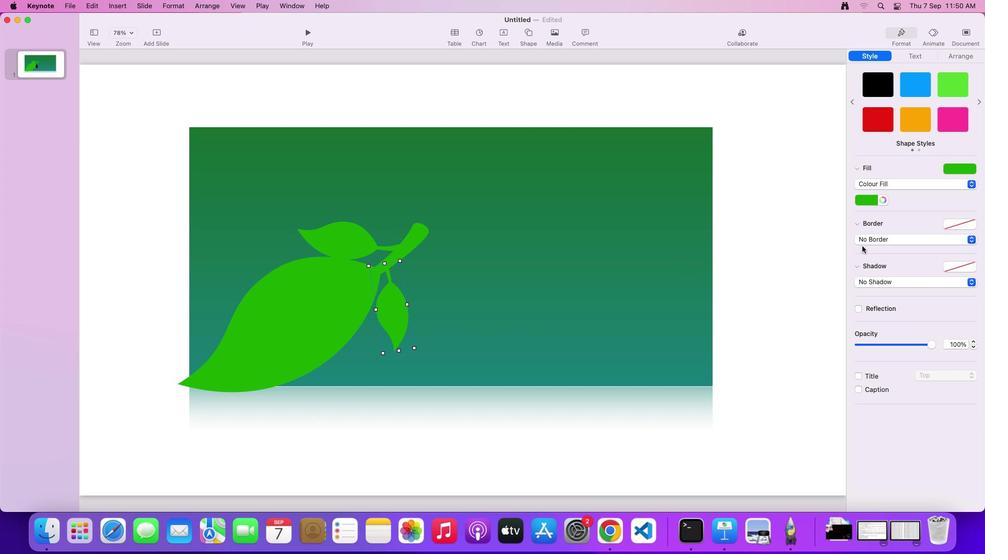 
Action: Mouse moved to (334, 313)
Screenshot: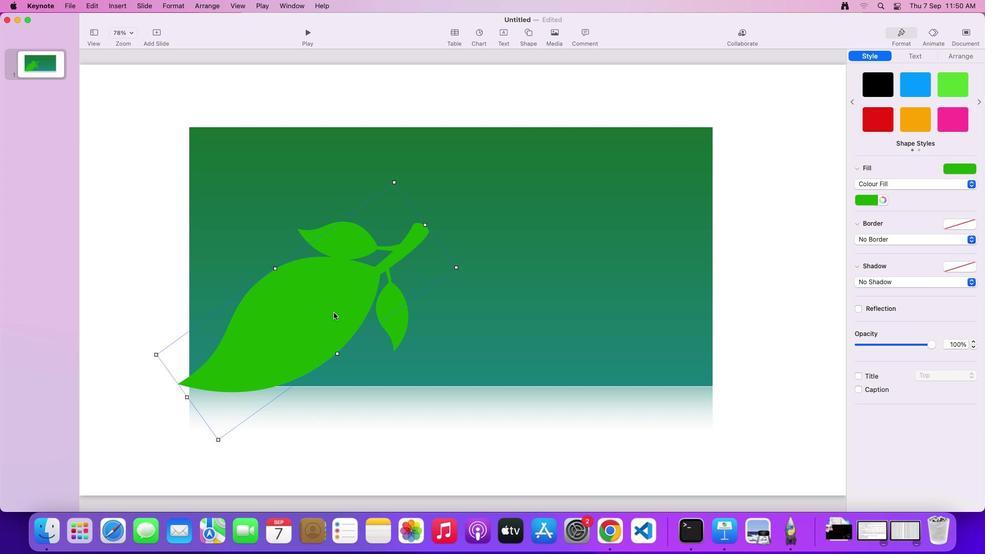 
Action: Mouse pressed left at (334, 313)
Screenshot: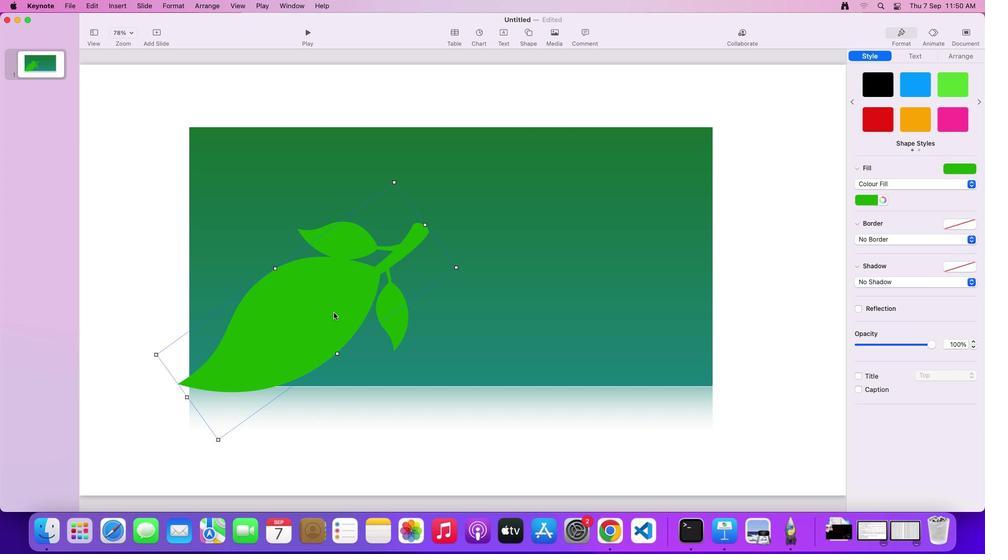 
Action: Mouse moved to (860, 310)
Screenshot: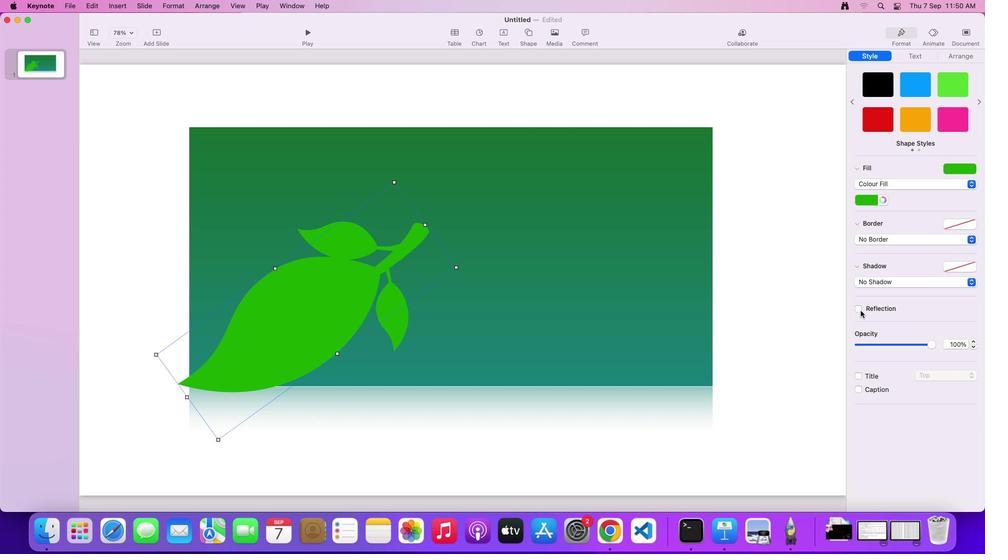 
Action: Mouse pressed left at (860, 310)
Screenshot: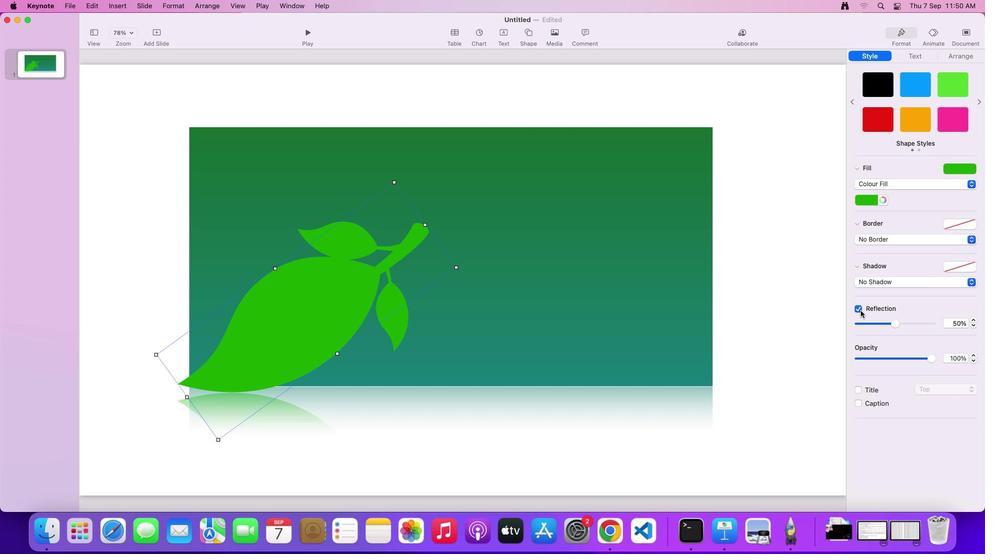 
Action: Mouse moved to (571, 330)
Screenshot: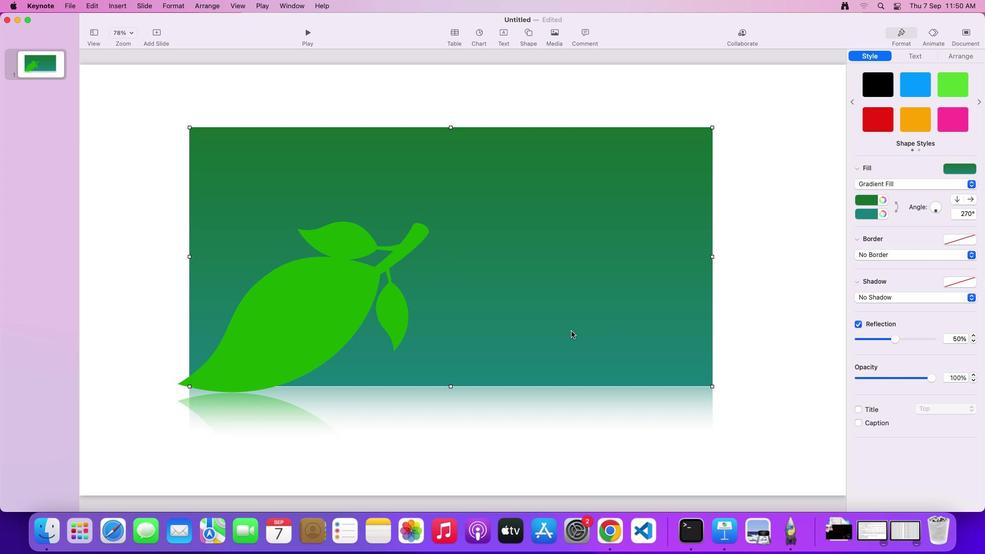 
Action: Mouse pressed left at (571, 330)
Screenshot: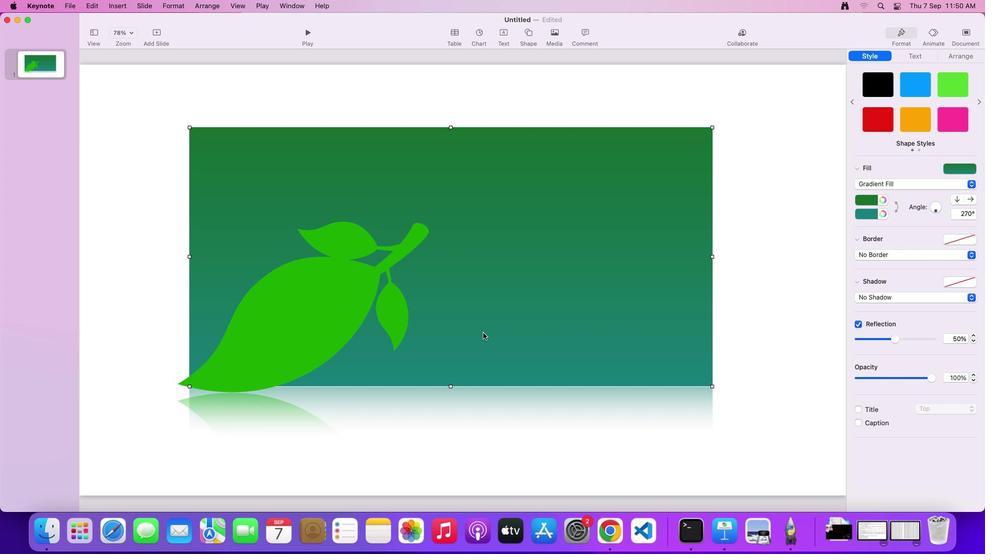 
Action: Mouse moved to (398, 332)
Screenshot: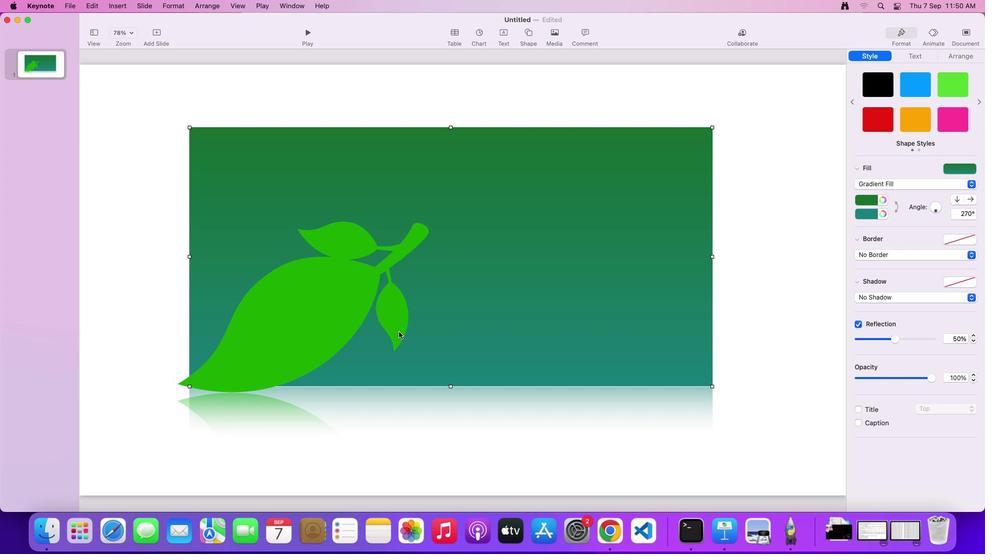 
Action: Mouse pressed left at (398, 332)
